 Task: Crossfade.
Action: Mouse moved to (117, 57)
Screenshot: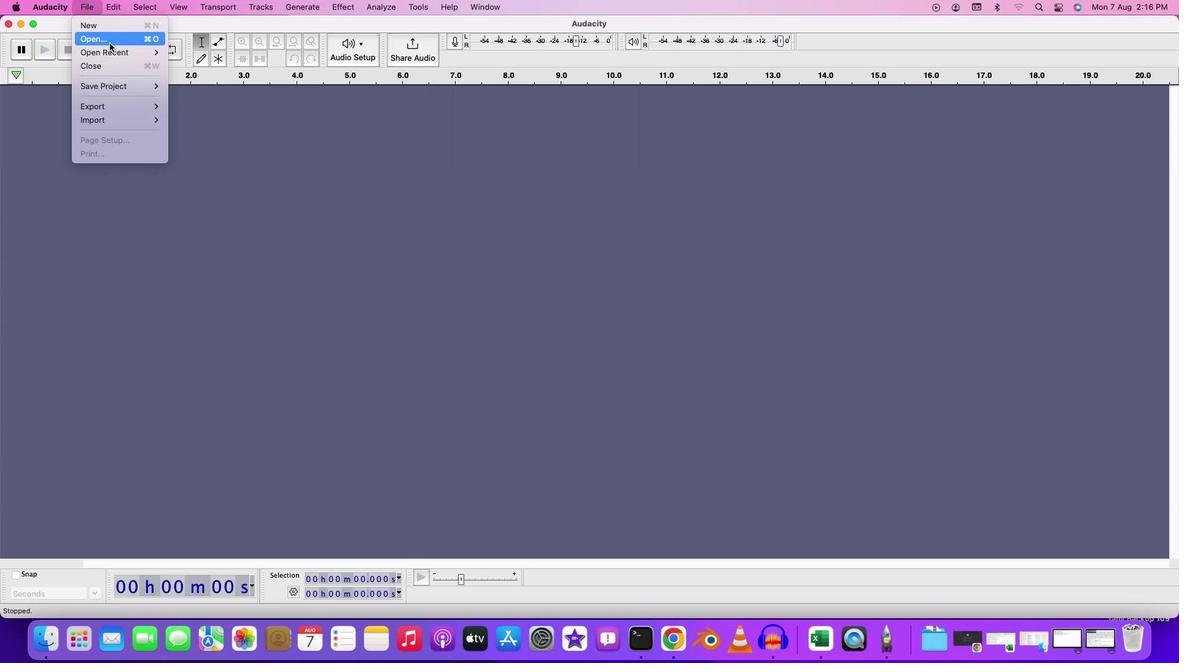
Action: Mouse pressed left at (117, 57)
Screenshot: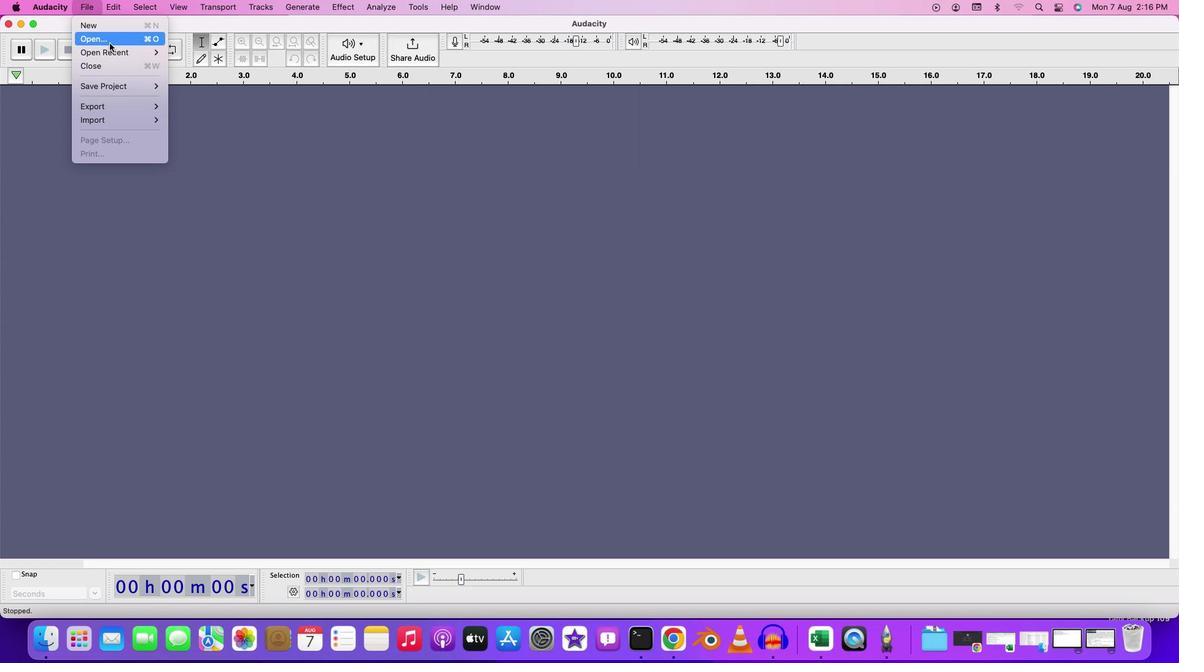 
Action: Mouse moved to (412, 188)
Screenshot: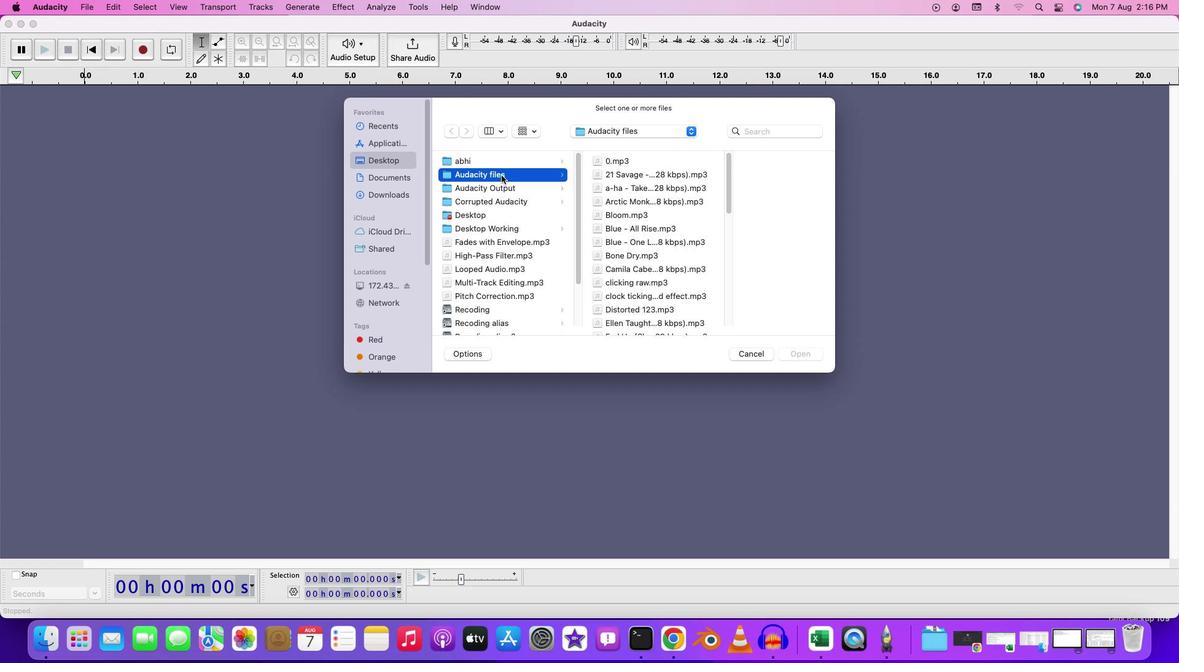 
Action: Mouse pressed left at (412, 188)
Screenshot: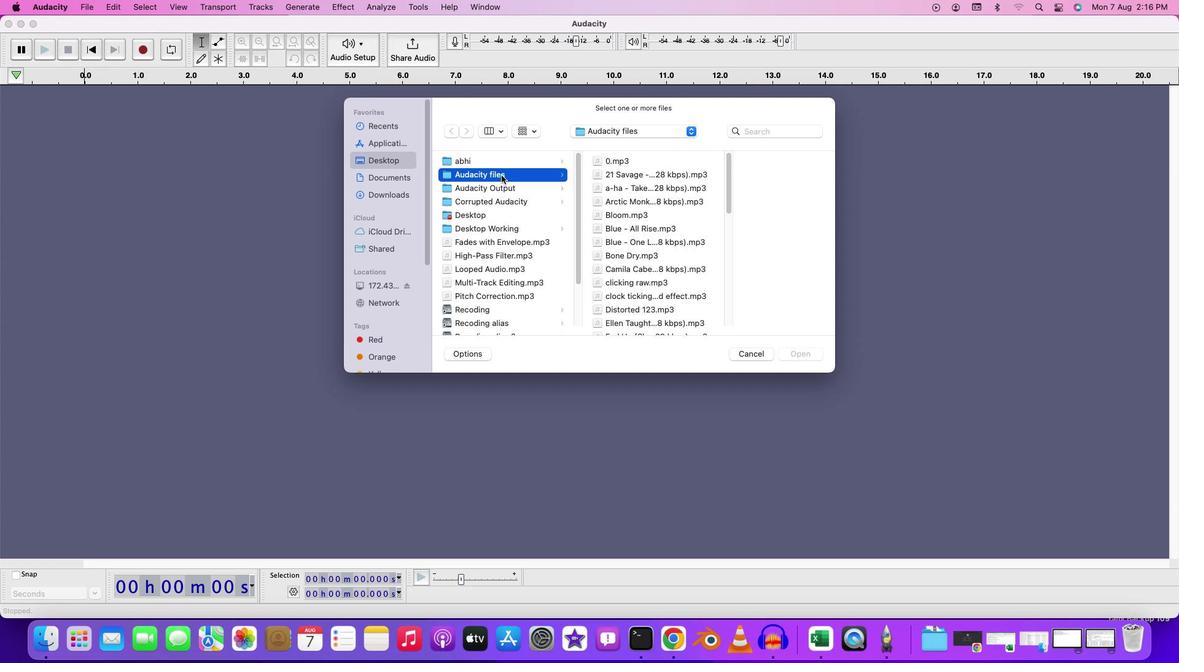 
Action: Mouse moved to (527, 210)
Screenshot: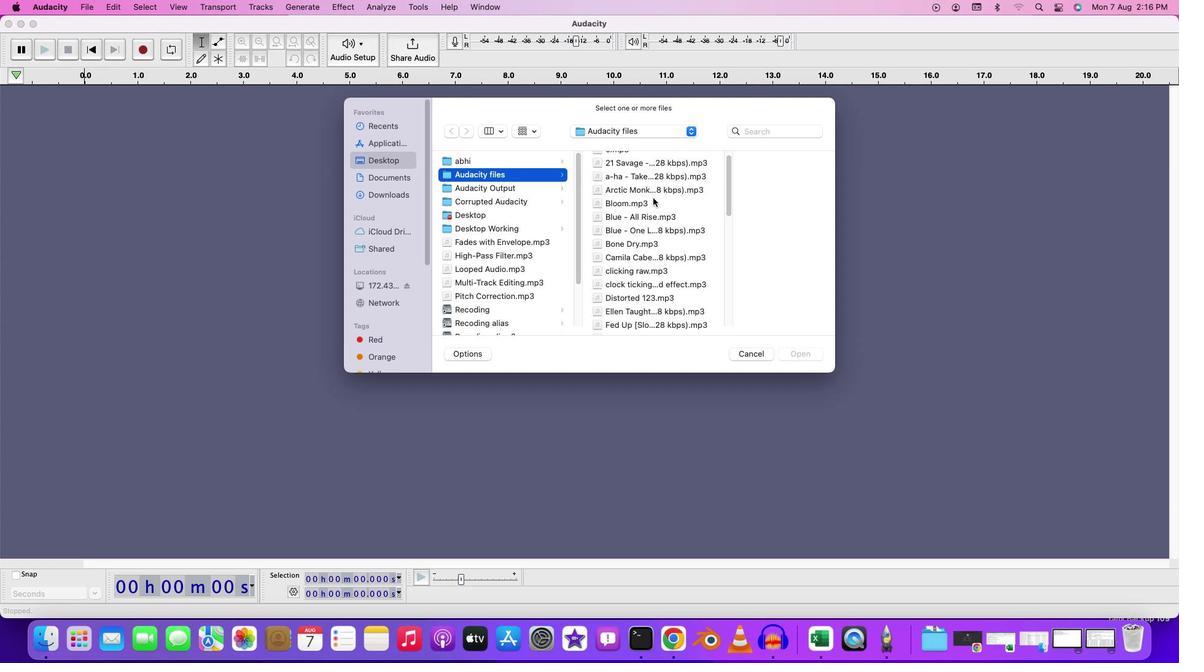 
Action: Mouse scrolled (527, 210) with delta (35, 13)
Screenshot: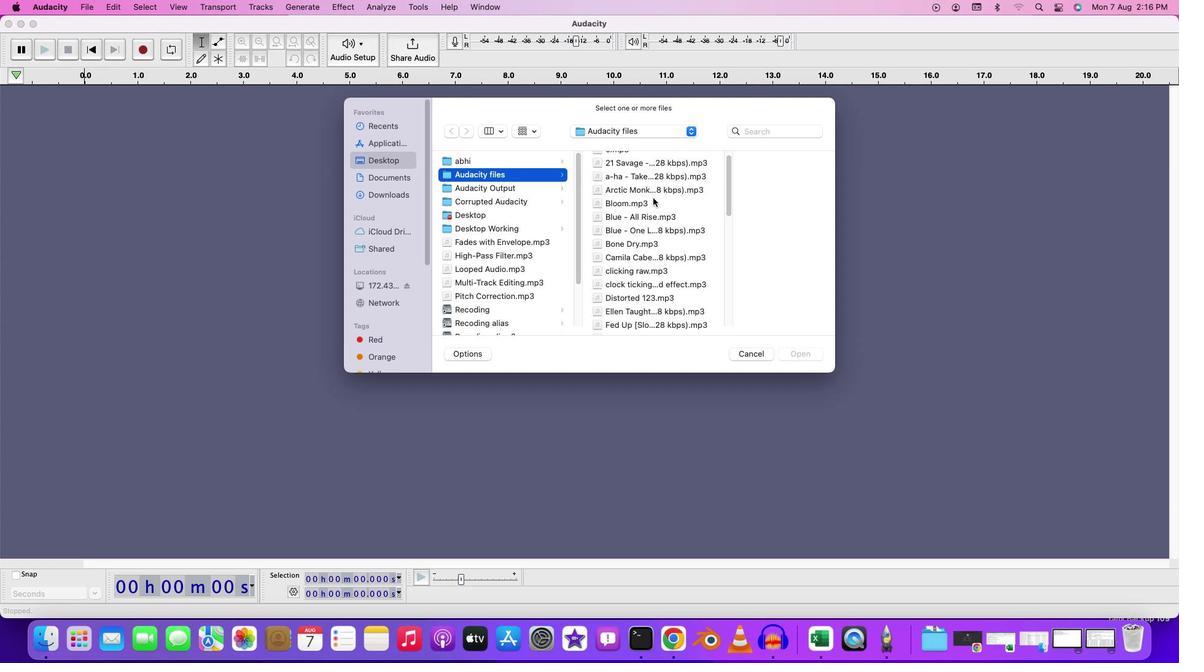
Action: Mouse moved to (527, 211)
Screenshot: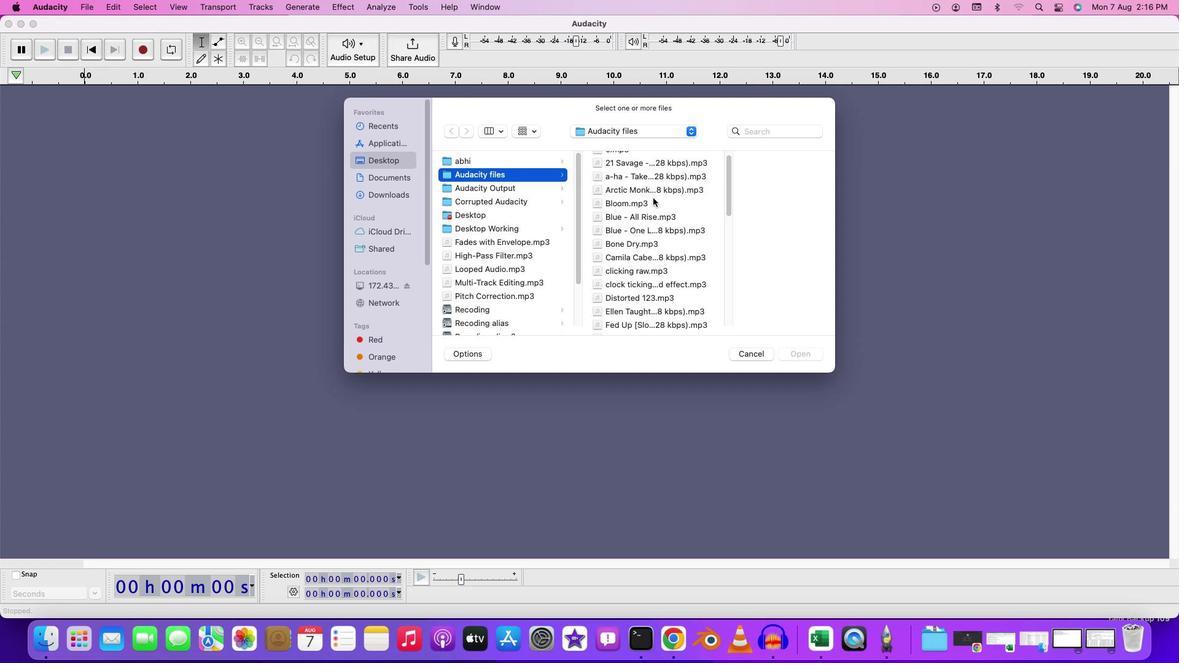 
Action: Mouse scrolled (527, 211) with delta (35, 13)
Screenshot: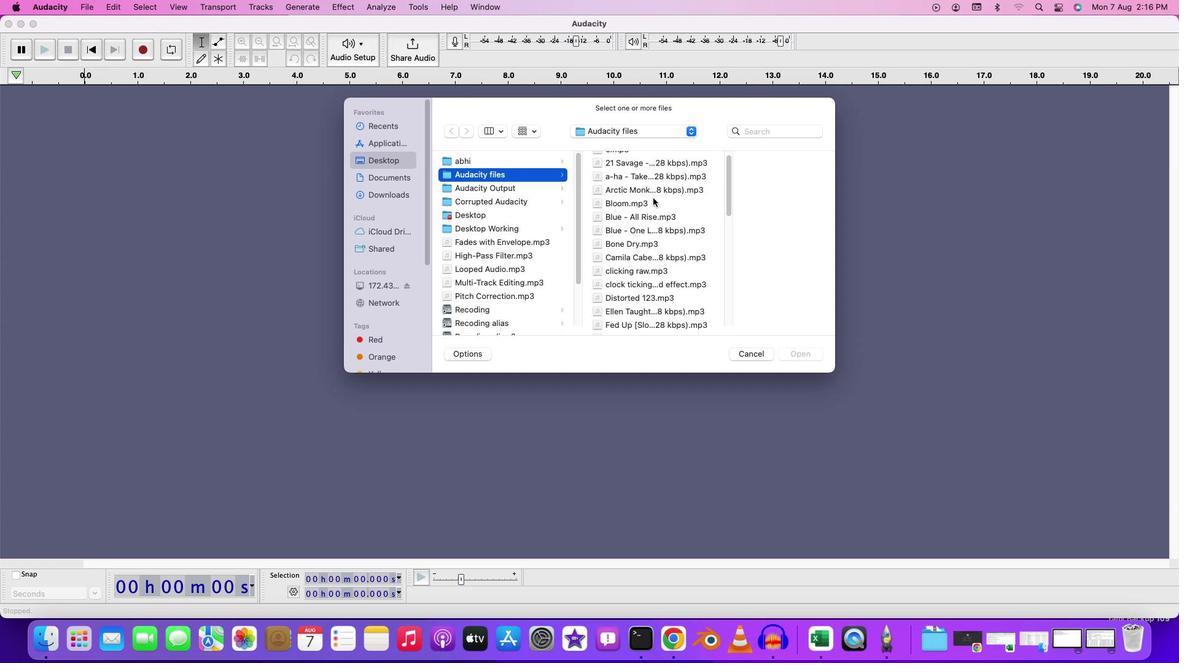 
Action: Mouse scrolled (527, 211) with delta (35, 12)
Screenshot: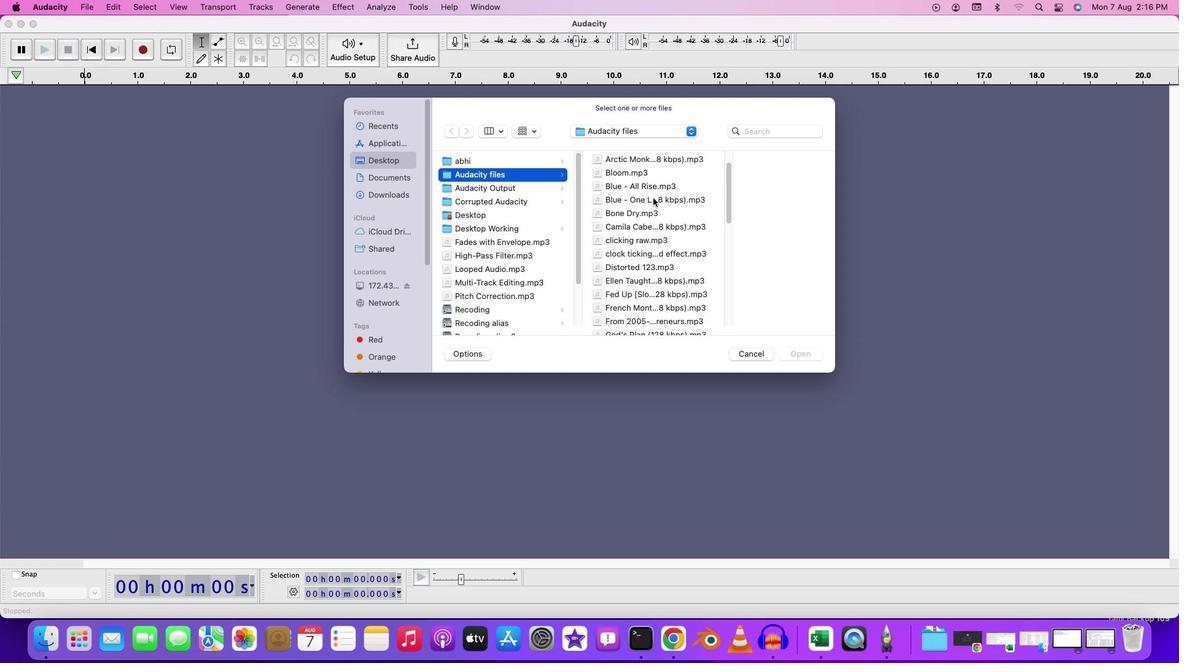 
Action: Mouse moved to (527, 212)
Screenshot: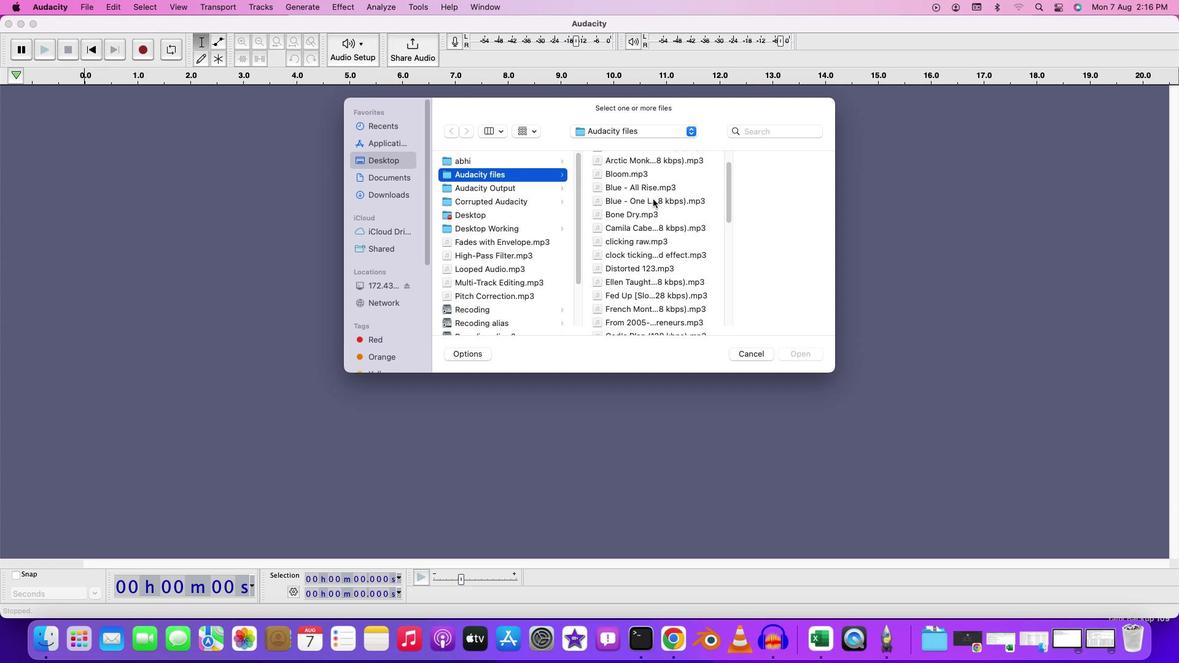 
Action: Mouse scrolled (527, 212) with delta (35, 14)
Screenshot: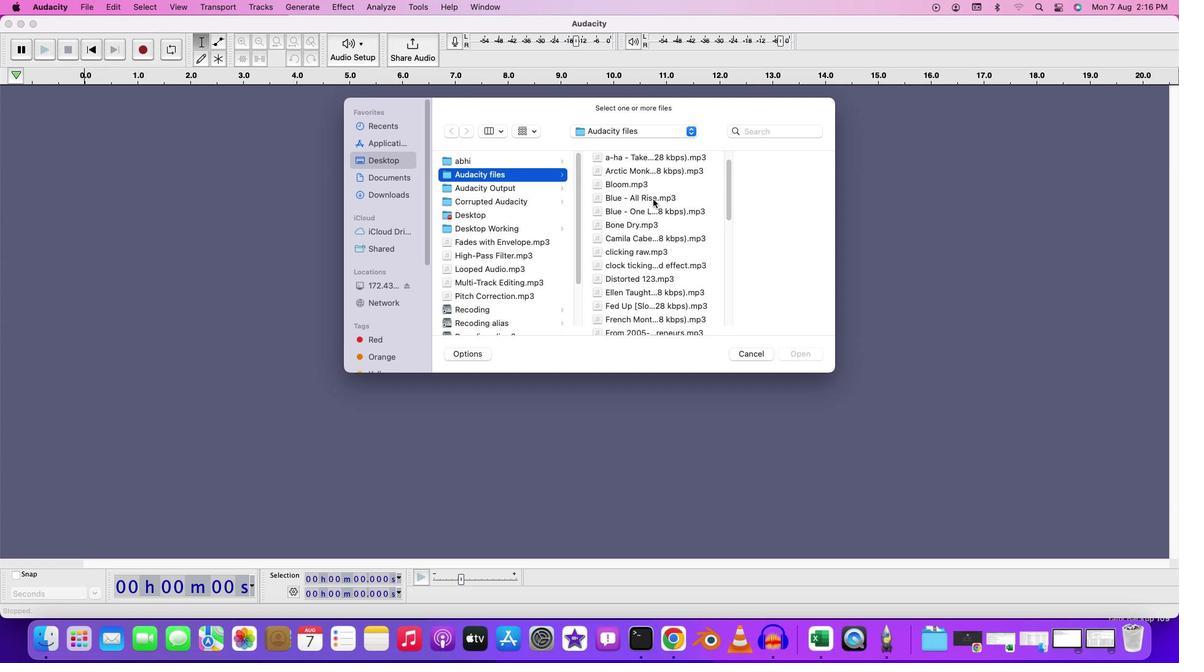 
Action: Mouse scrolled (527, 212) with delta (35, 14)
Screenshot: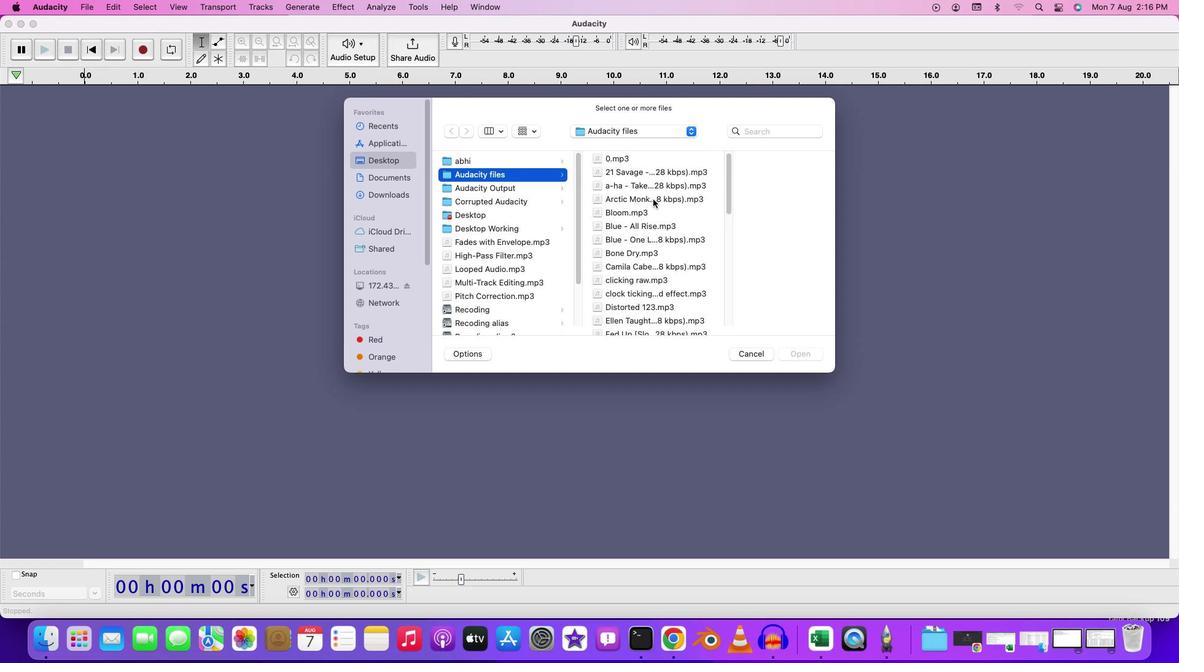 
Action: Mouse scrolled (527, 212) with delta (35, 15)
Screenshot: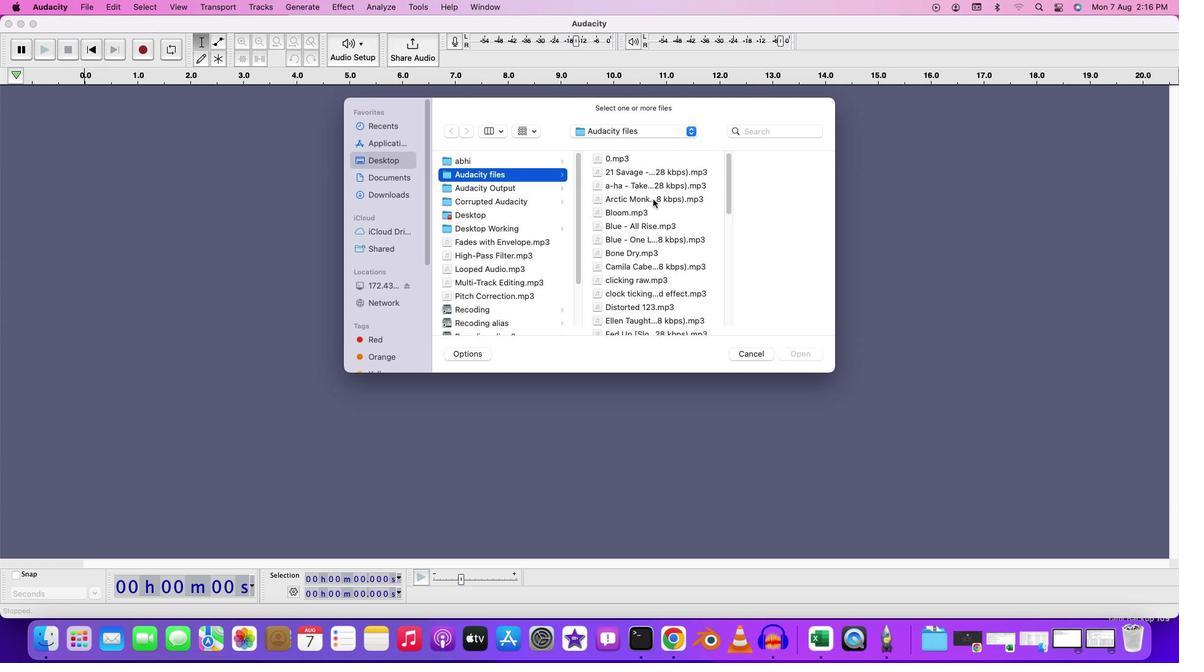 
Action: Mouse moved to (532, 261)
Screenshot: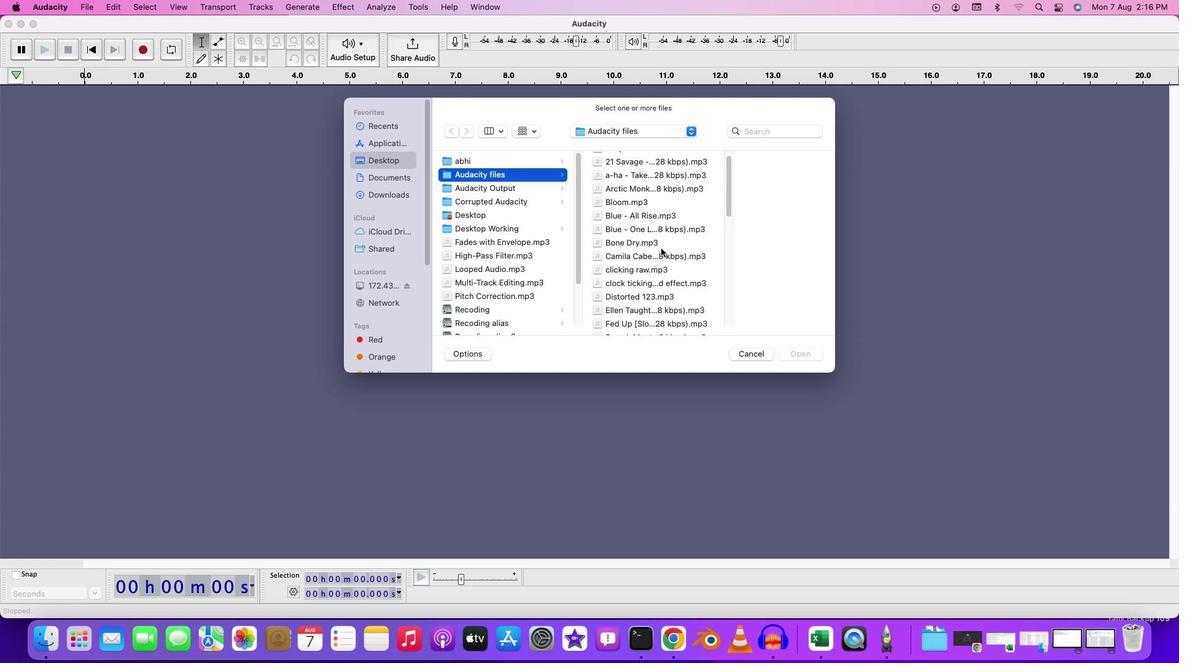 
Action: Mouse scrolled (532, 261) with delta (35, 13)
Screenshot: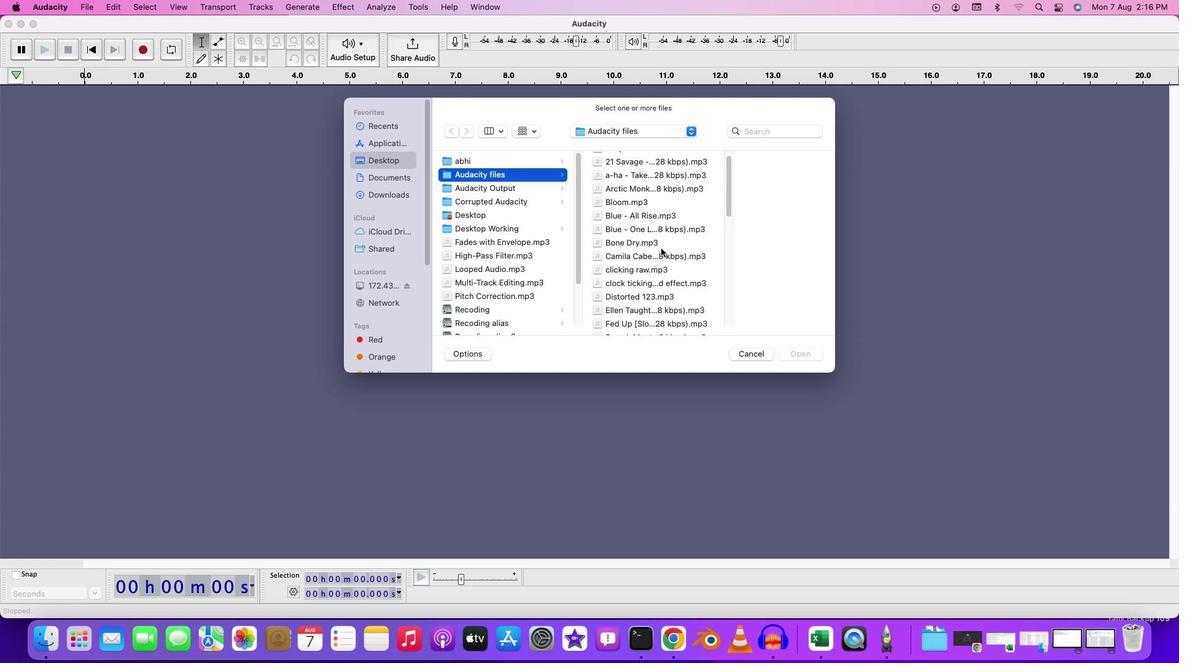 
Action: Mouse scrolled (532, 261) with delta (35, 13)
Screenshot: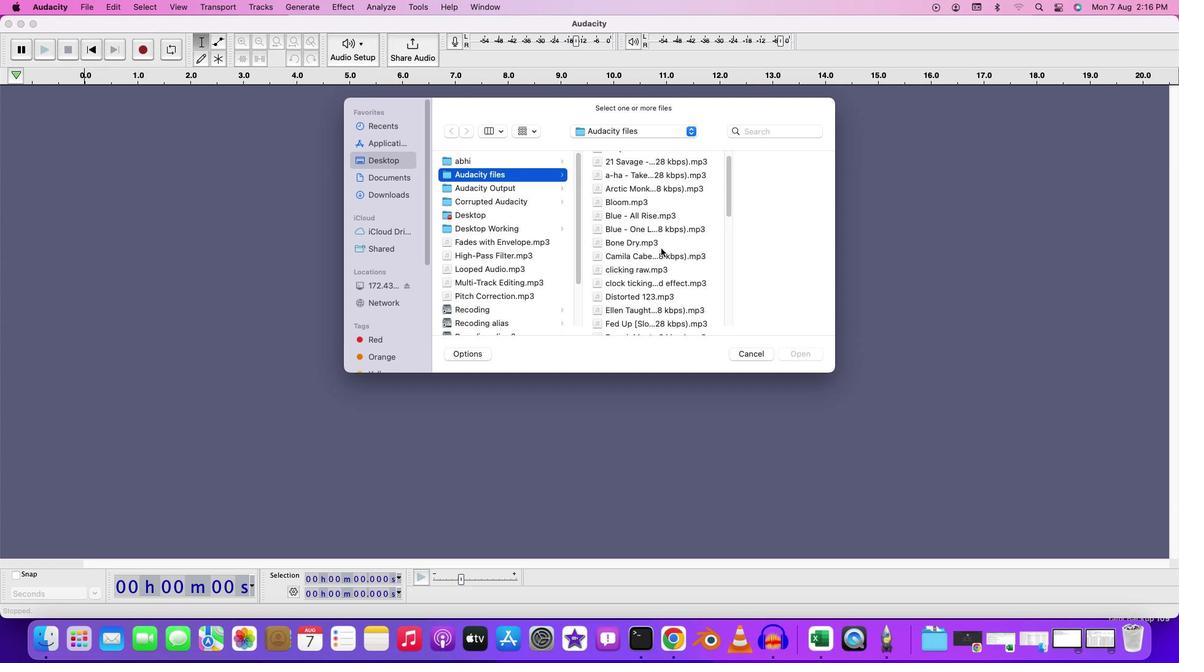 
Action: Mouse scrolled (532, 261) with delta (35, 13)
Screenshot: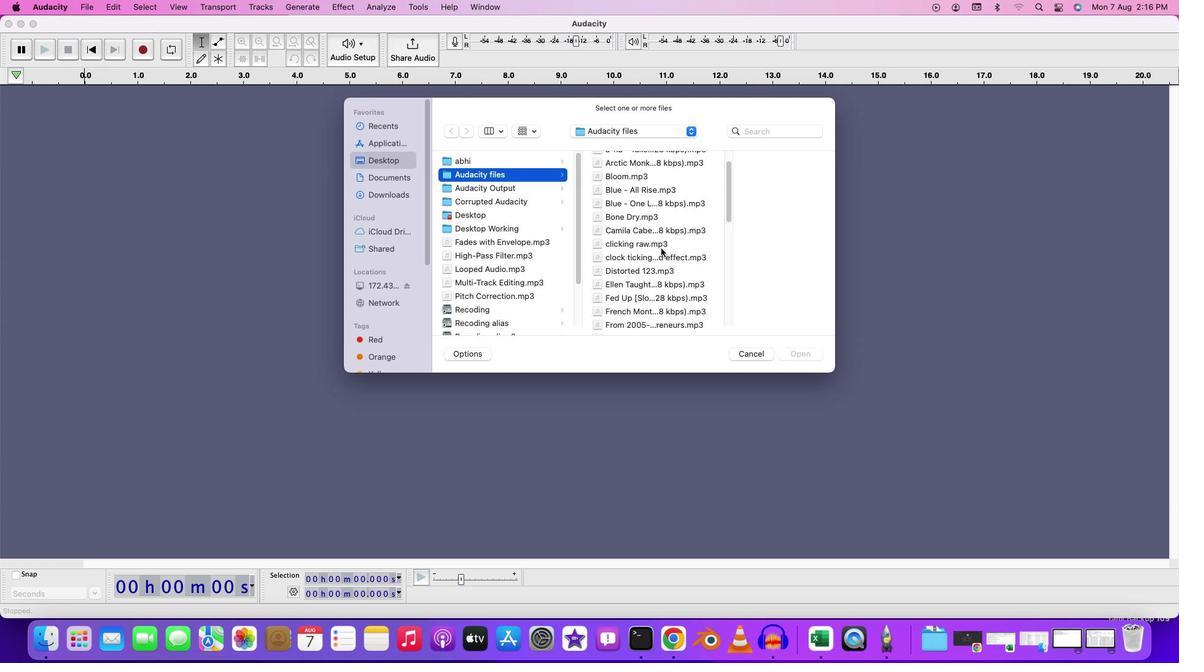 
Action: Mouse moved to (524, 245)
Screenshot: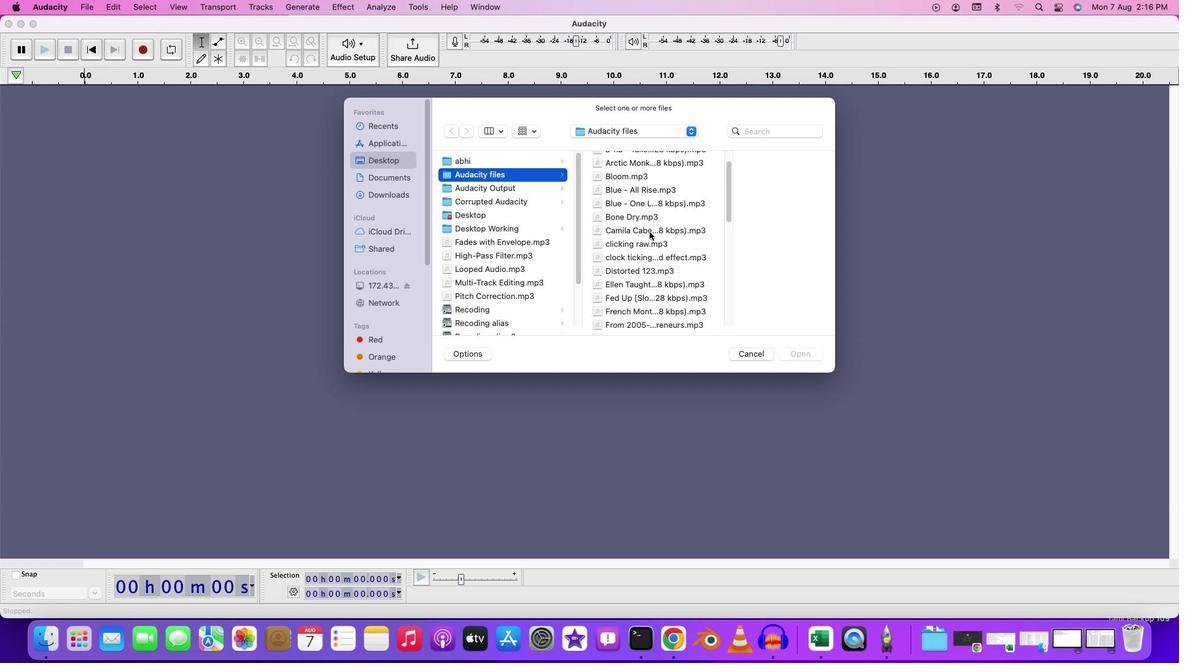 
Action: Mouse pressed left at (524, 245)
Screenshot: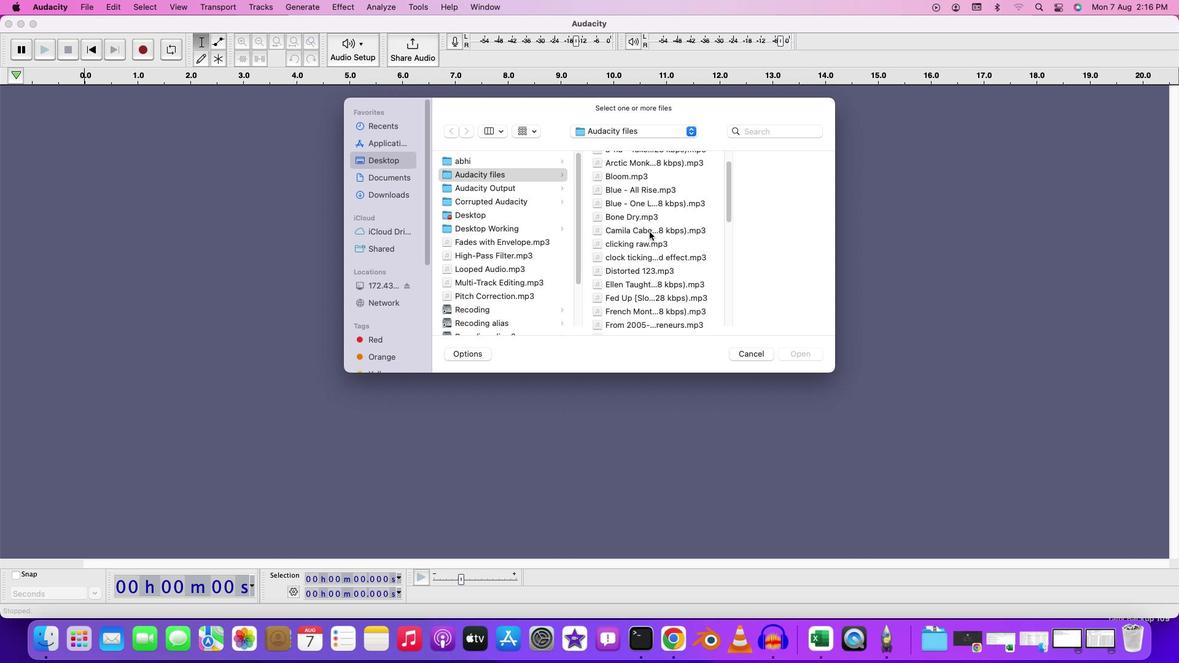 
Action: Mouse moved to (497, 303)
Screenshot: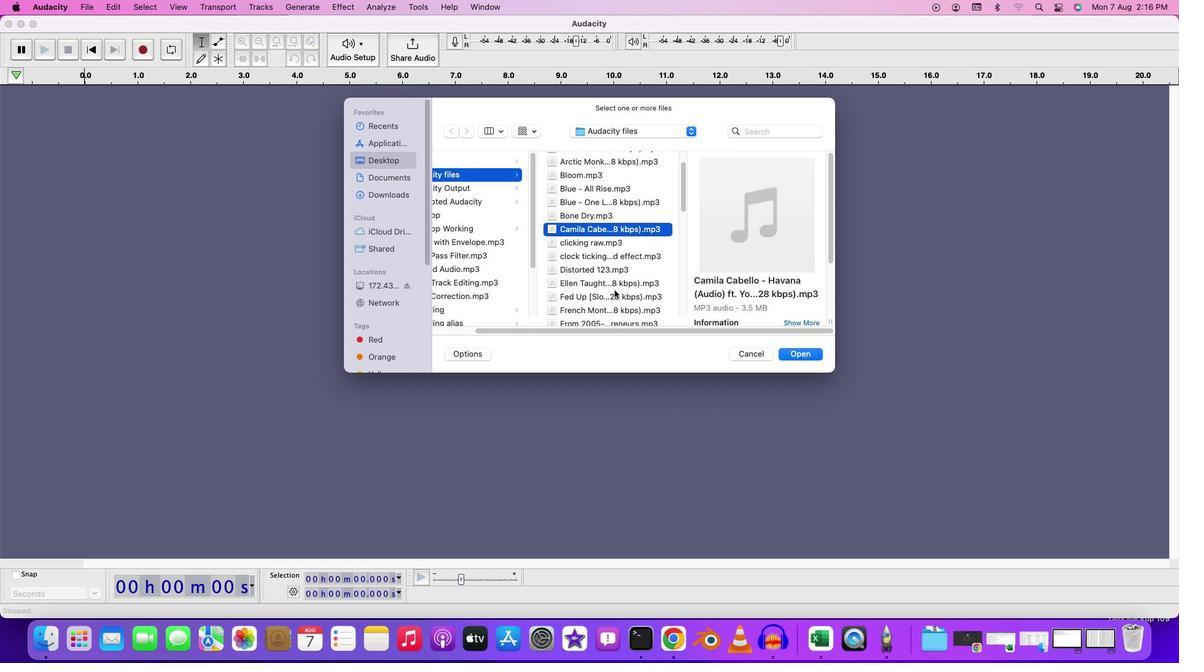 
Action: Mouse scrolled (497, 303) with delta (35, 13)
Screenshot: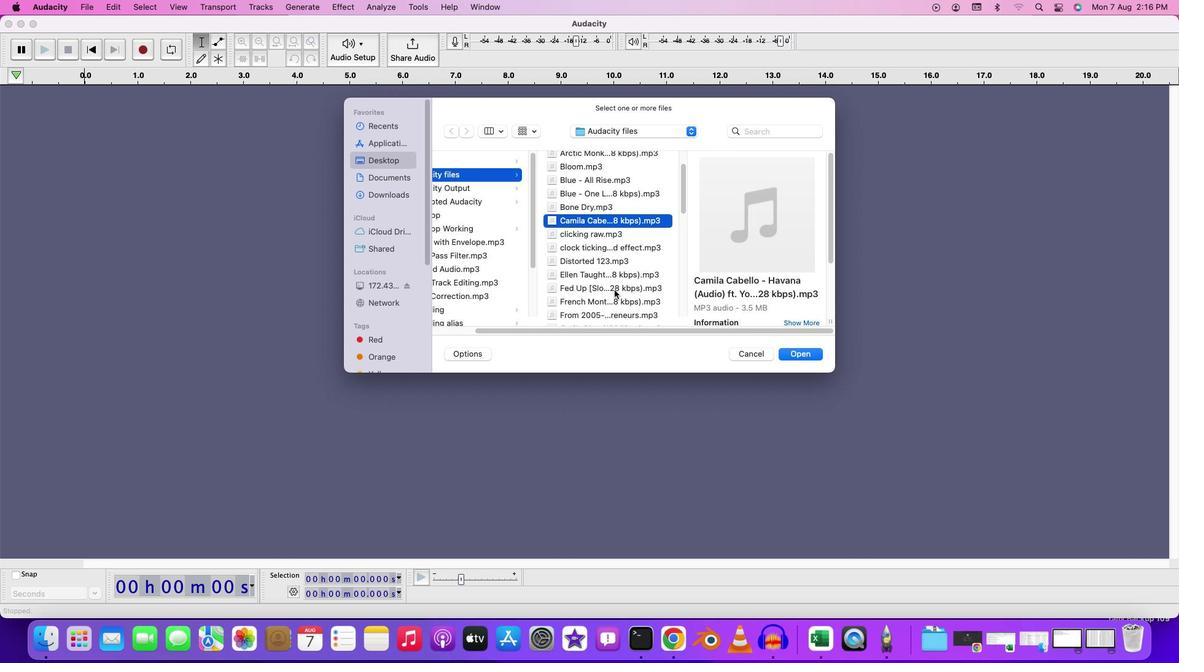 
Action: Mouse moved to (497, 303)
Screenshot: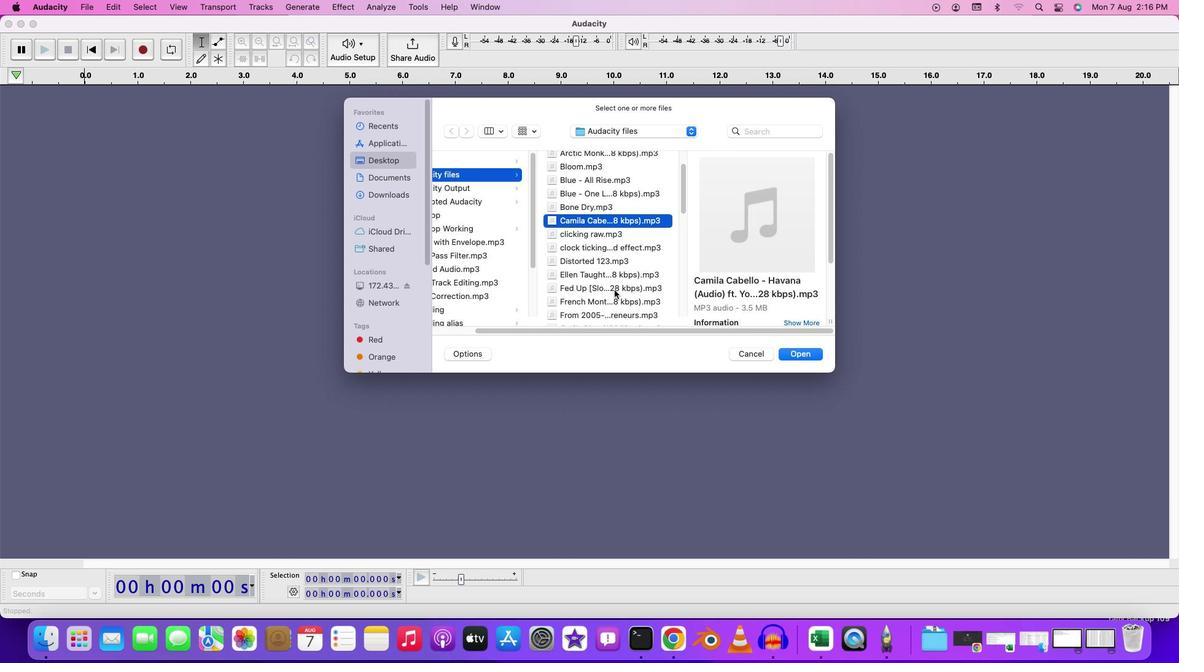 
Action: Mouse scrolled (497, 303) with delta (35, 13)
Screenshot: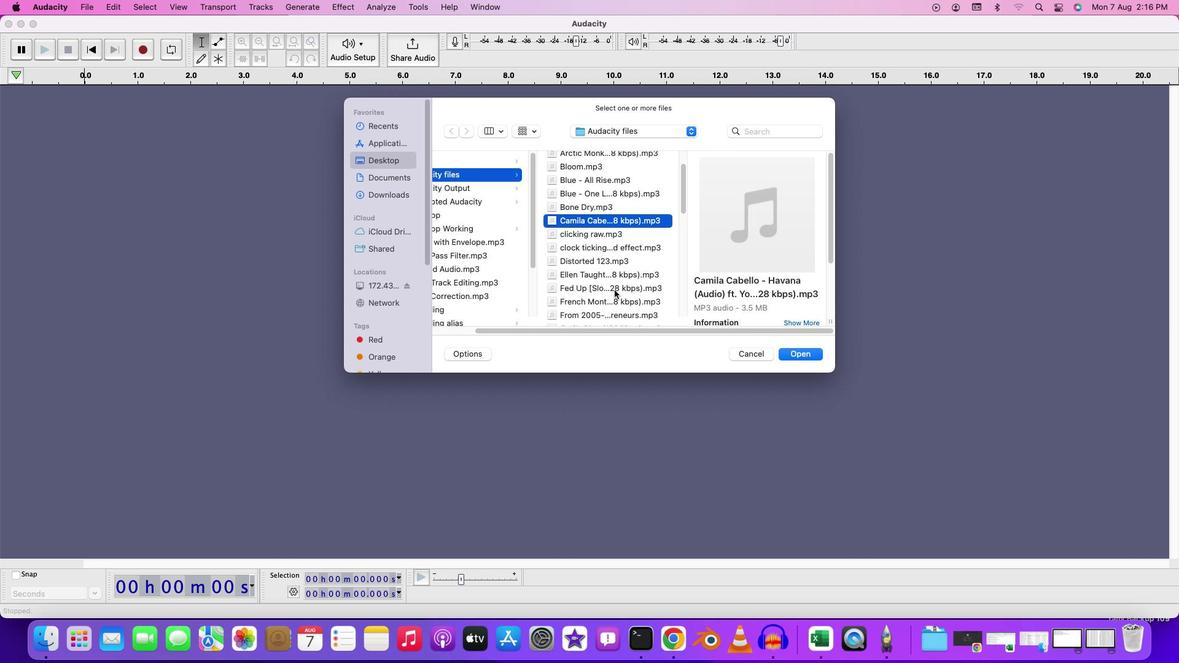 
Action: Mouse scrolled (497, 303) with delta (35, 13)
Screenshot: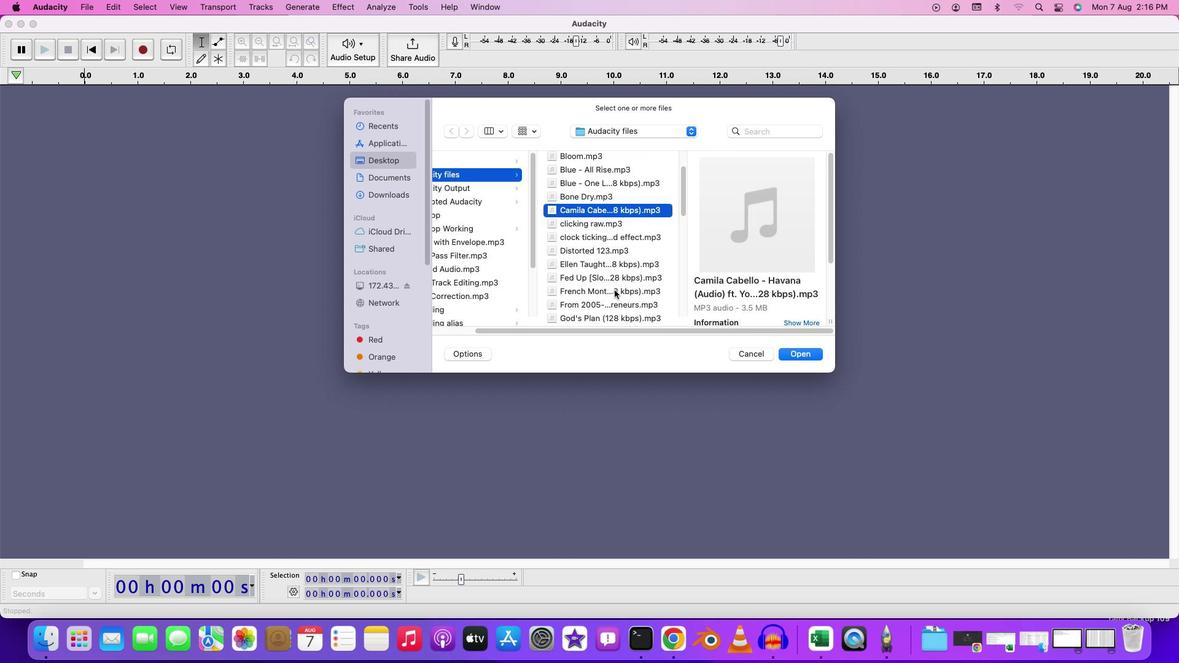 
Action: Mouse scrolled (497, 303) with delta (35, 13)
Screenshot: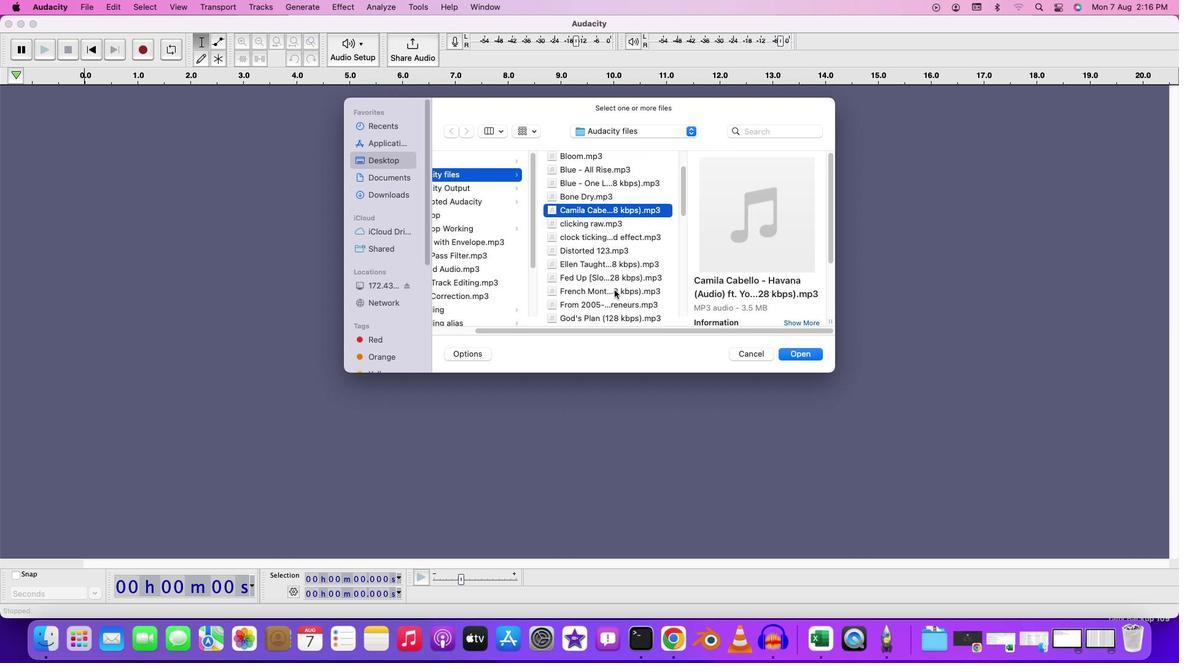 
Action: Mouse moved to (495, 293)
Screenshot: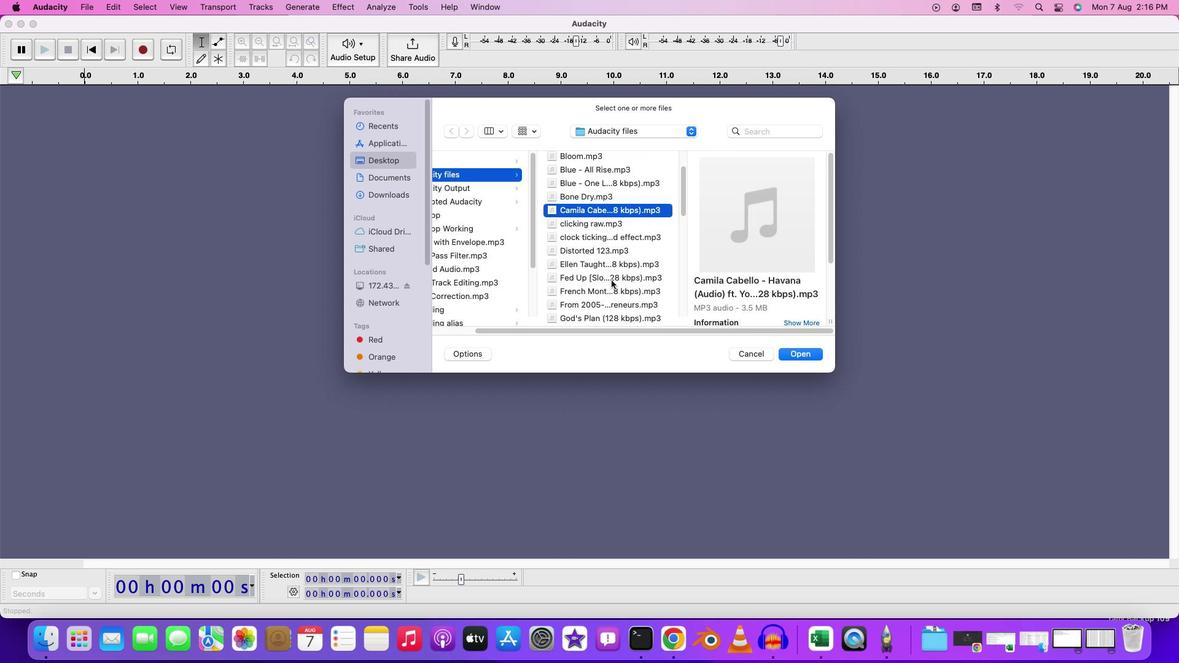
Action: Mouse pressed left at (495, 293)
Screenshot: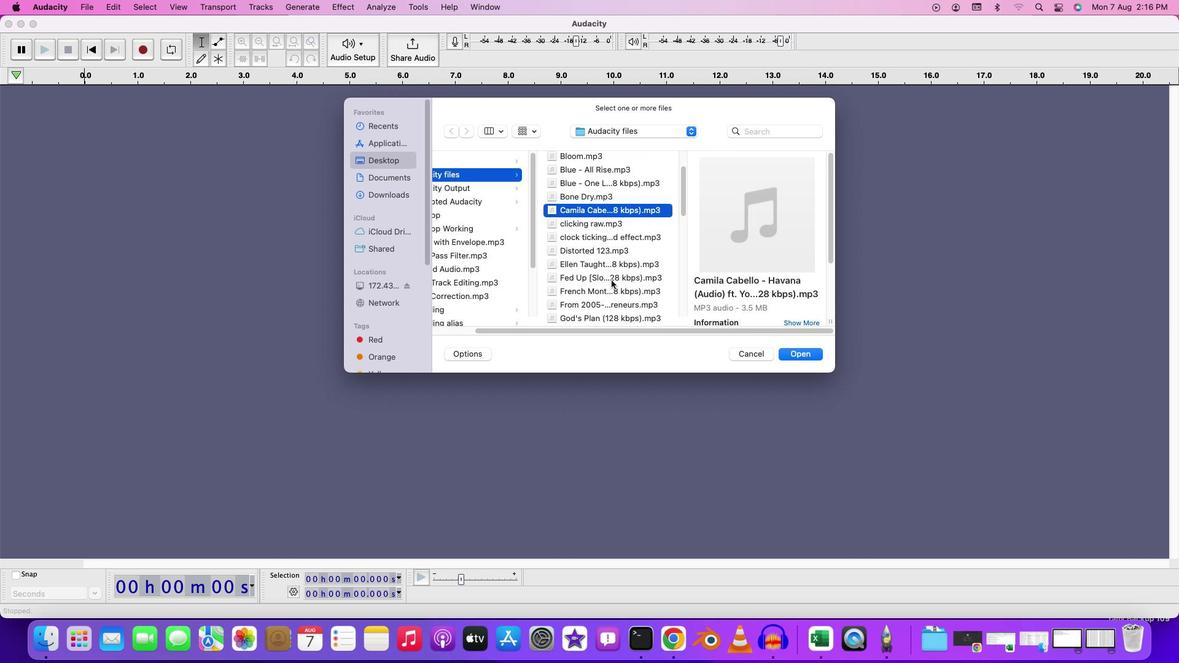 
Action: Mouse moved to (496, 295)
Screenshot: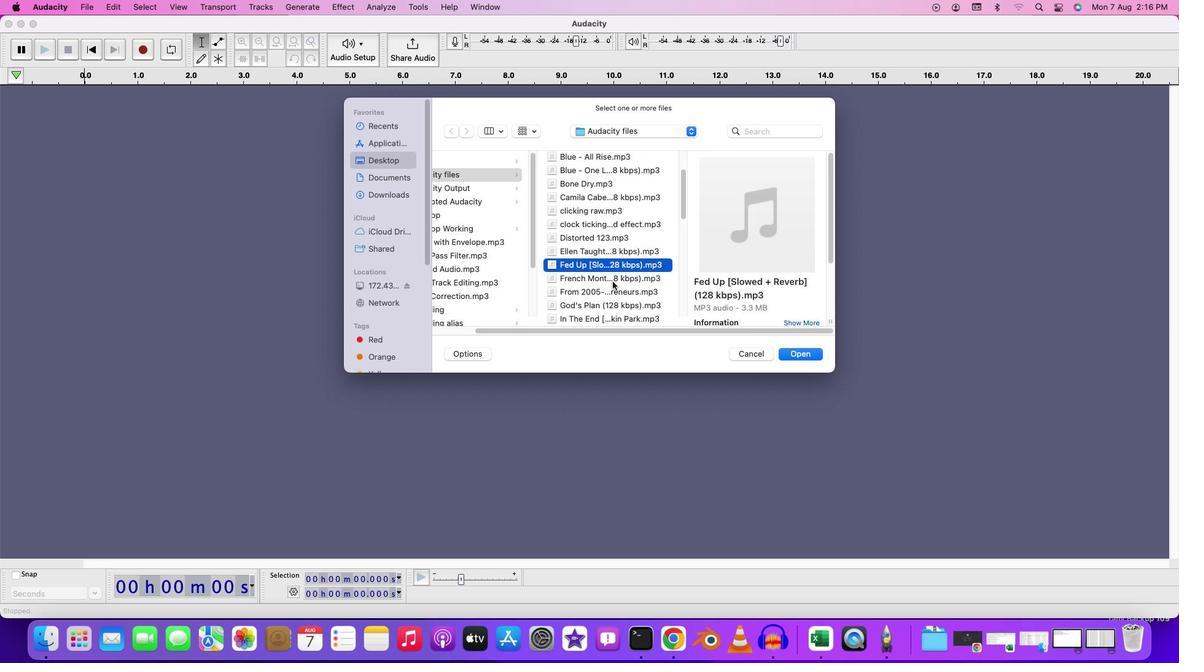 
Action: Mouse scrolled (496, 295) with delta (35, 13)
Screenshot: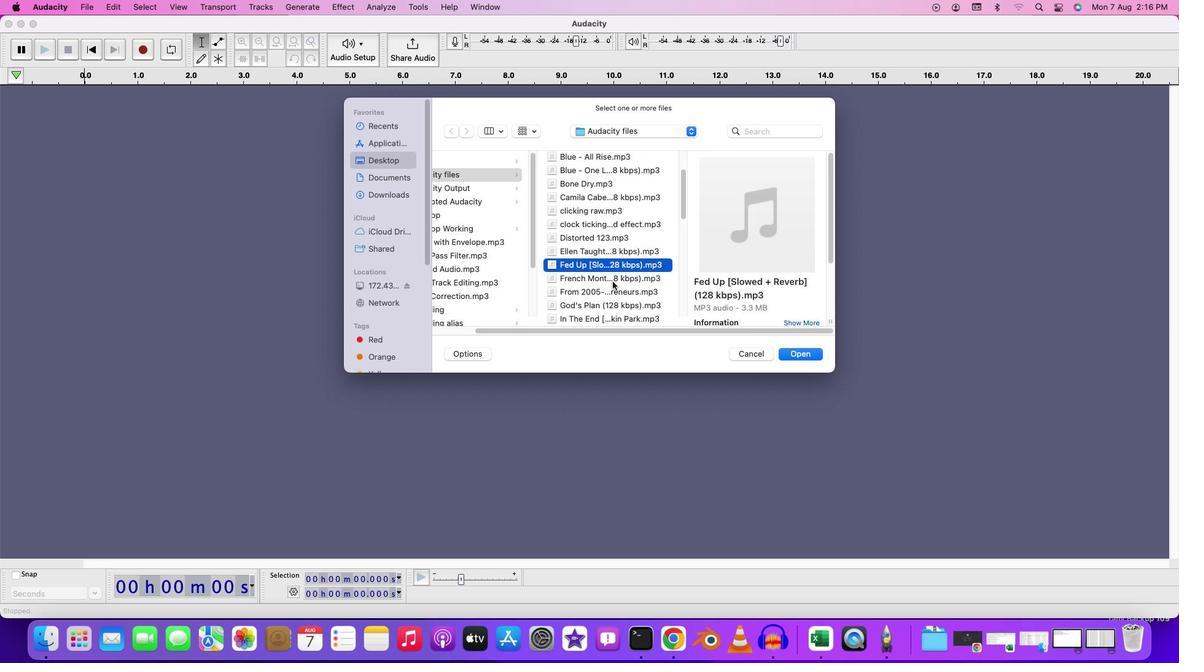 
Action: Mouse scrolled (496, 295) with delta (35, 13)
Screenshot: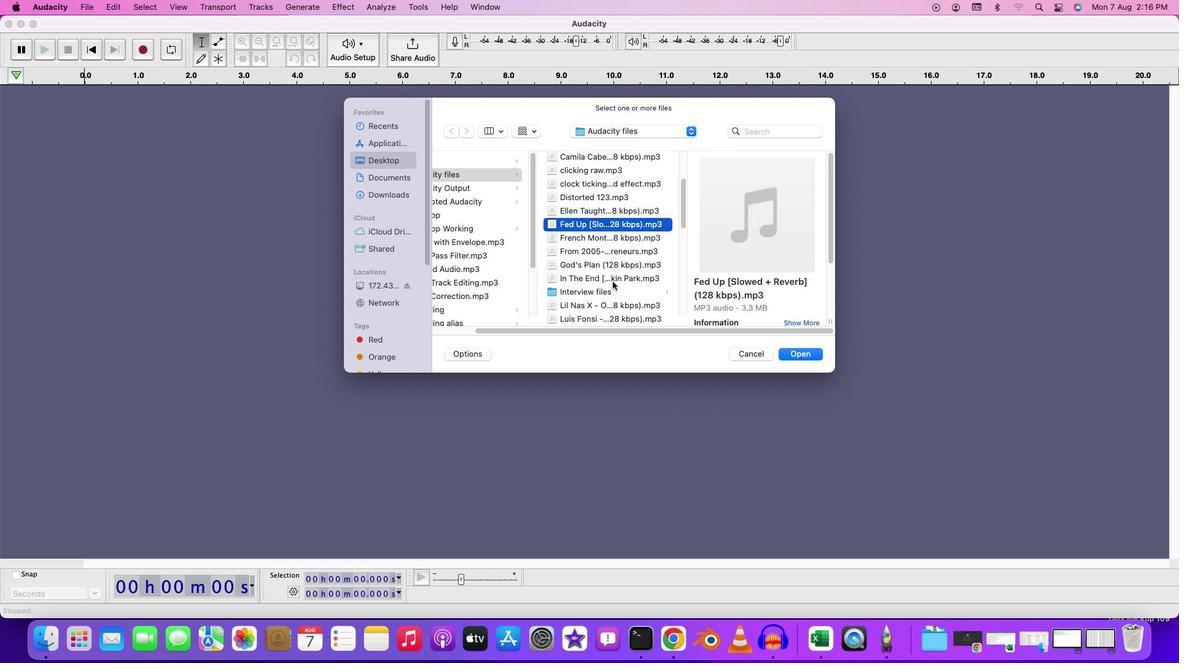 
Action: Mouse scrolled (496, 295) with delta (35, 12)
Screenshot: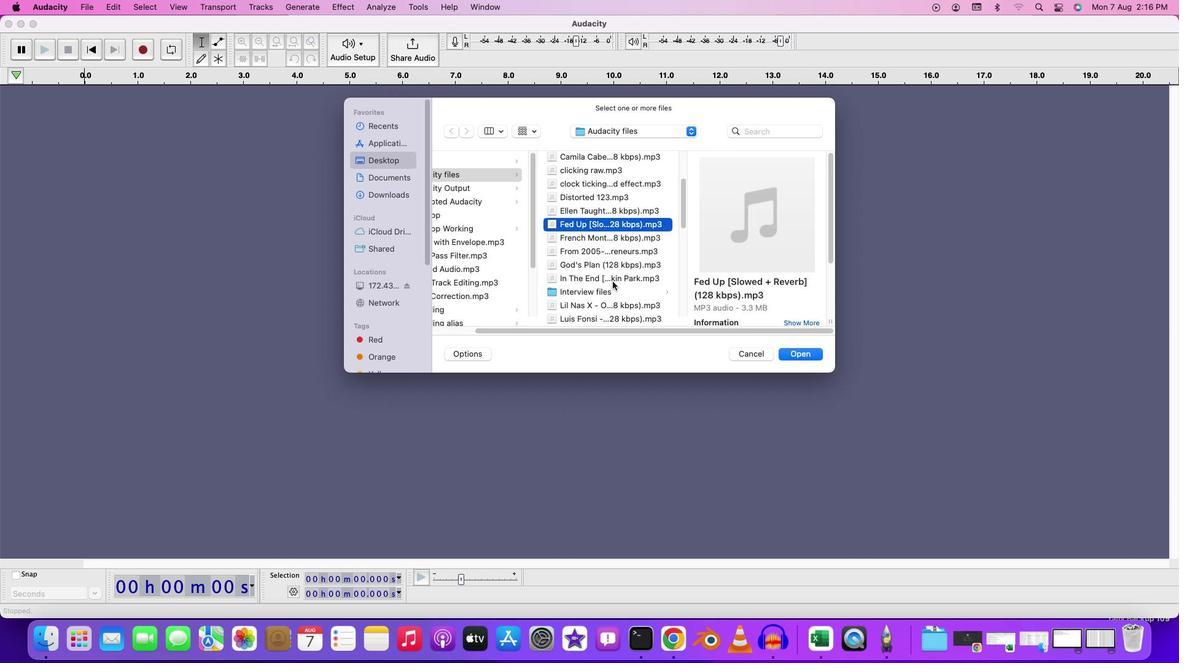 
Action: Mouse moved to (493, 281)
Screenshot: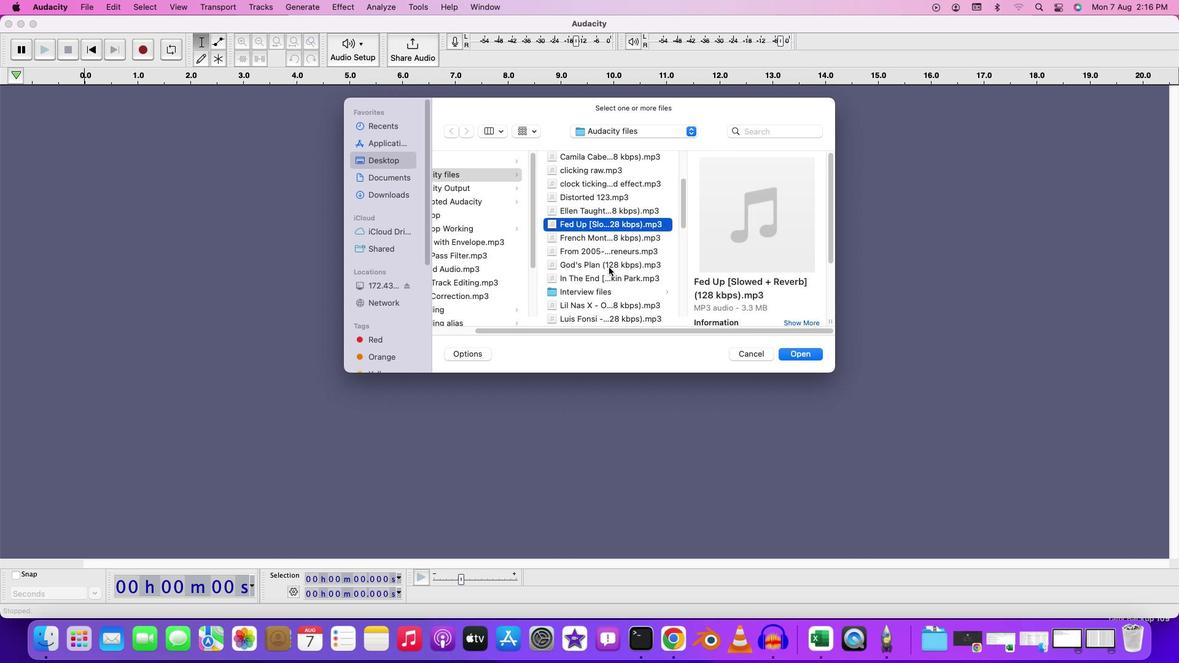 
Action: Mouse pressed left at (493, 281)
Screenshot: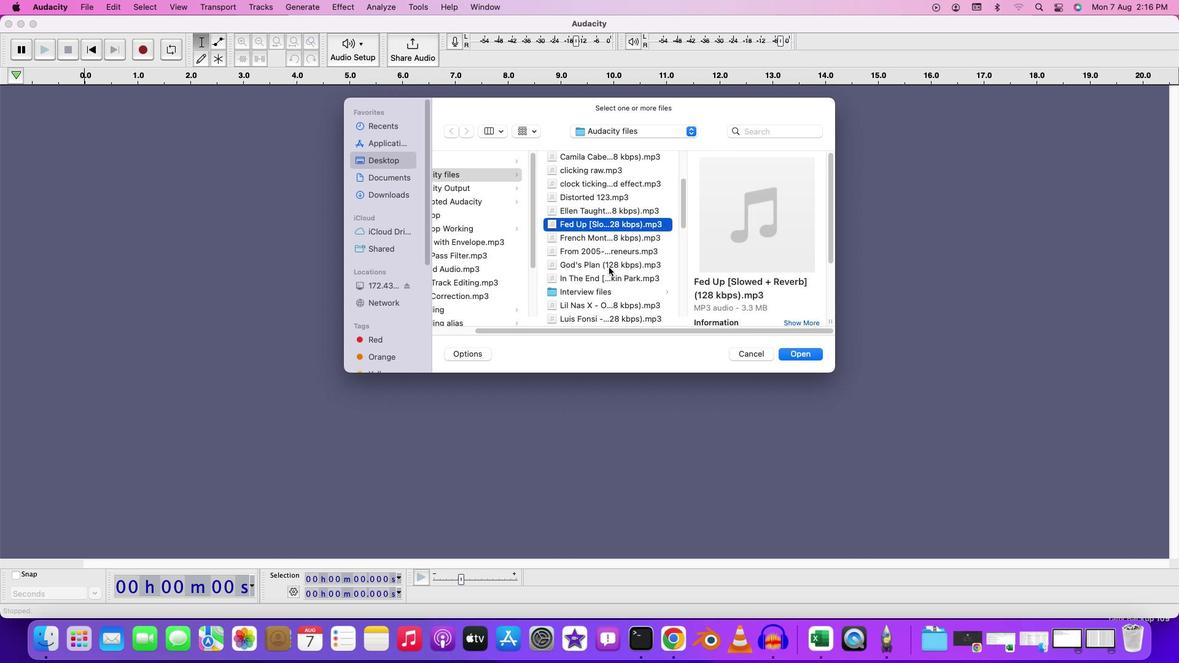 
Action: Mouse pressed left at (493, 281)
Screenshot: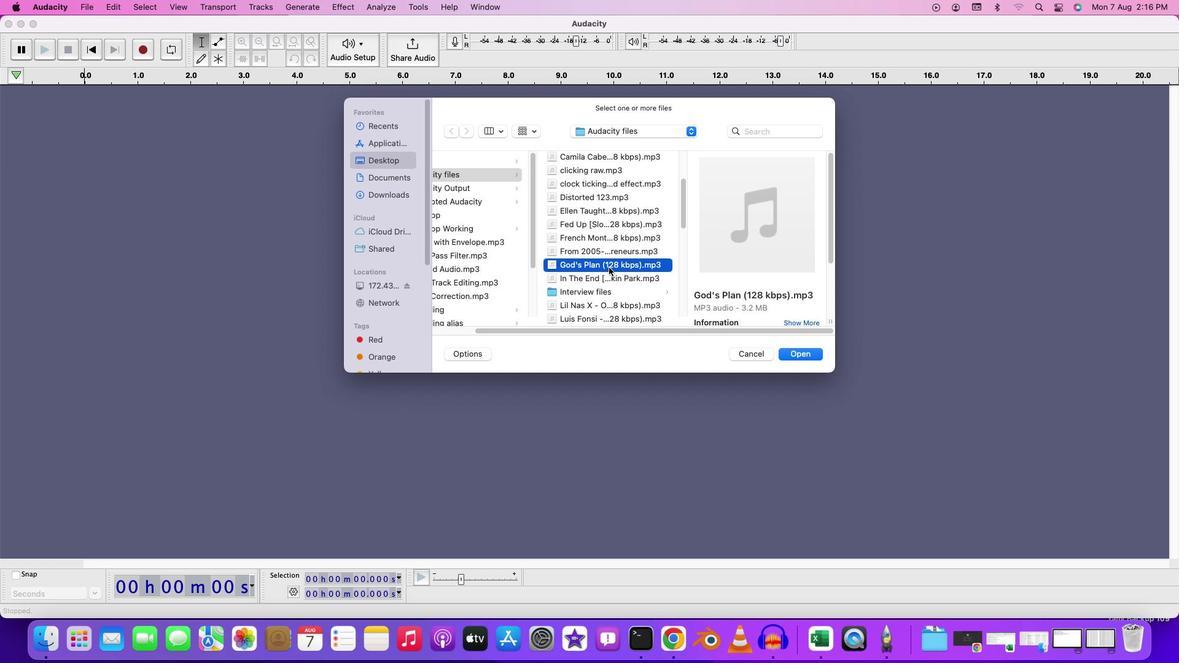 
Action: Mouse pressed left at (493, 281)
Screenshot: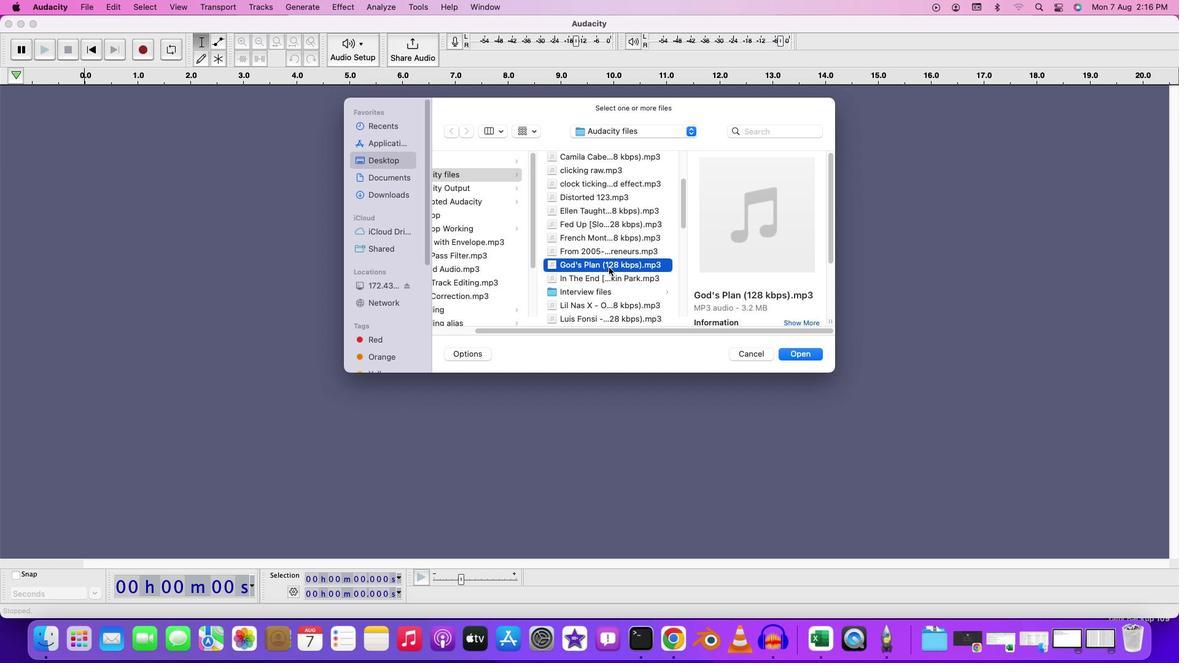 
Action: Mouse moved to (103, 121)
Screenshot: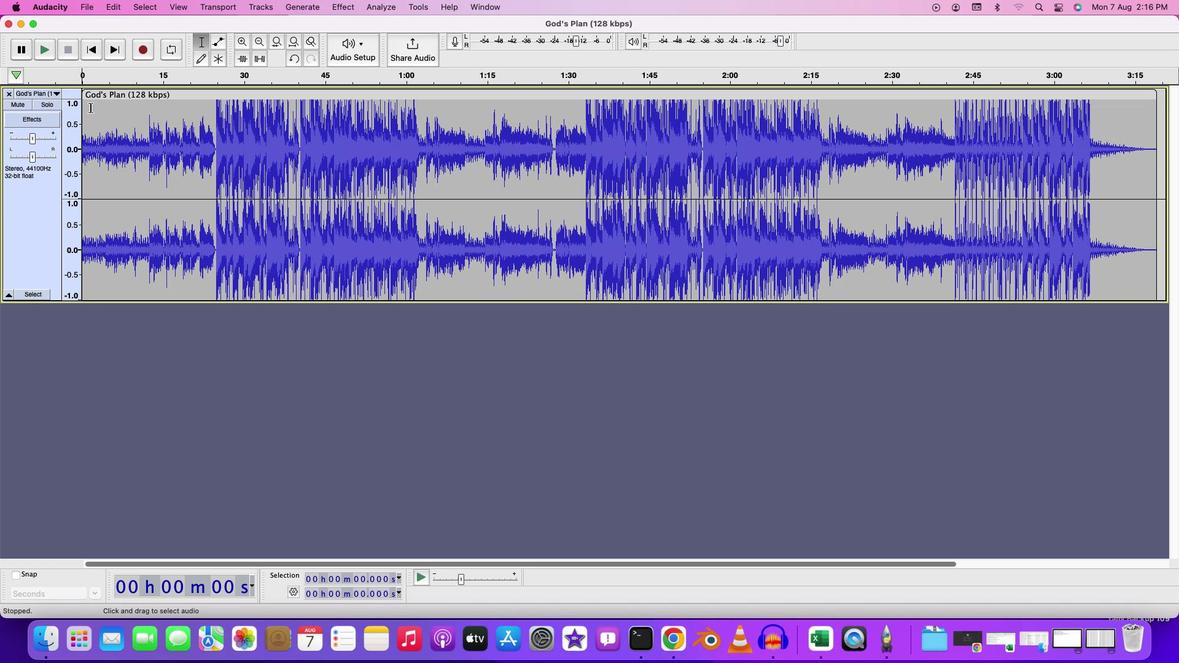 
Action: Mouse pressed left at (103, 121)
Screenshot: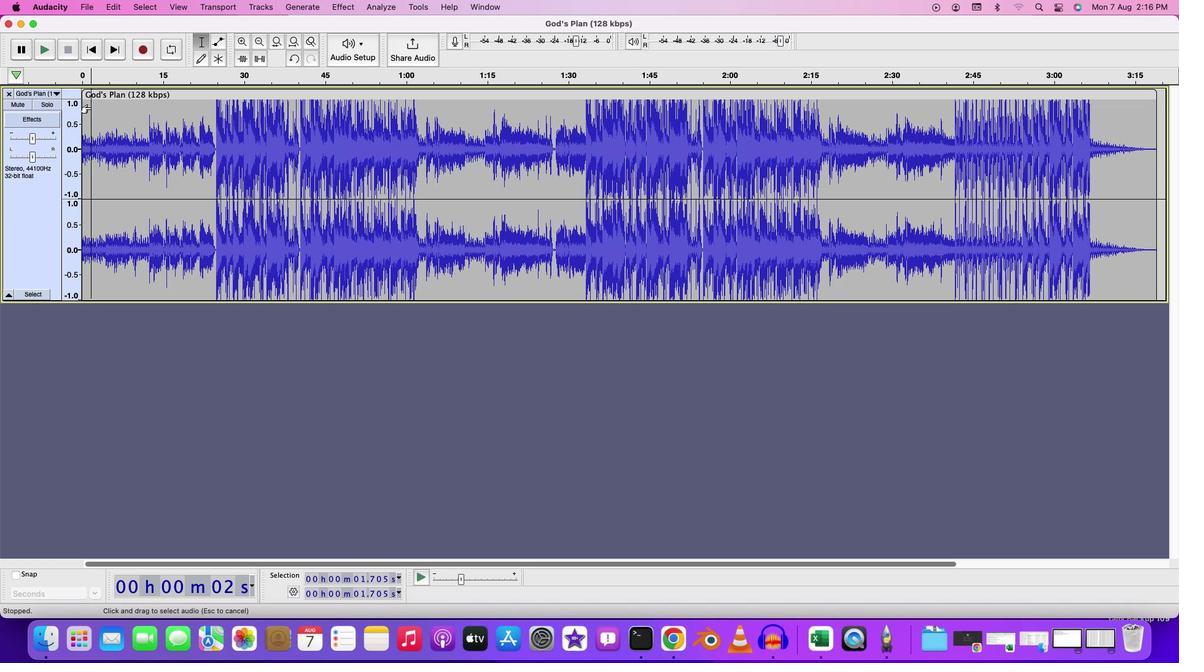 
Action: Key pressed Key.space
Screenshot: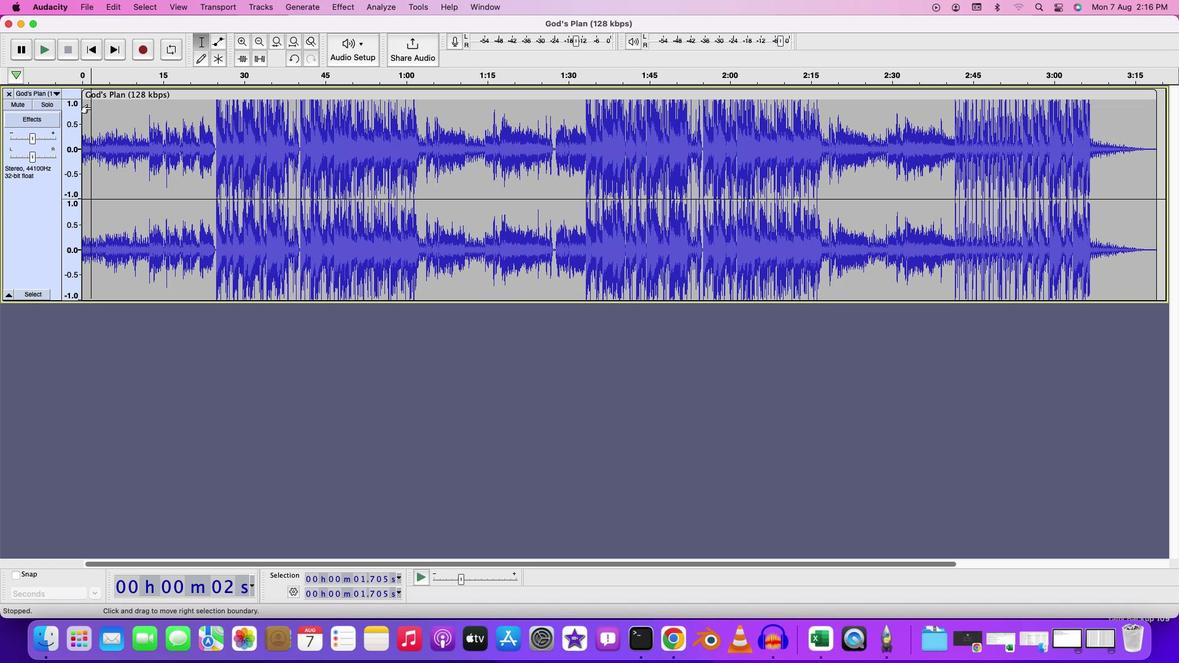 
Action: Mouse moved to (164, 164)
Screenshot: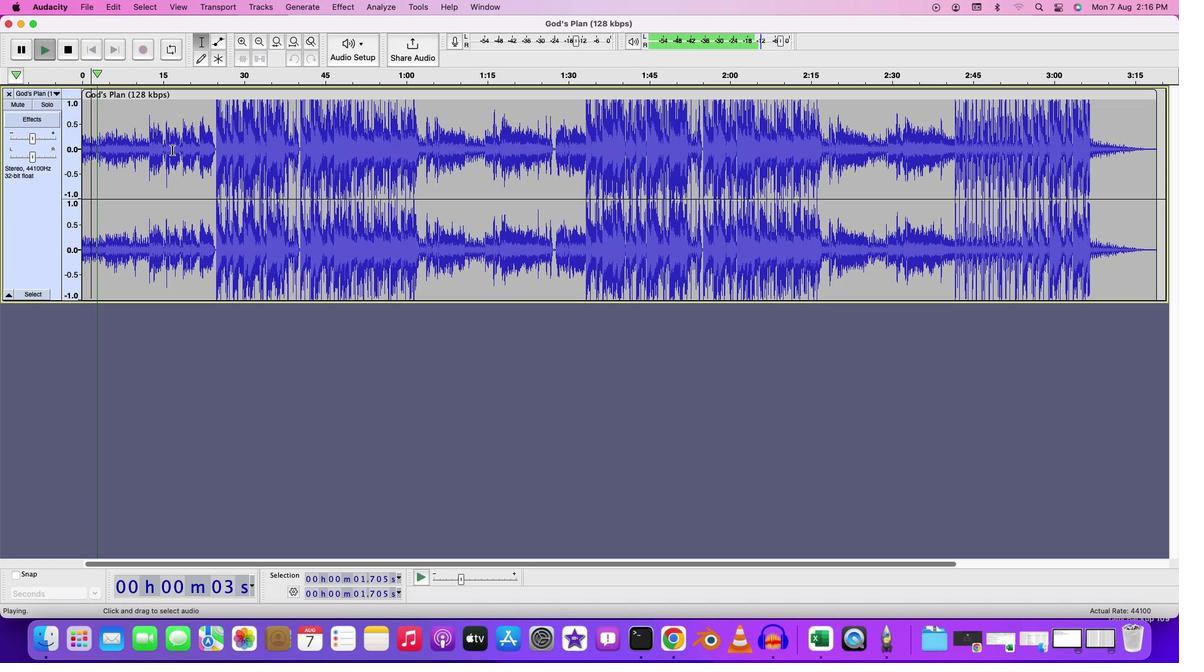 
Action: Key pressed Key.media_volume_downKey.media_volume_downKey.media_volume_downKey.media_volume_downKey.media_volume_down
Screenshot: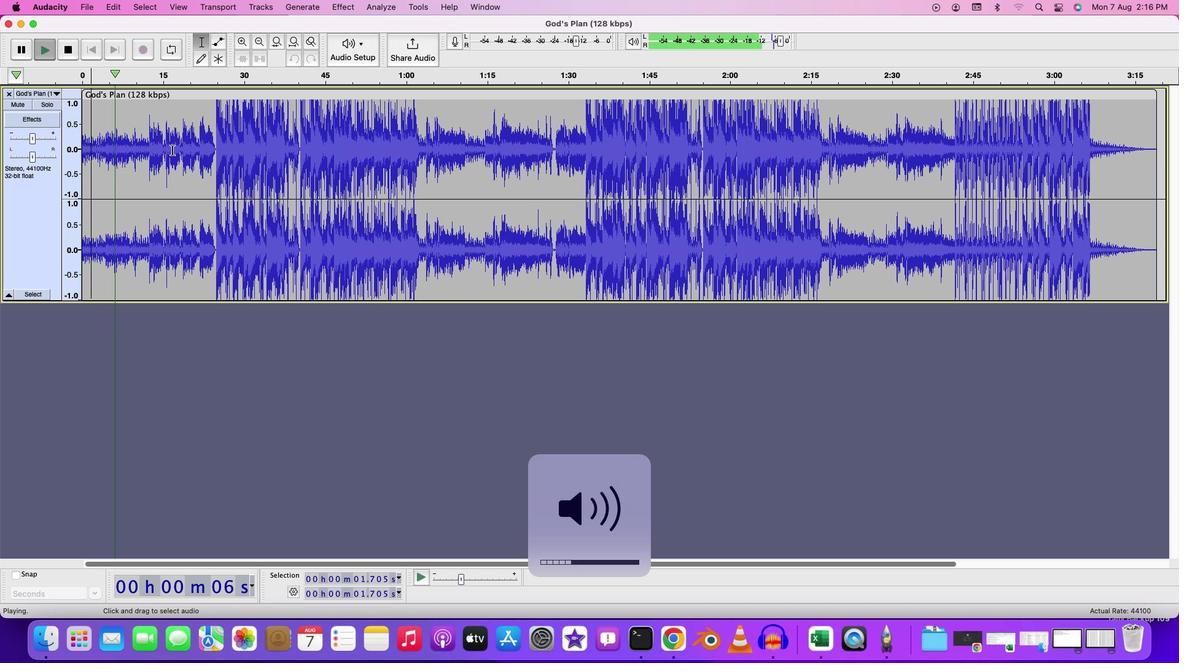 
Action: Mouse moved to (122, 155)
Screenshot: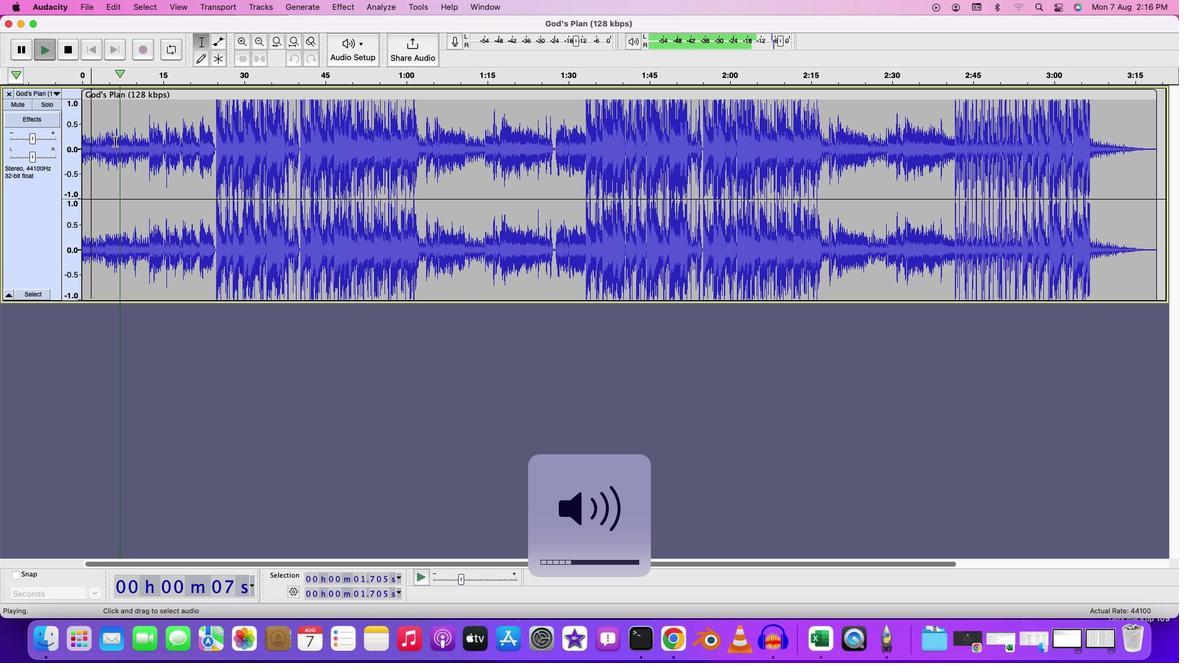 
Action: Mouse pressed left at (122, 155)
Screenshot: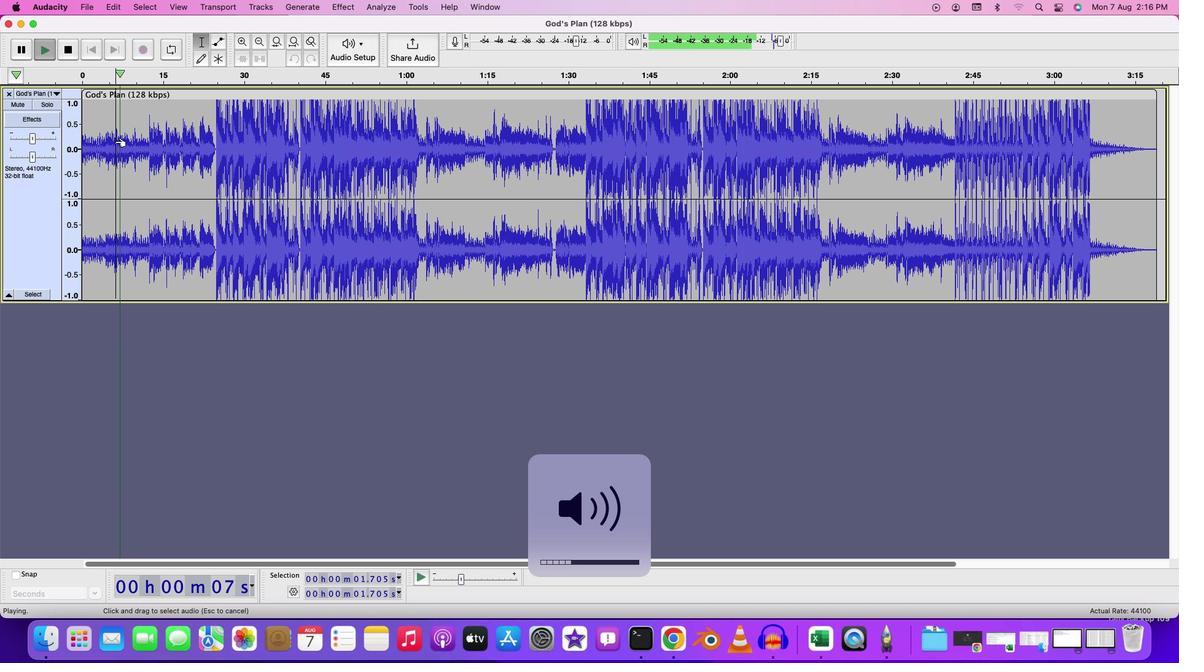 
Action: Mouse moved to (155, 131)
Screenshot: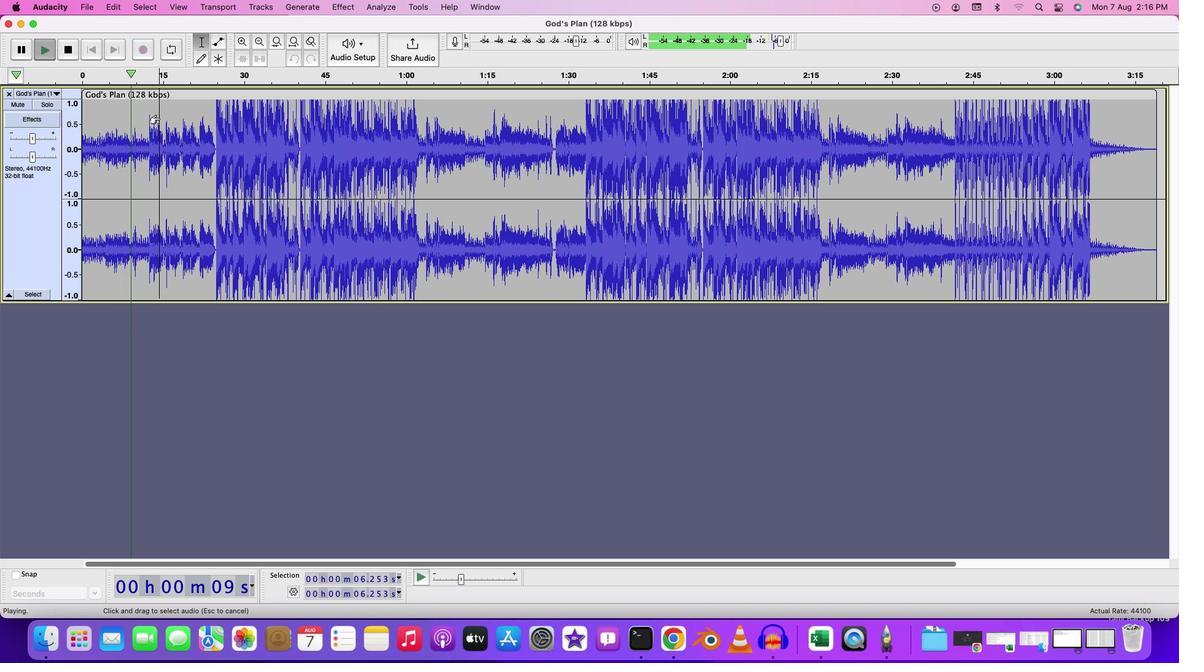 
Action: Mouse pressed left at (155, 131)
Screenshot: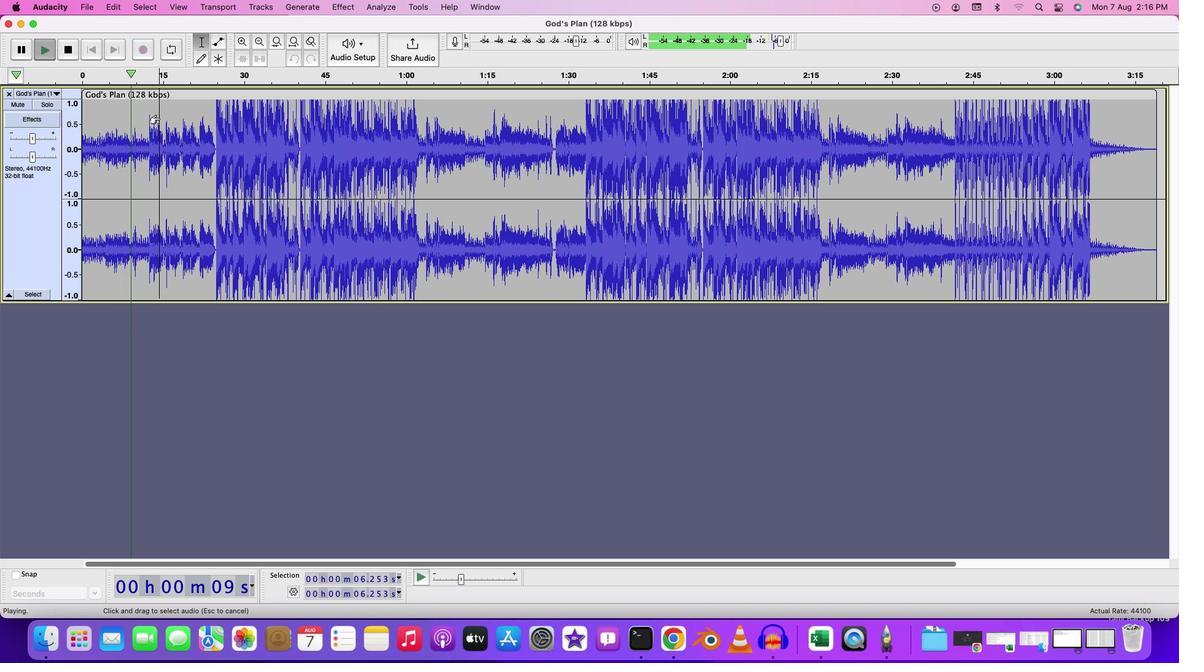 
Action: Mouse moved to (207, 135)
Screenshot: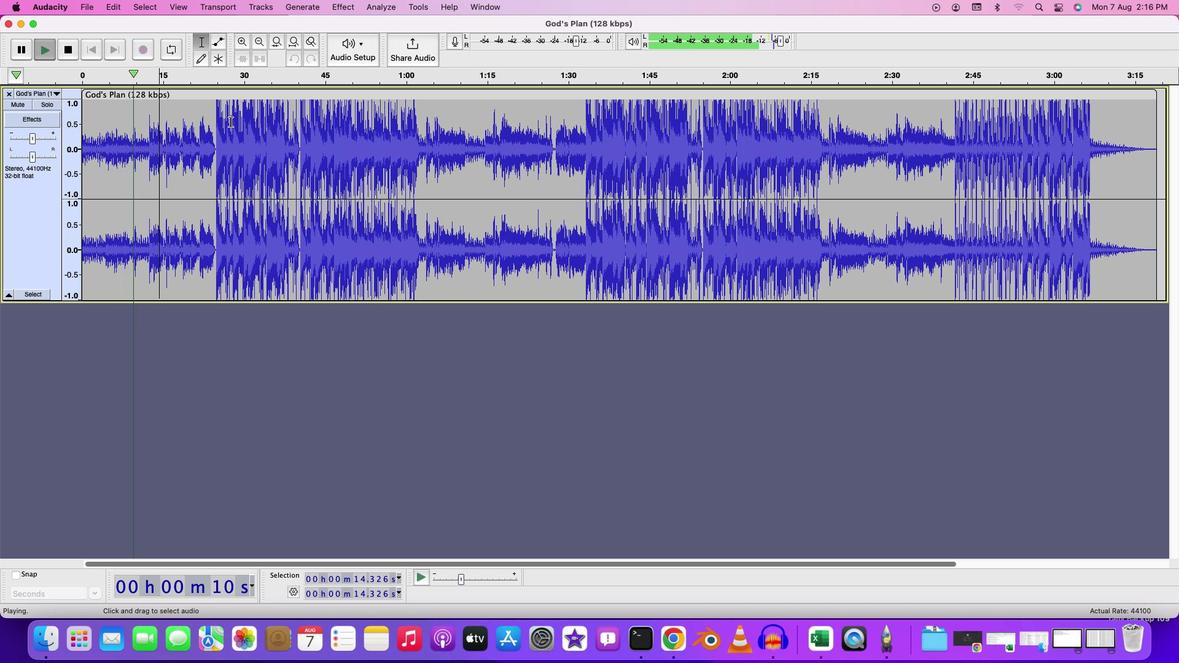
Action: Key pressed Key.space
Screenshot: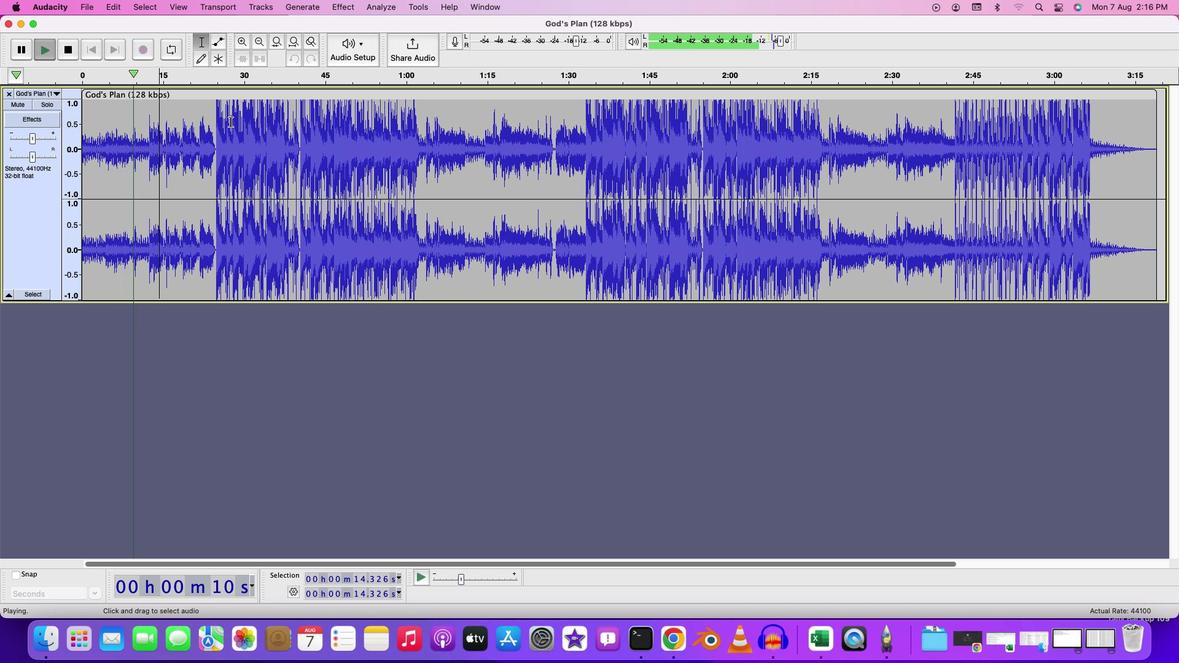 
Action: Mouse moved to (208, 135)
Screenshot: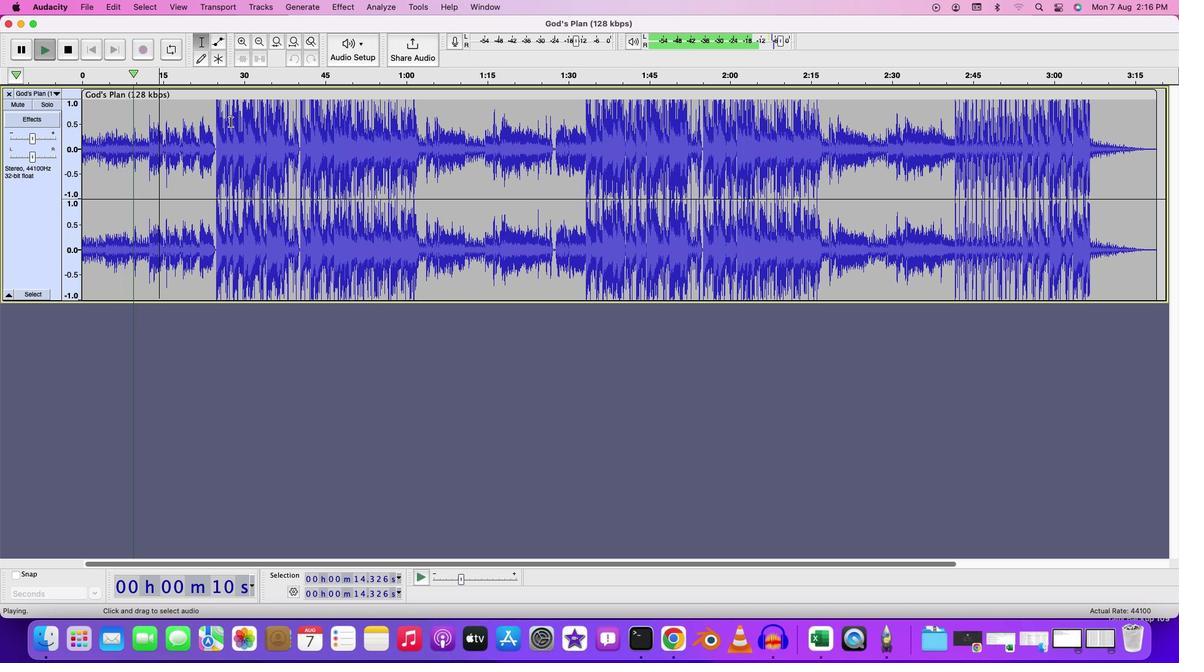 
Action: Key pressed Key.space
Screenshot: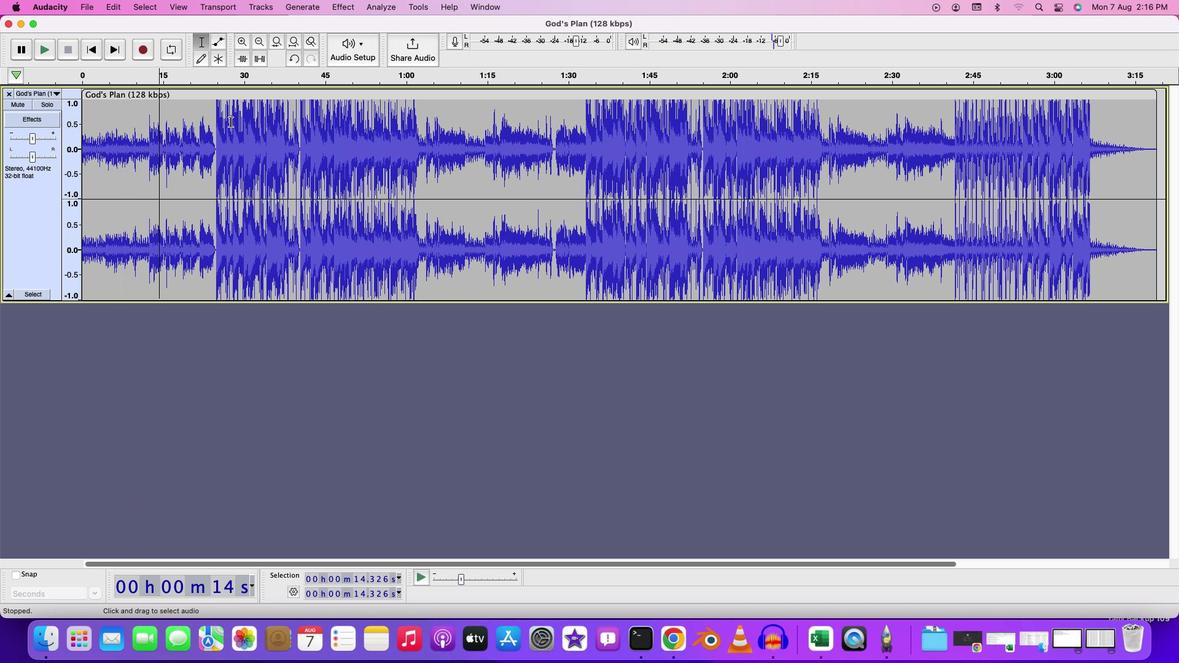 
Action: Mouse moved to (194, 130)
Screenshot: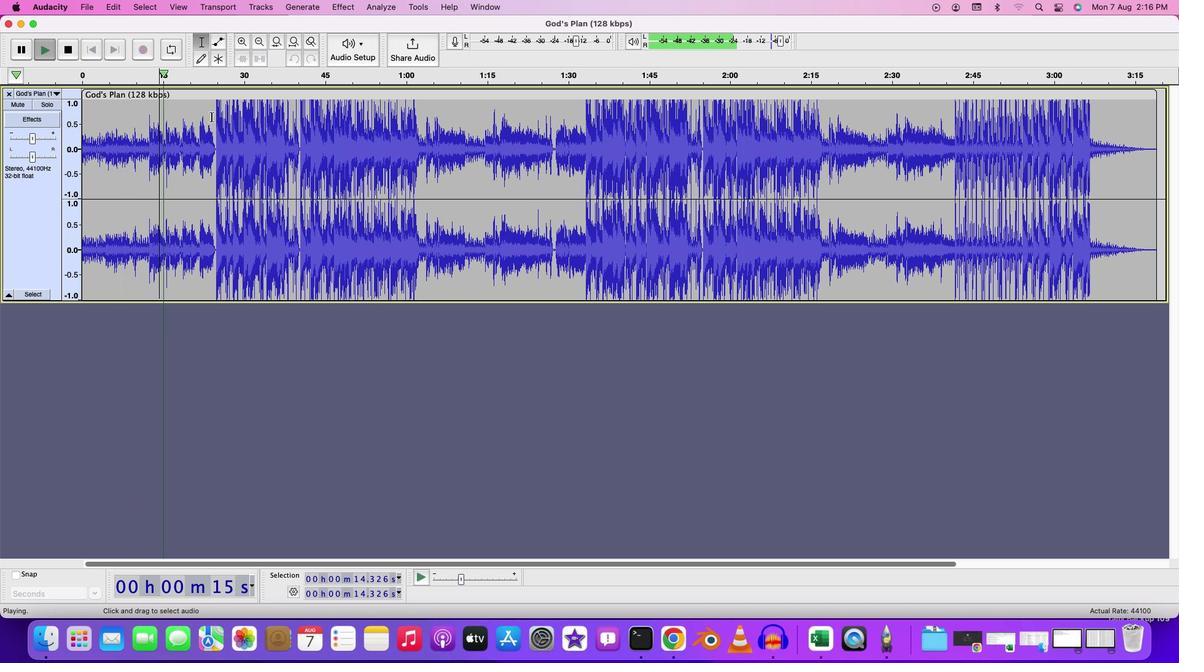 
Action: Mouse pressed left at (194, 130)
Screenshot: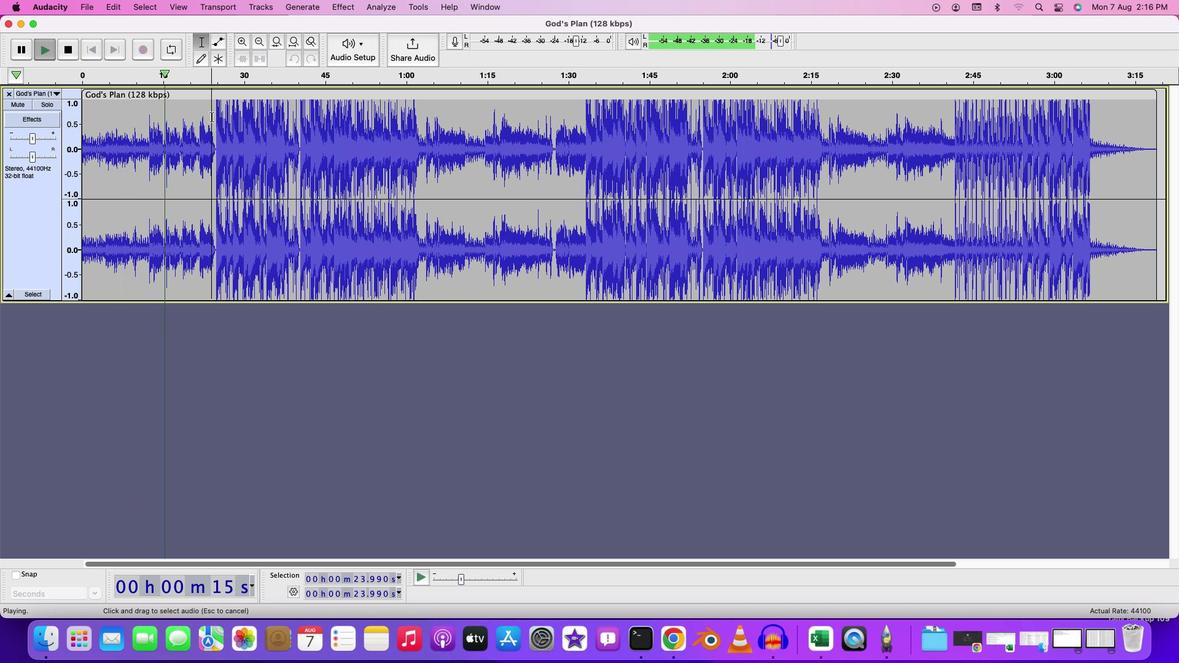
Action: Mouse moved to (195, 130)
Screenshot: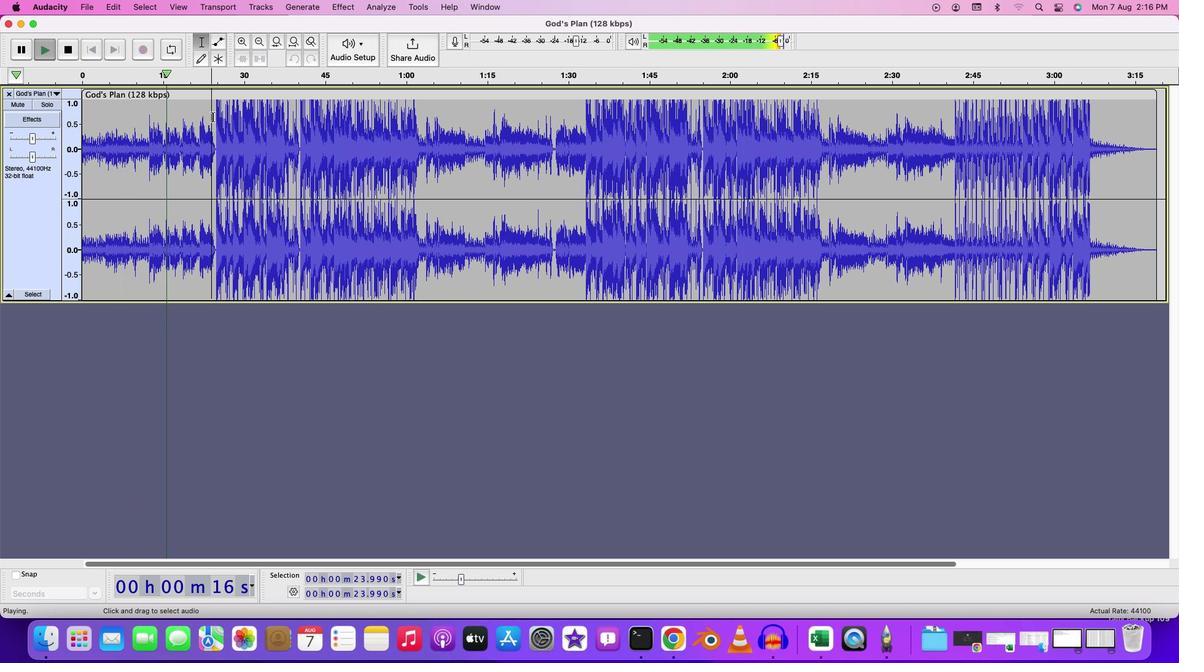 
Action: Key pressed Key.spaceKey.space
Screenshot: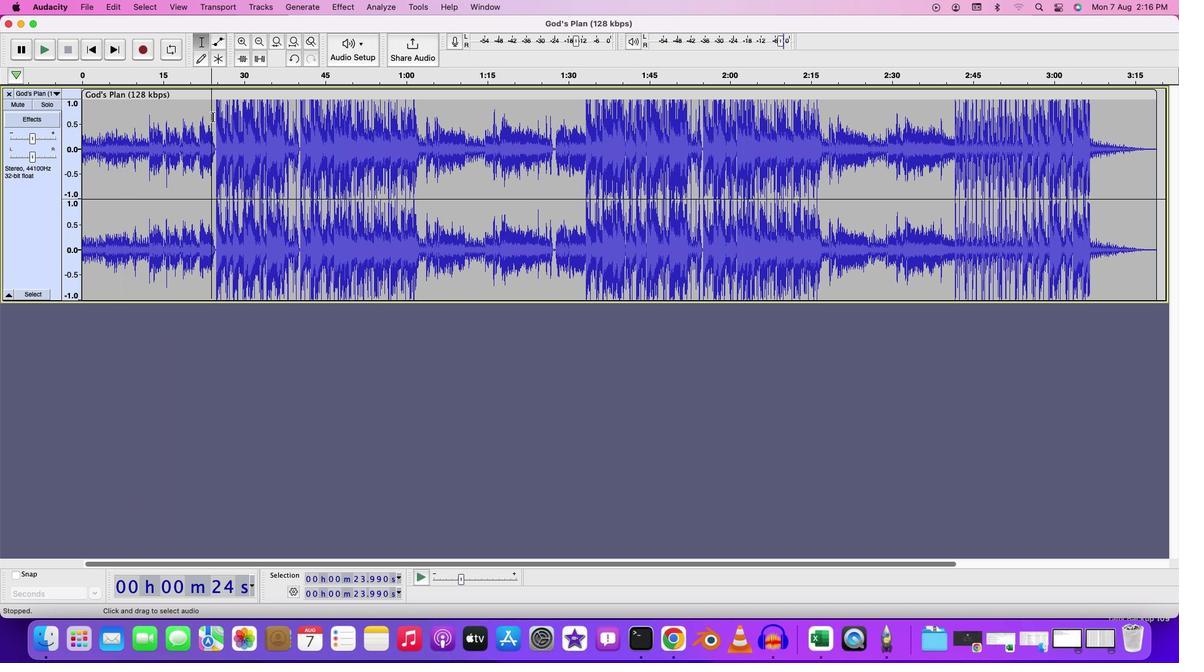 
Action: Mouse moved to (251, 92)
Screenshot: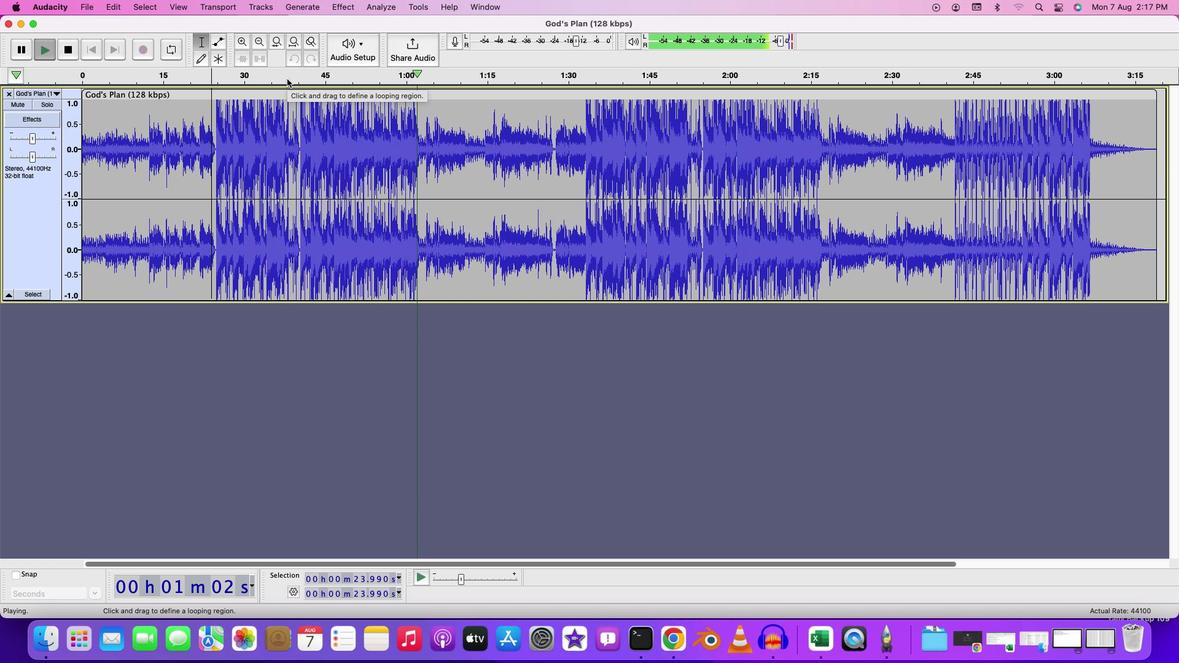 
Action: Key pressed Key.space
Screenshot: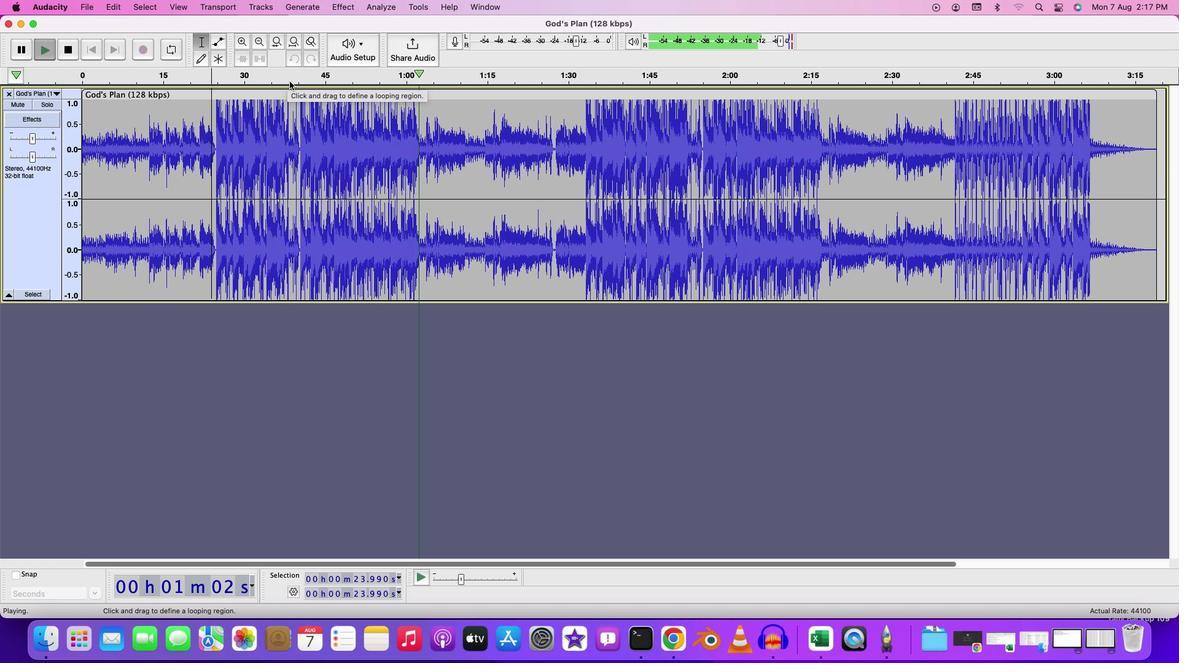 
Action: Mouse moved to (353, 136)
Screenshot: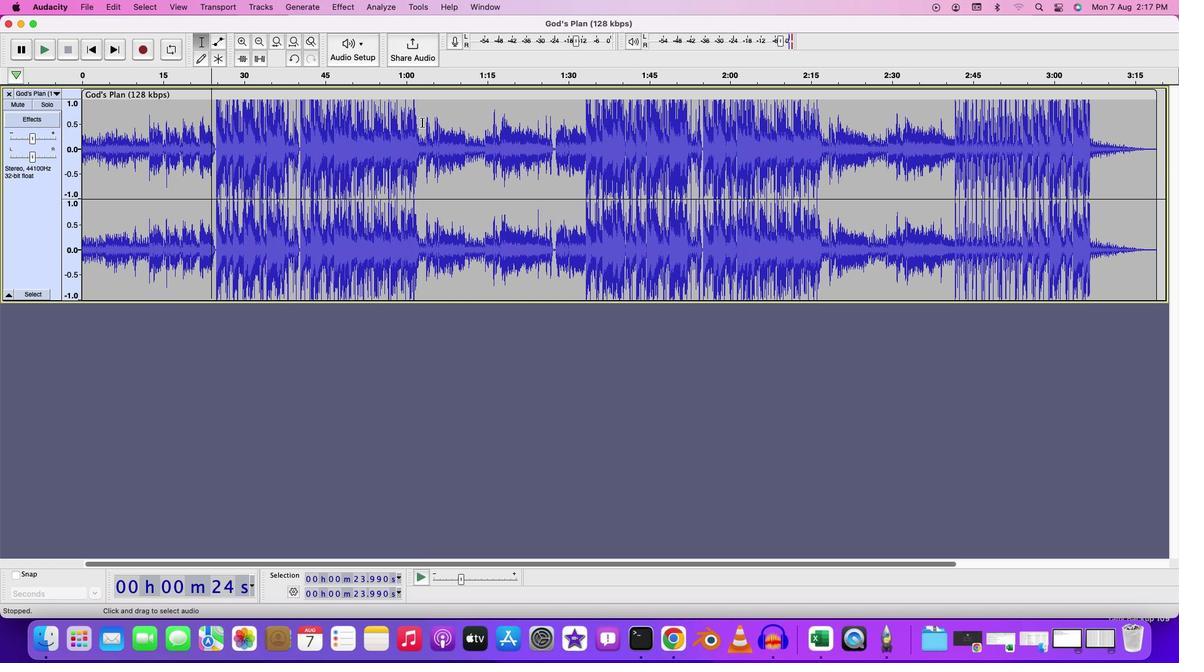 
Action: Mouse pressed left at (353, 136)
Screenshot: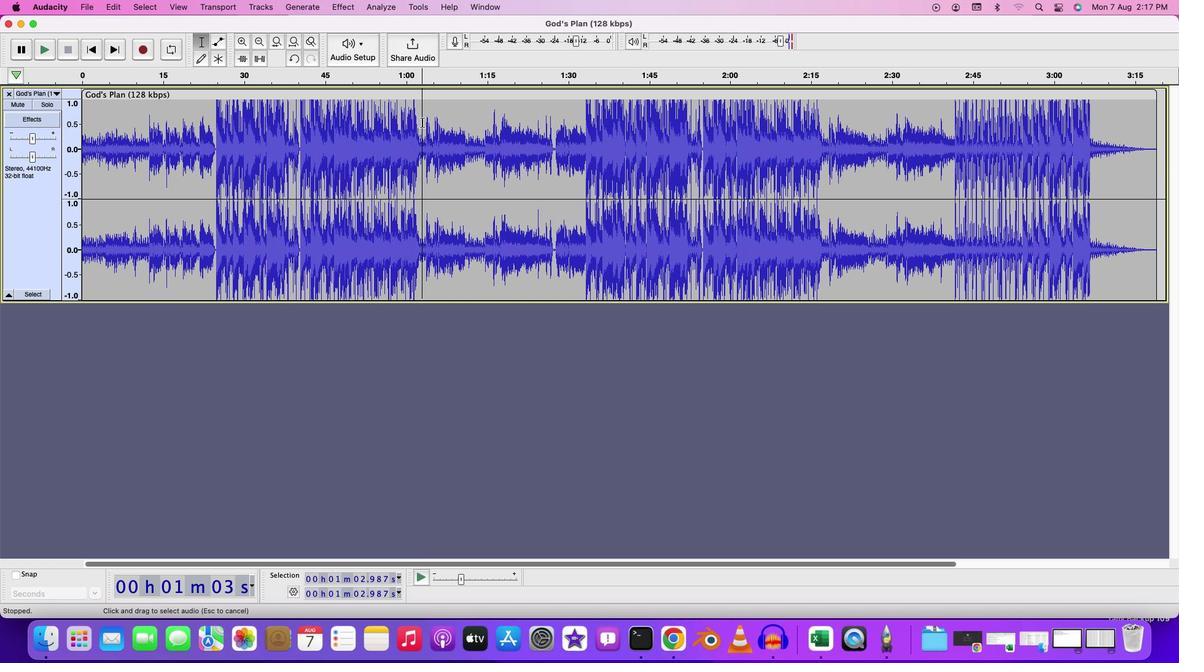 
Action: Mouse moved to (908, 152)
Screenshot: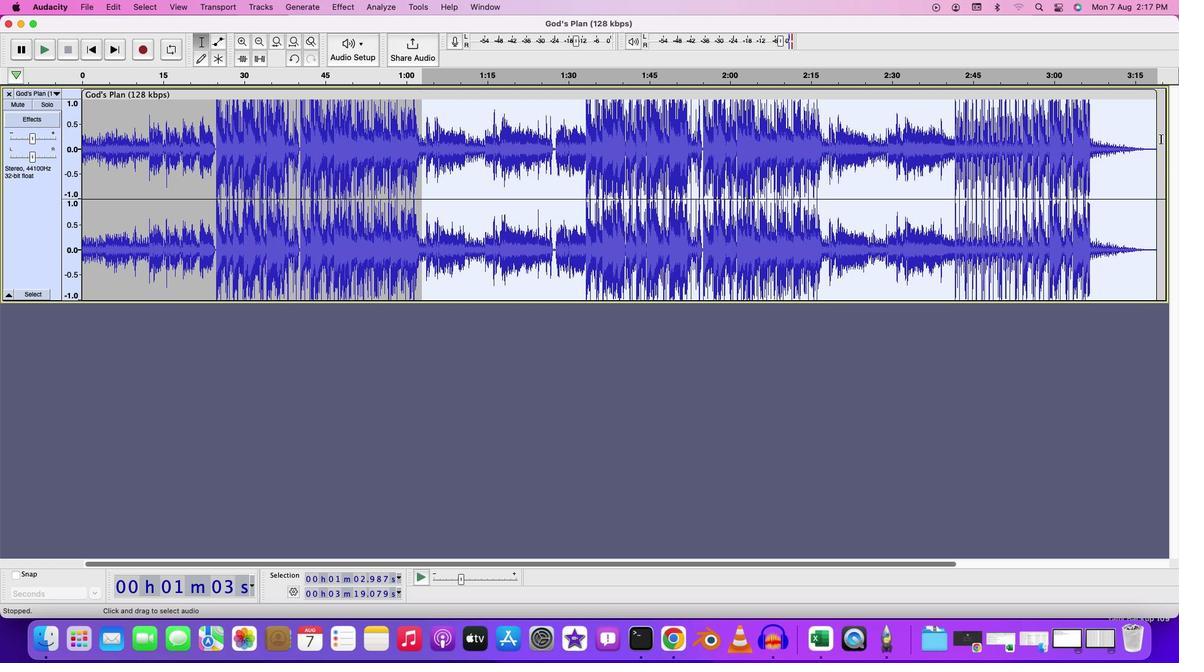 
Action: Key pressed Key.delete
Screenshot: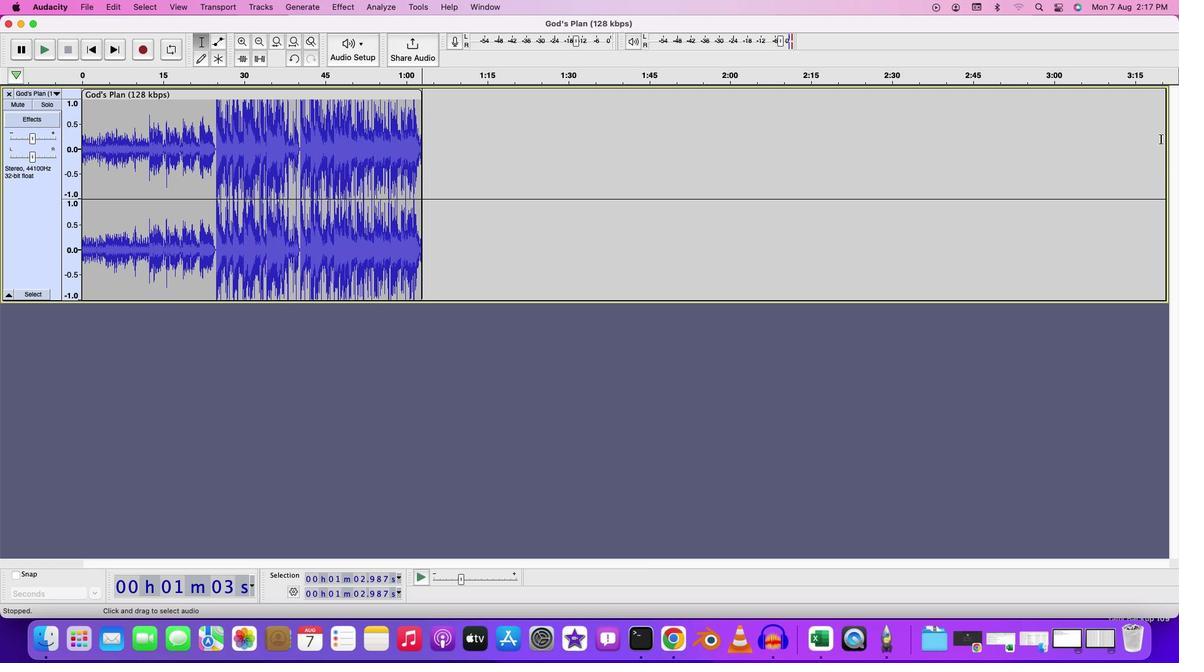 
Action: Mouse moved to (341, 130)
Screenshot: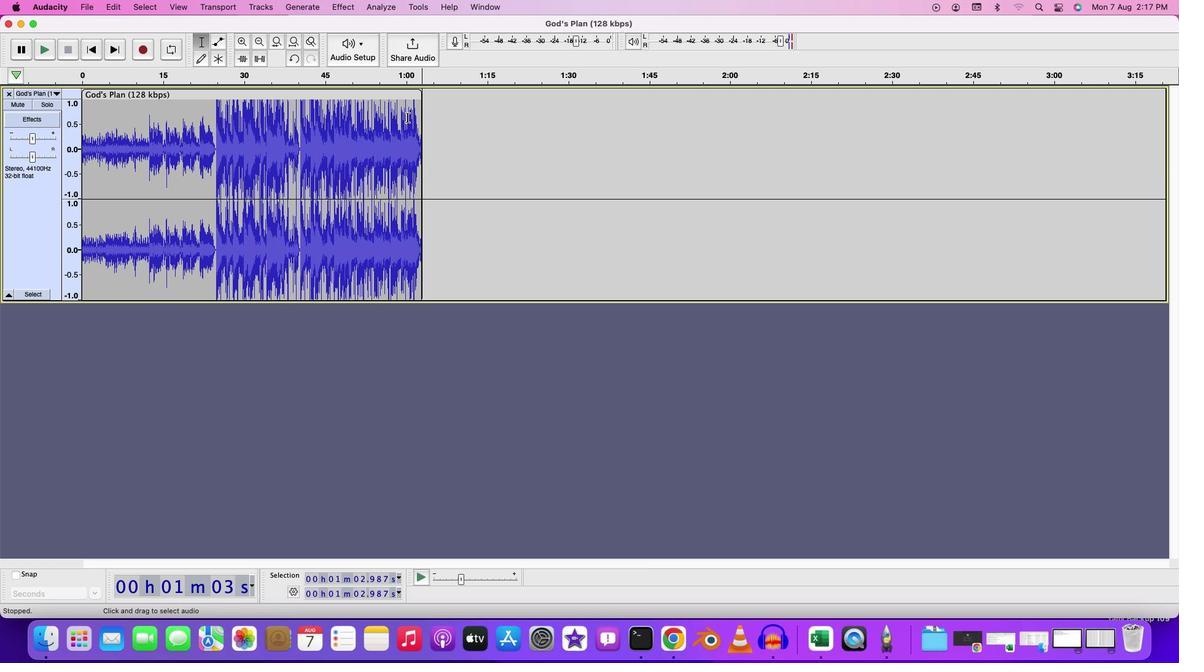 
Action: Mouse pressed left at (341, 130)
Screenshot: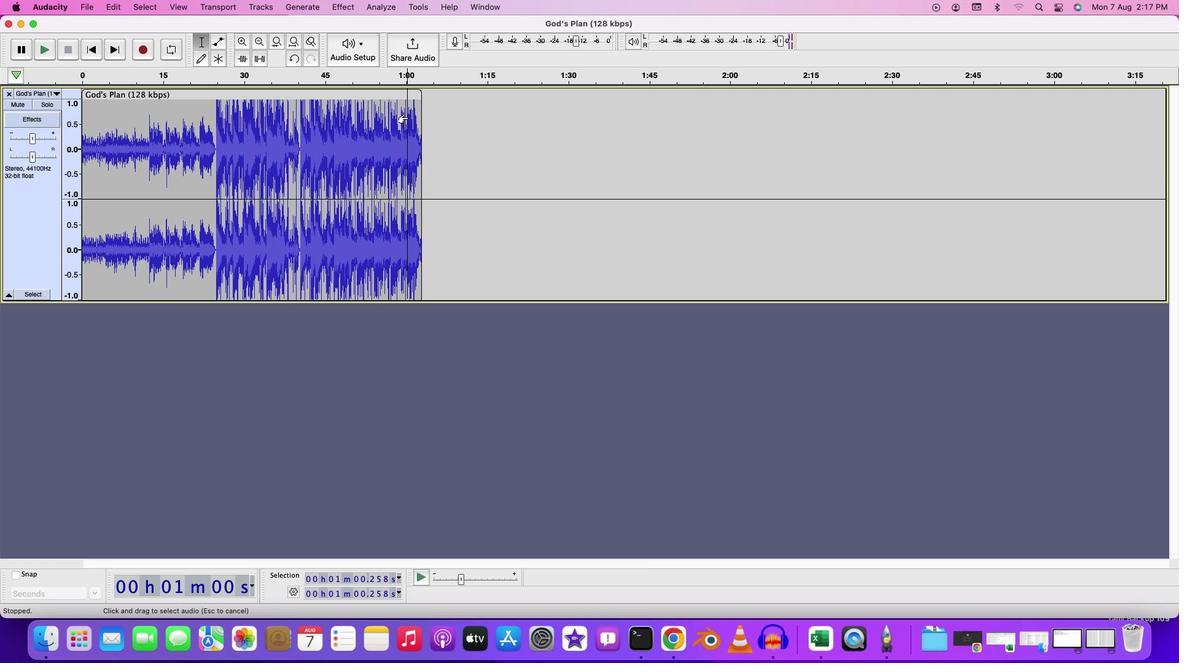 
Action: Key pressed Key.space
Screenshot: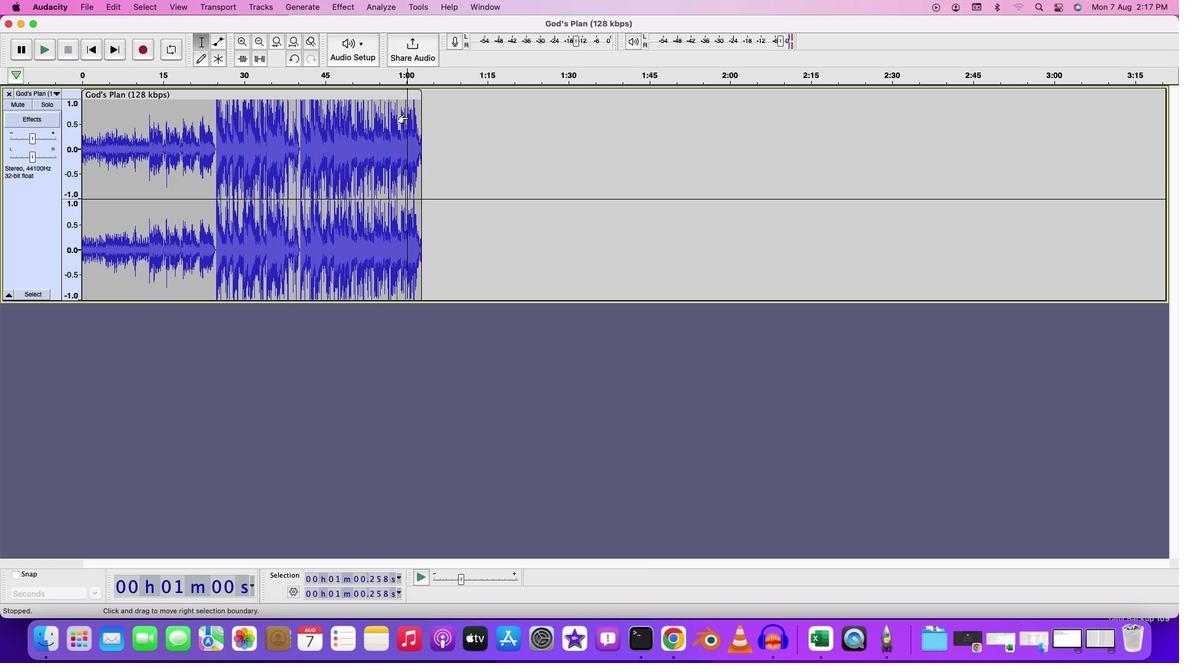 
Action: Mouse moved to (351, 115)
Screenshot: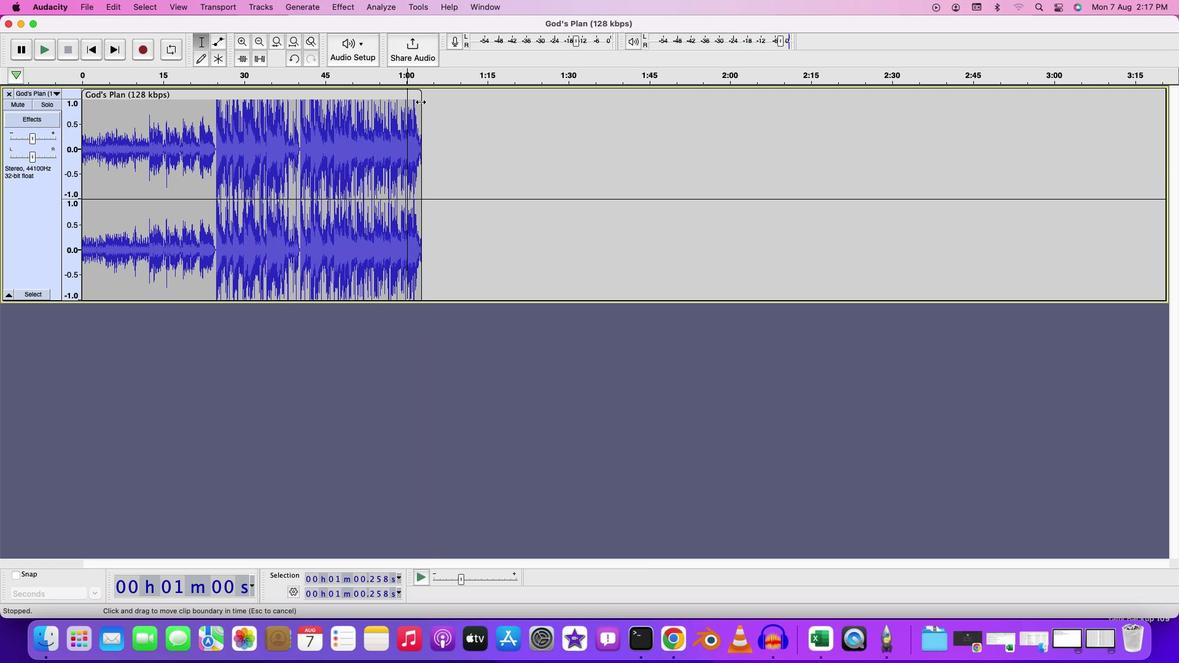 
Action: Mouse pressed left at (351, 115)
Screenshot: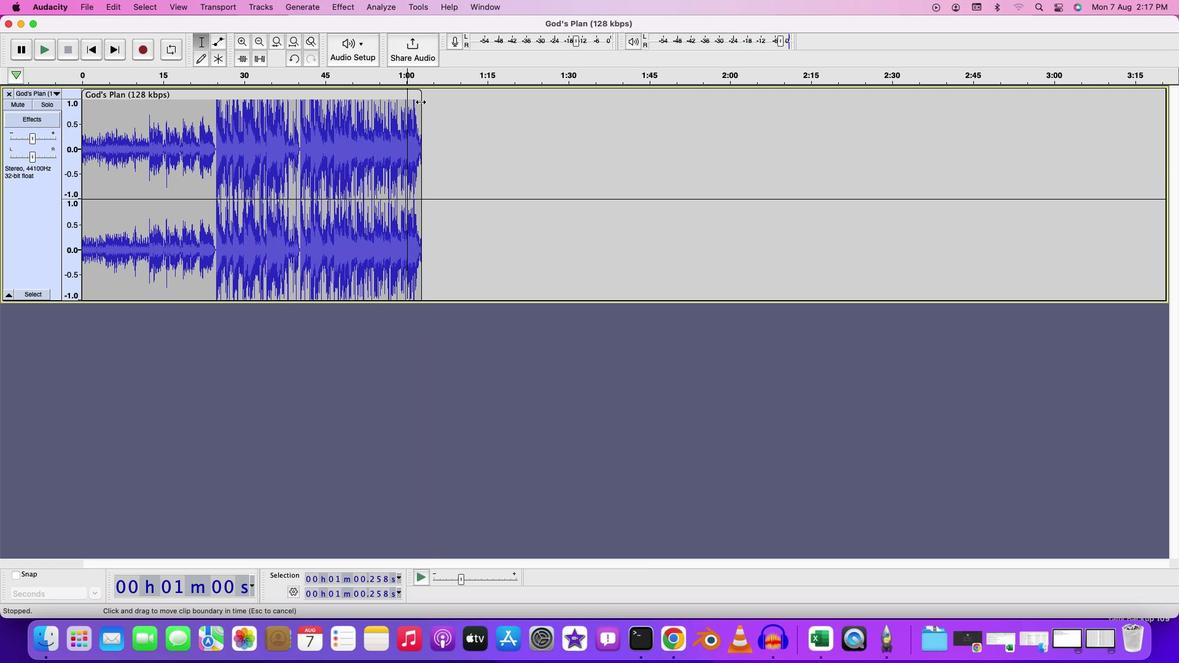 
Action: Mouse moved to (462, 158)
Screenshot: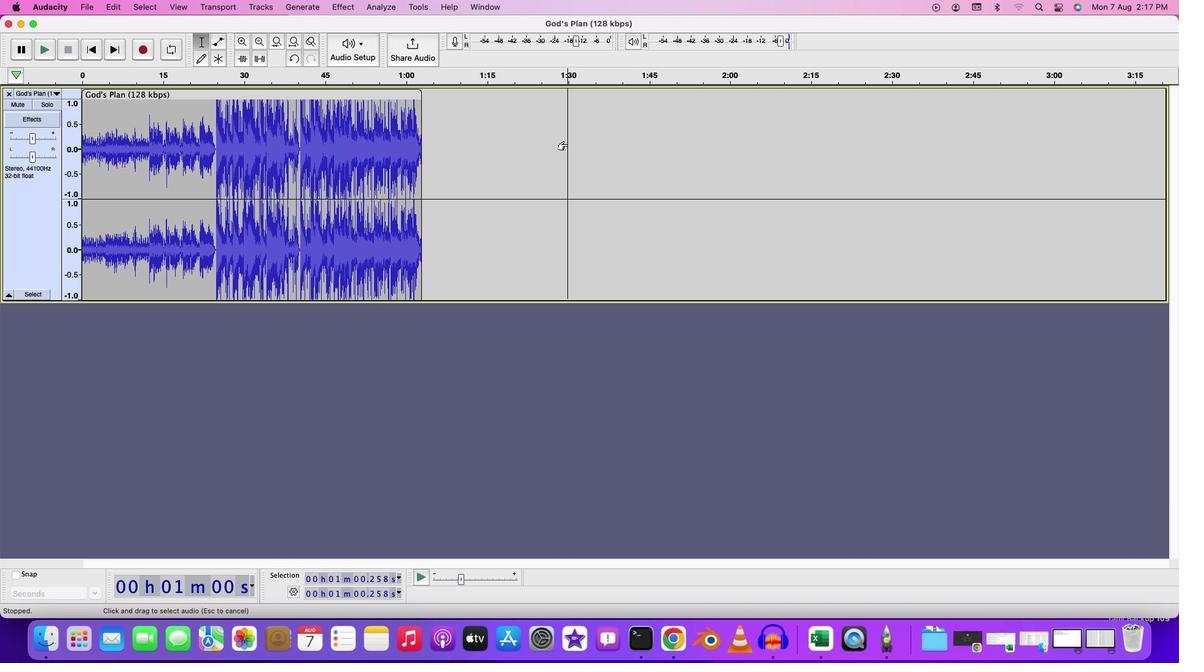 
Action: Mouse pressed left at (462, 158)
Screenshot: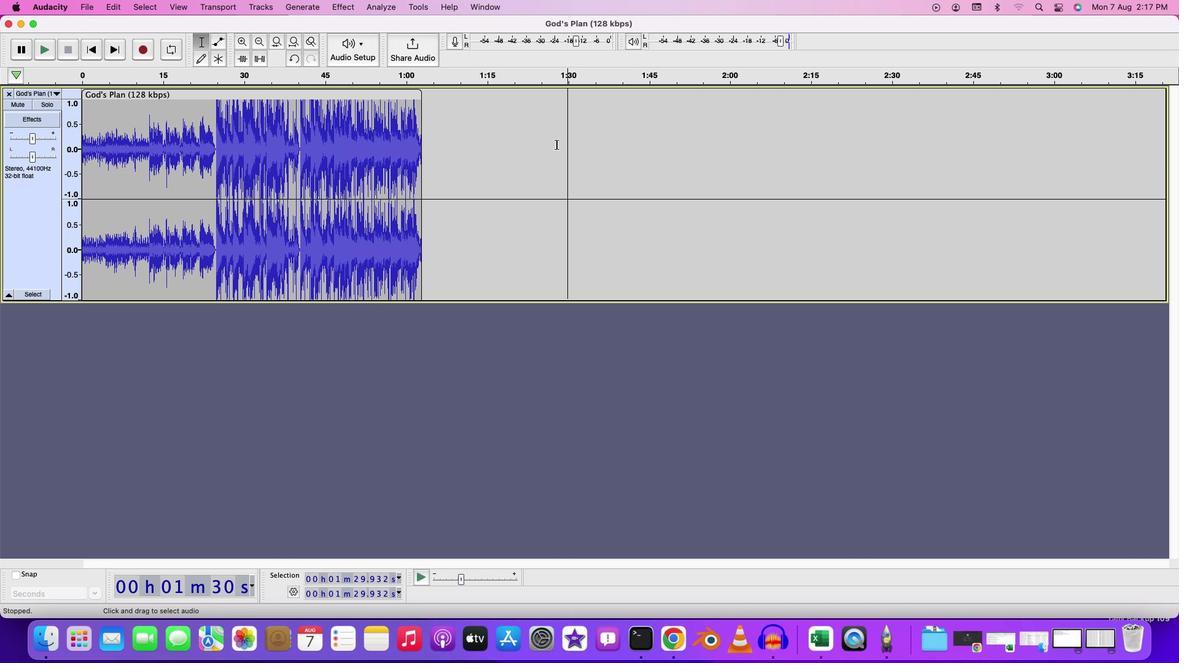 
Action: Mouse moved to (100, 24)
Screenshot: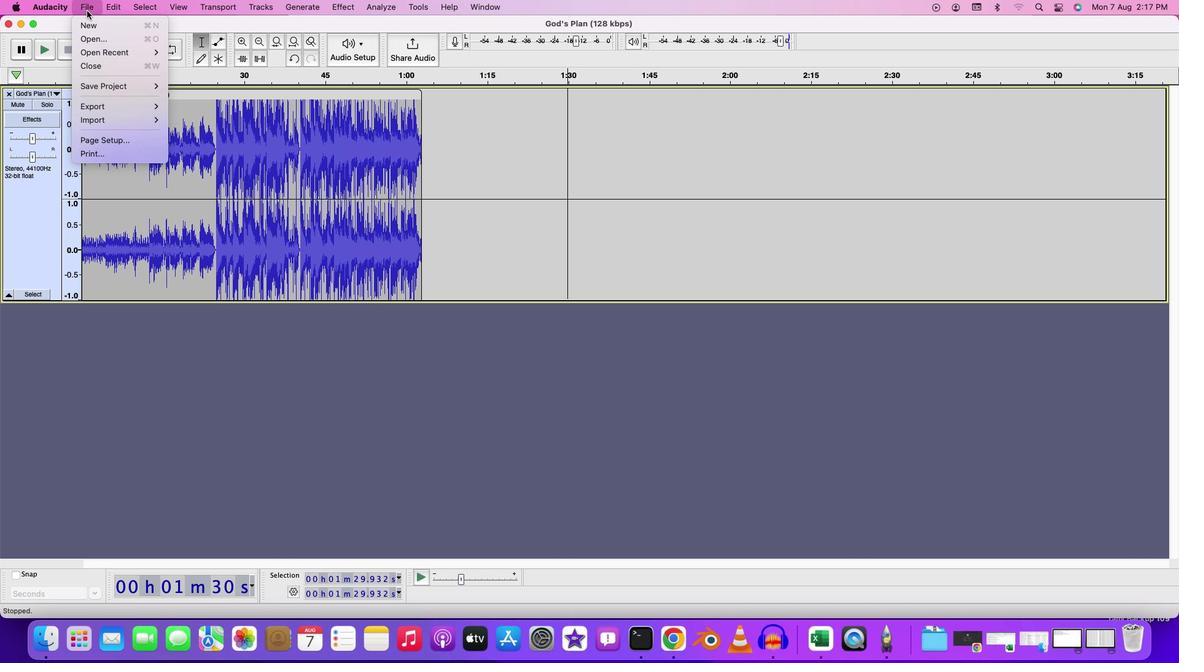 
Action: Mouse pressed left at (100, 24)
Screenshot: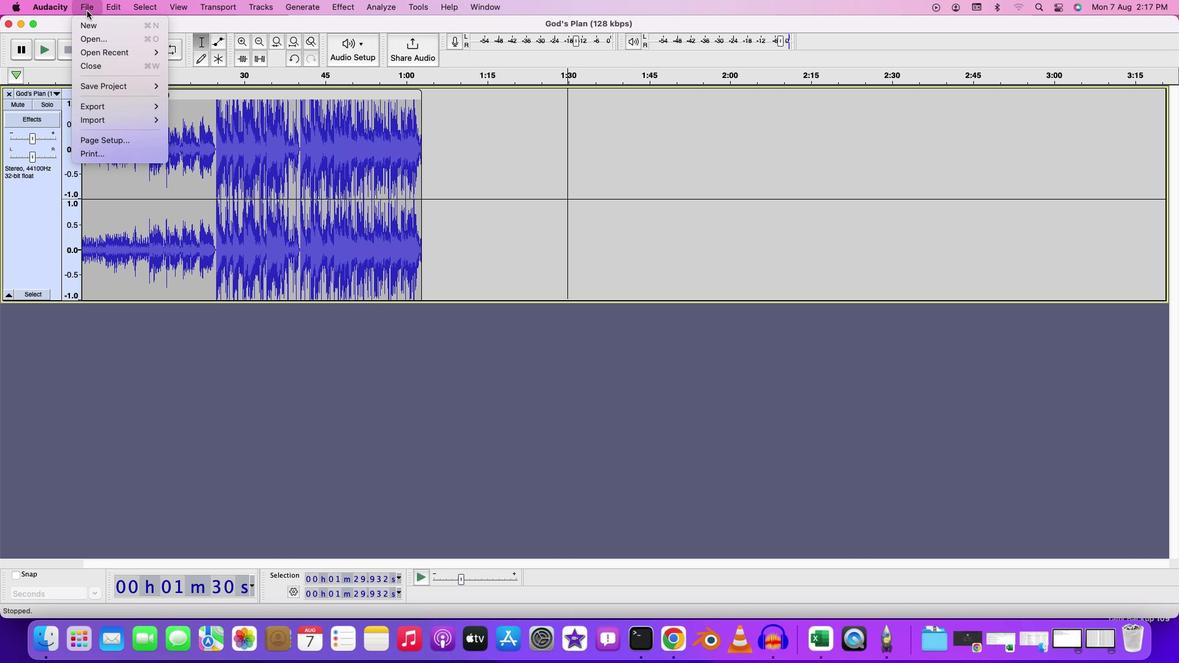 
Action: Mouse moved to (109, 52)
Screenshot: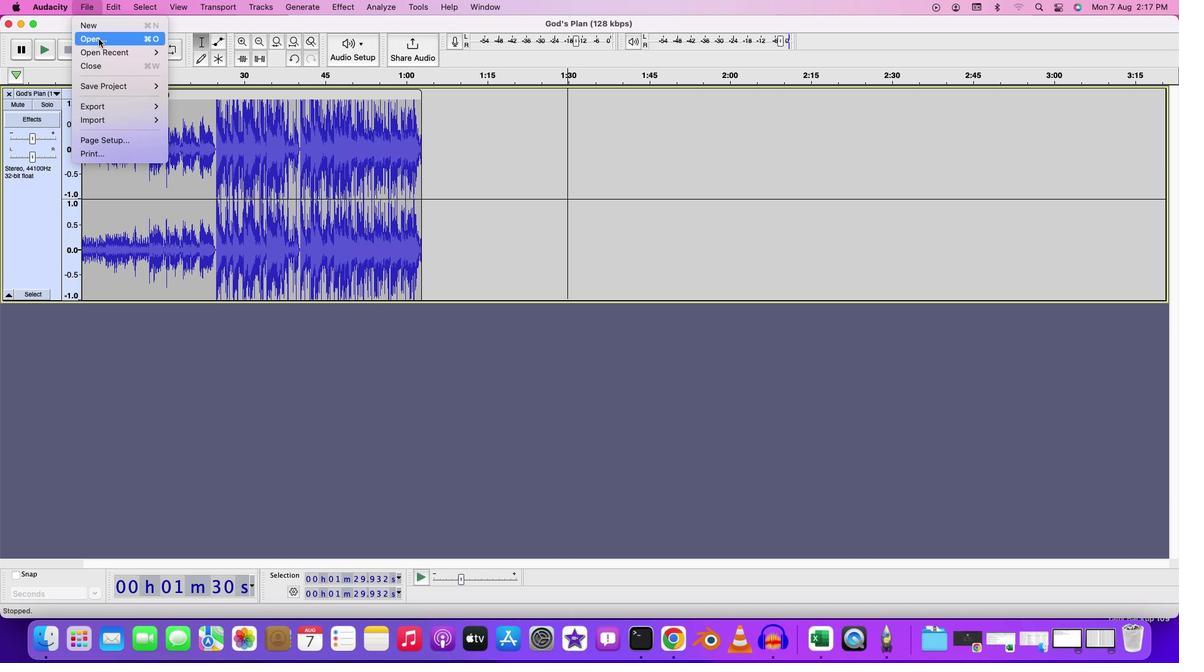 
Action: Mouse pressed left at (109, 52)
Screenshot: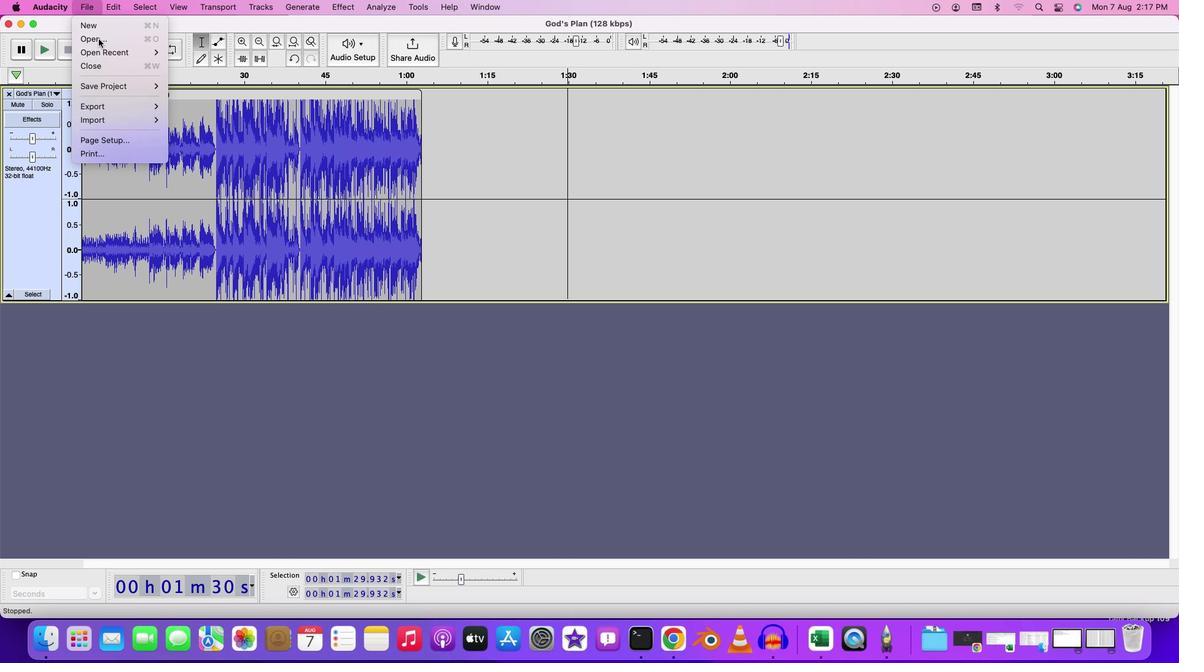 
Action: Mouse moved to (423, 294)
Screenshot: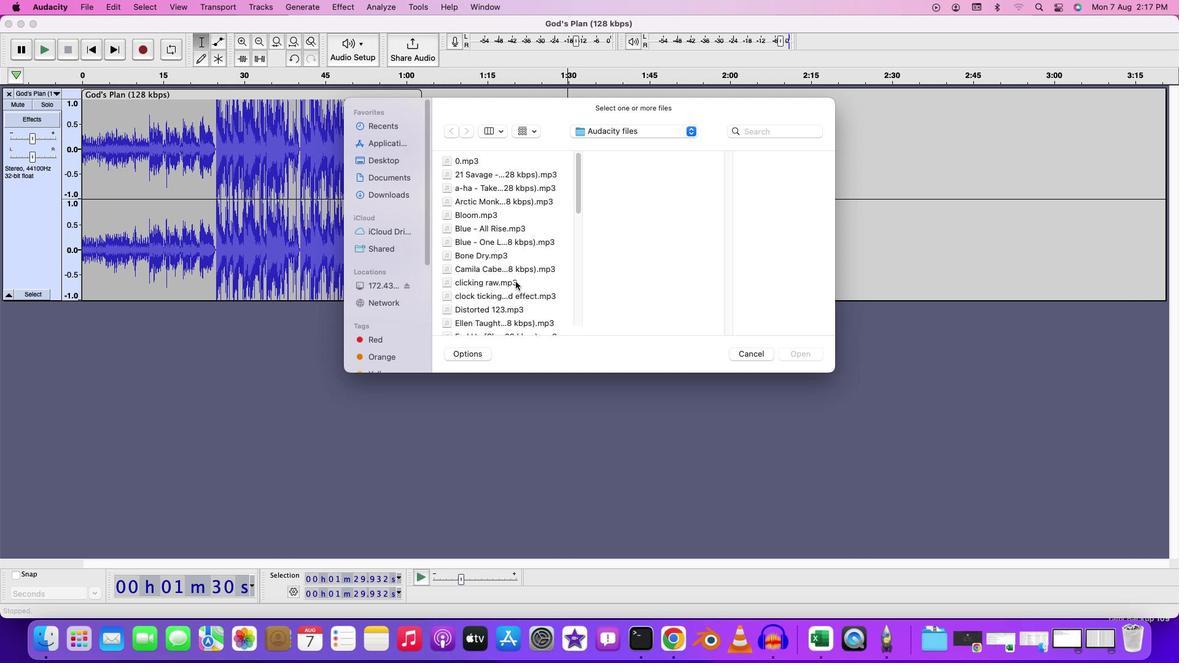 
Action: Mouse scrolled (423, 294) with delta (35, 13)
Screenshot: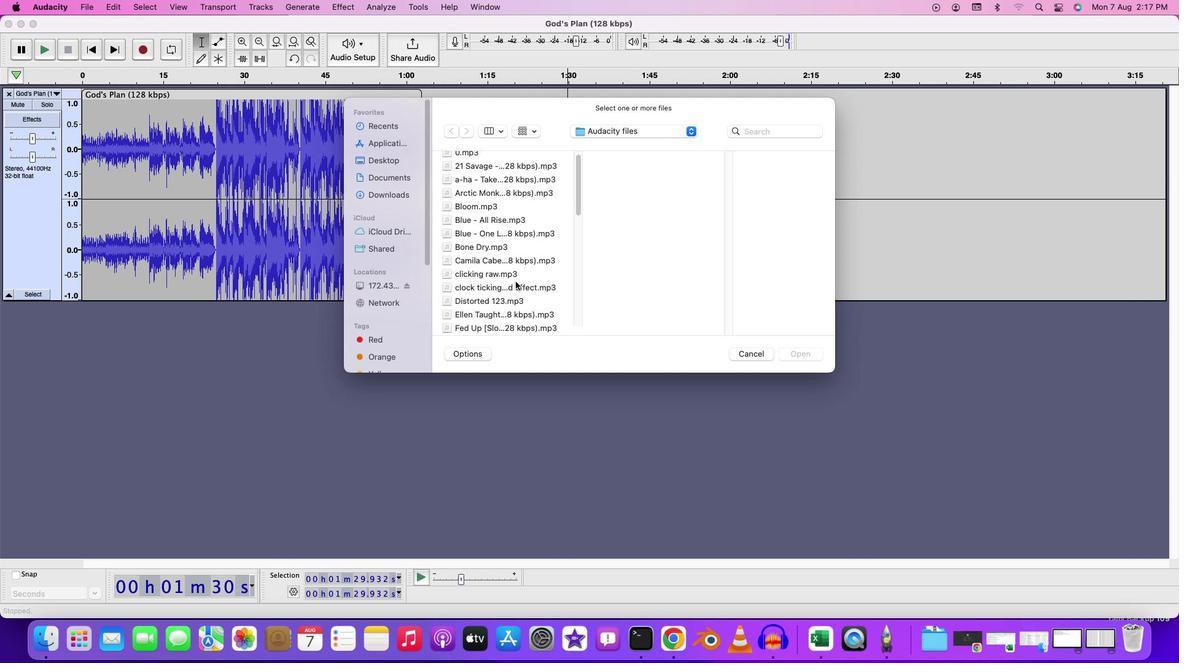 
Action: Mouse scrolled (423, 294) with delta (35, 13)
Screenshot: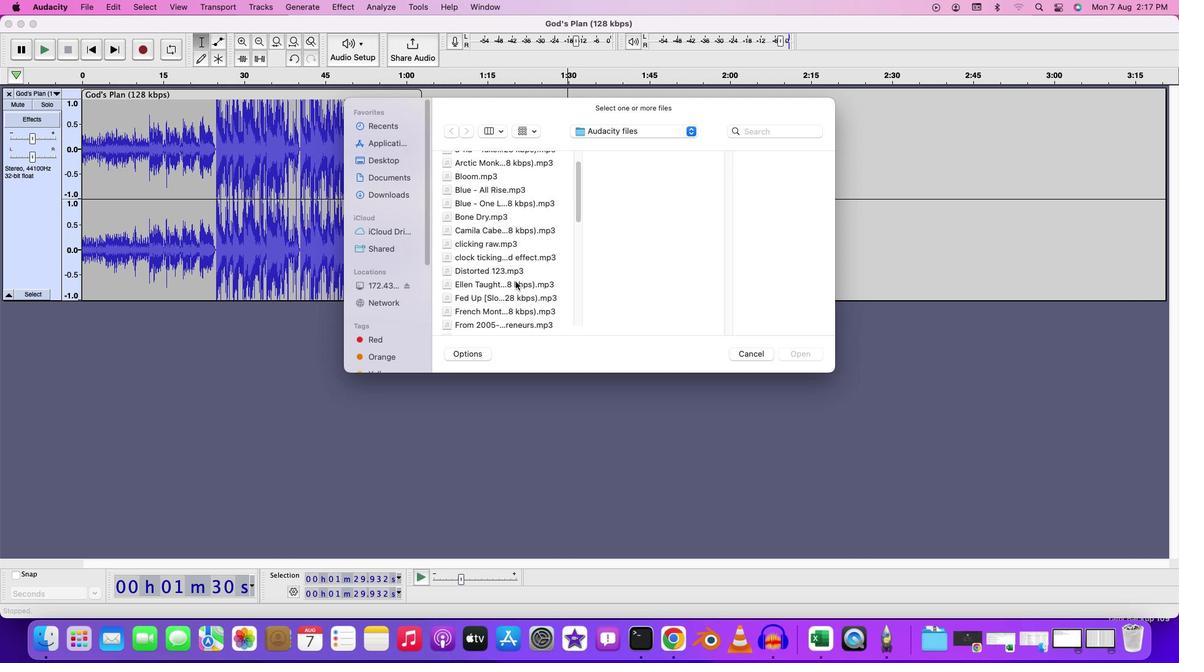 
Action: Mouse scrolled (423, 294) with delta (35, 12)
Screenshot: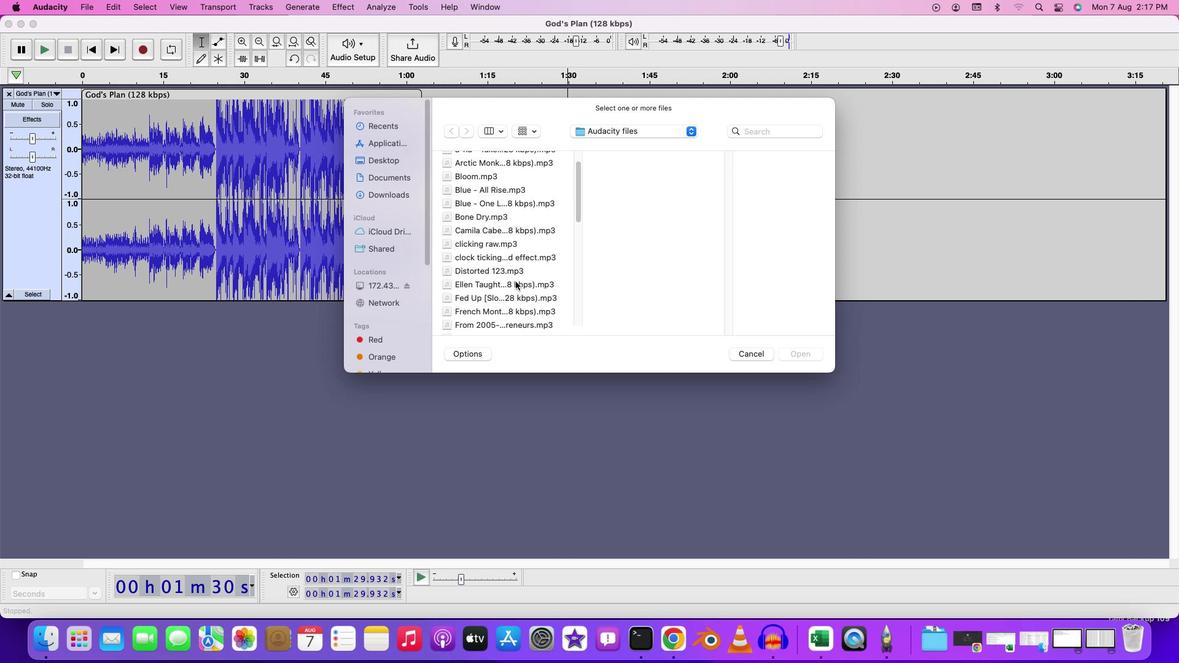 
Action: Mouse moved to (415, 286)
Screenshot: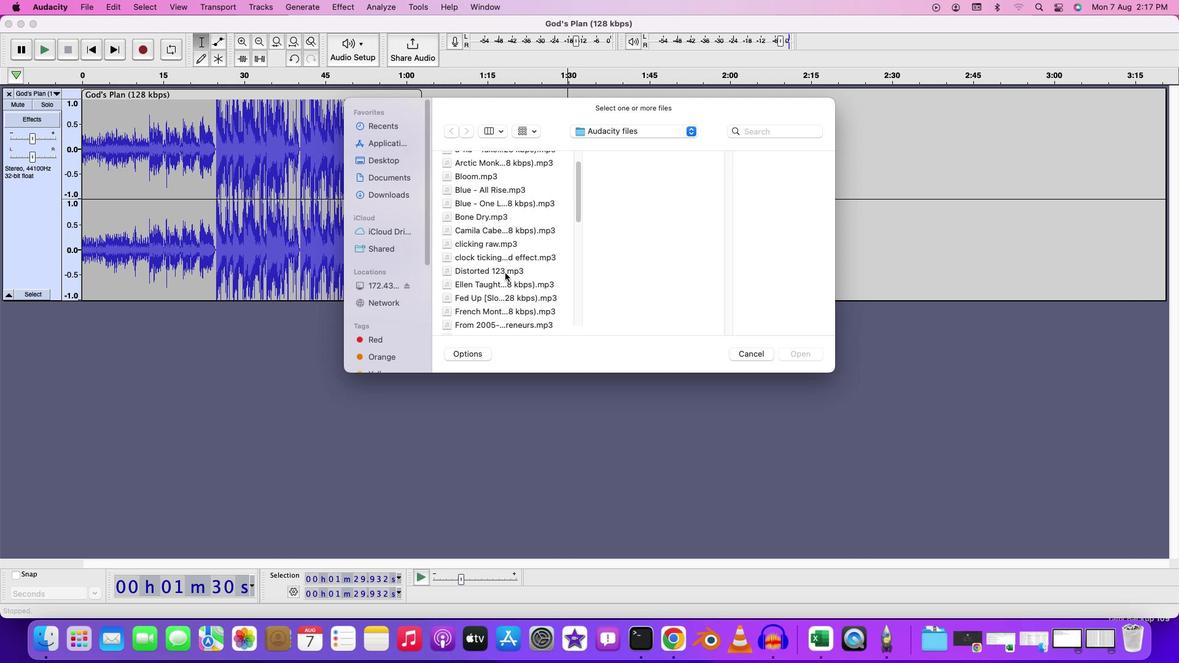 
Action: Mouse scrolled (415, 286) with delta (35, 13)
Screenshot: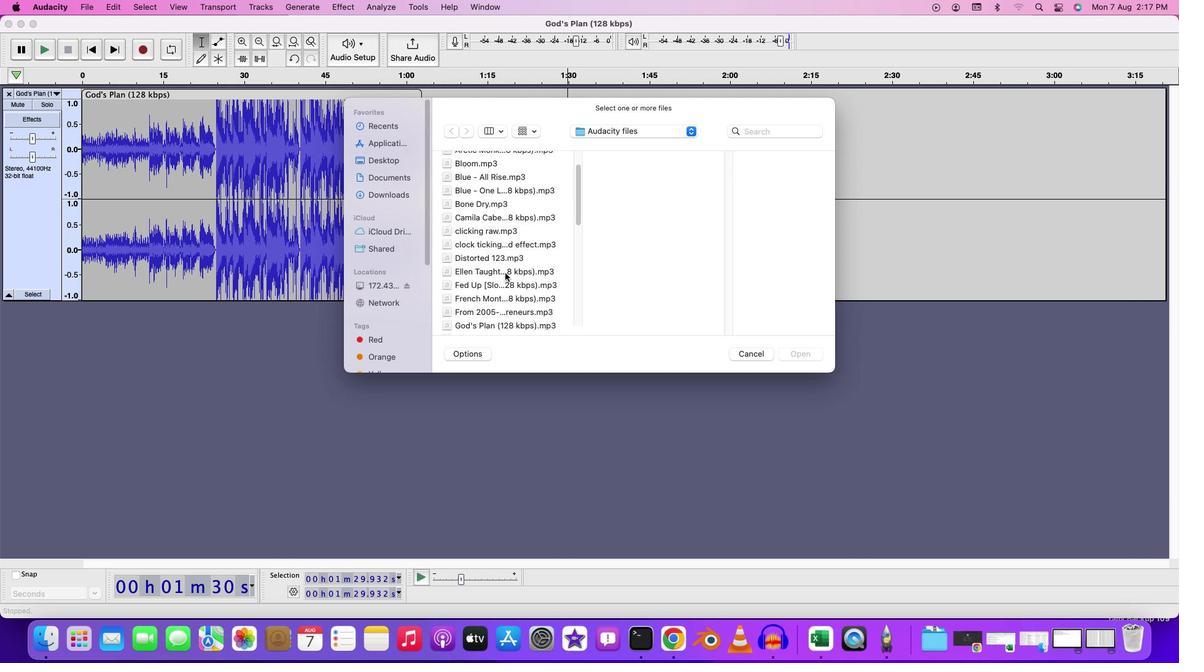 
Action: Mouse scrolled (415, 286) with delta (35, 13)
Screenshot: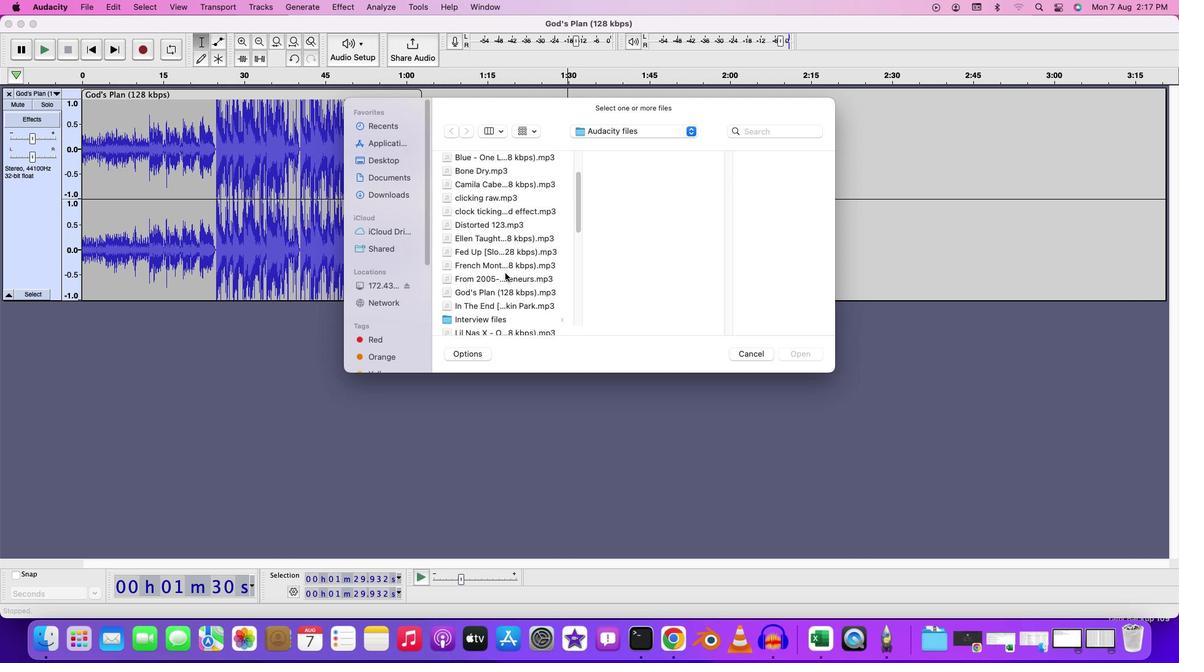 
Action: Mouse scrolled (415, 286) with delta (35, 12)
Screenshot: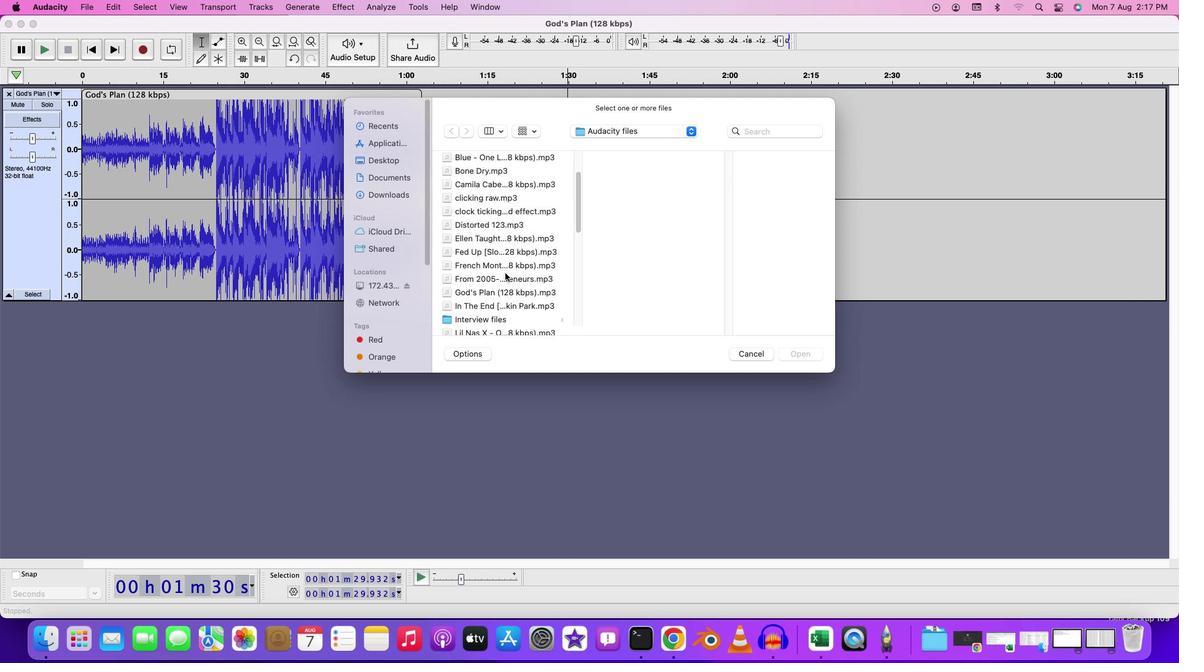 
Action: Mouse moved to (420, 320)
Screenshot: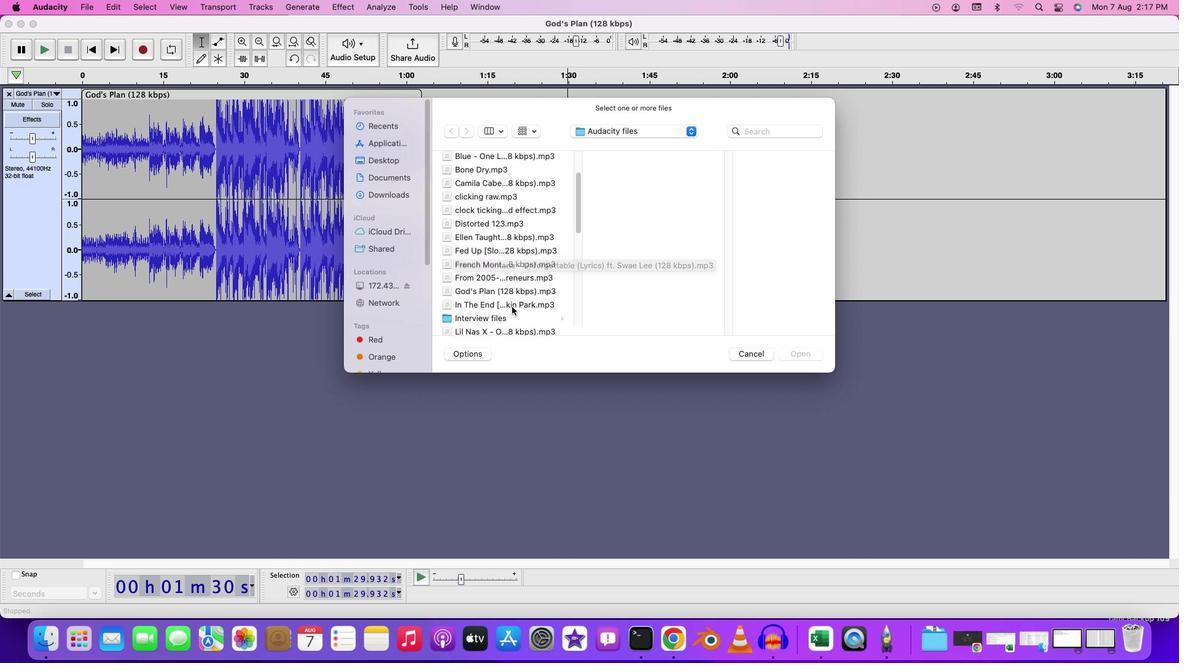 
Action: Mouse scrolled (420, 320) with delta (35, 13)
Screenshot: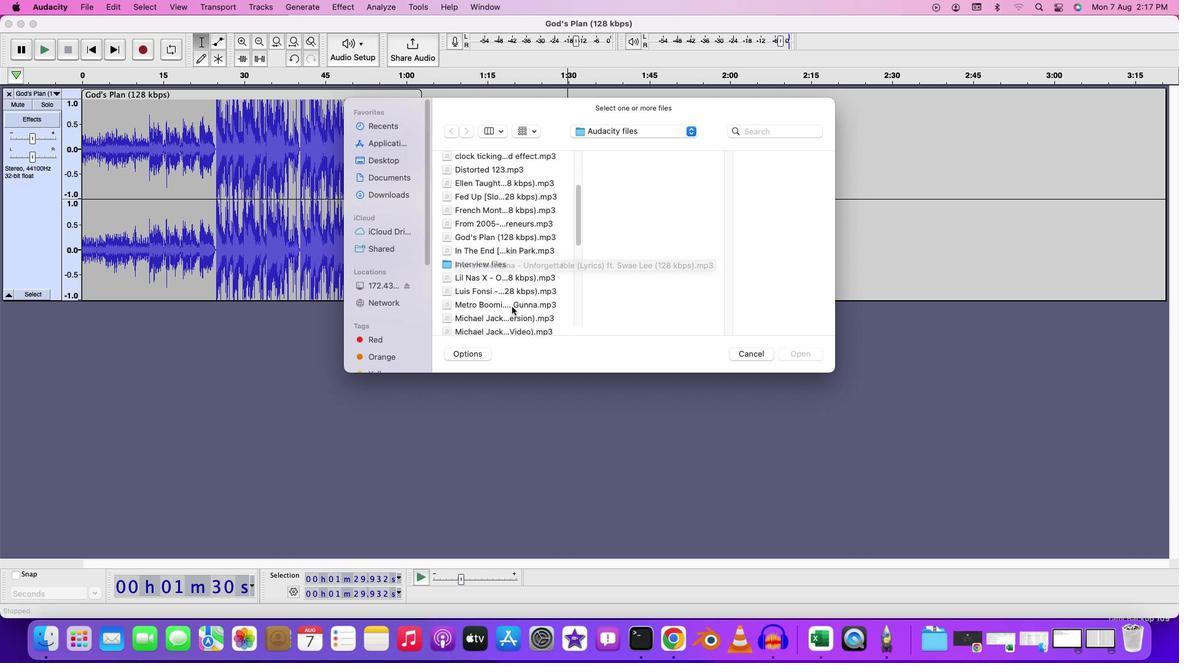 
Action: Mouse scrolled (420, 320) with delta (35, 13)
Screenshot: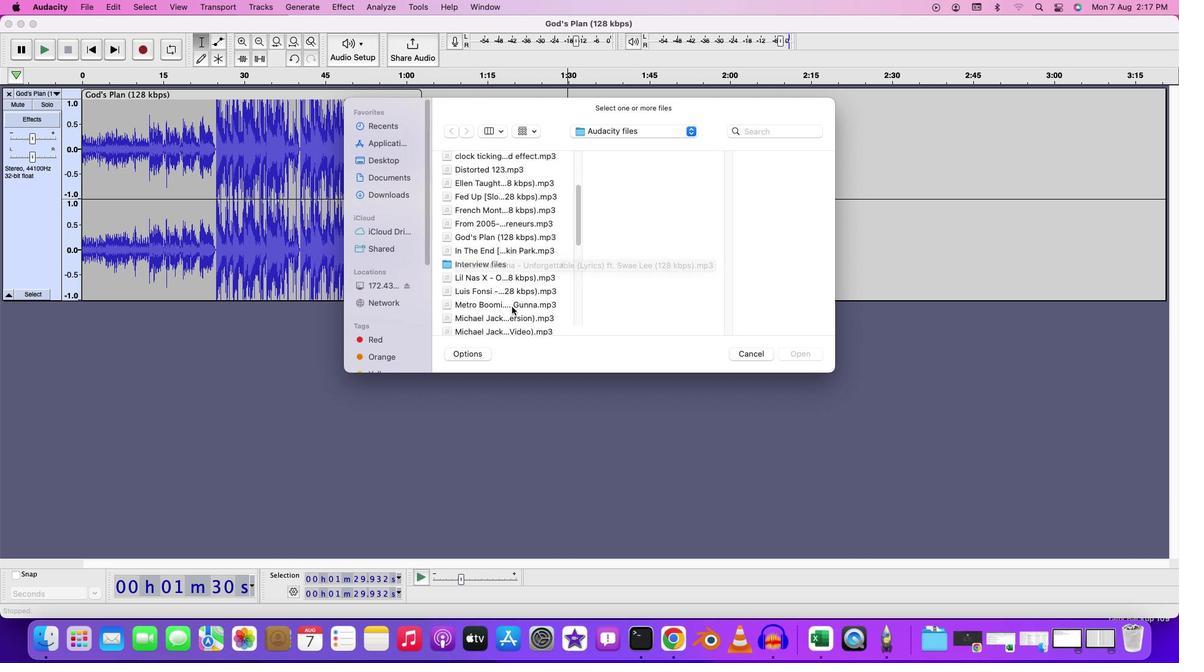 
Action: Mouse scrolled (420, 320) with delta (35, 12)
Screenshot: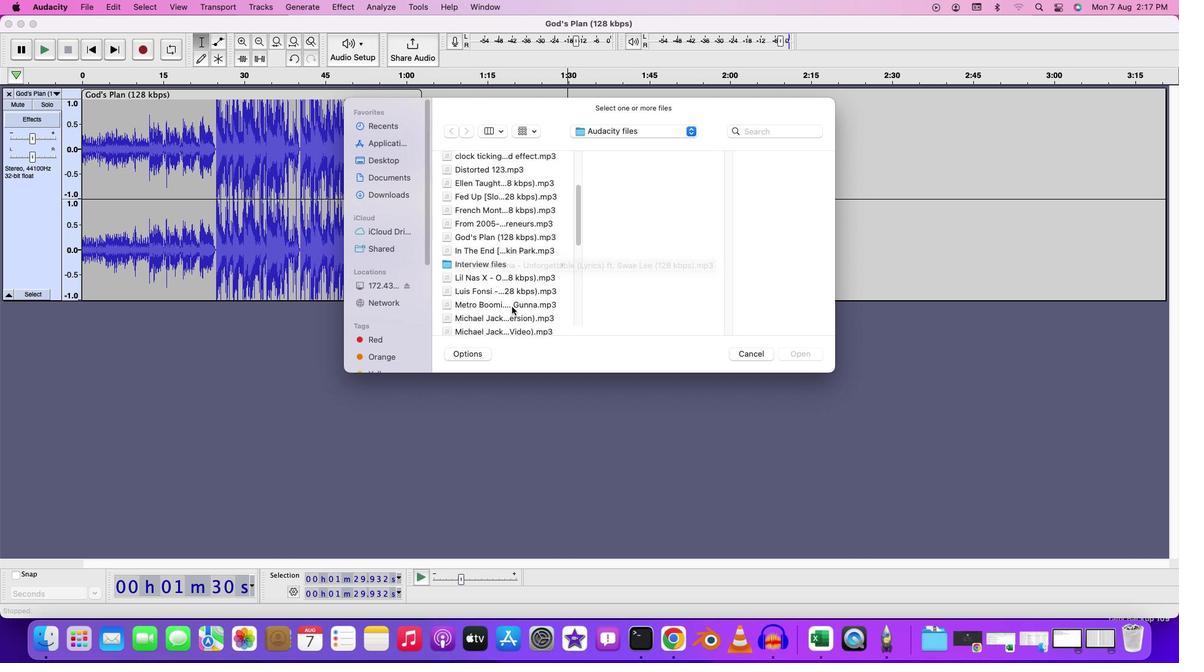 
Action: Mouse moved to (418, 312)
Screenshot: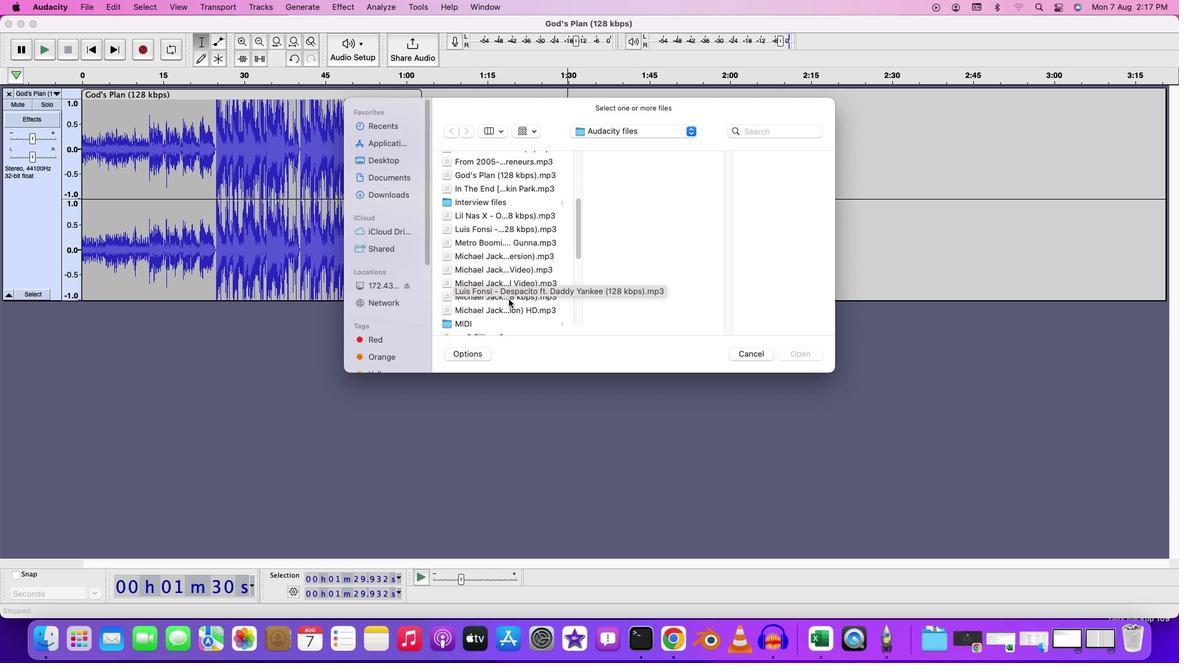 
Action: Mouse scrolled (418, 312) with delta (35, 13)
Screenshot: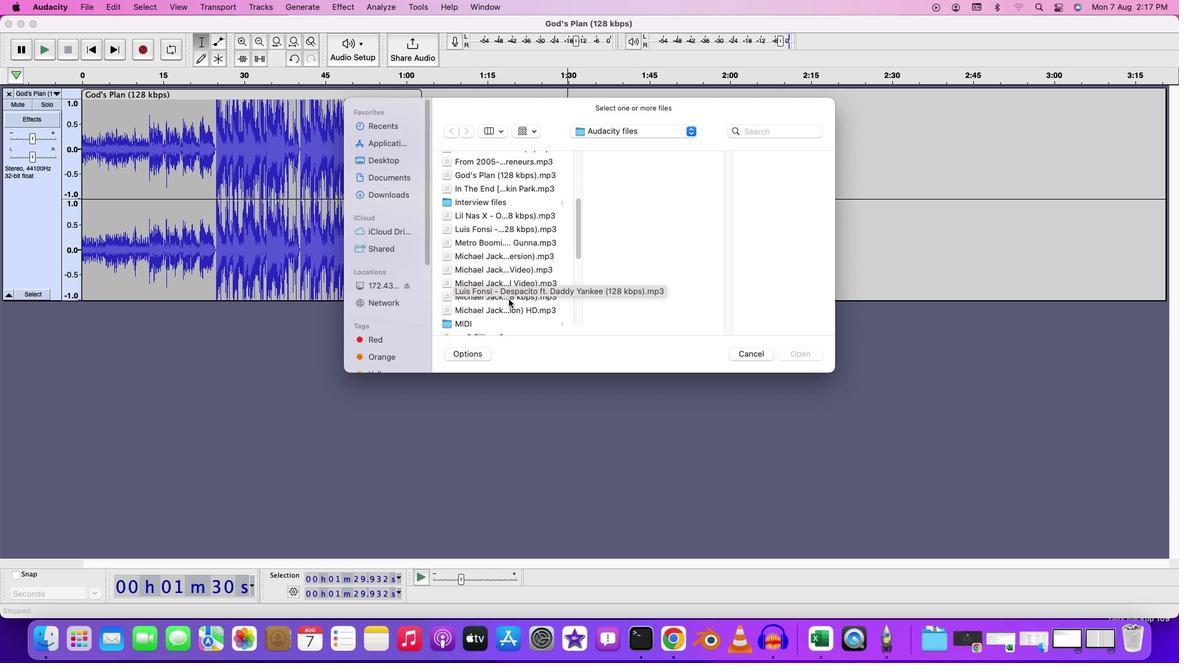 
Action: Mouse moved to (418, 312)
Screenshot: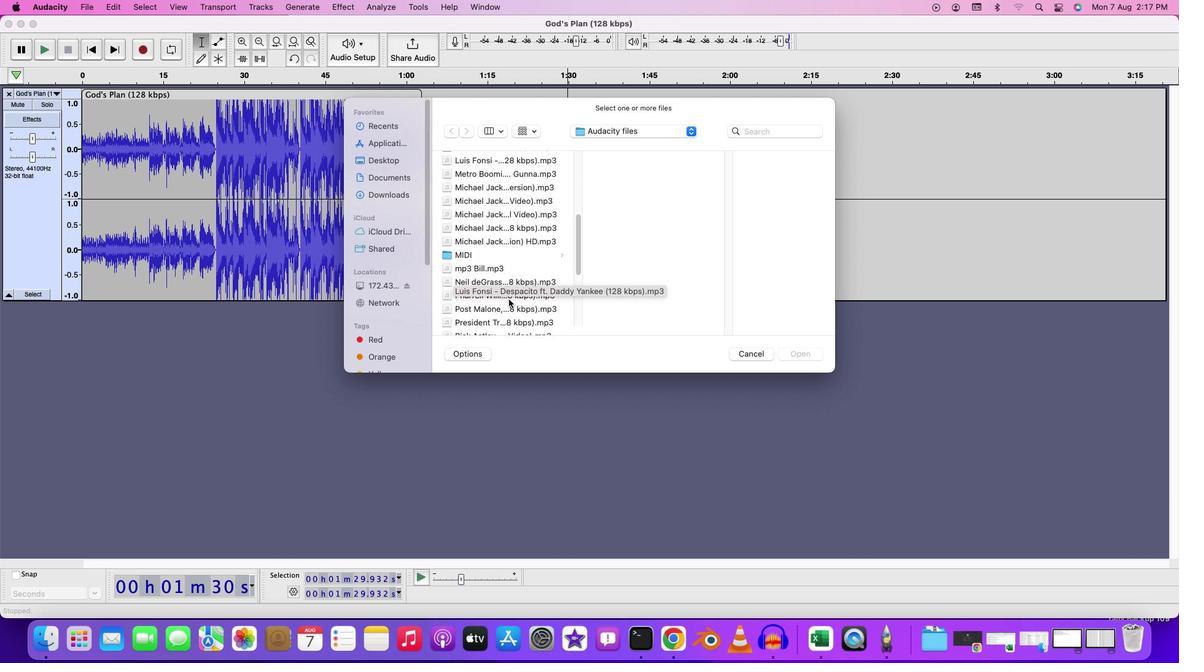 
Action: Mouse scrolled (418, 312) with delta (35, 13)
Screenshot: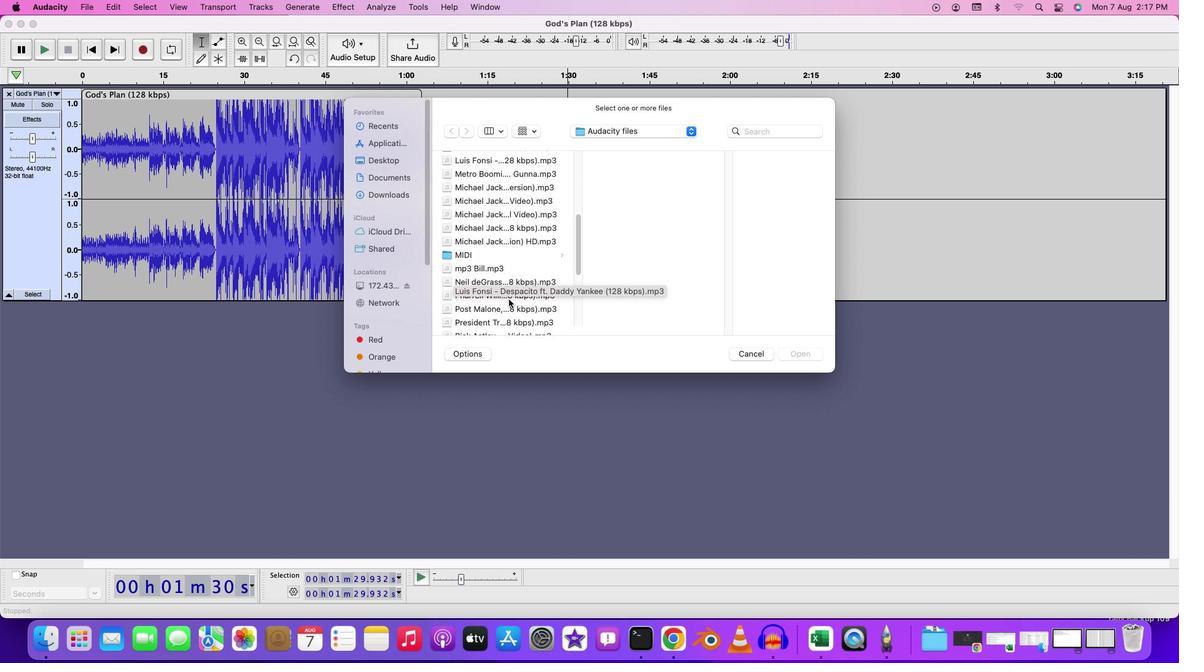 
Action: Mouse scrolled (418, 312) with delta (35, 12)
Screenshot: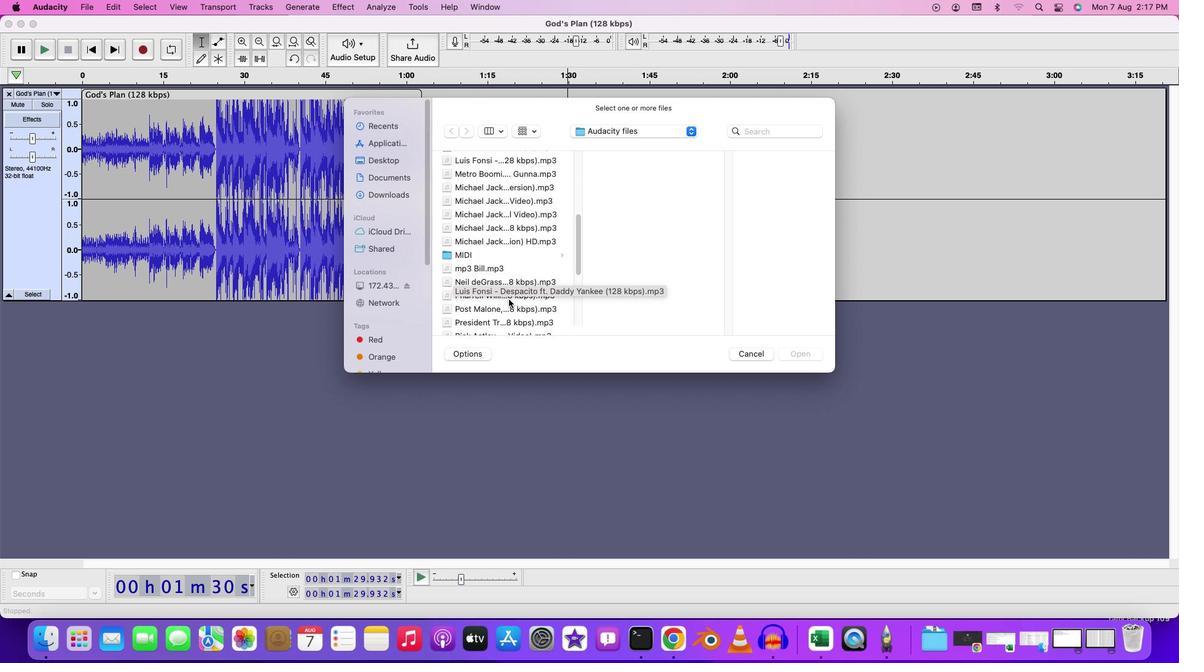 
Action: Mouse scrolled (418, 312) with delta (35, 11)
Screenshot: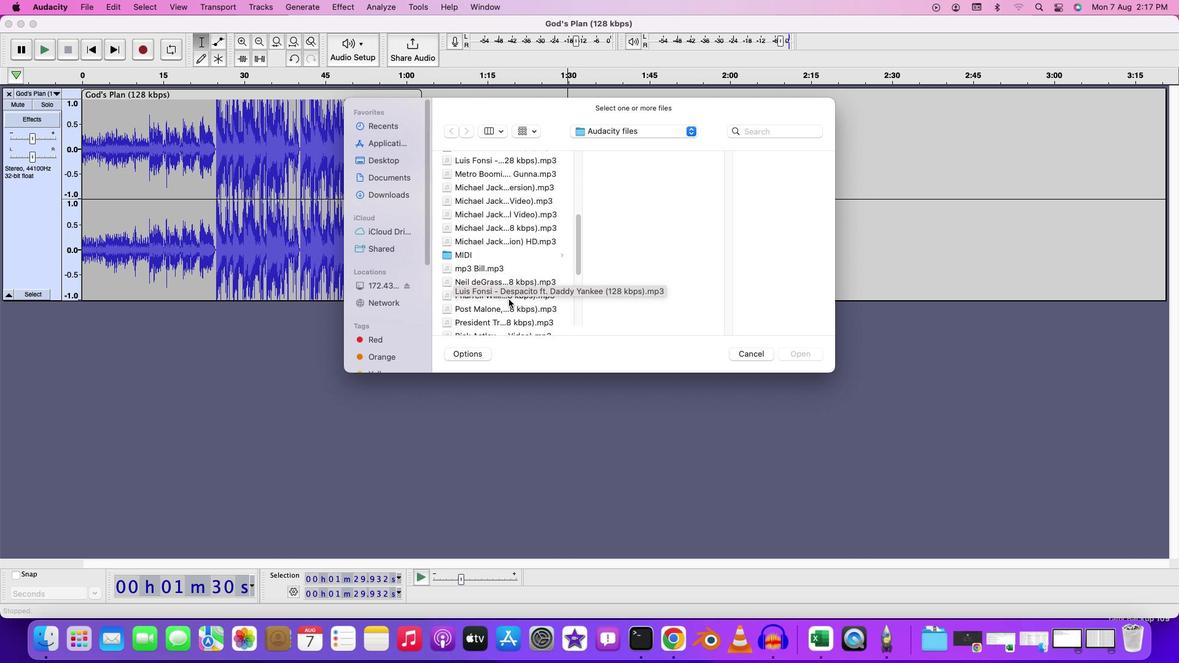 
Action: Mouse moved to (423, 319)
Screenshot: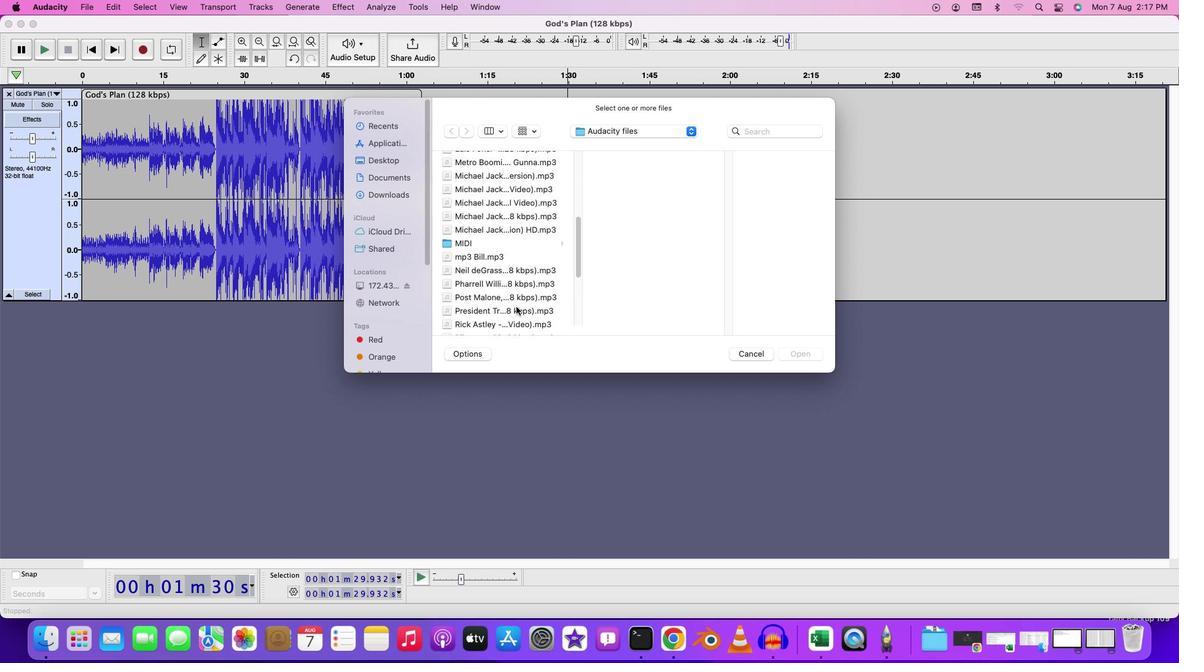 
Action: Mouse scrolled (423, 319) with delta (35, 13)
Screenshot: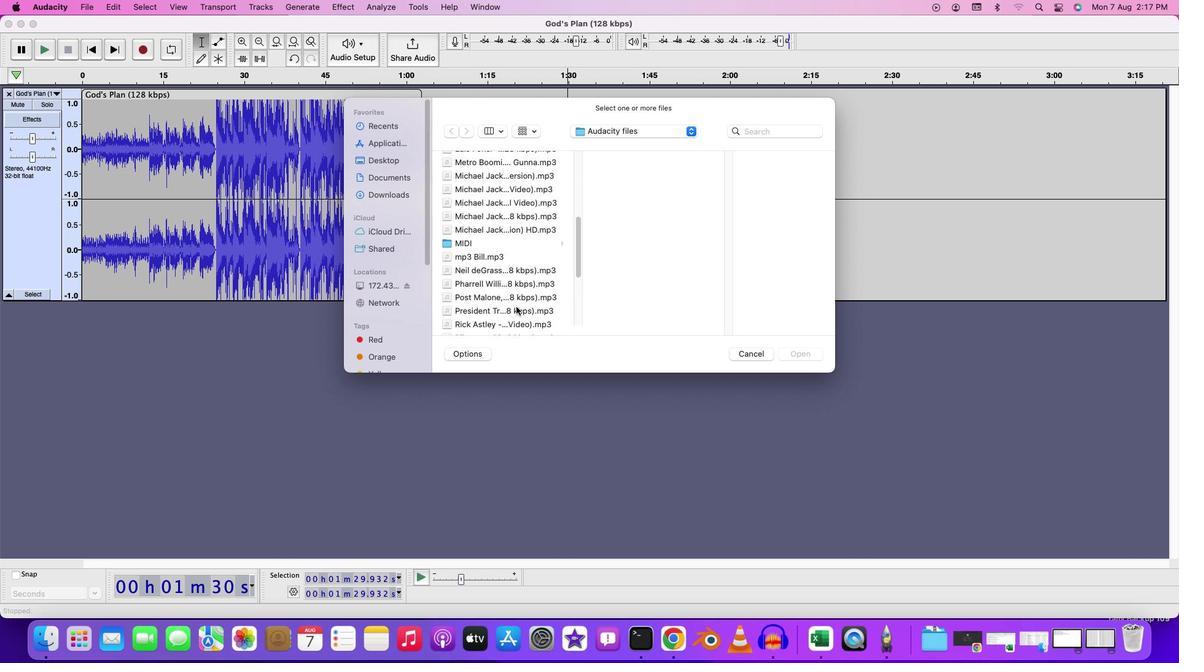 
Action: Mouse scrolled (423, 319) with delta (35, 13)
Screenshot: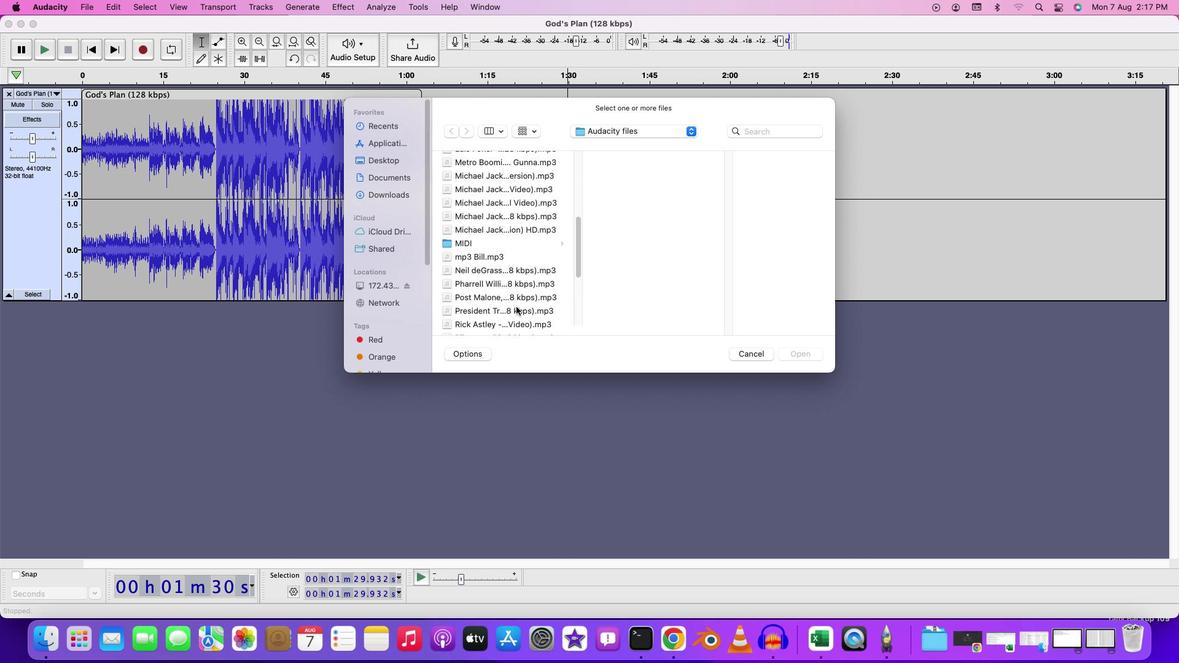 
Action: Mouse moved to (415, 325)
Screenshot: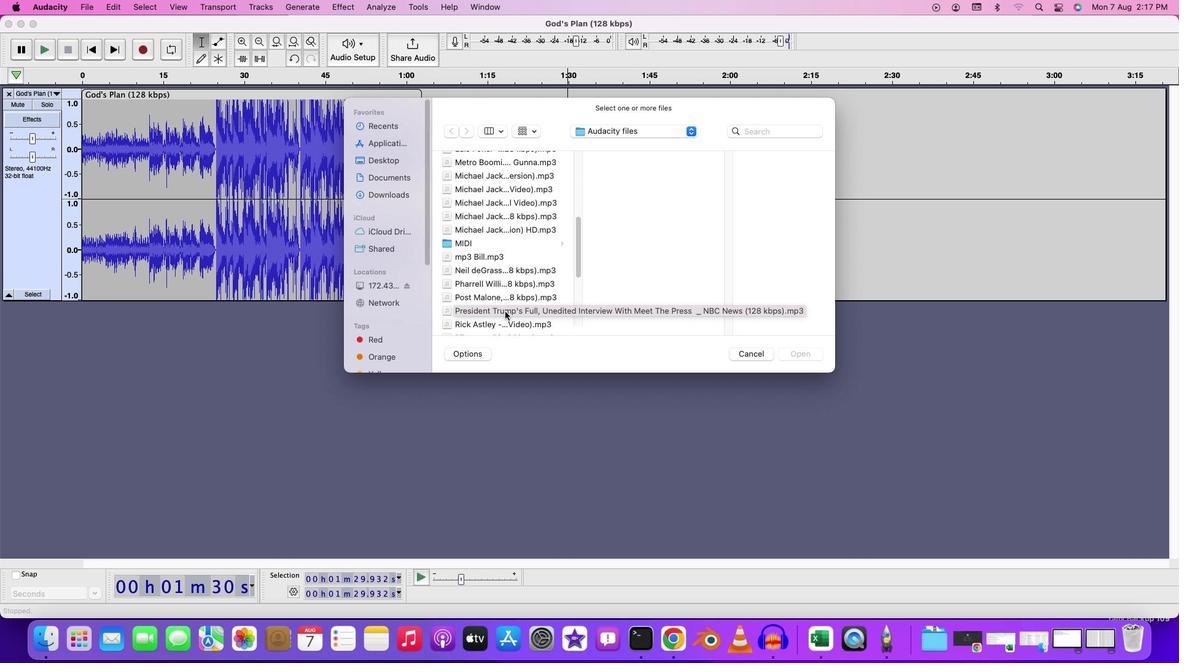 
Action: Mouse scrolled (415, 325) with delta (35, 14)
Screenshot: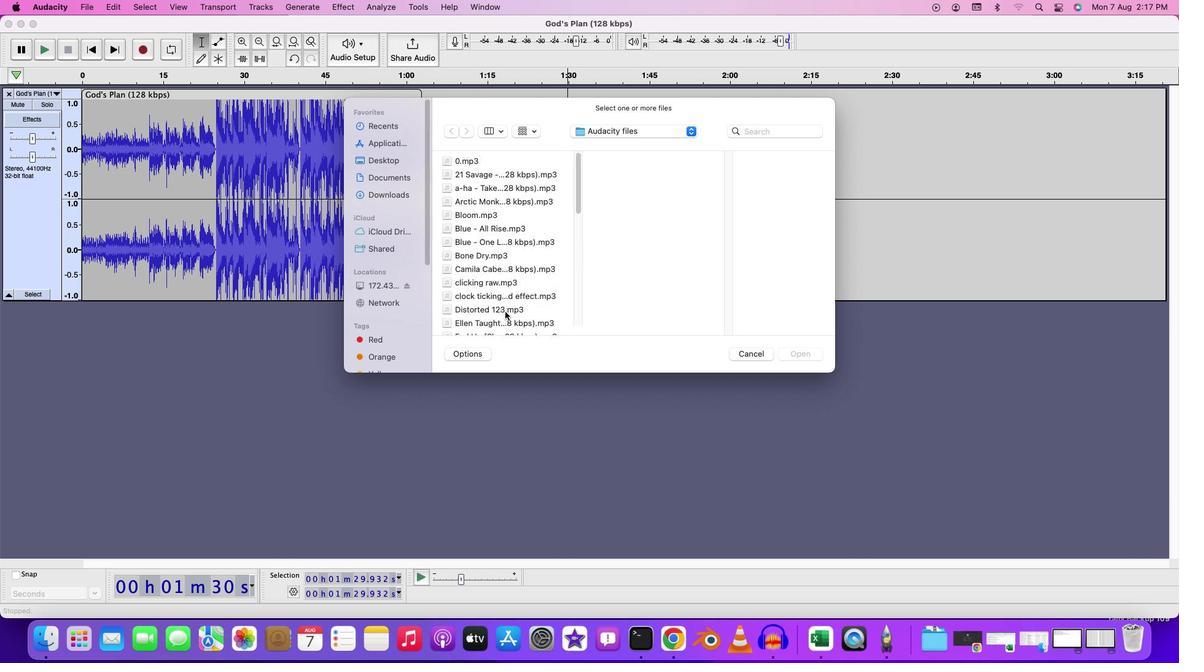 
Action: Mouse scrolled (415, 325) with delta (35, 14)
Screenshot: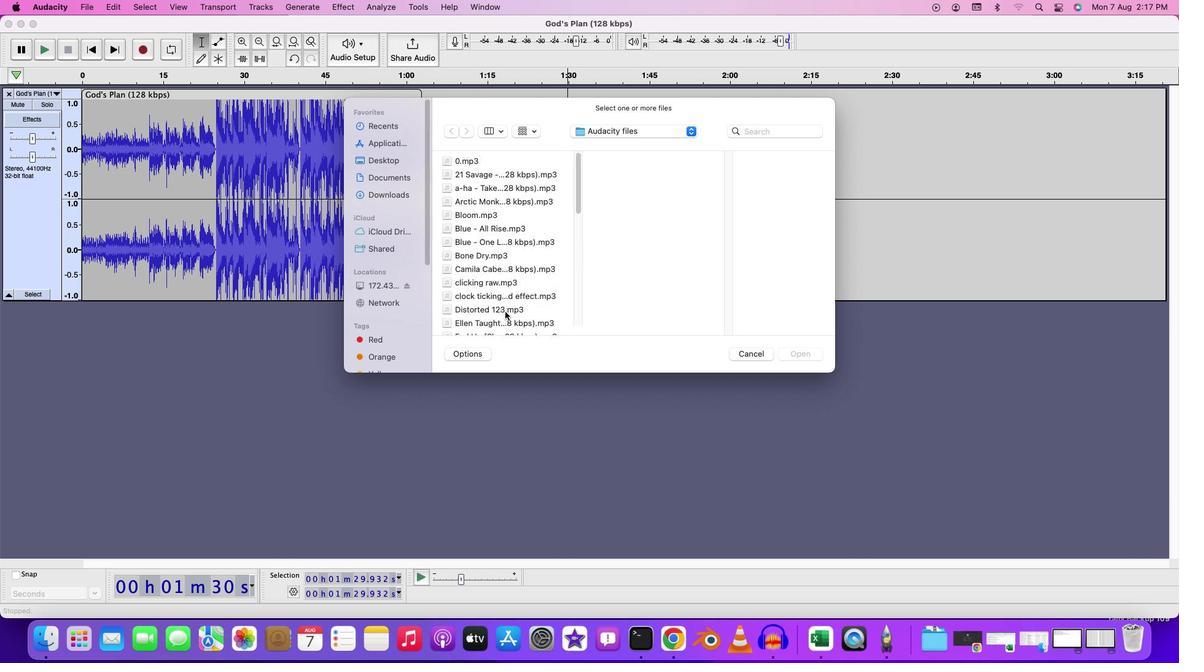 
Action: Mouse scrolled (415, 325) with delta (35, 16)
Screenshot: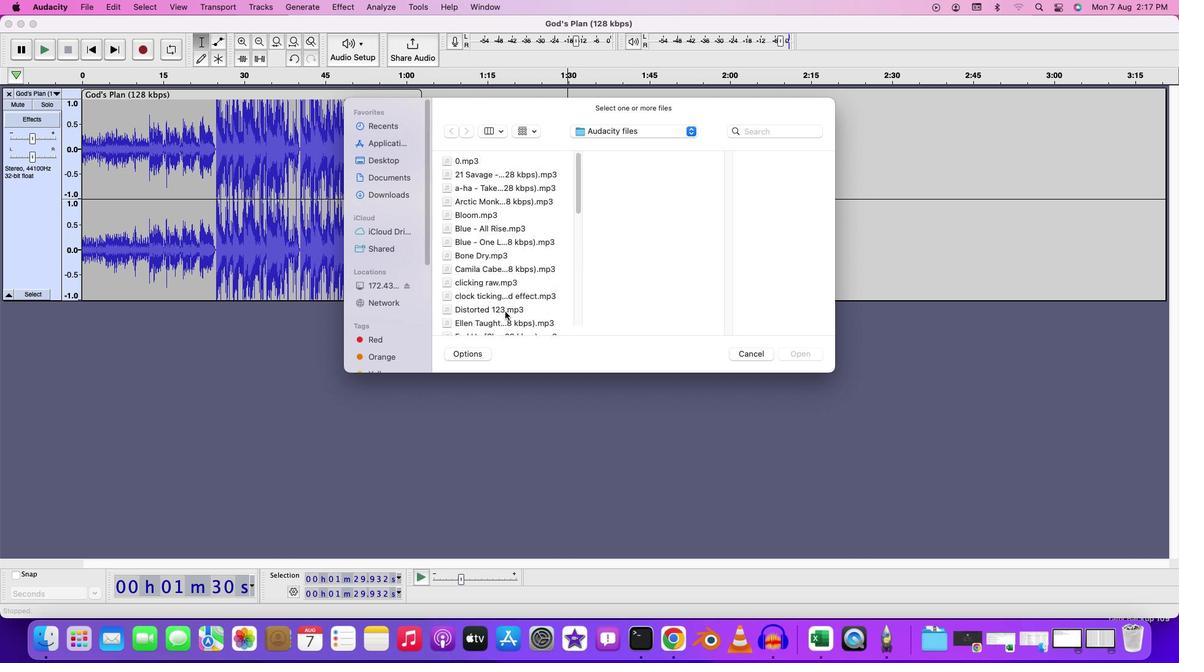 
Action: Mouse scrolled (415, 325) with delta (35, 17)
Screenshot: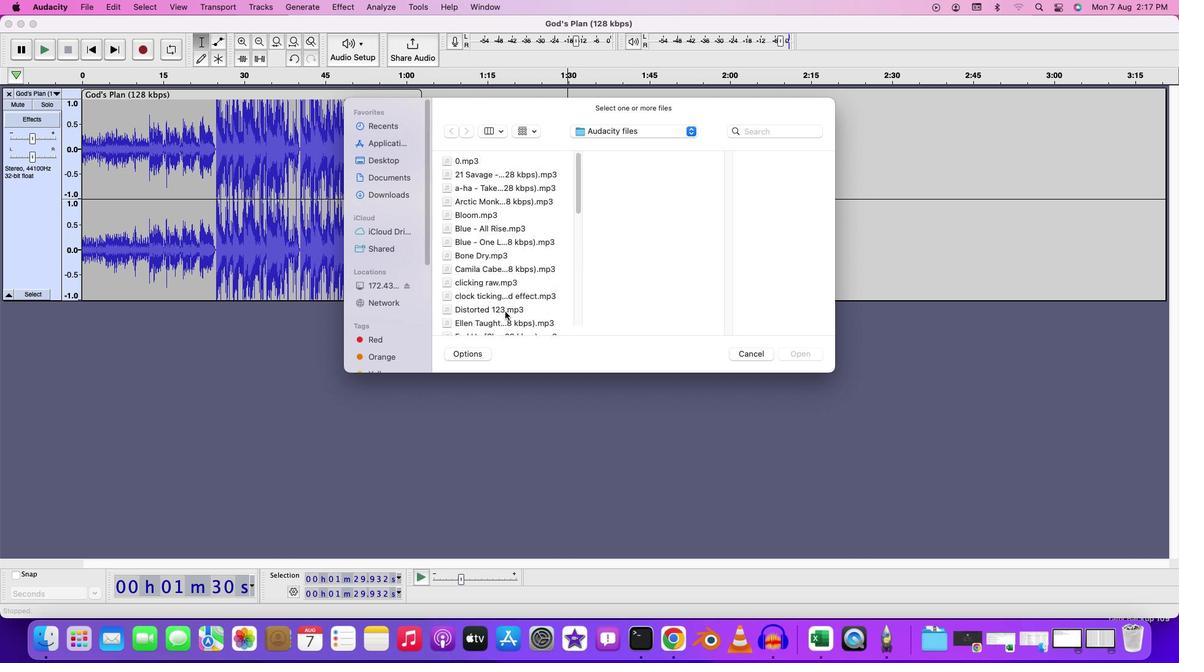 
Action: Mouse scrolled (415, 325) with delta (35, 17)
Screenshot: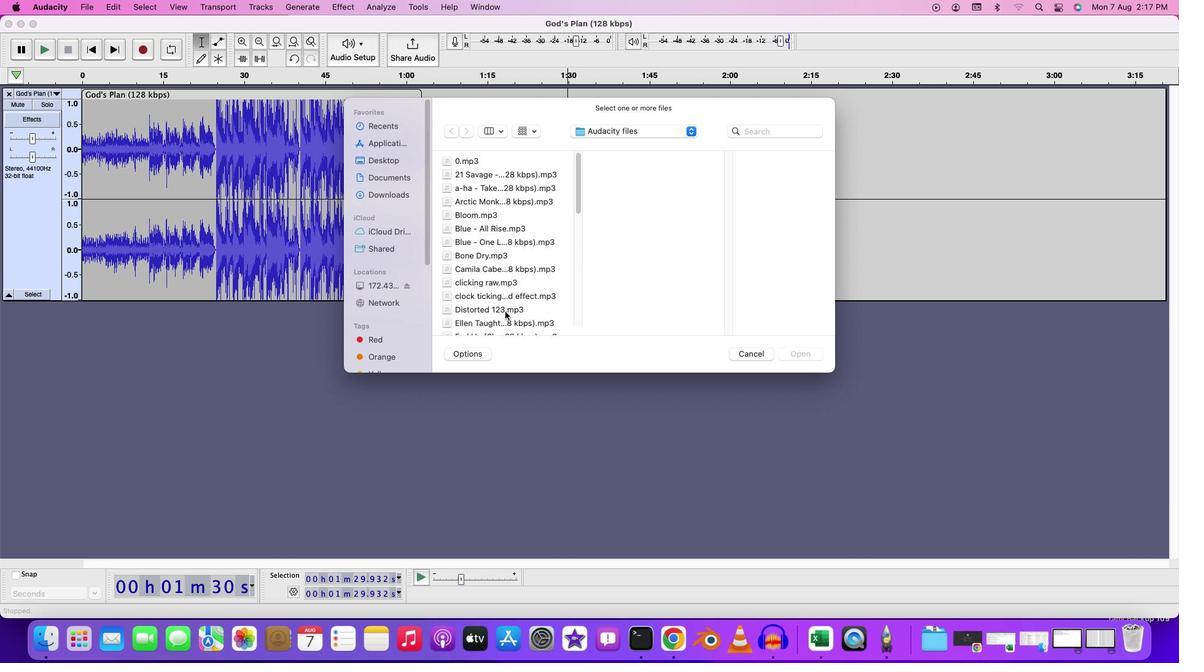 
Action: Mouse scrolled (415, 325) with delta (35, 18)
Screenshot: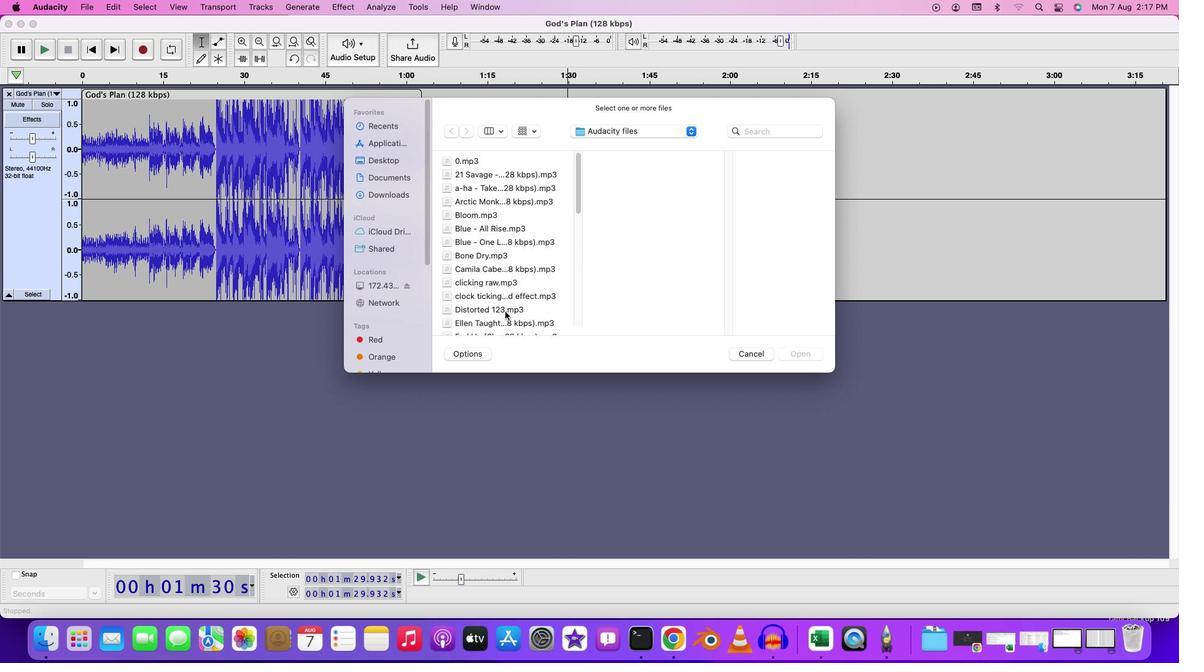 
Action: Mouse scrolled (415, 325) with delta (35, 18)
Screenshot: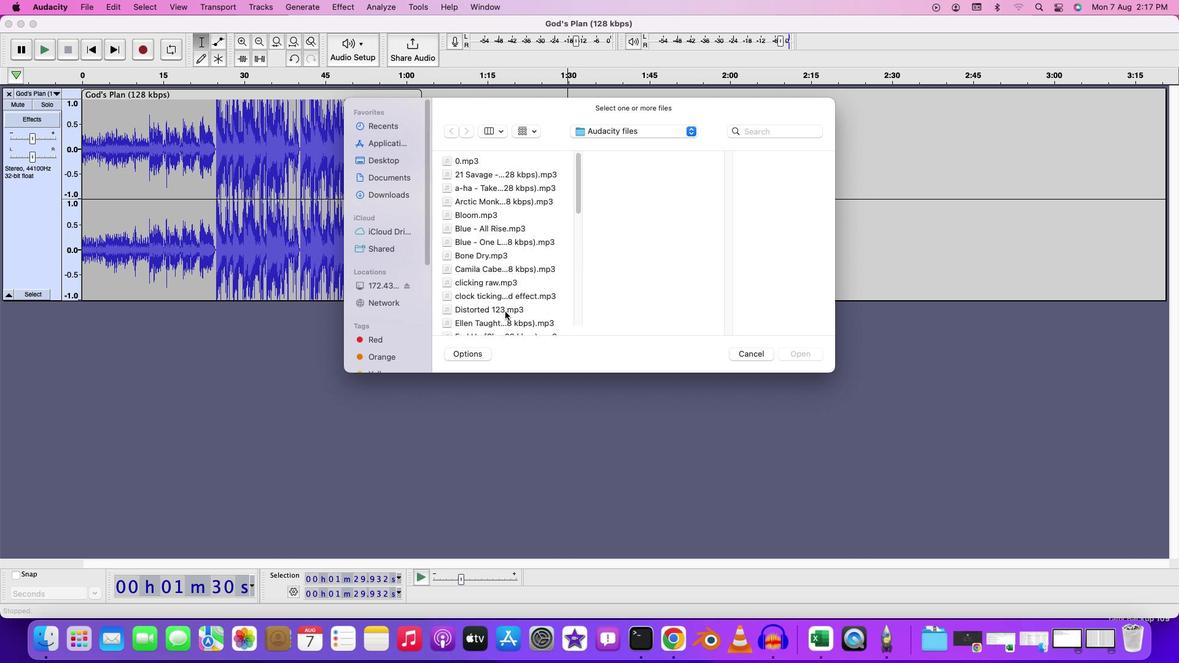 
Action: Mouse moved to (412, 186)
Screenshot: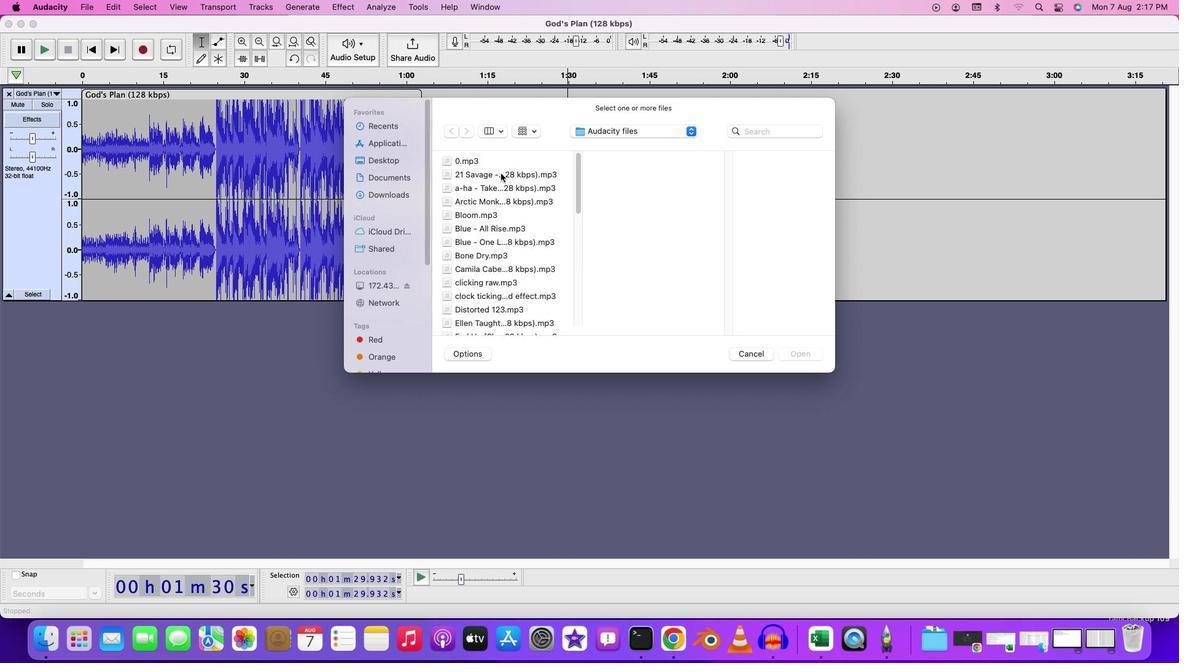 
Action: Mouse pressed left at (412, 186)
Screenshot: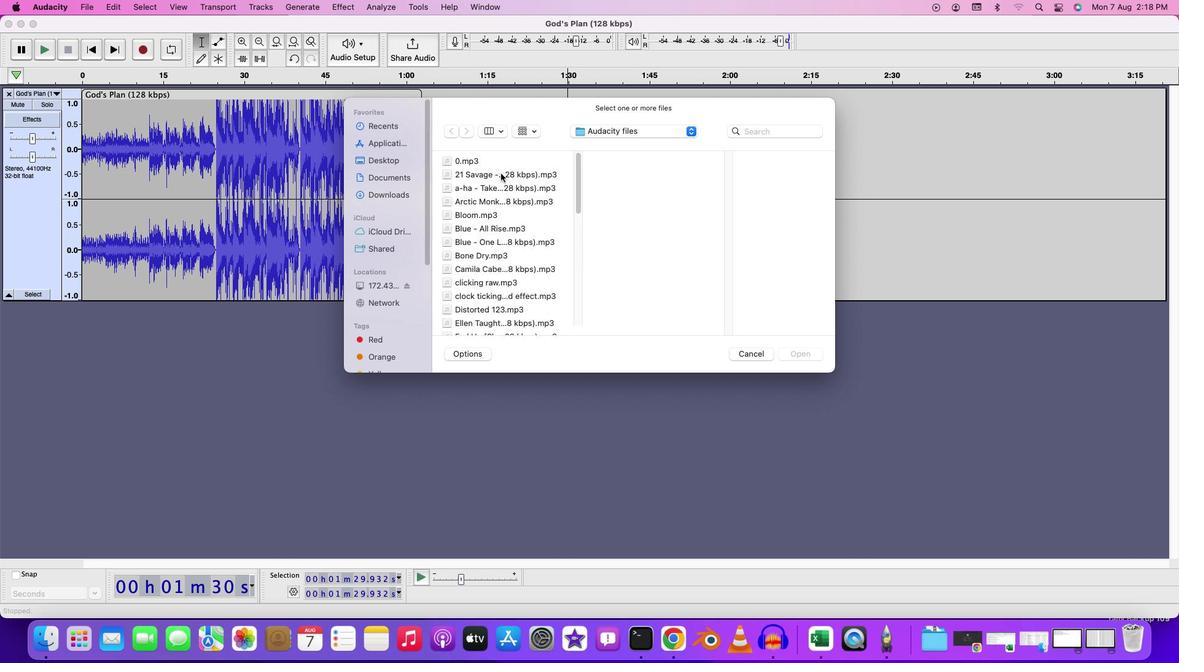 
Action: Mouse moved to (606, 367)
Screenshot: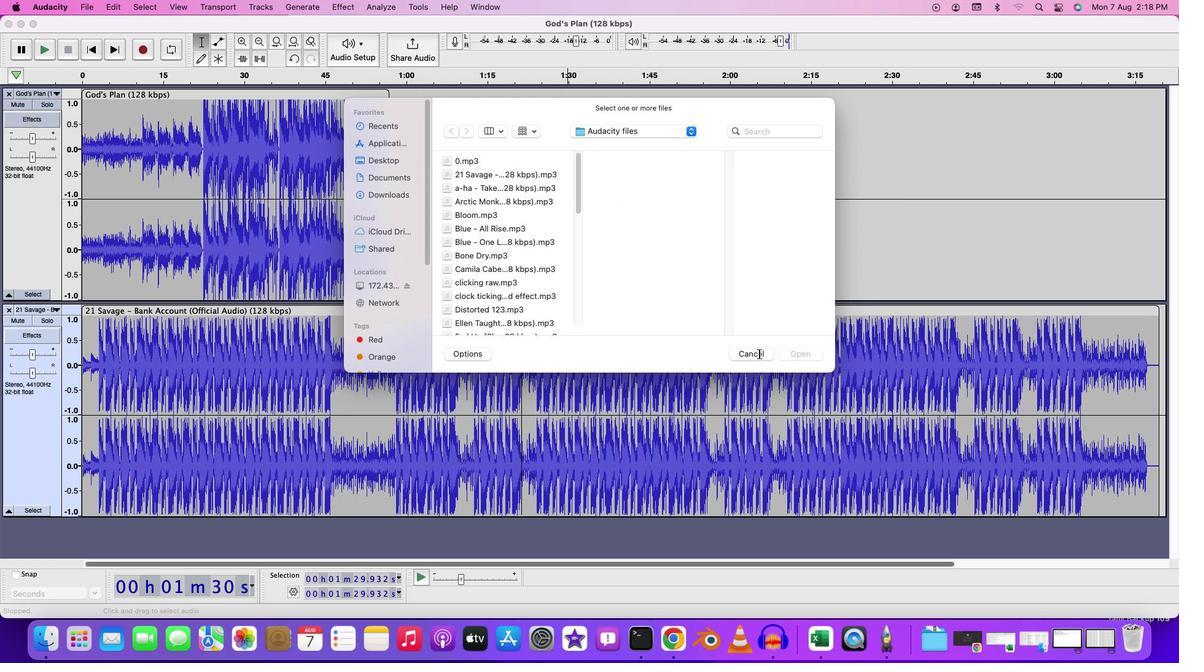 
Action: Mouse pressed left at (606, 367)
Screenshot: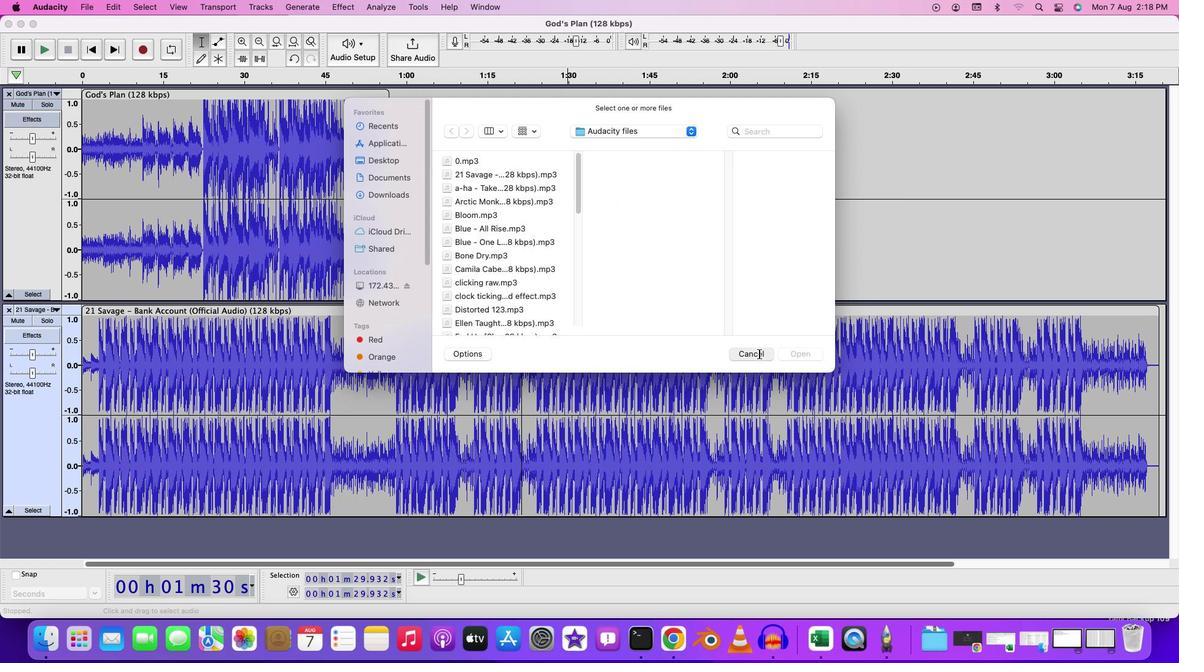 
Action: Mouse moved to (105, 342)
Screenshot: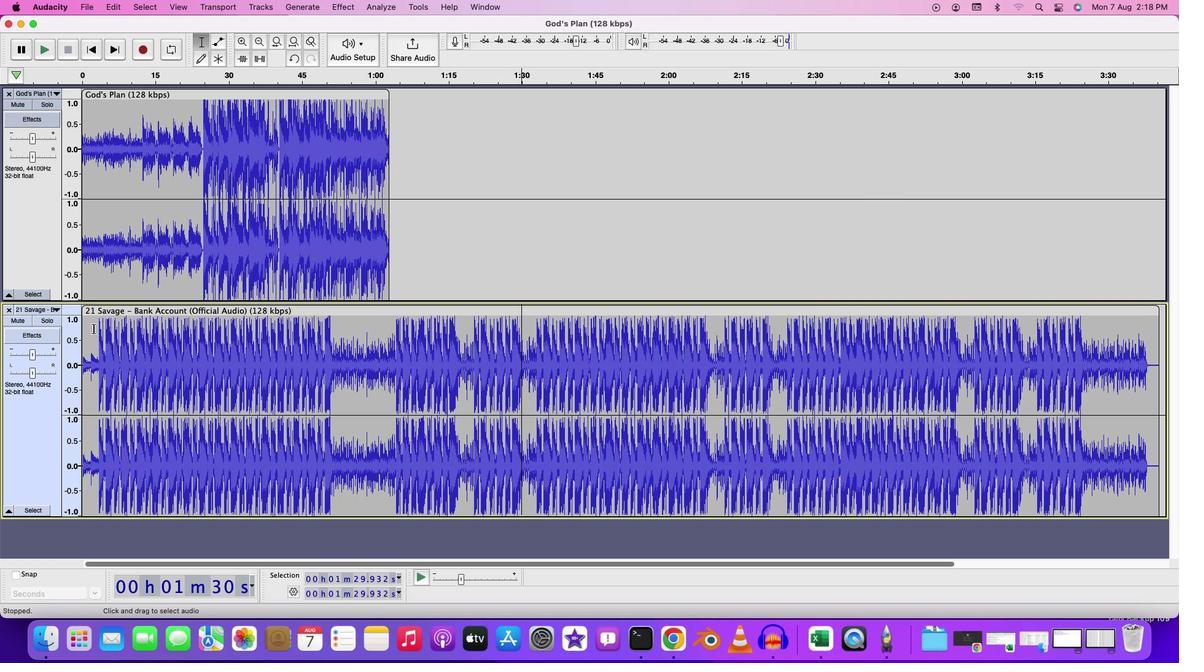 
Action: Mouse pressed left at (105, 342)
Screenshot: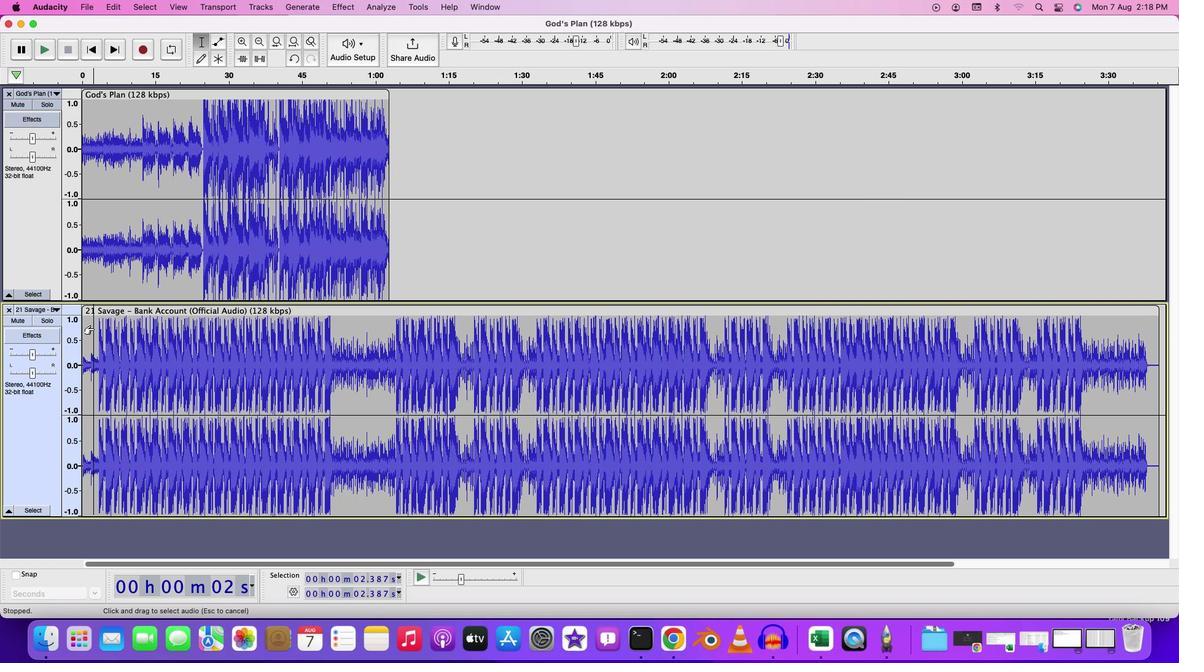 
Action: Key pressed Key.space
Screenshot: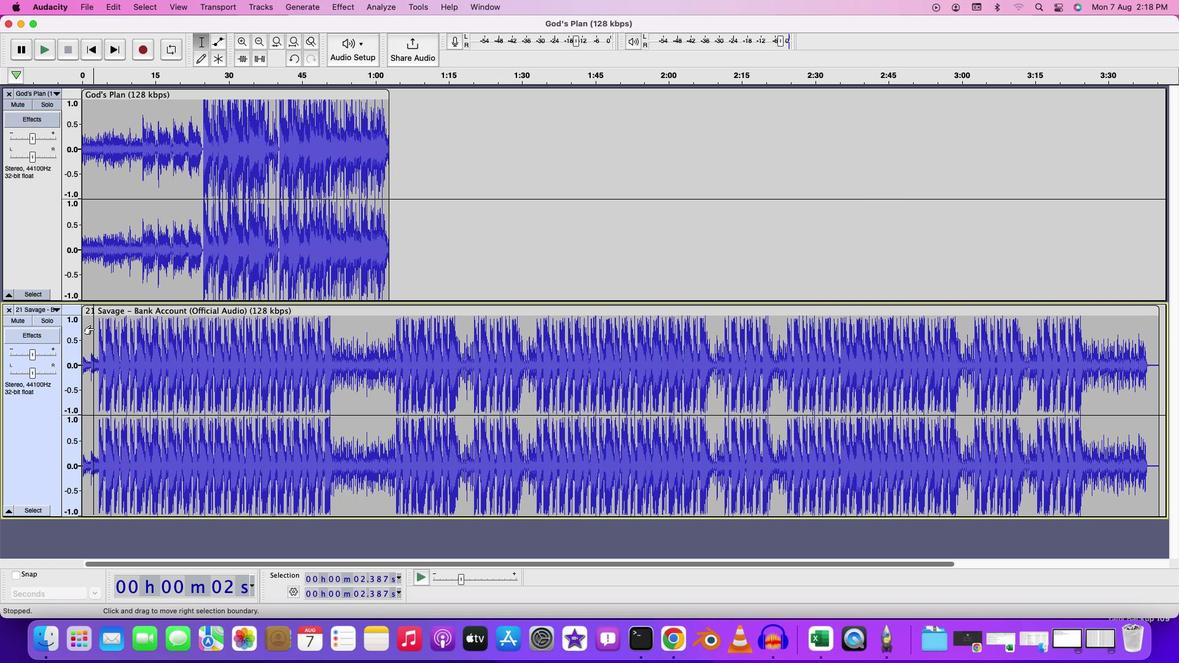 
Action: Mouse moved to (48, 122)
Screenshot: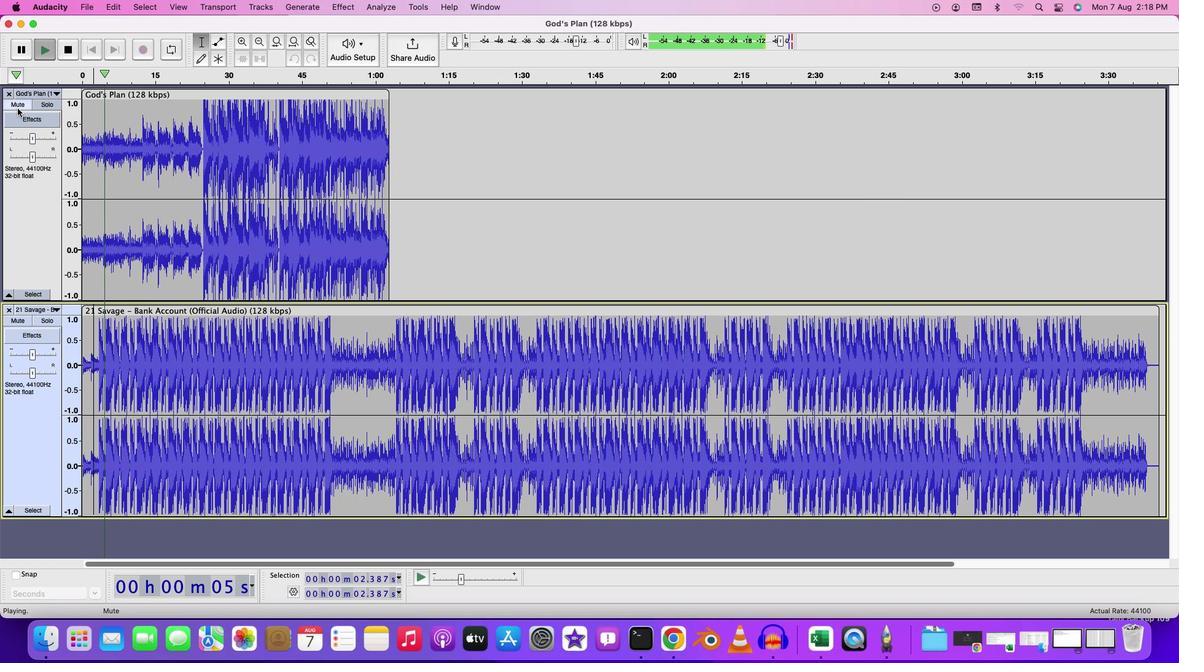 
Action: Mouse pressed left at (48, 122)
Screenshot: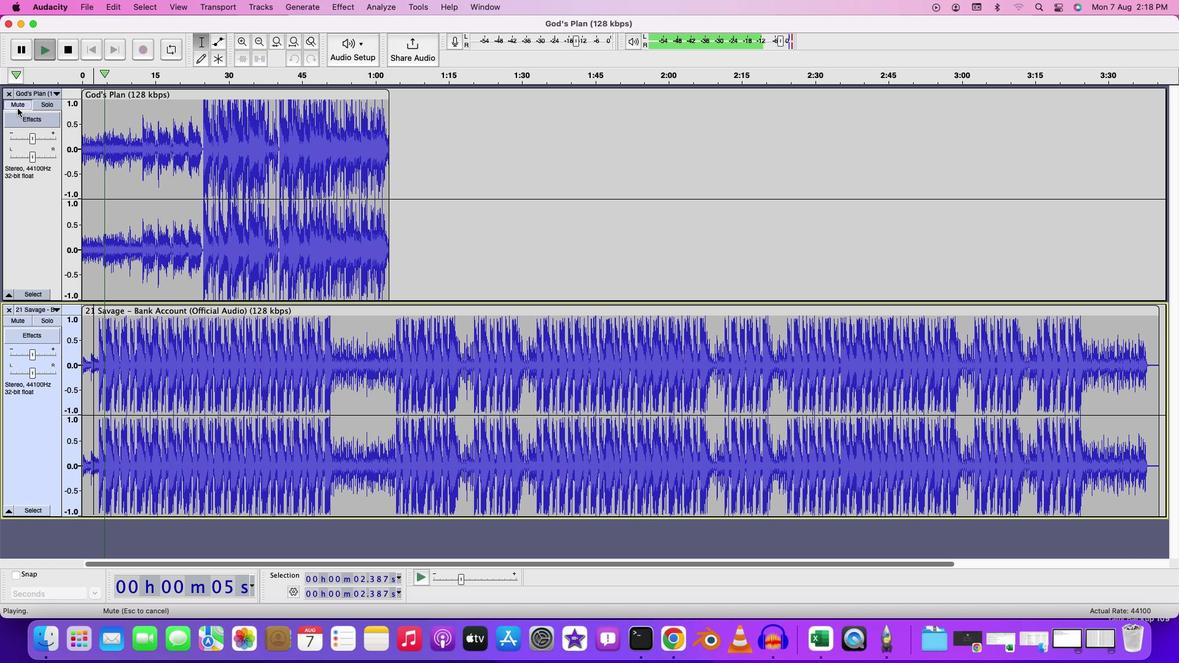 
Action: Mouse moved to (333, 341)
Screenshot: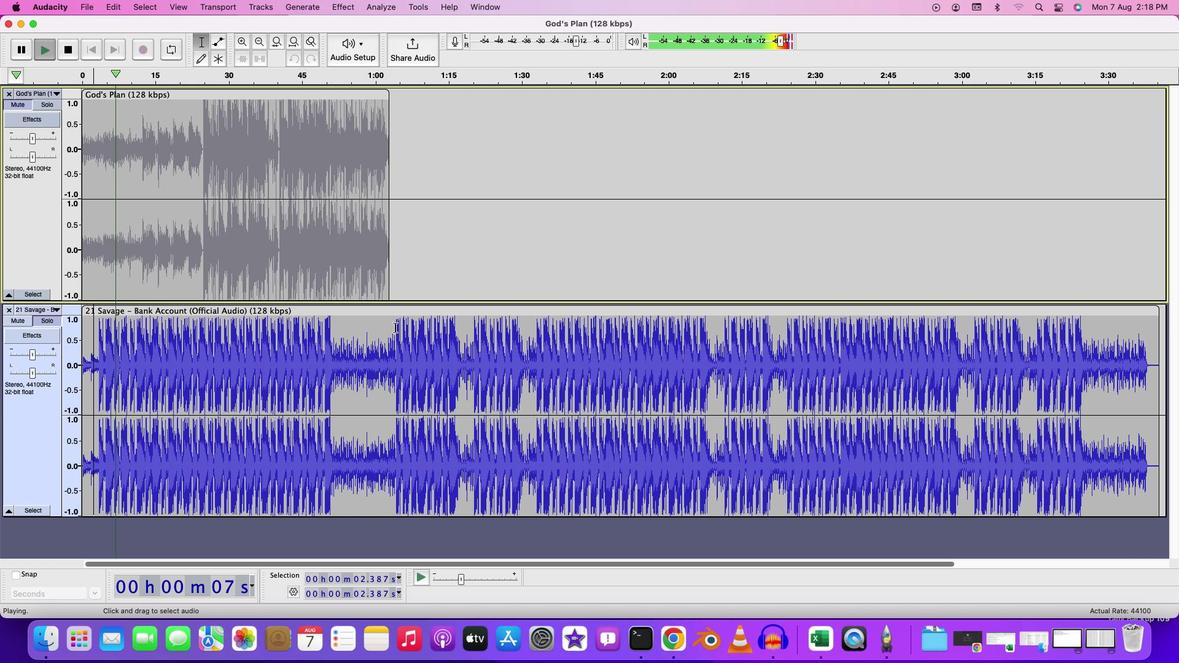 
Action: Mouse pressed left at (333, 341)
Screenshot: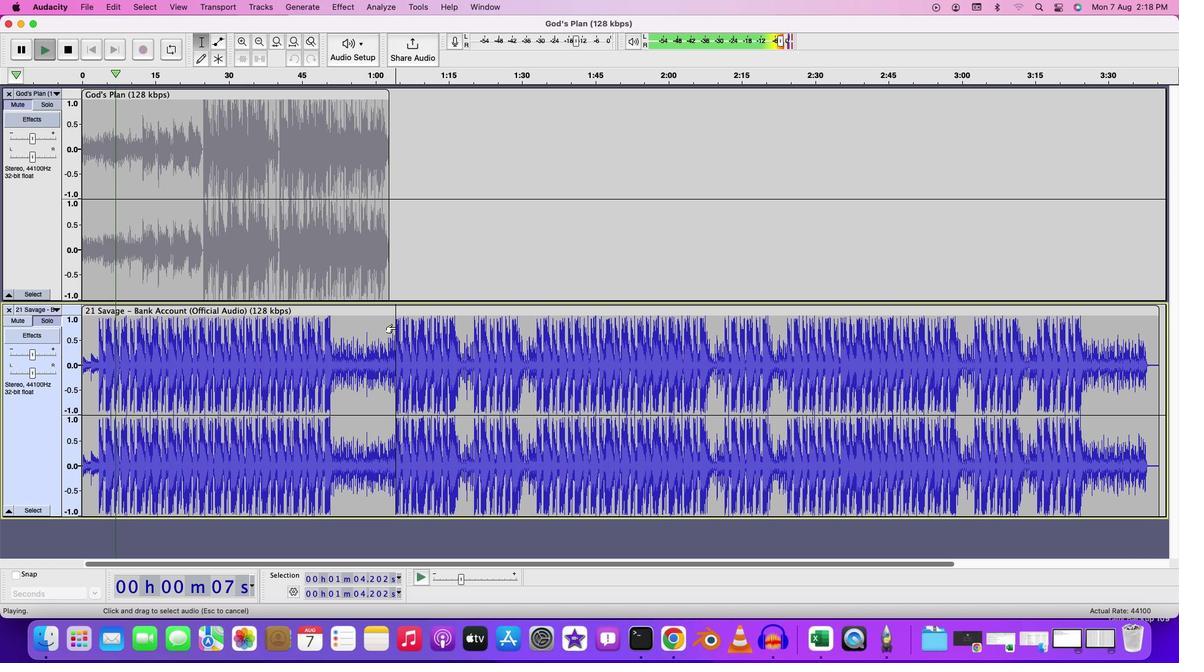
Action: Key pressed Key.spaceKey.space
Screenshot: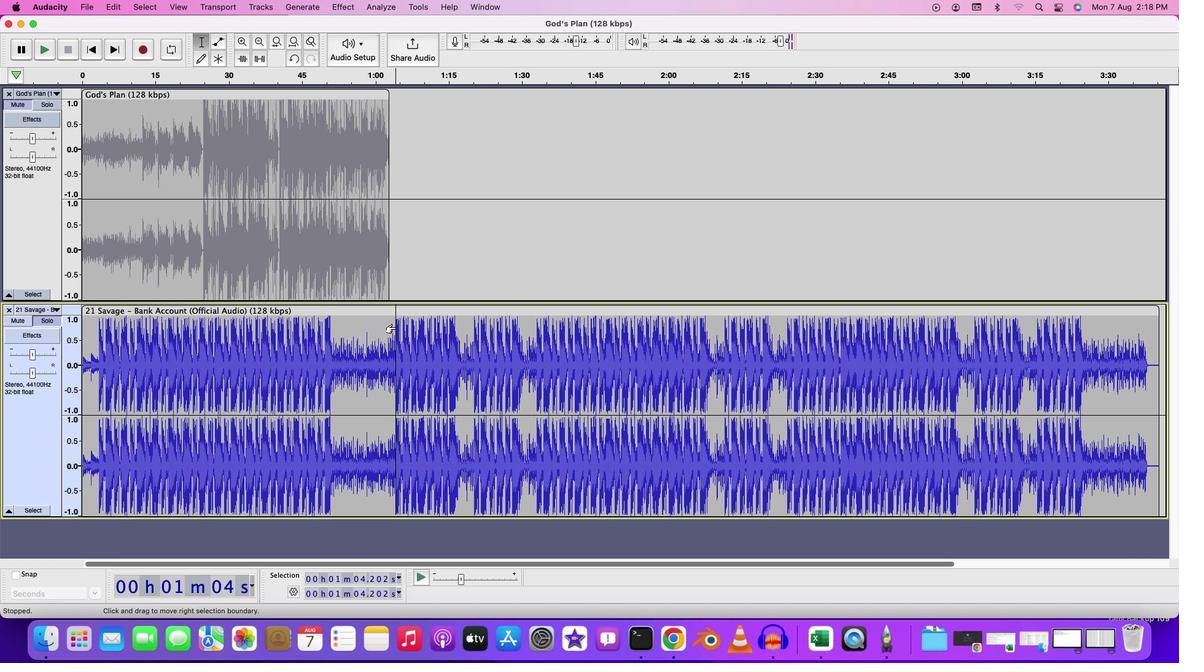 
Action: Mouse moved to (330, 339)
Screenshot: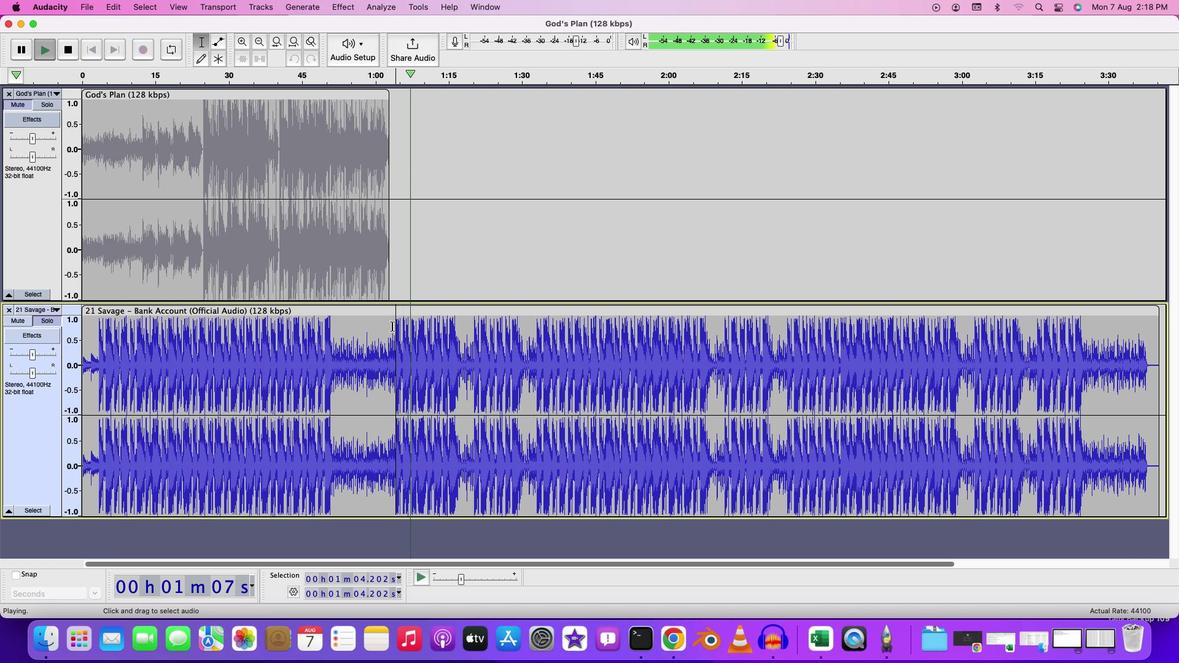 
Action: Mouse pressed left at (330, 339)
Screenshot: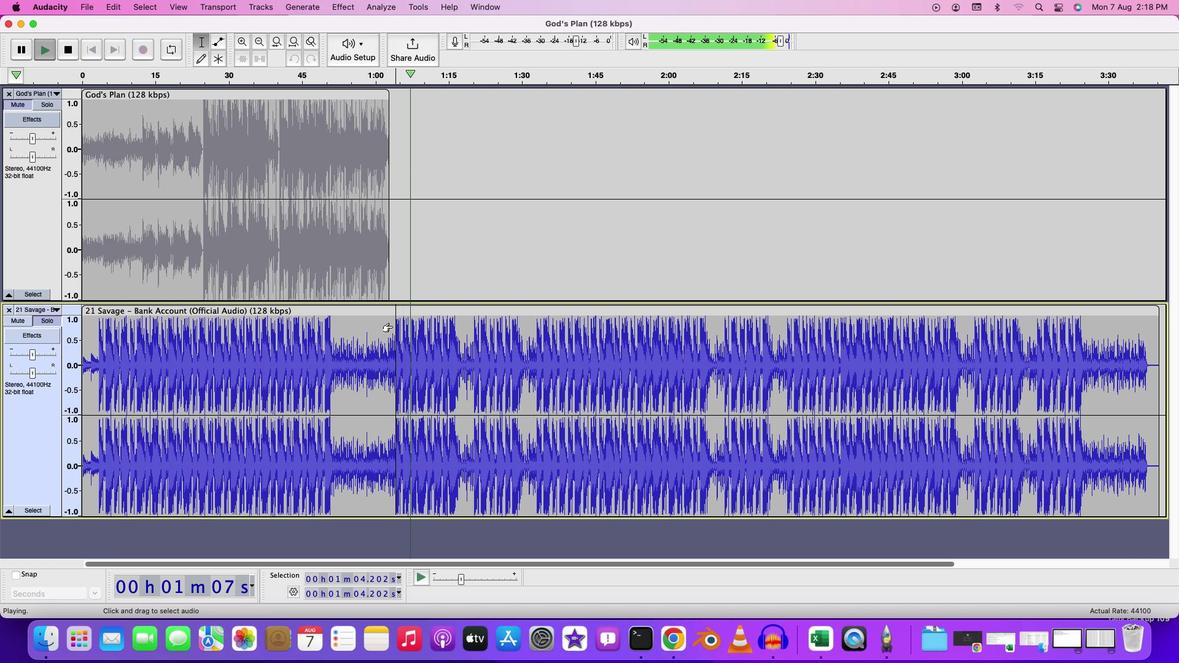 
Action: Mouse moved to (330, 339)
Screenshot: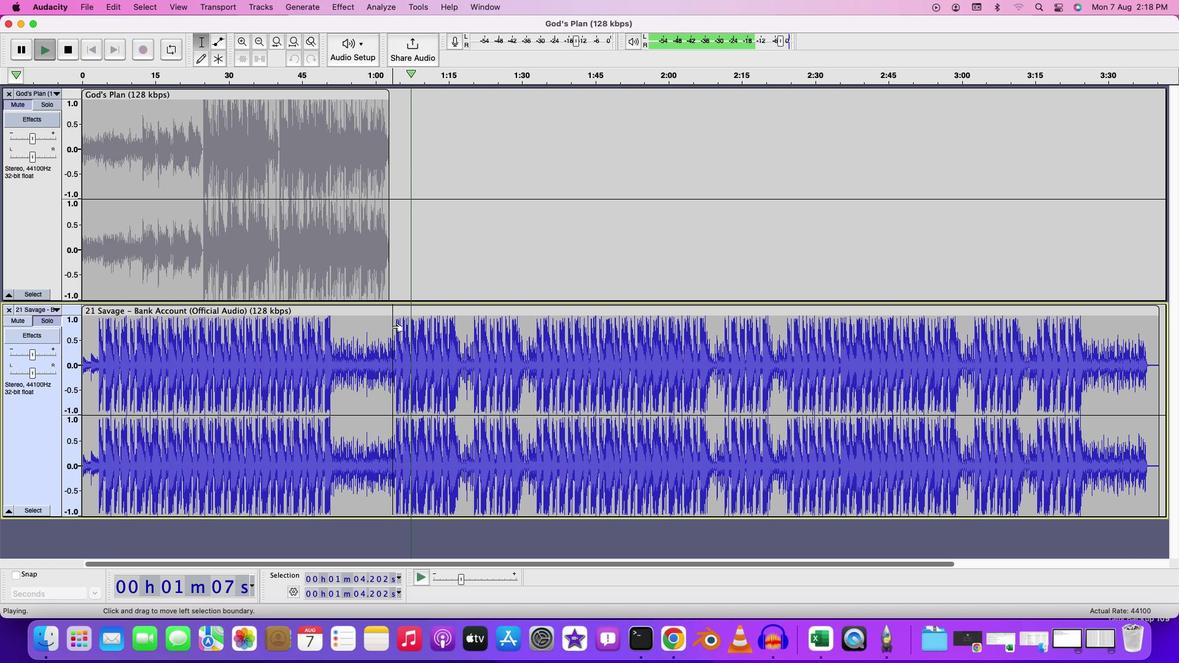 
Action: Key pressed Key.space
Screenshot: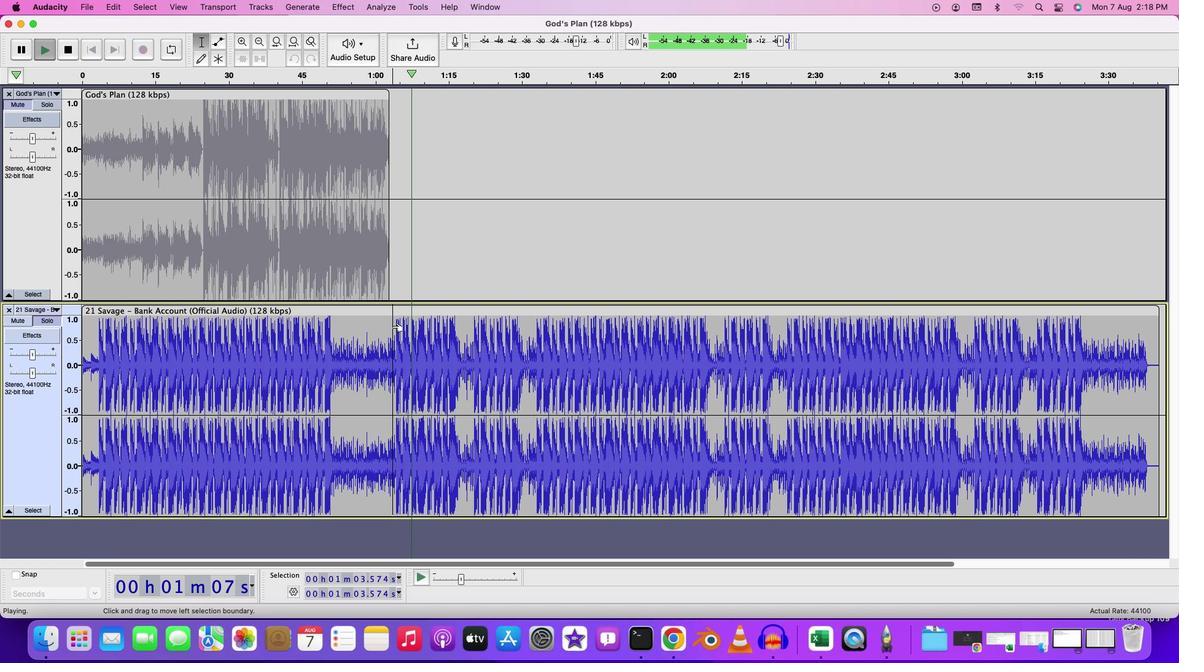 
Action: Mouse moved to (328, 342)
Screenshot: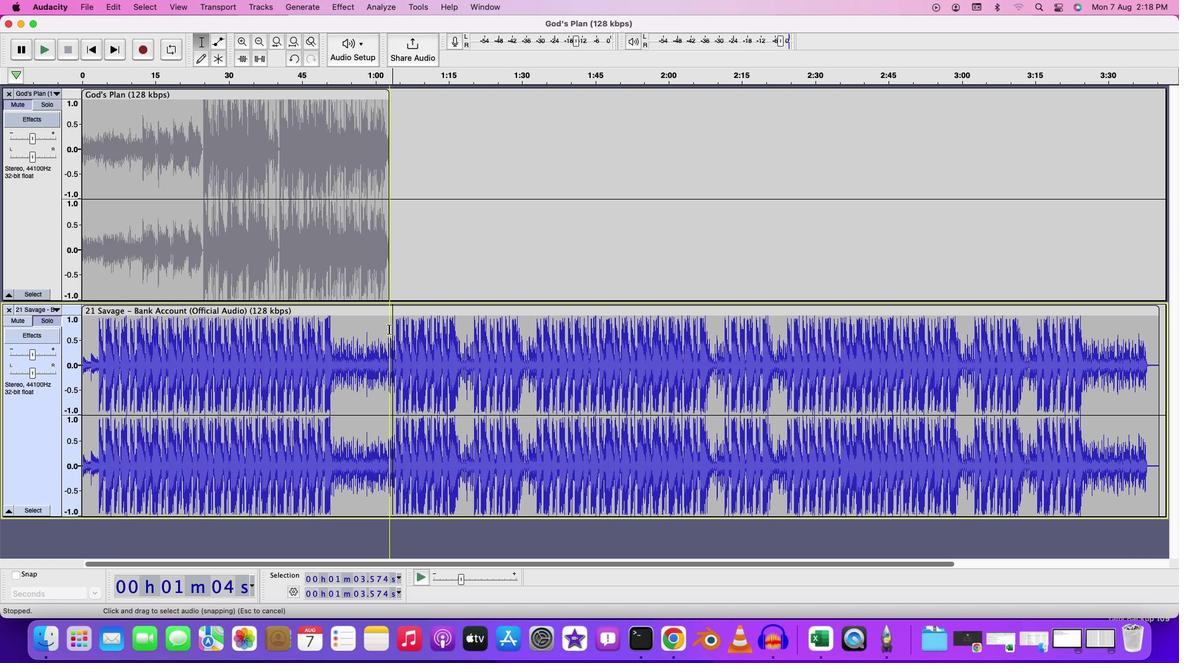 
Action: Key pressed Key.space
Screenshot: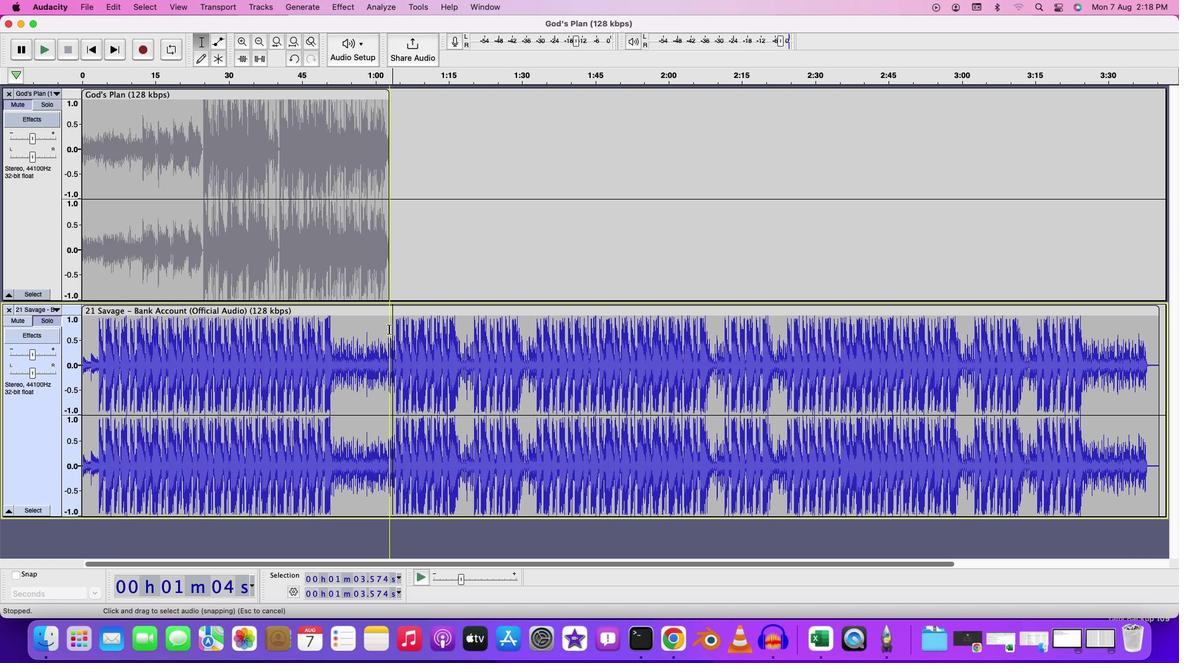 
Action: Mouse moved to (325, 339)
Screenshot: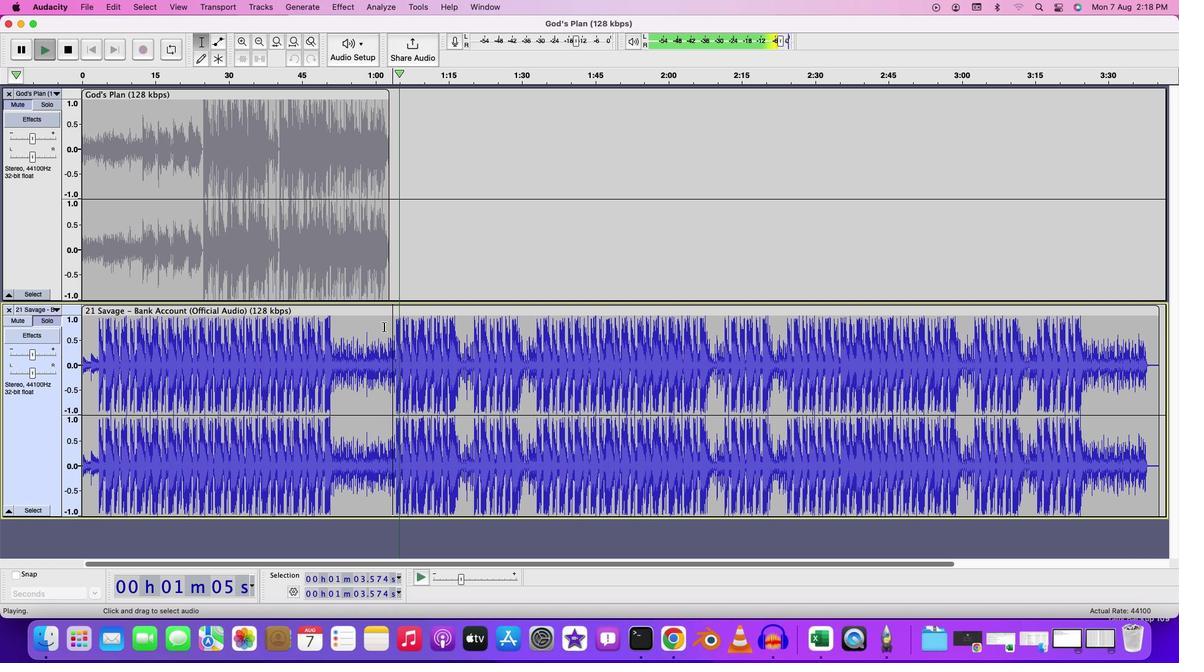
Action: Mouse pressed left at (325, 339)
Screenshot: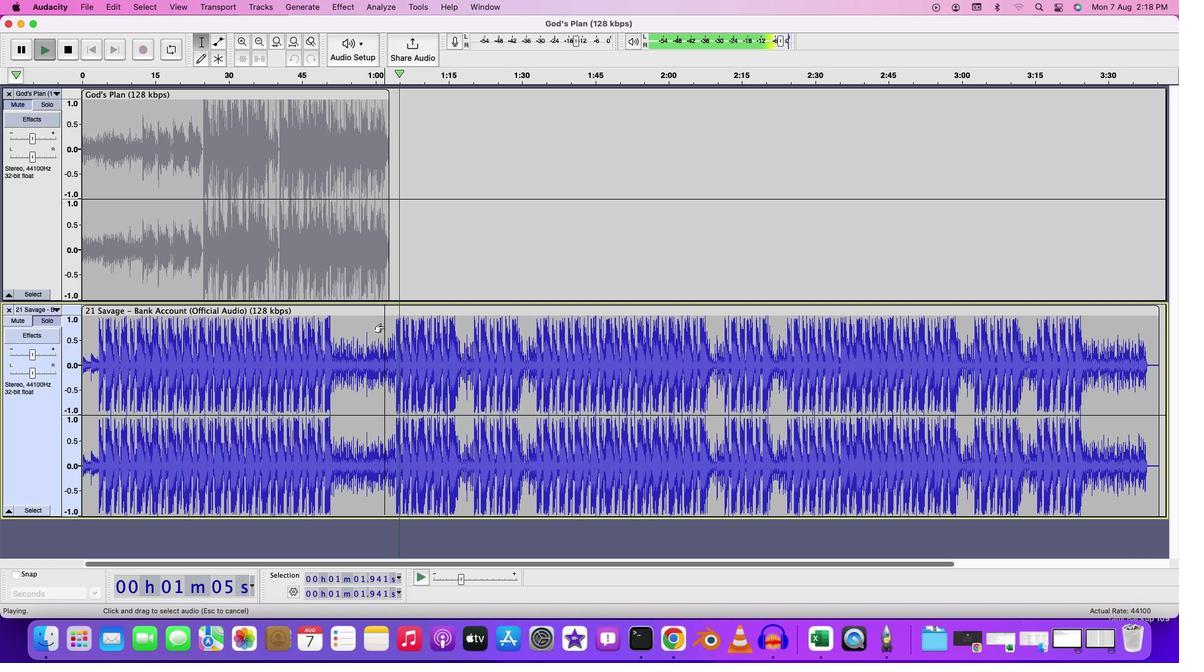 
Action: Key pressed Key.spaceKey.space
Screenshot: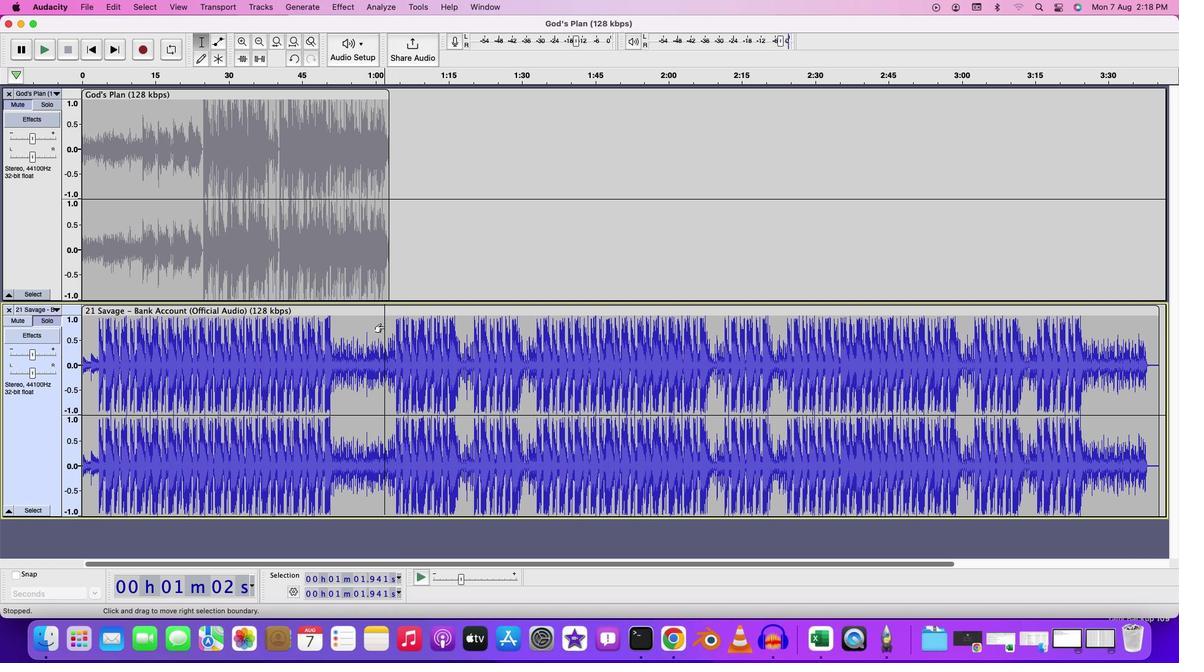 
Action: Mouse moved to (282, 348)
Screenshot: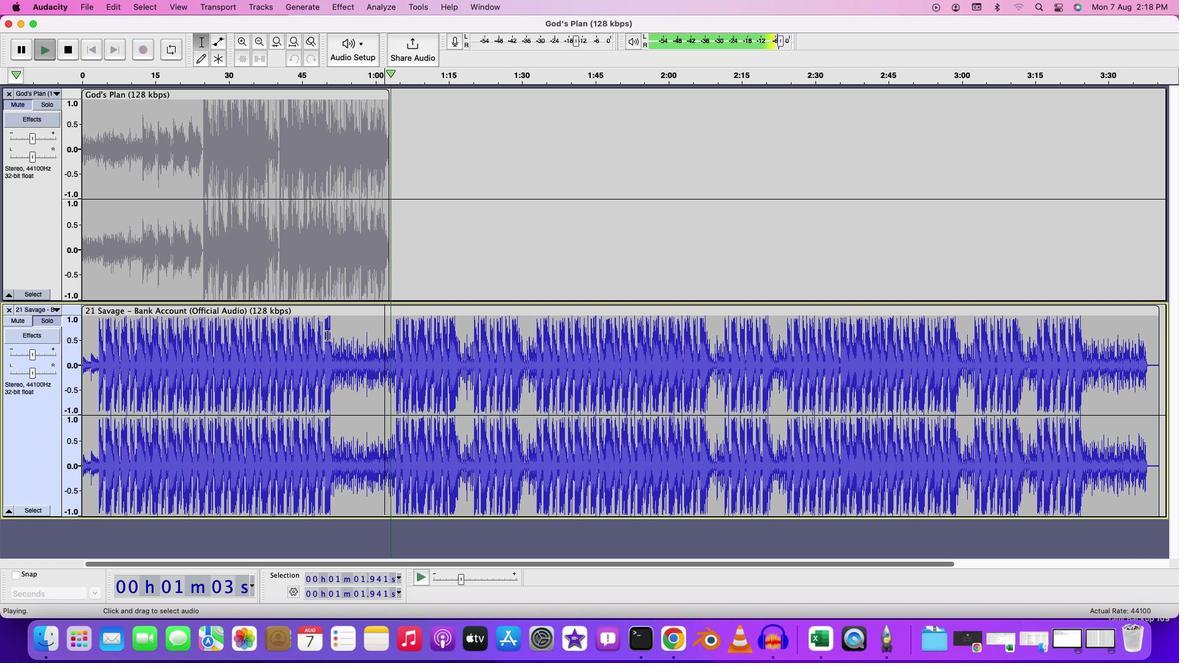 
Action: Mouse pressed left at (282, 348)
Screenshot: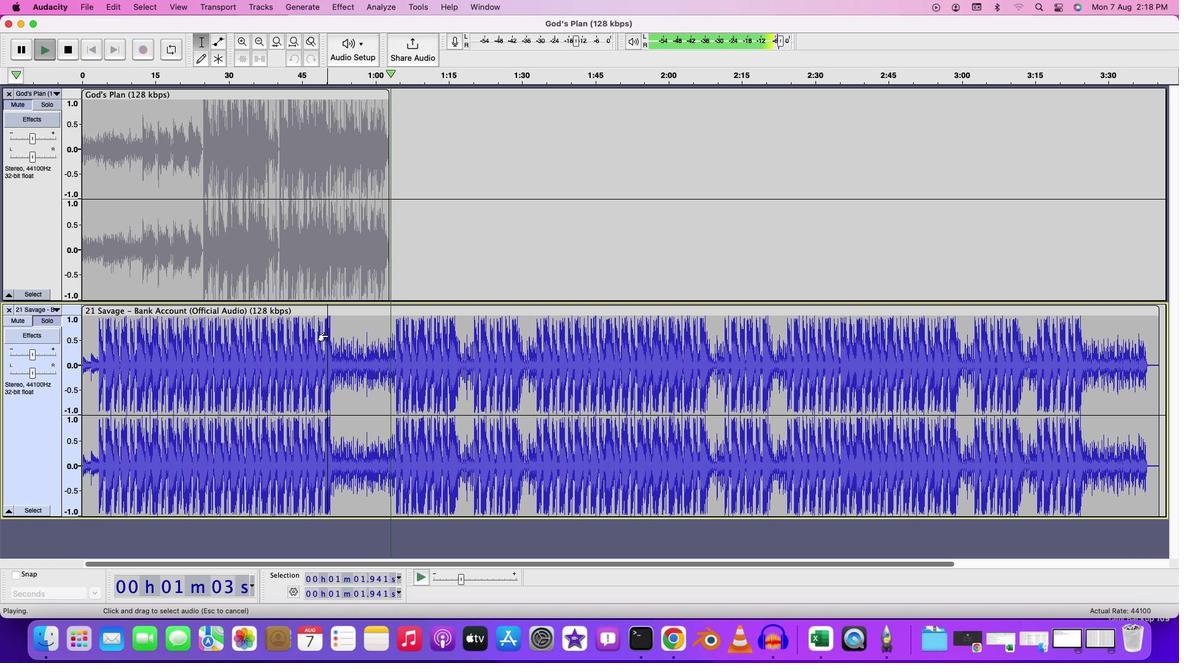 
Action: Key pressed Key.spaceKey.space
Screenshot: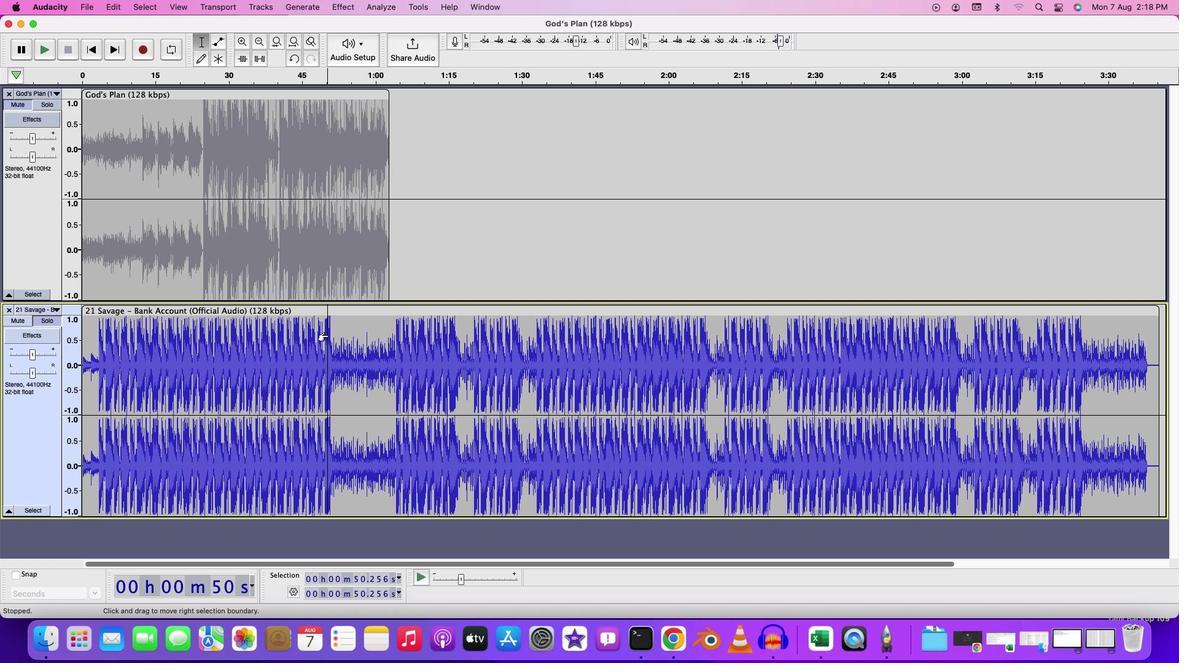 
Action: Mouse moved to (106, 341)
Screenshot: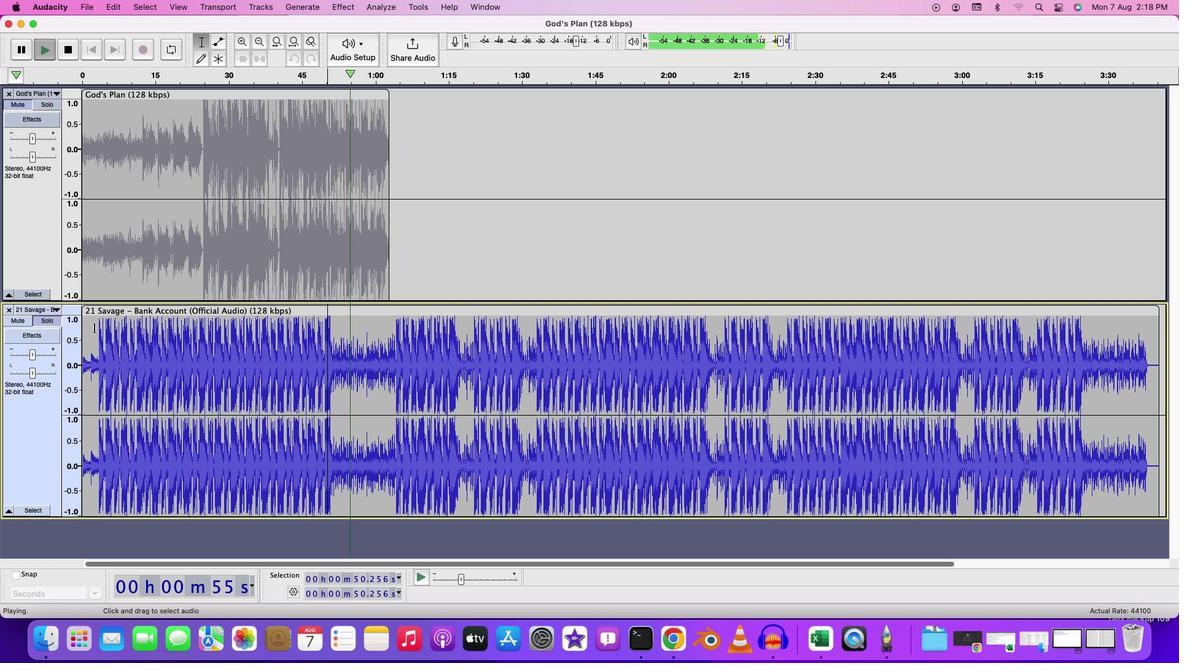 
Action: Mouse pressed left at (106, 341)
Screenshot: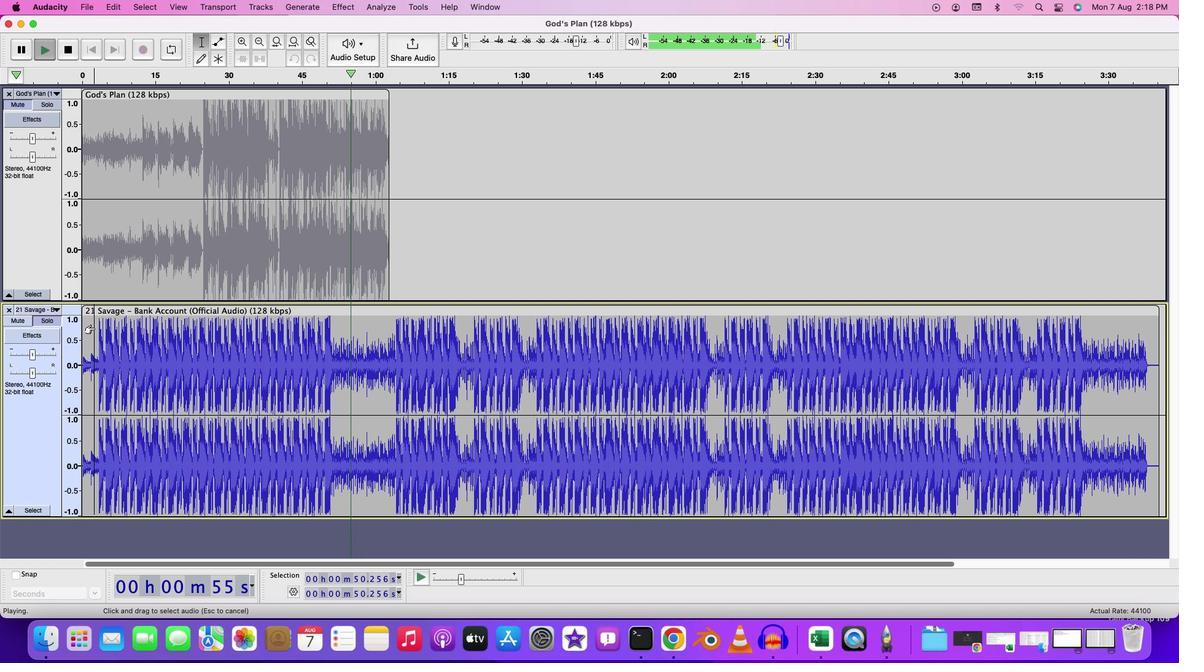 
Action: Key pressed Key.spaceKey.space
Screenshot: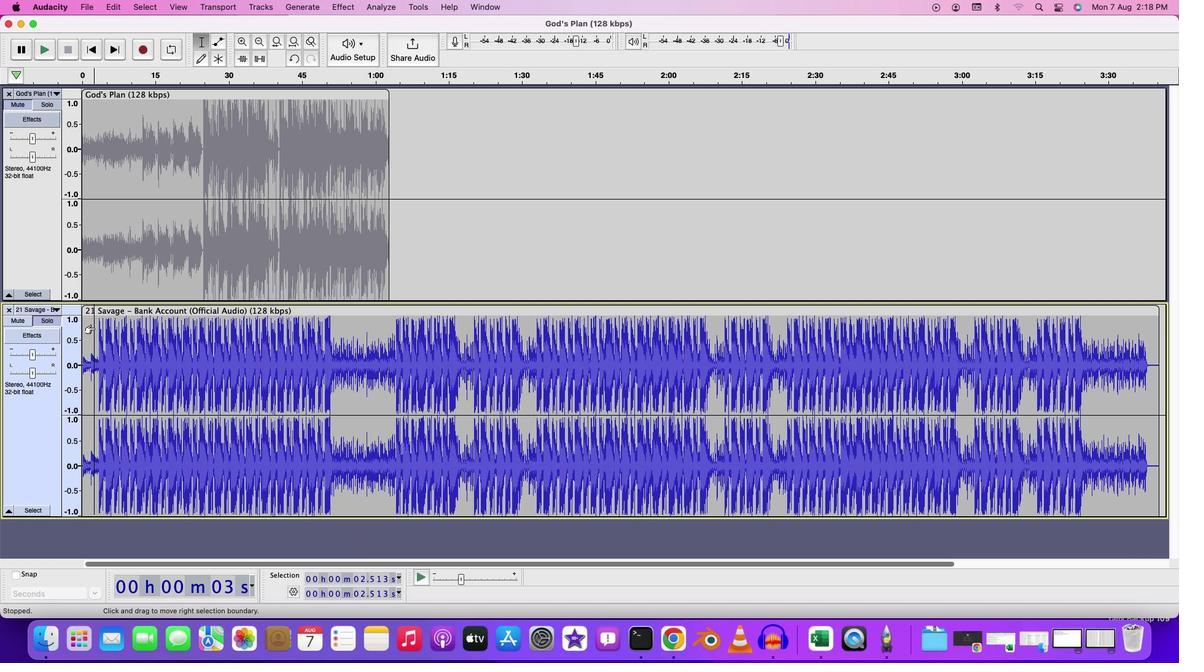 
Action: Mouse moved to (146, 344)
Screenshot: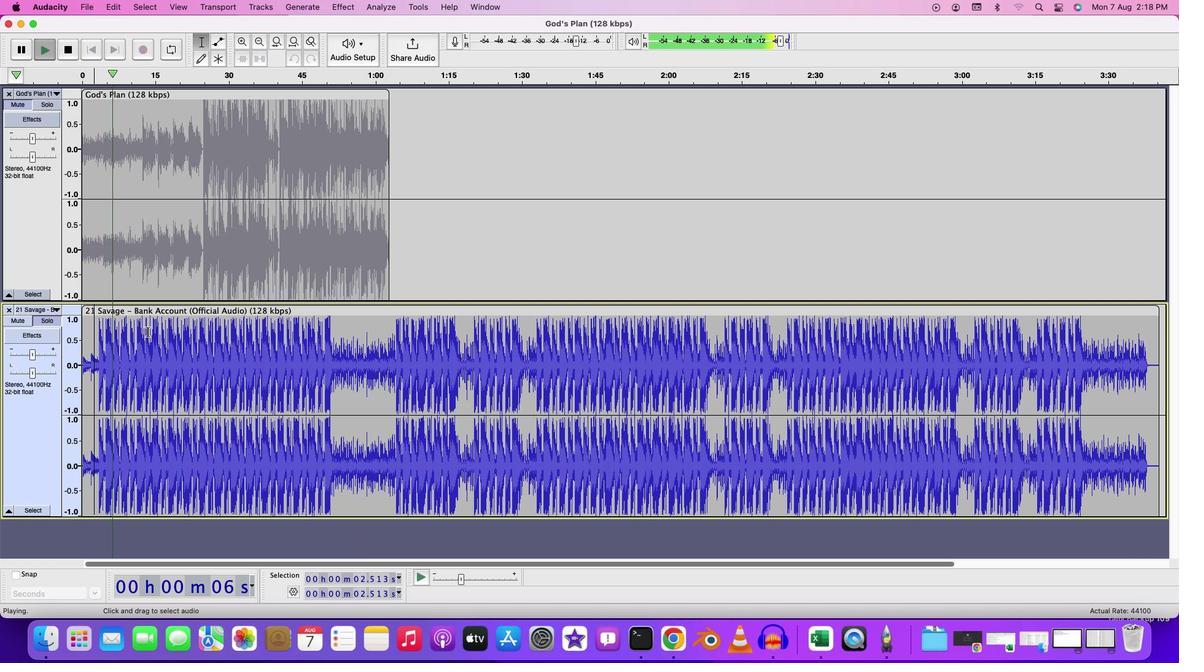 
Action: Mouse pressed left at (146, 344)
Screenshot: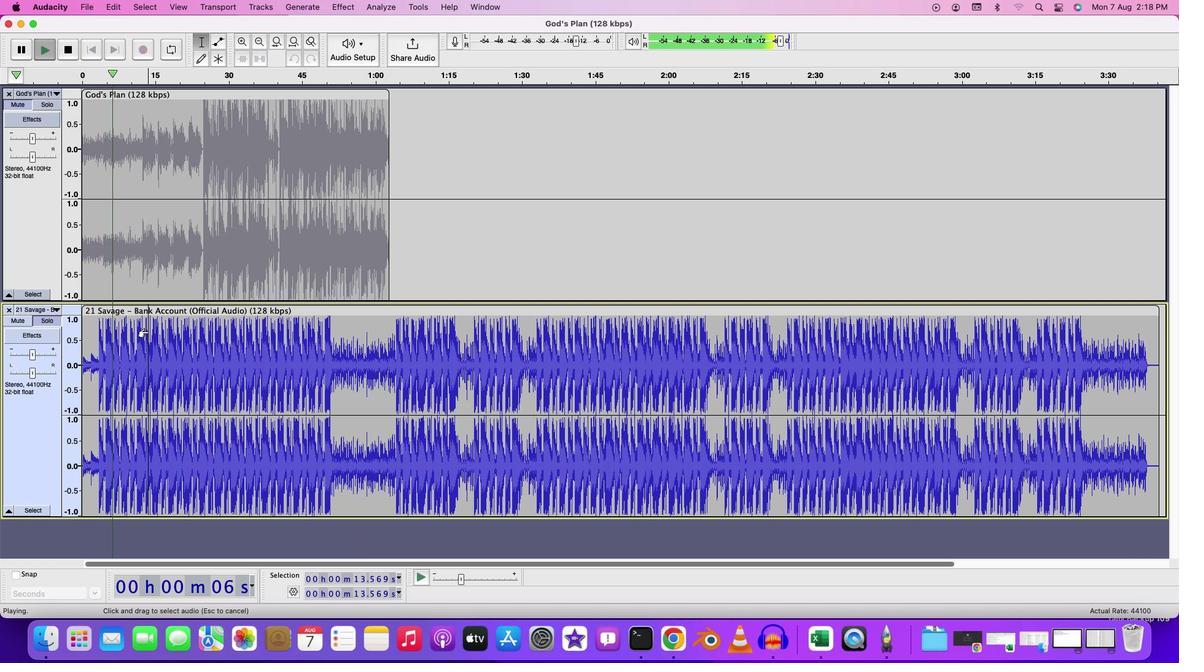
Action: Key pressed Key.spaceKey.space
Screenshot: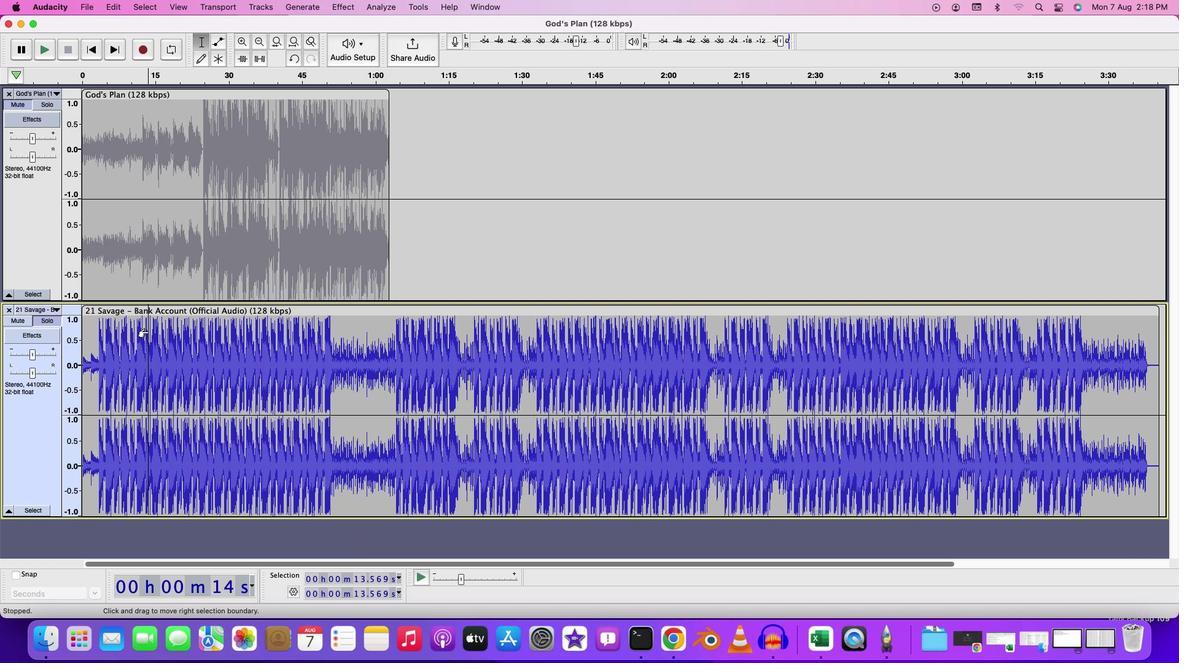 
Action: Mouse moved to (383, 341)
Screenshot: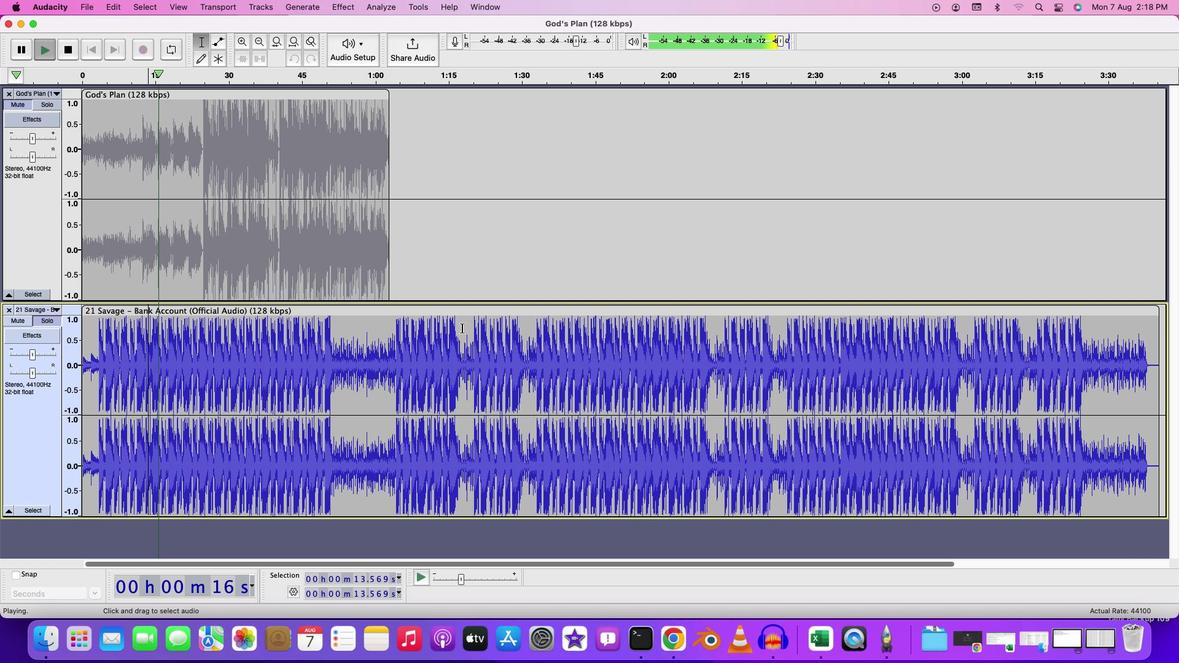 
Action: Mouse pressed left at (383, 341)
Screenshot: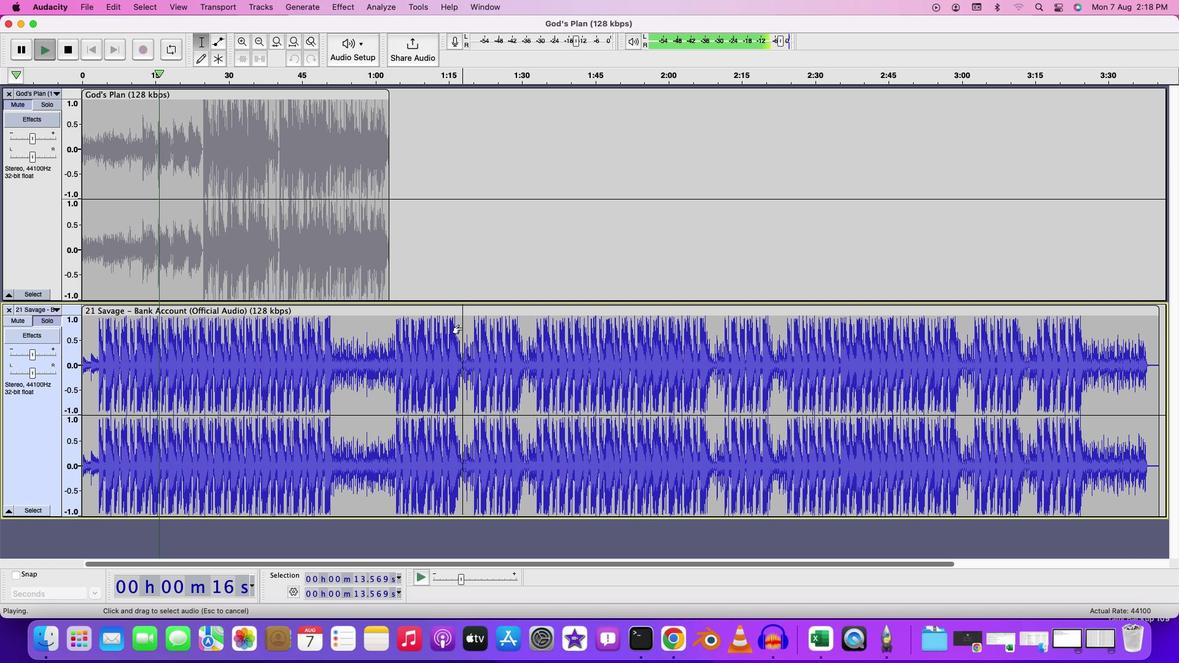 
Action: Key pressed Key.spaceKey.space
Screenshot: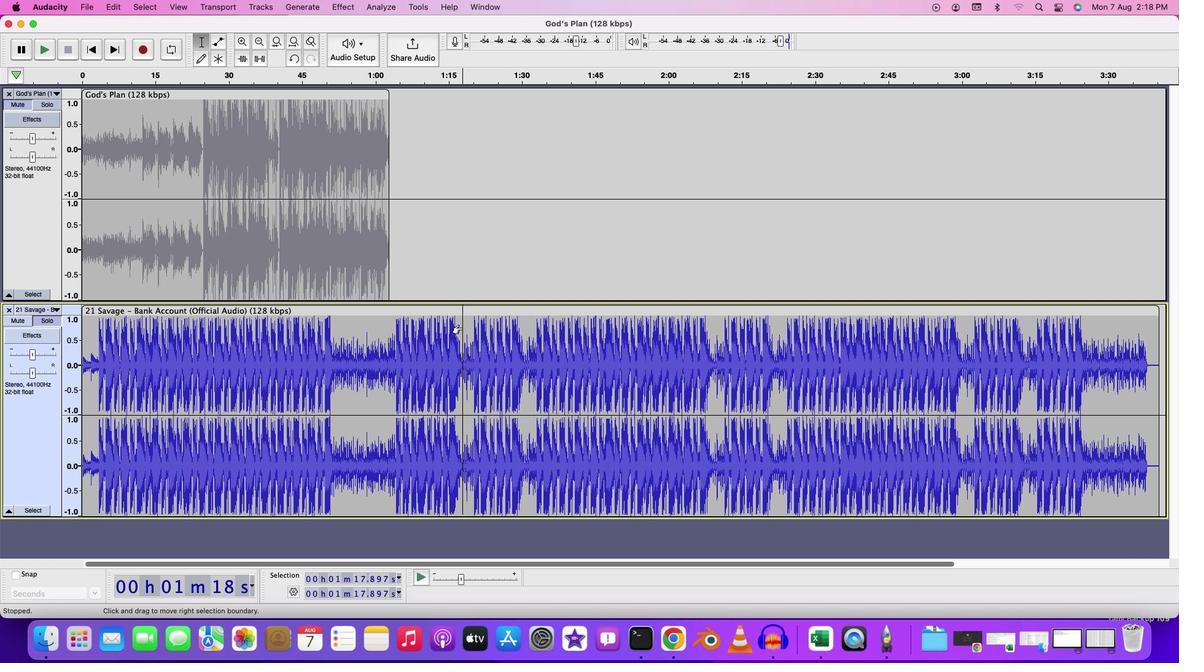
Action: Mouse moved to (380, 341)
Screenshot: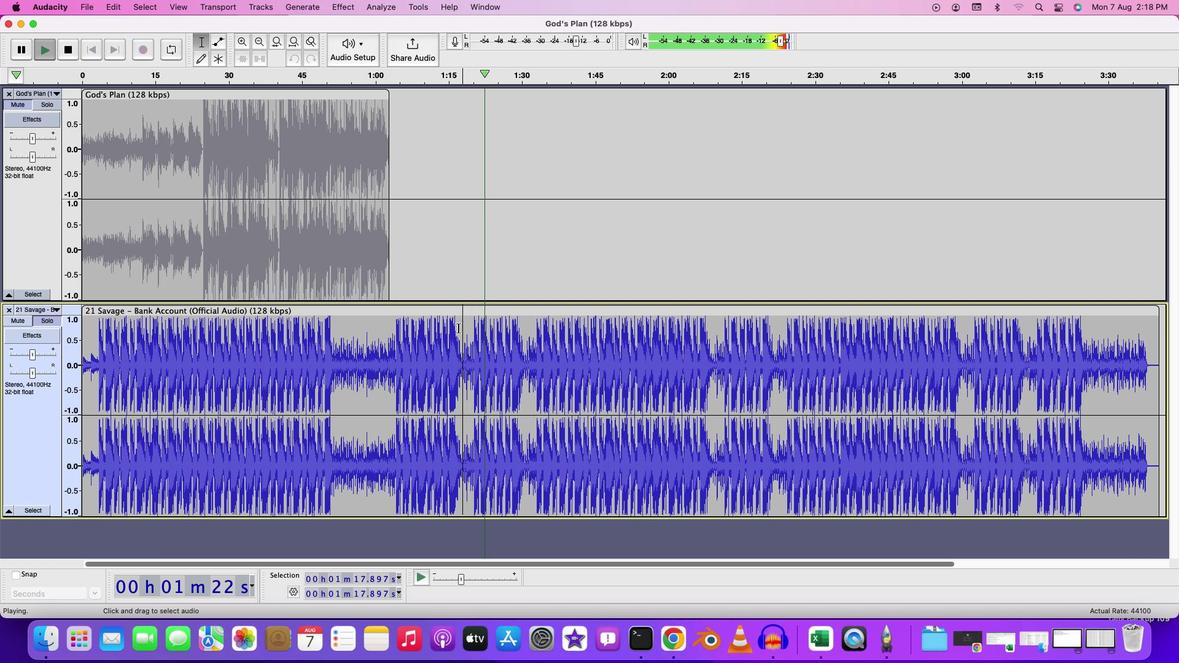 
Action: Mouse pressed left at (380, 341)
Screenshot: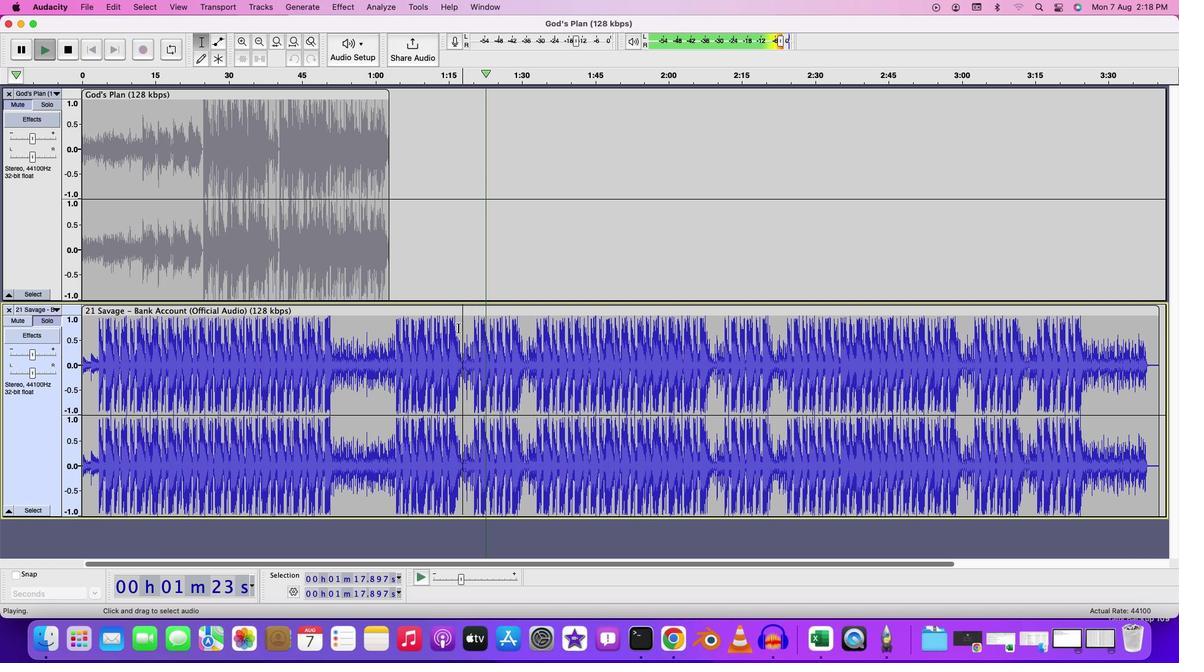 
Action: Key pressed Key.spaceKey.space
Screenshot: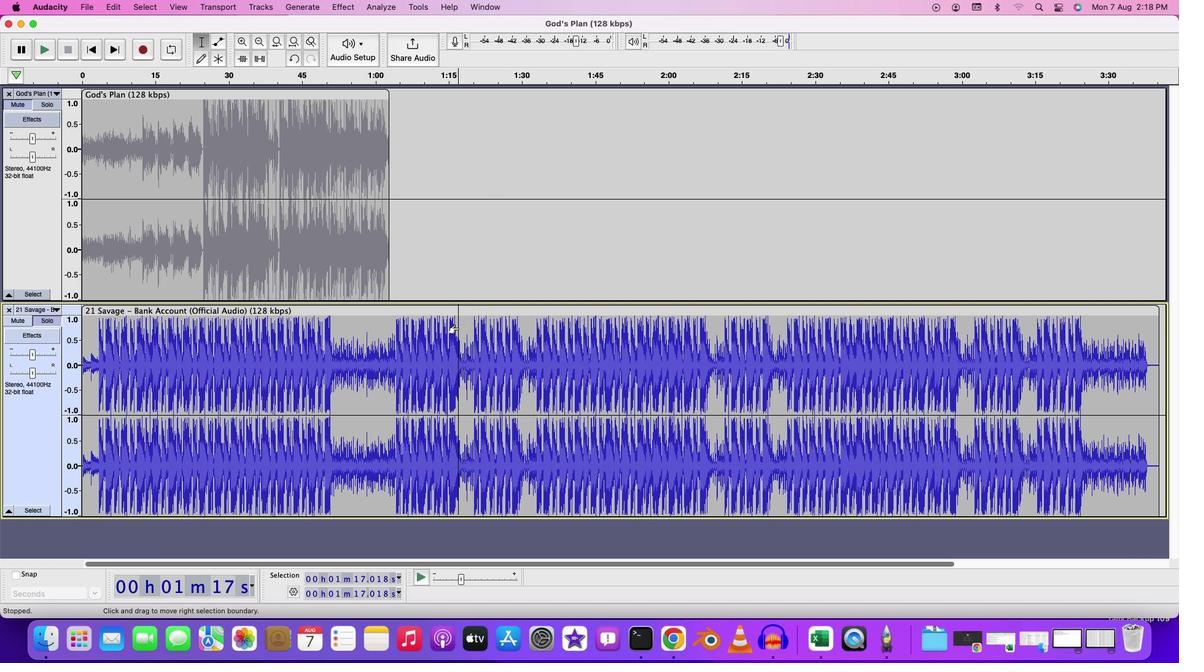 
Action: Mouse moved to (377, 342)
Screenshot: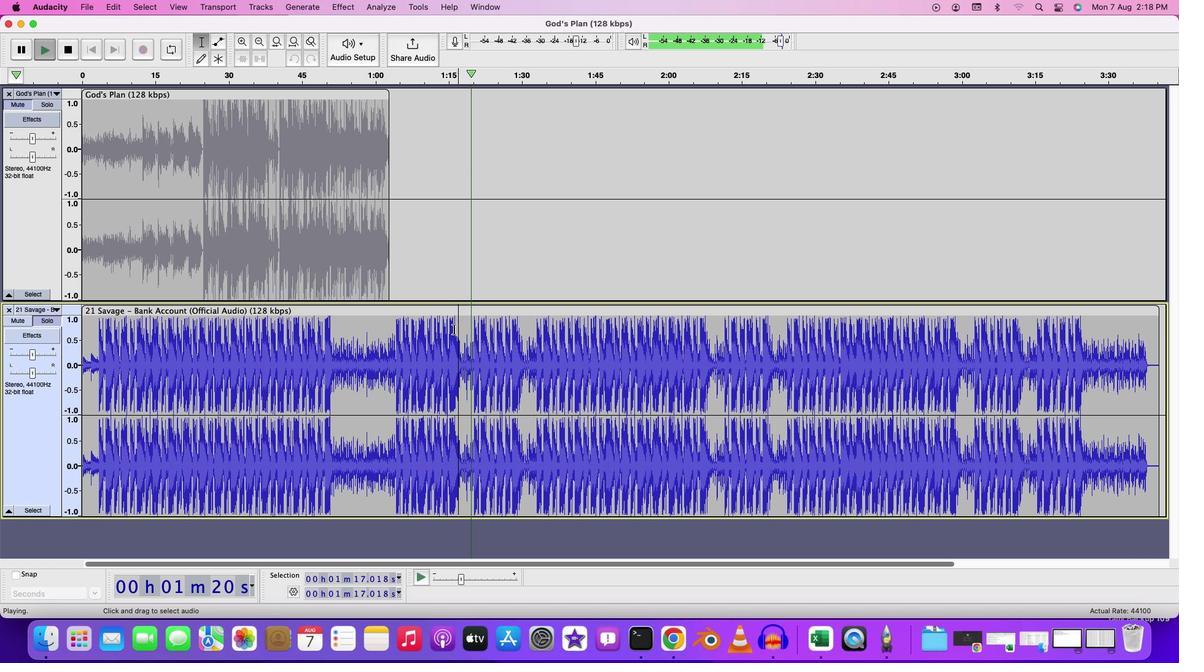 
Action: Mouse pressed left at (377, 342)
Screenshot: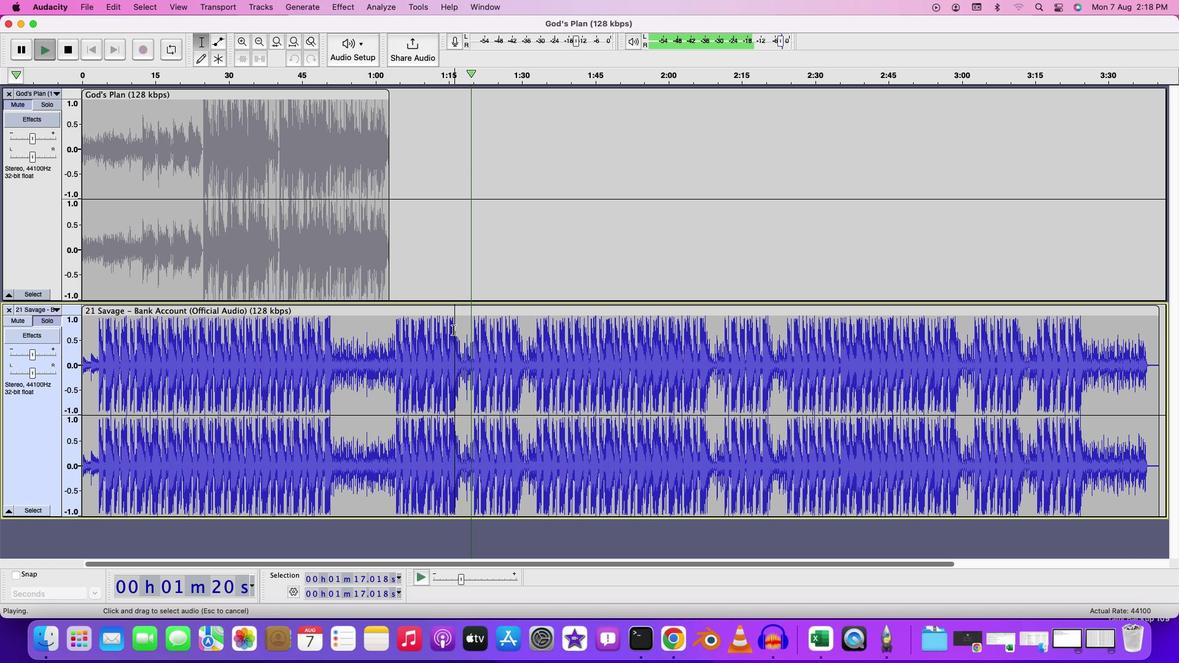 
Action: Mouse moved to (98, 380)
Screenshot: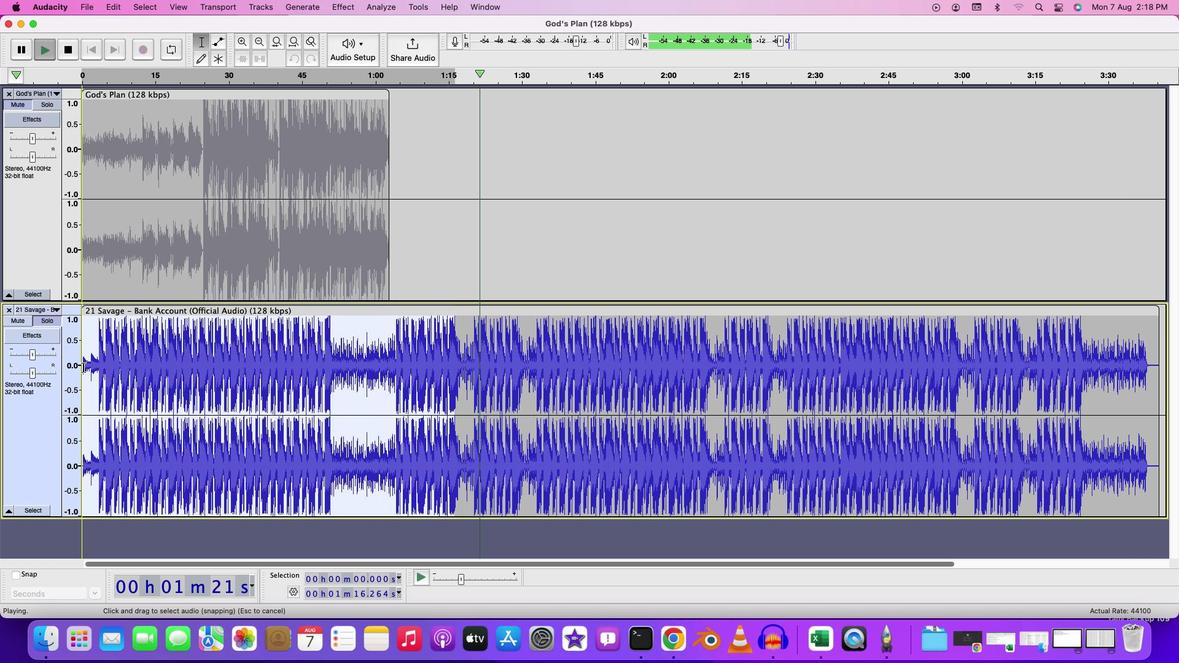 
Action: Key pressed Key.delete
Screenshot: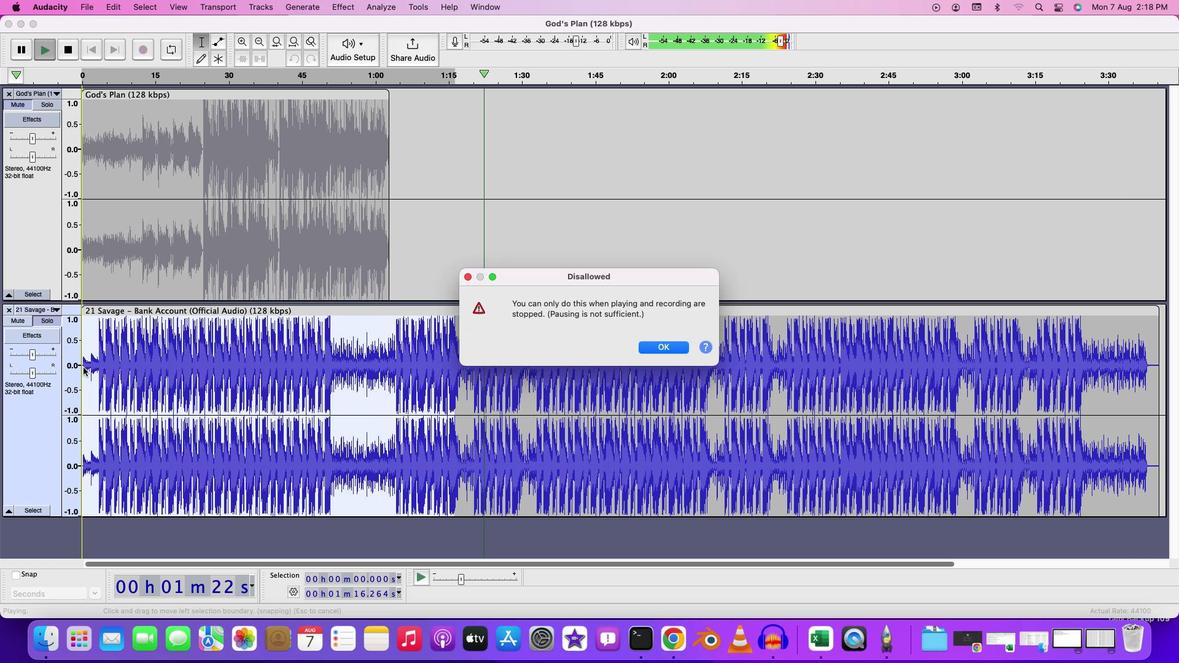 
Action: Mouse moved to (523, 370)
Screenshot: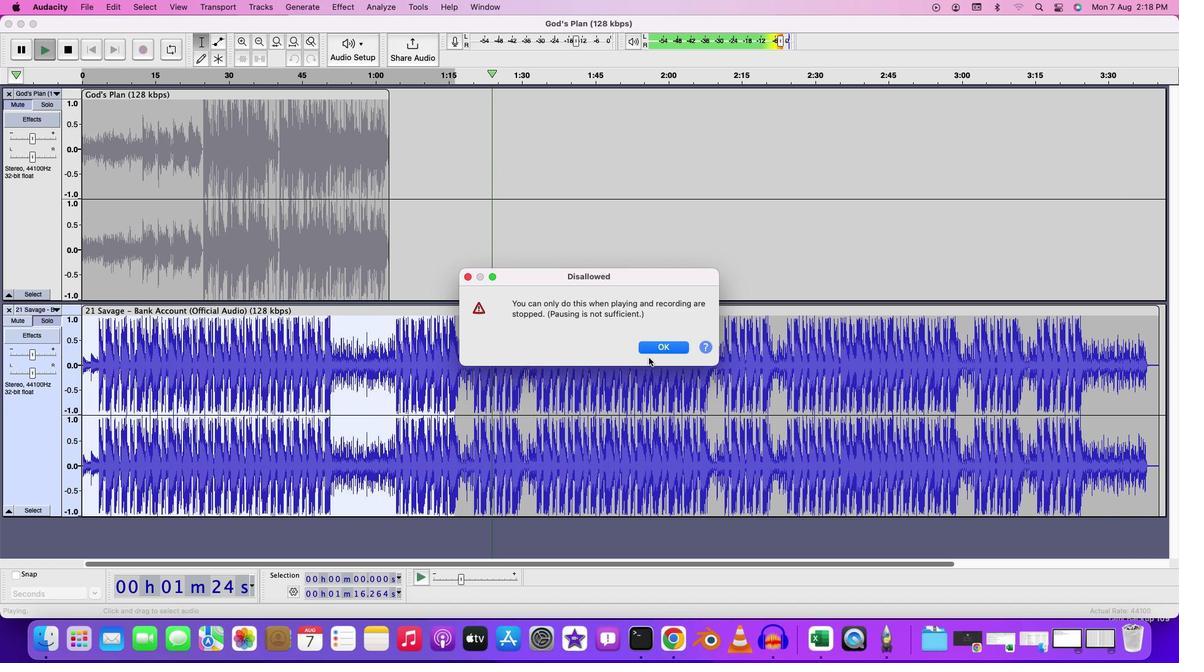 
Action: Key pressed Key.space
Screenshot: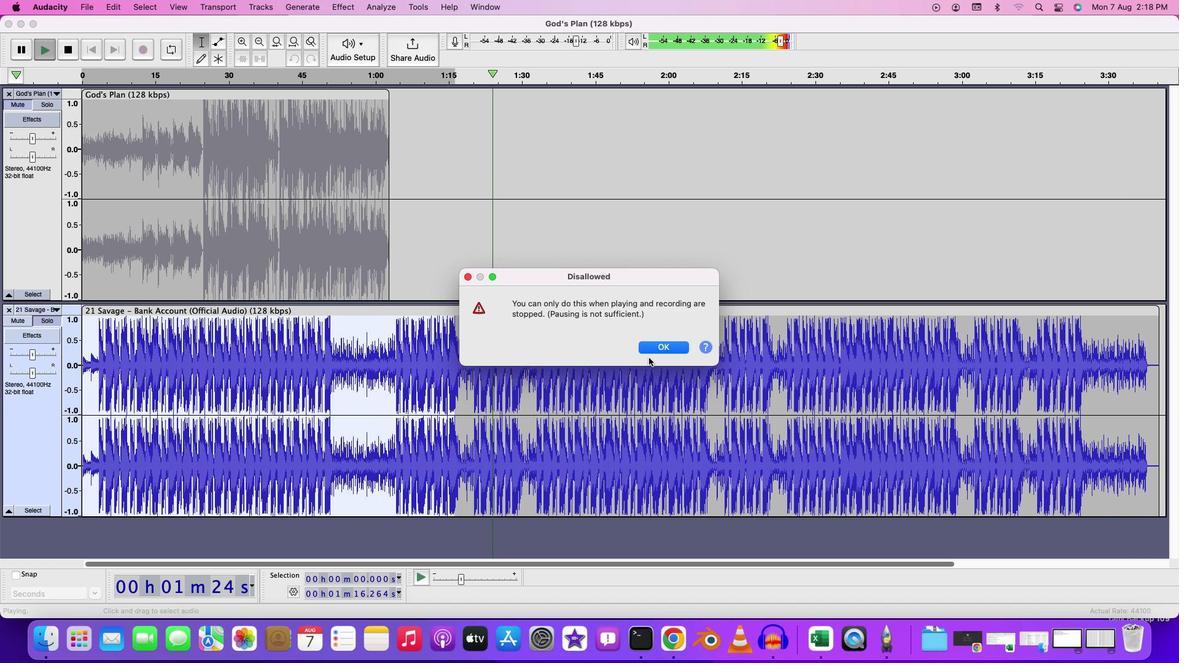 
Action: Mouse moved to (526, 365)
Screenshot: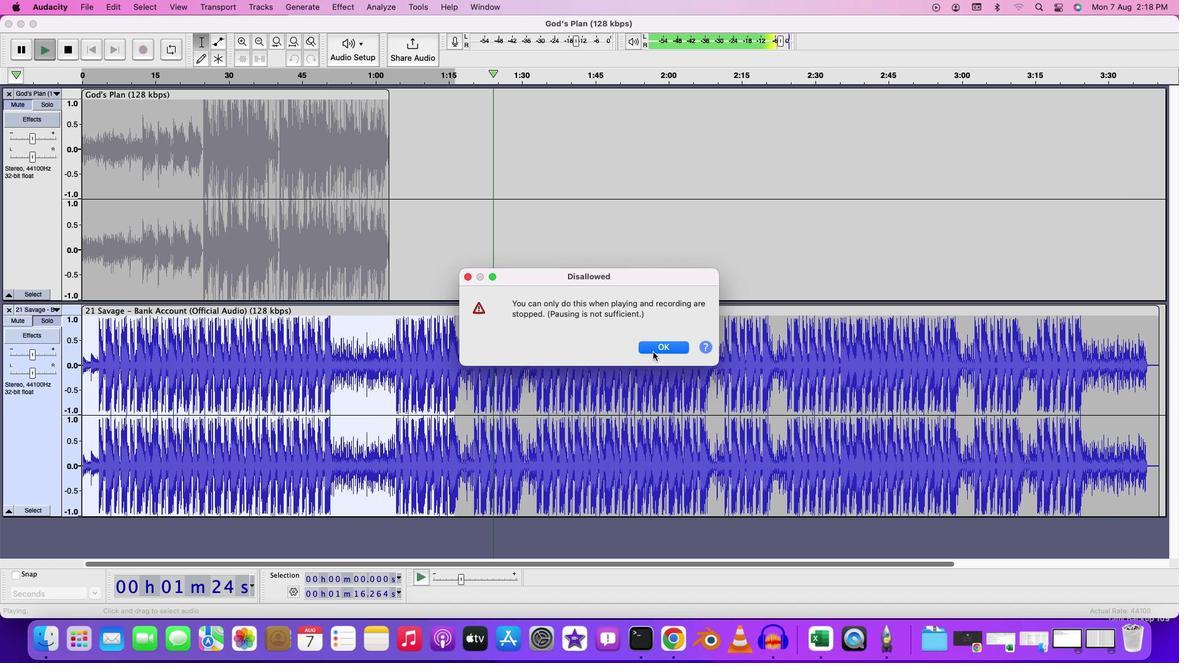 
Action: Mouse pressed left at (526, 365)
Screenshot: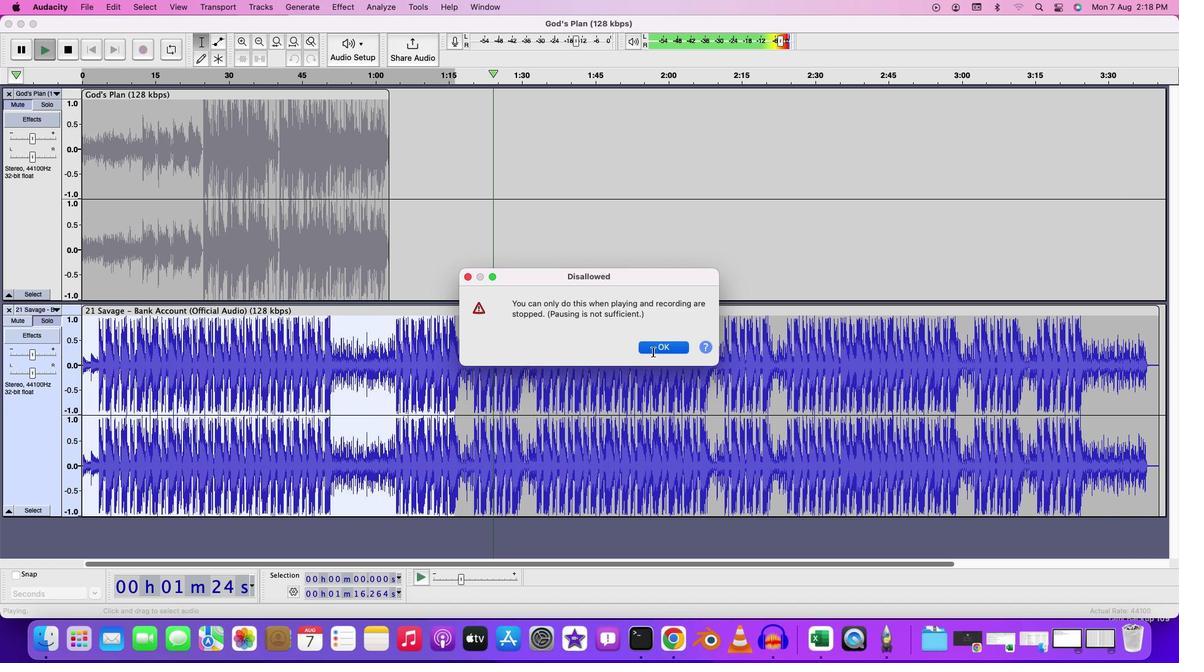 
Action: Mouse moved to (507, 368)
Screenshot: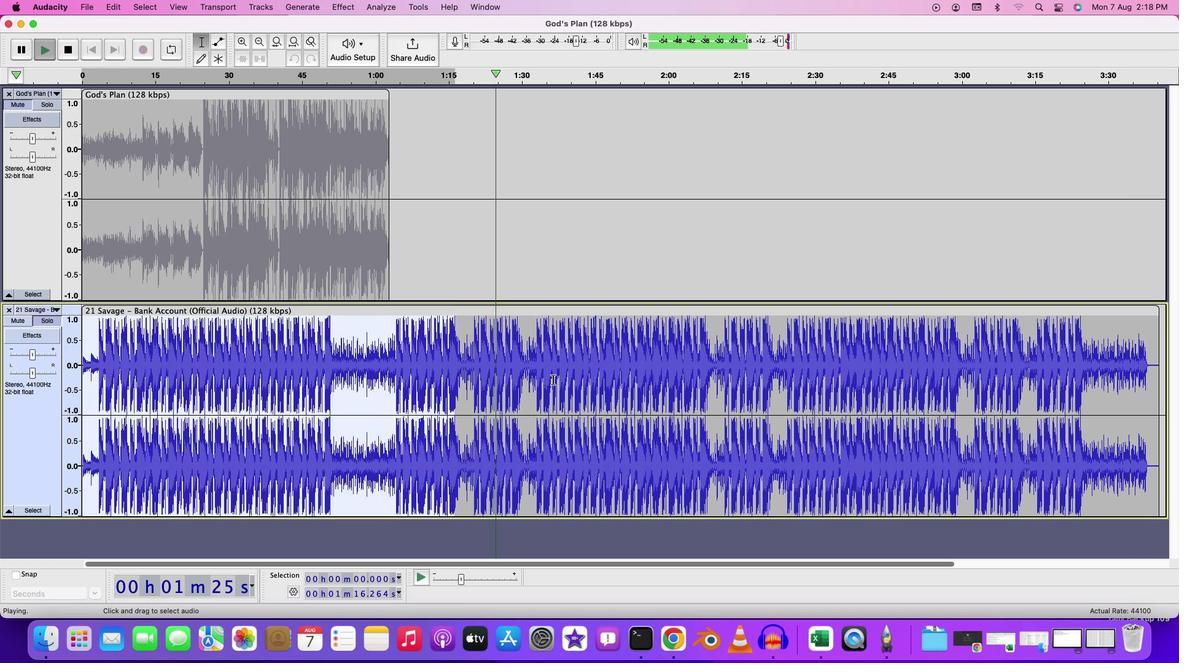 
Action: Key pressed Key.space
Screenshot: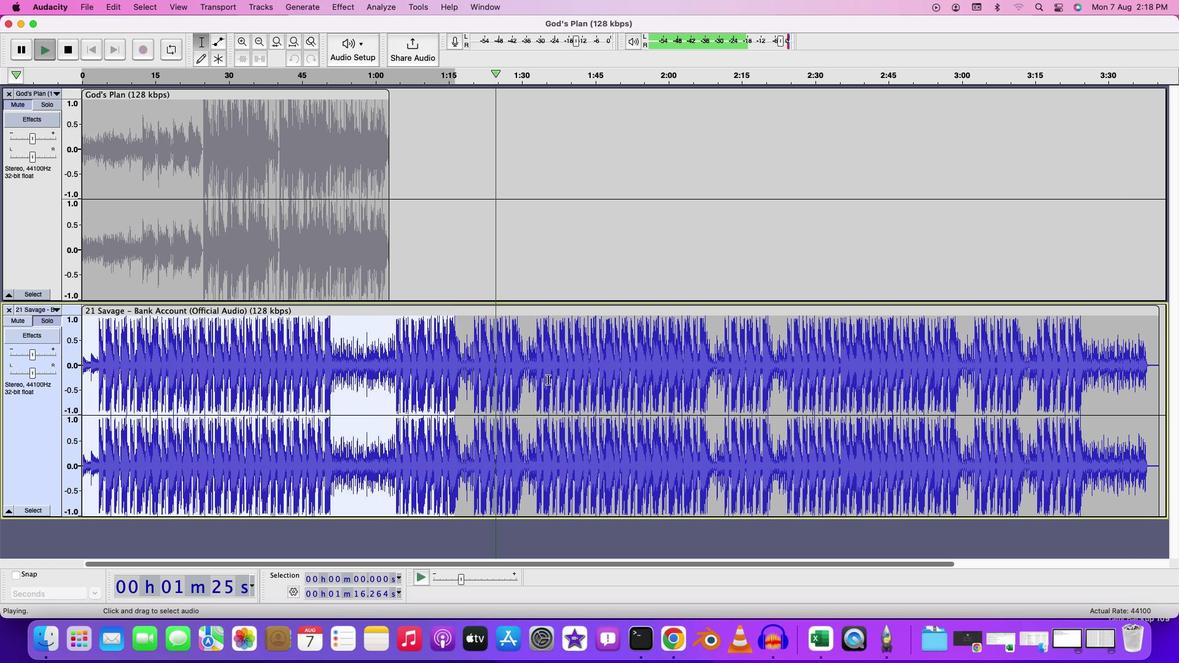
Action: Mouse moved to (444, 393)
Screenshot: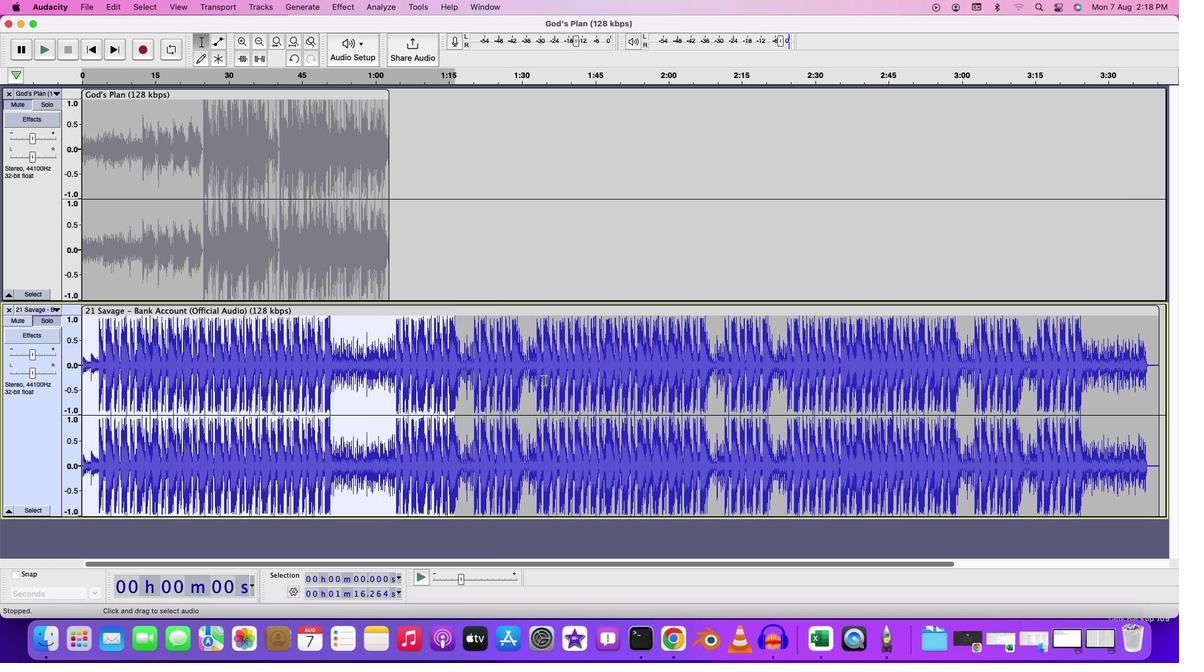 
Action: Key pressed Key.delete
Screenshot: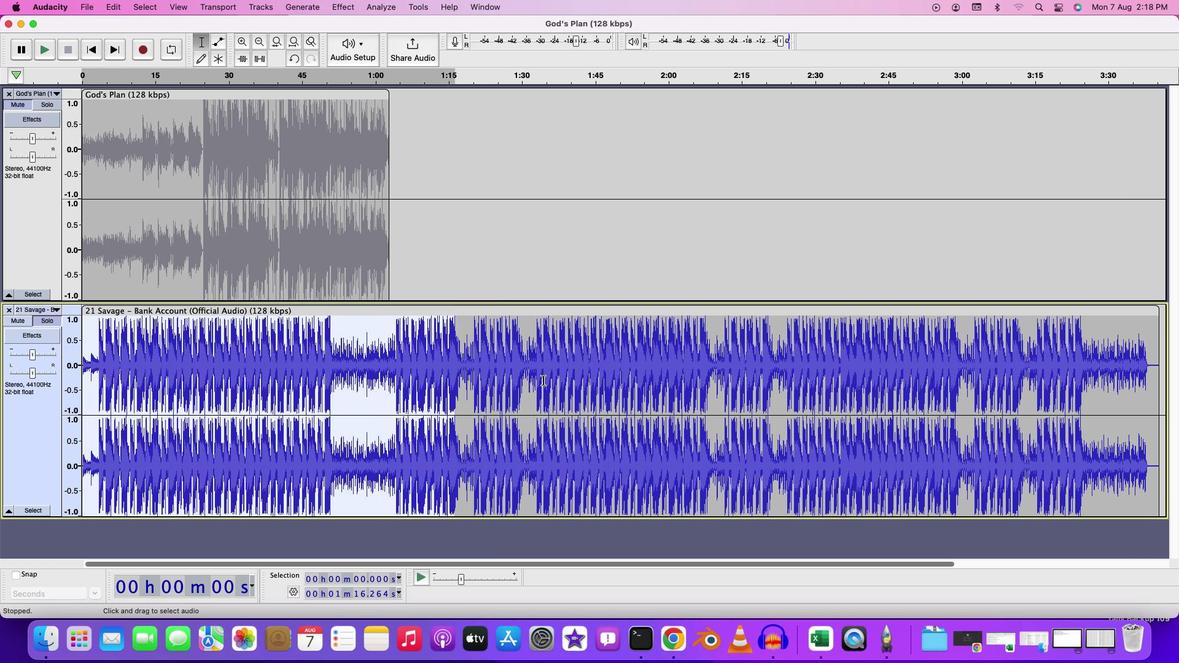 
Action: Mouse moved to (177, 325)
Screenshot: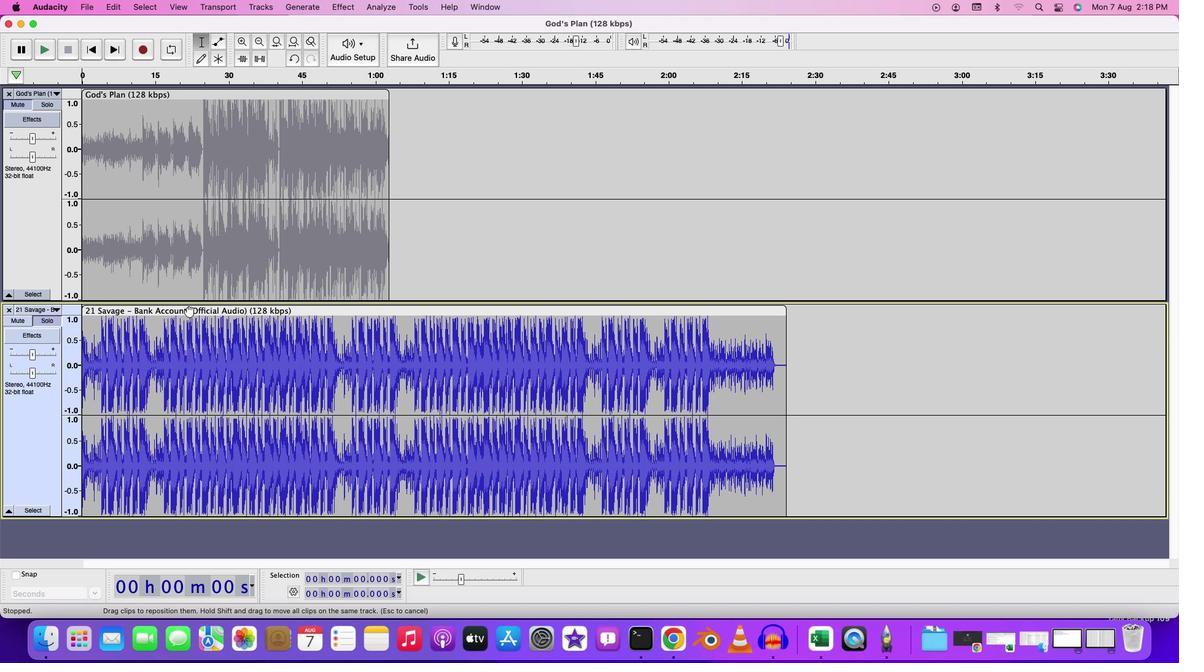 
Action: Mouse pressed left at (177, 325)
Screenshot: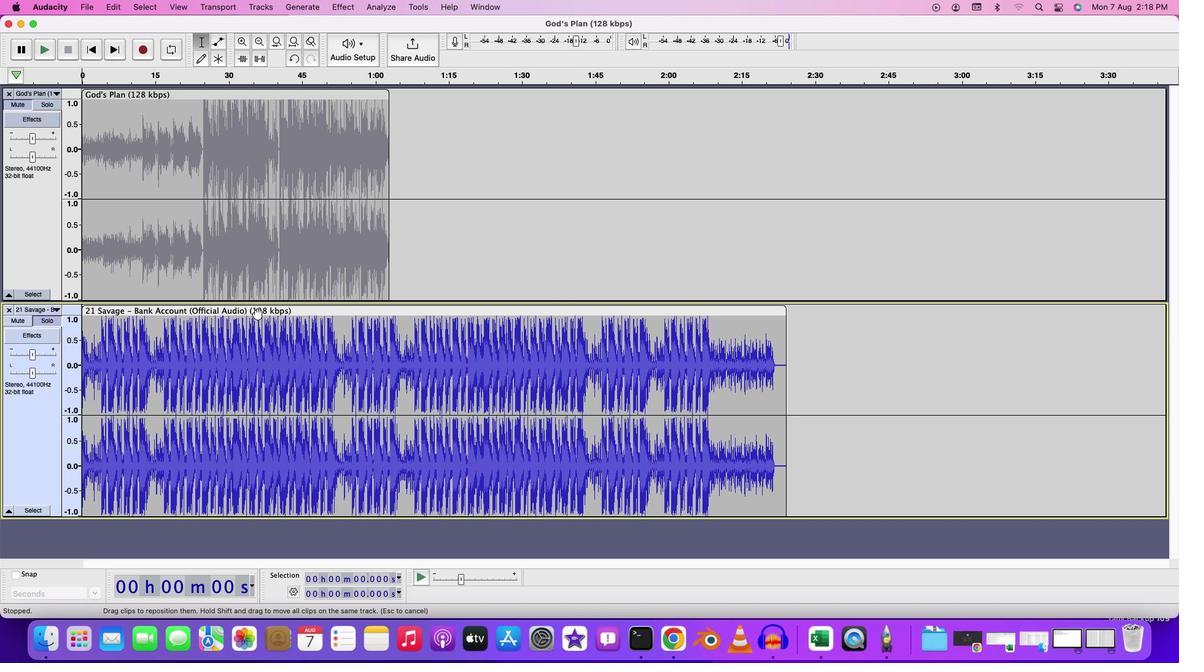 
Action: Mouse moved to (476, 342)
Screenshot: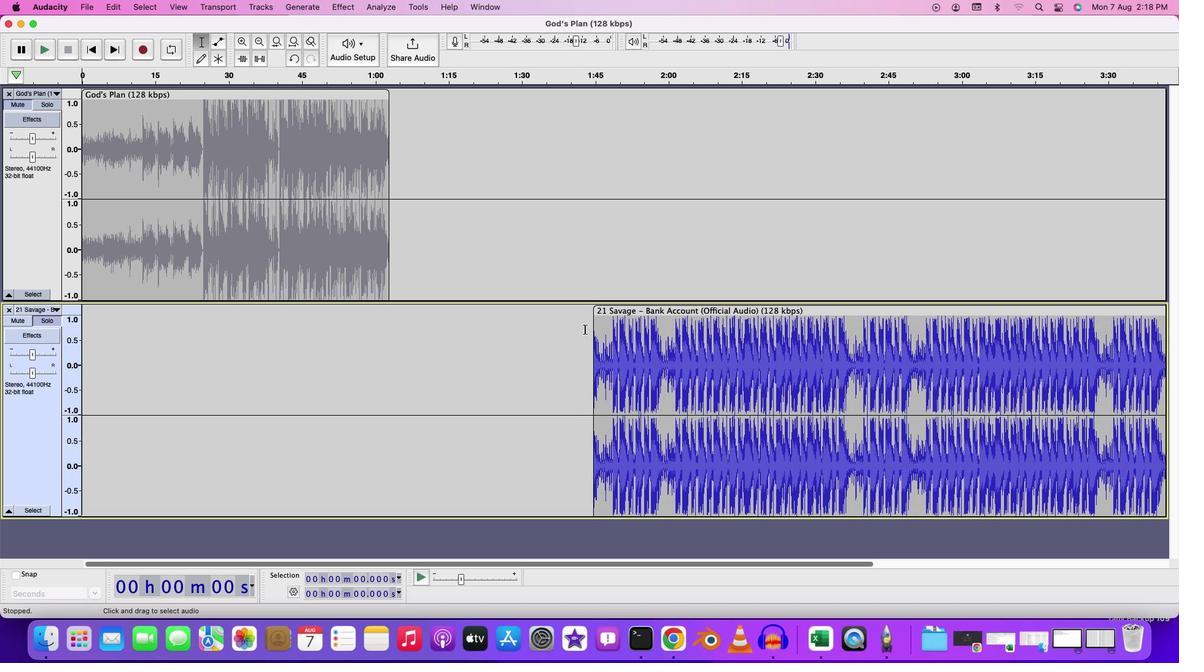 
Action: Mouse pressed left at (476, 342)
Screenshot: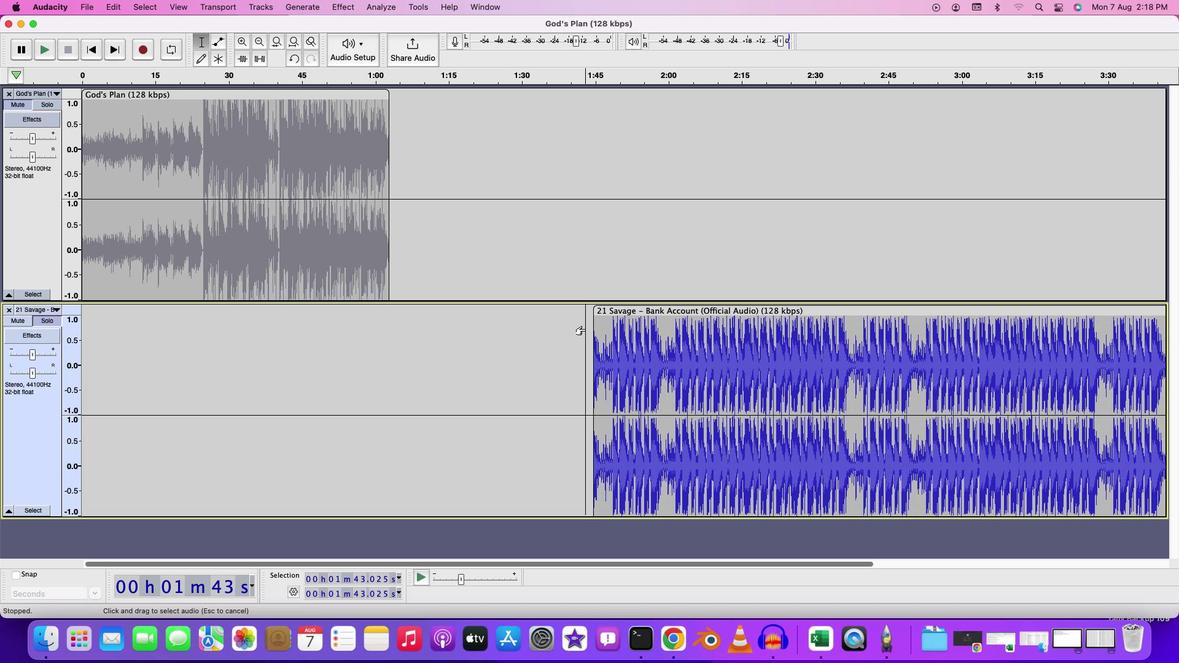 
Action: Key pressed Key.space
Screenshot: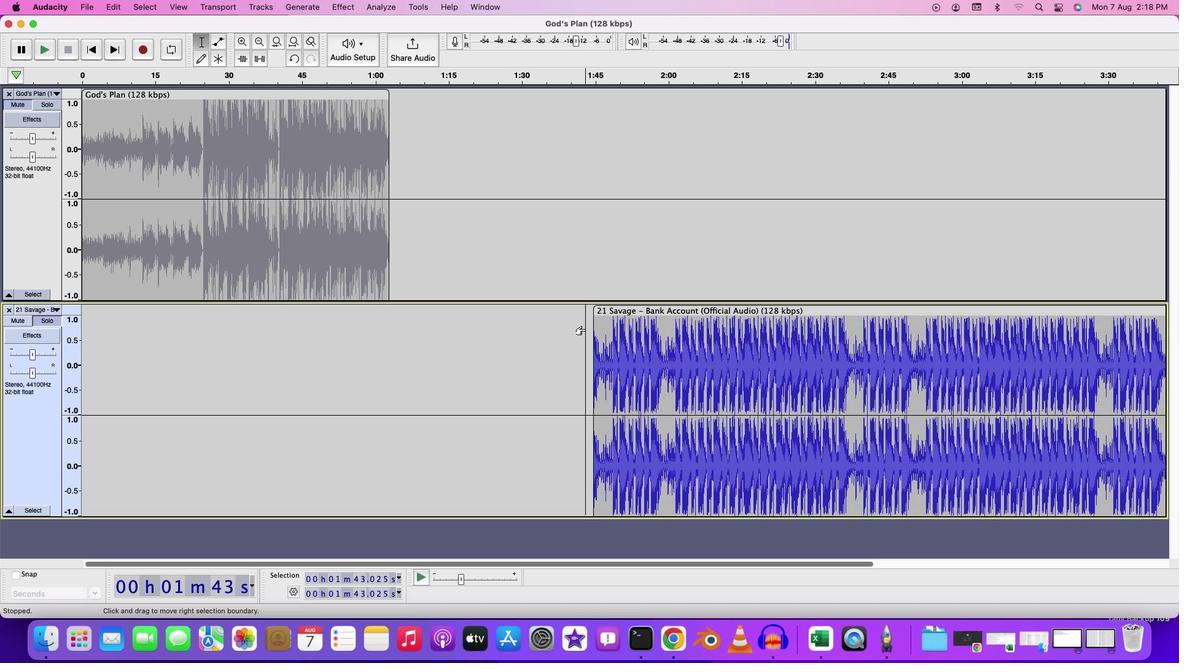
Action: Mouse moved to (485, 341)
Screenshot: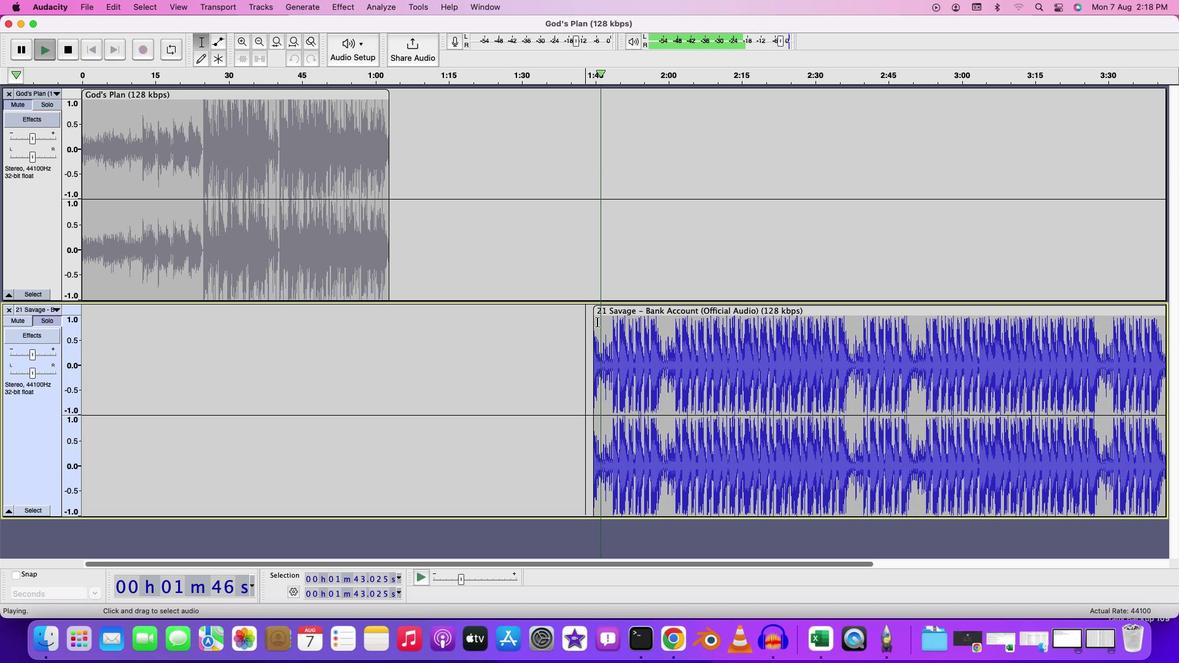 
Action: Key pressed Key.space
Screenshot: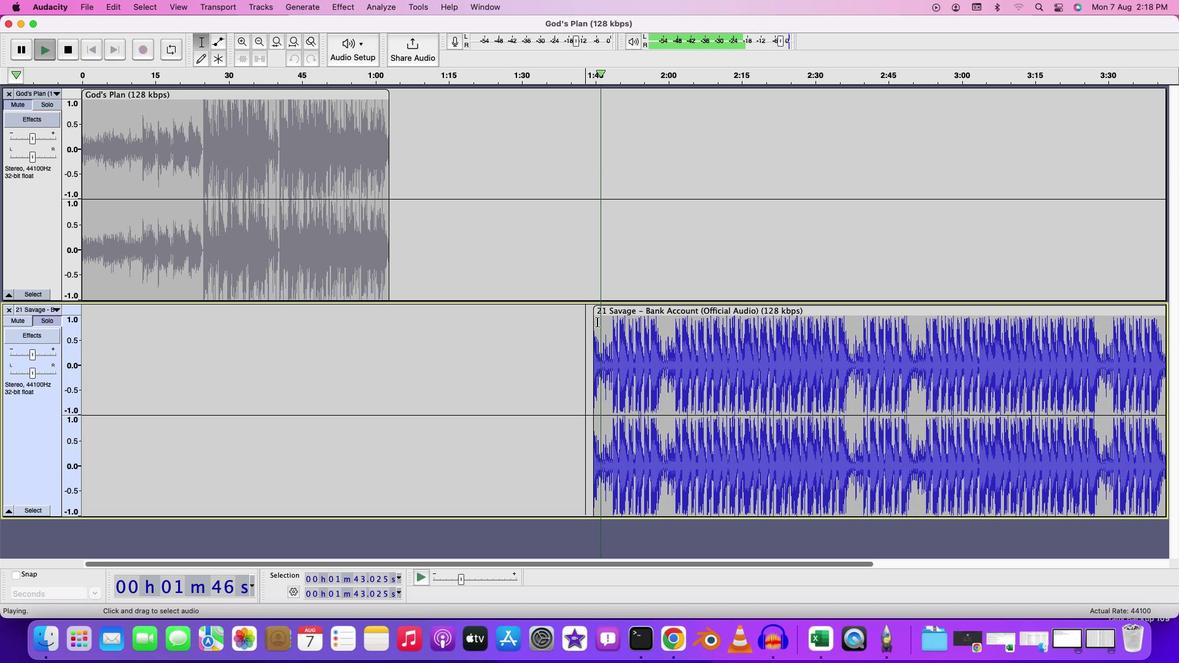 
Action: Mouse moved to (483, 326)
Screenshot: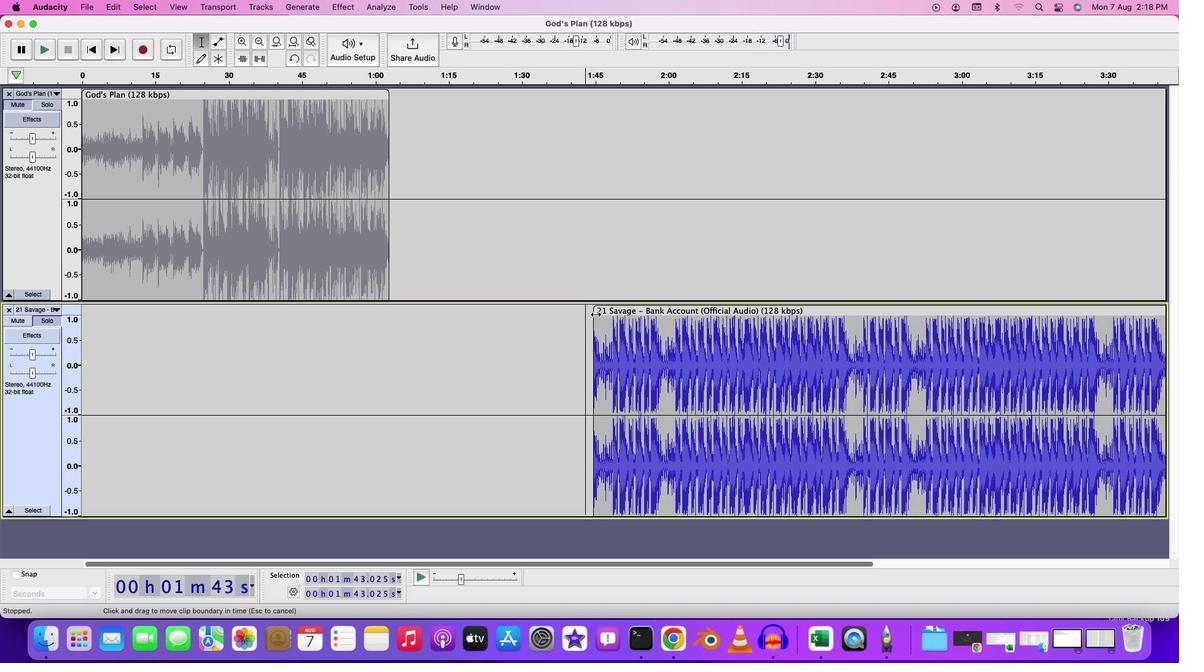 
Action: Mouse pressed left at (483, 326)
Screenshot: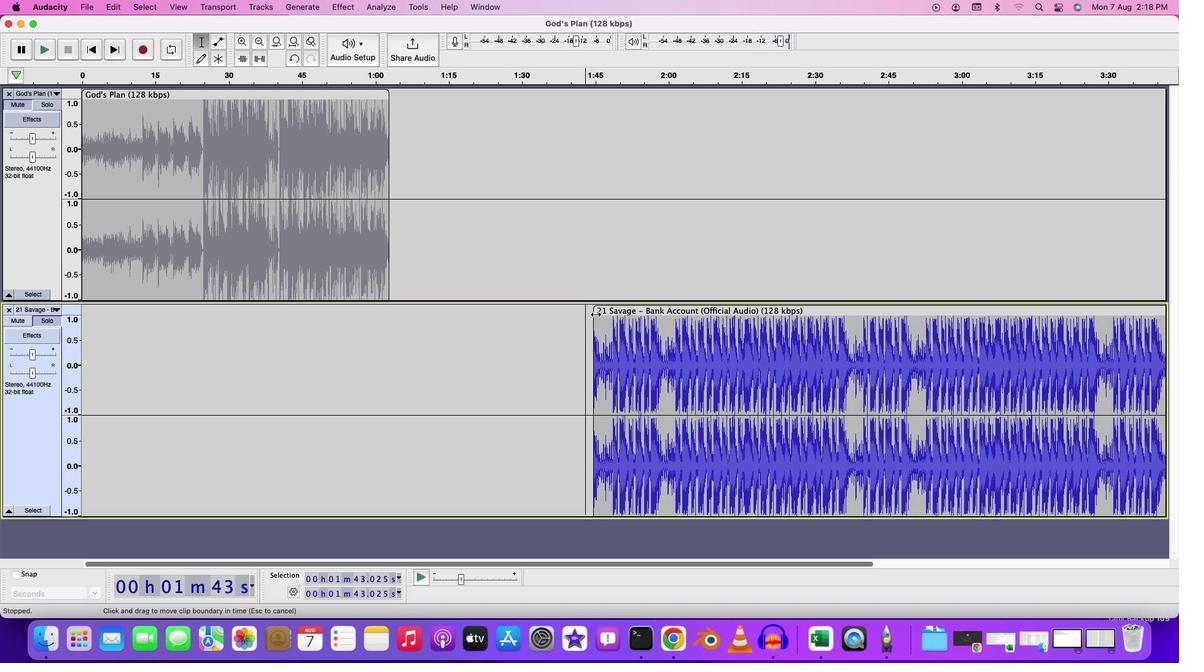 
Action: Mouse moved to (479, 325)
Screenshot: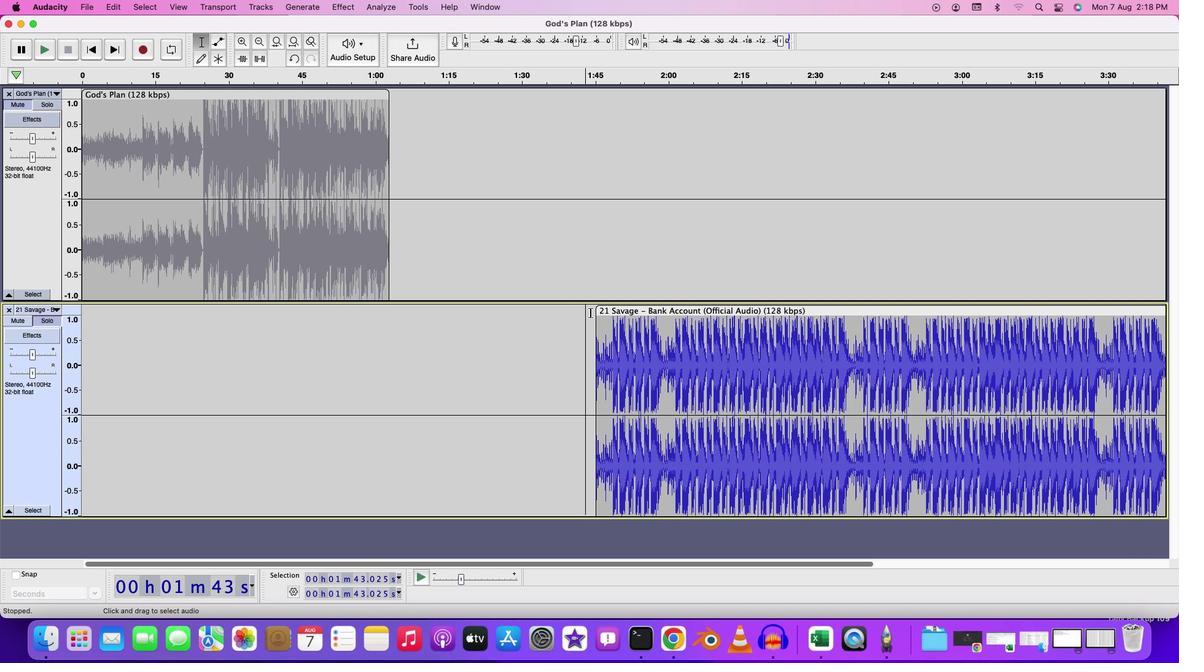
Action: Mouse pressed left at (479, 325)
Screenshot: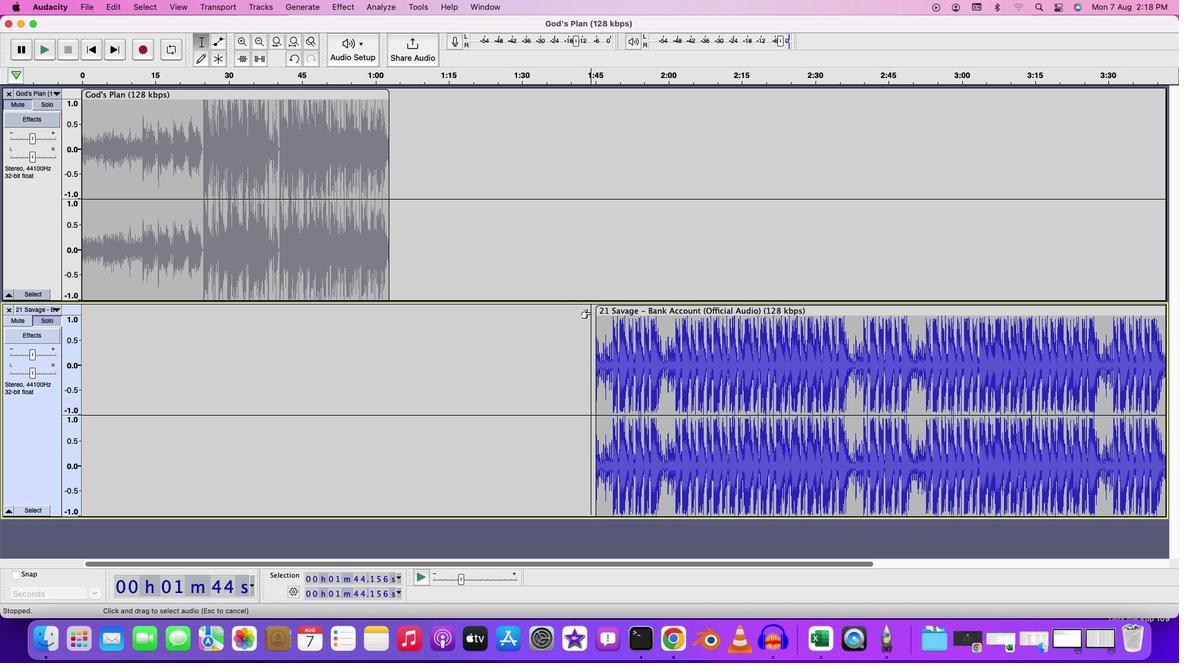 
Action: Key pressed Key.space
Screenshot: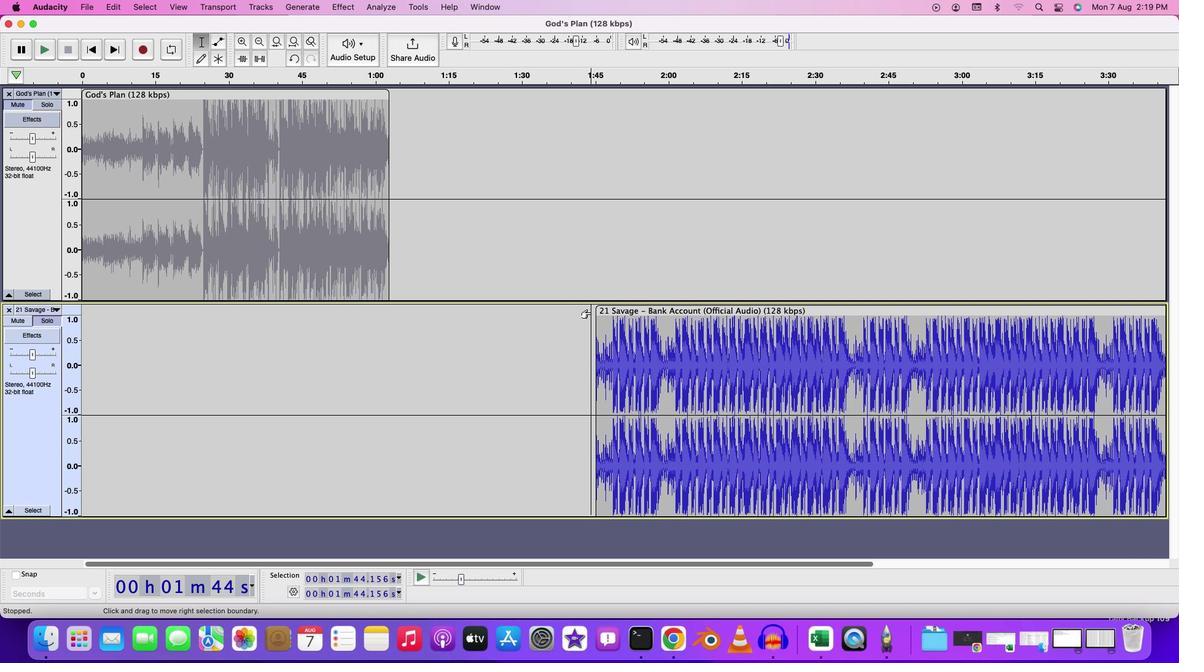 
Action: Mouse moved to (483, 331)
Screenshot: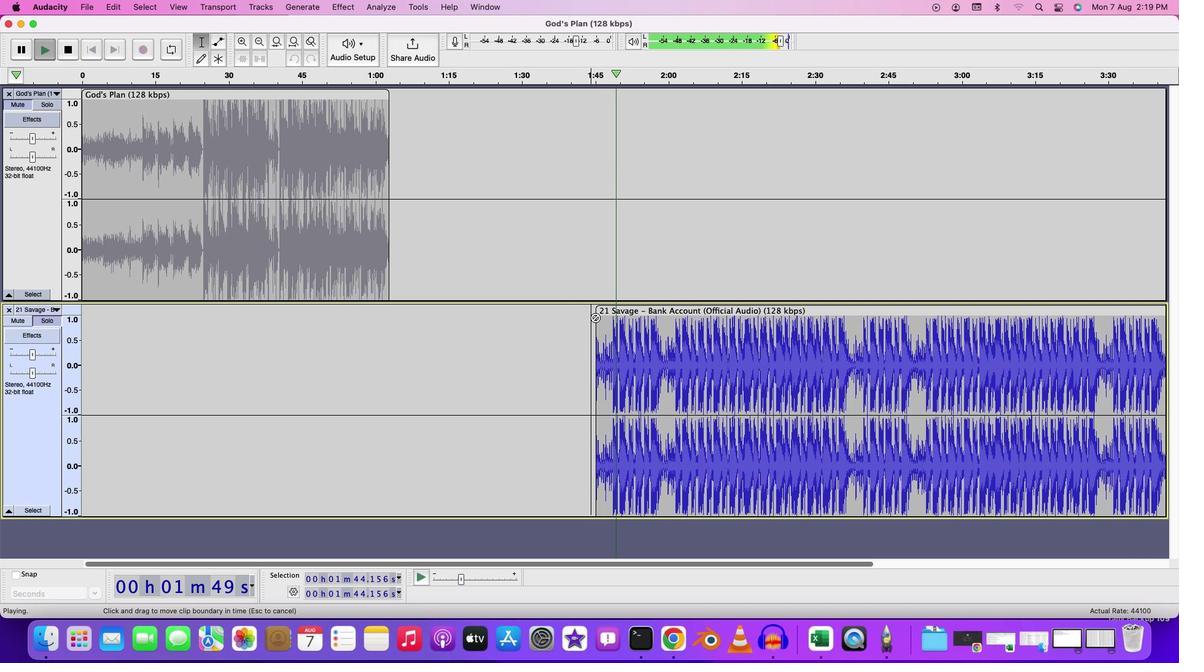 
Action: Key pressed Key.space
Screenshot: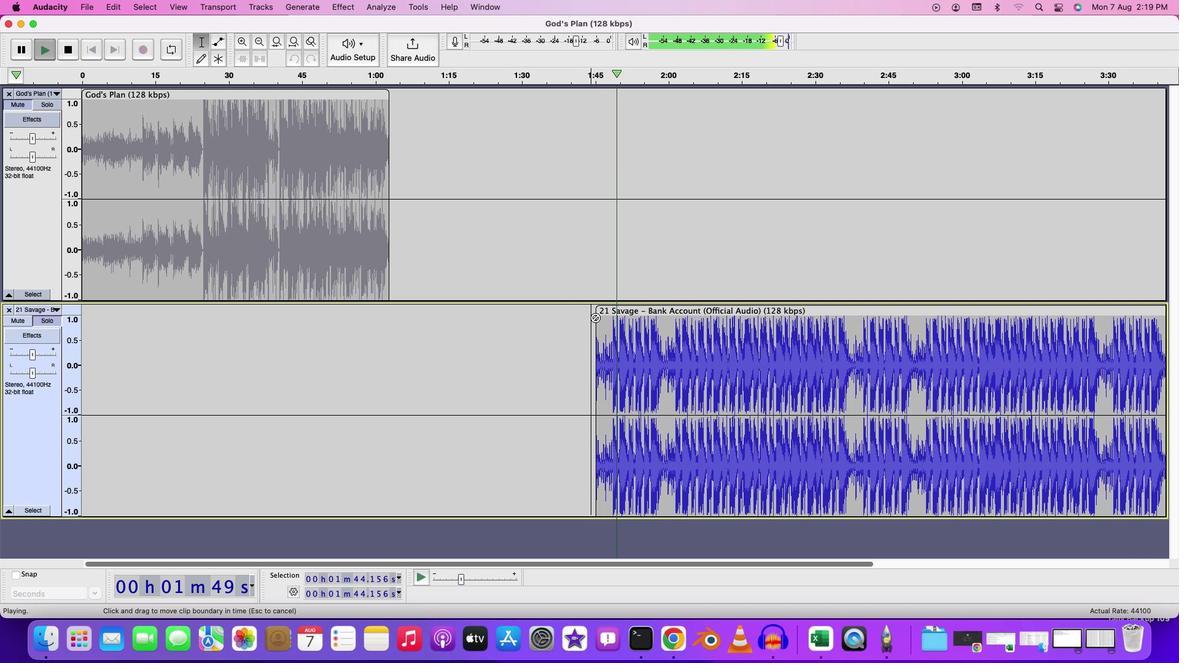 
Action: Mouse moved to (483, 330)
Screenshot: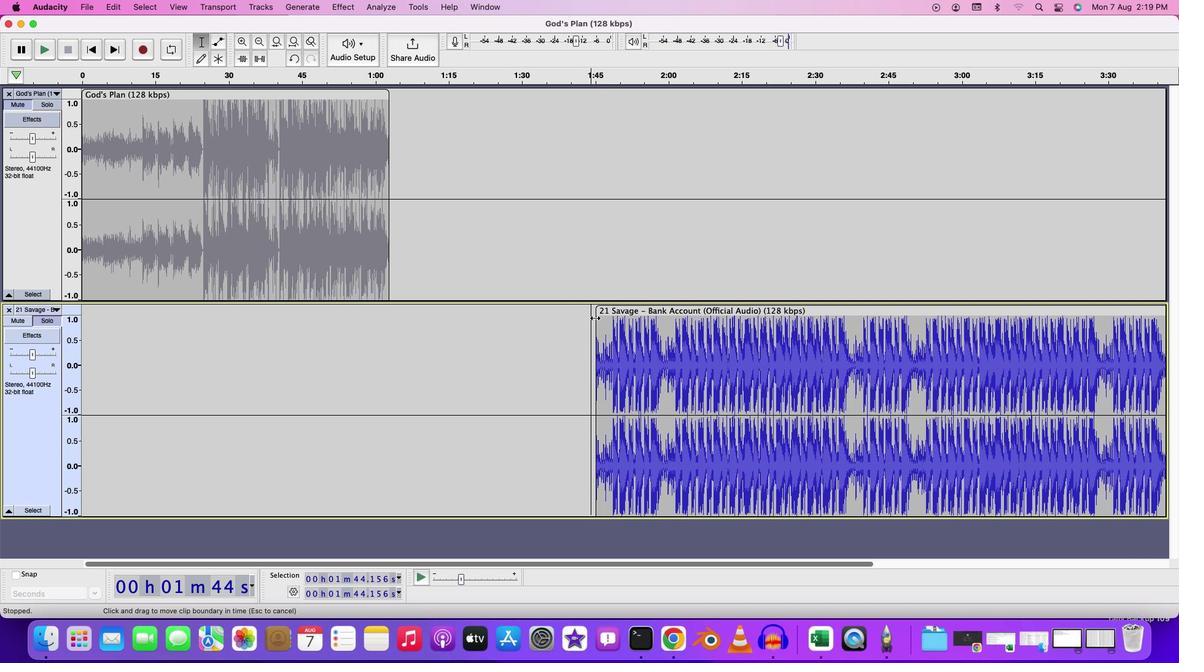 
Action: Mouse pressed left at (483, 330)
Screenshot: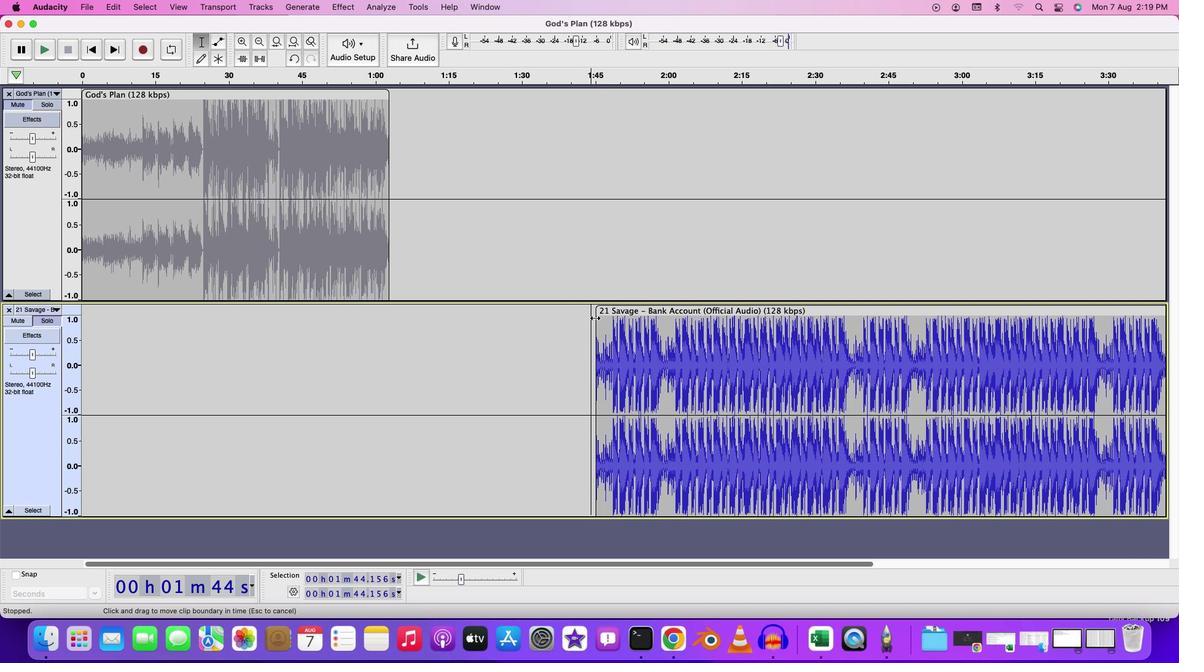 
Action: Mouse moved to (474, 323)
Screenshot: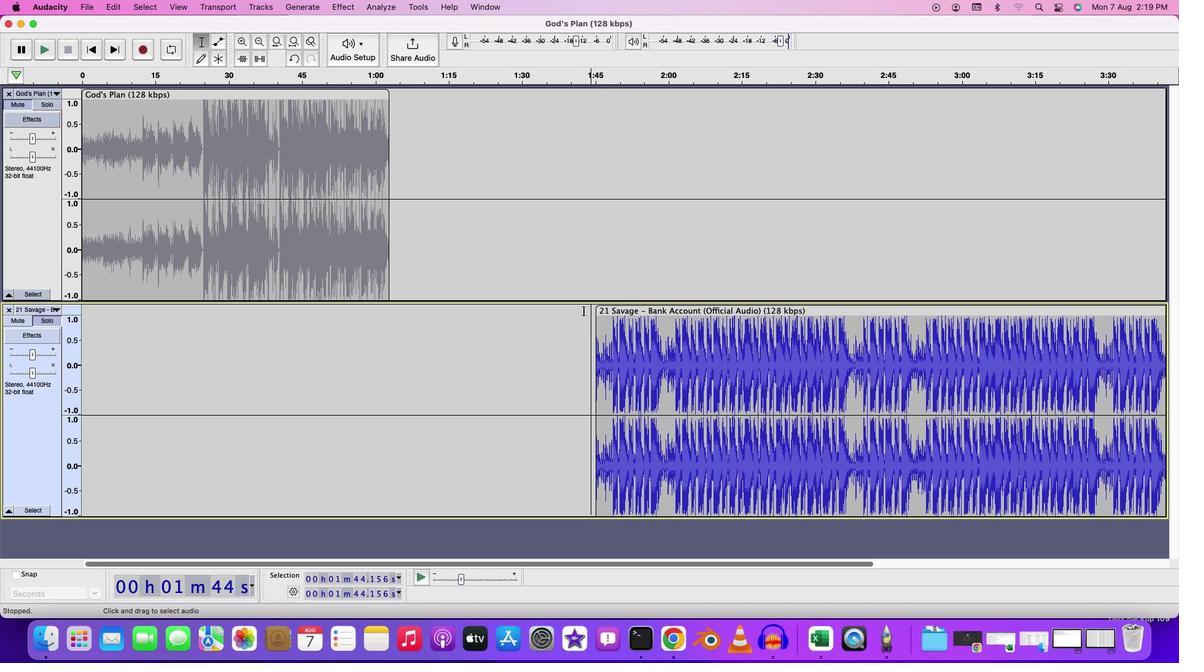 
Action: Mouse pressed left at (474, 323)
Screenshot: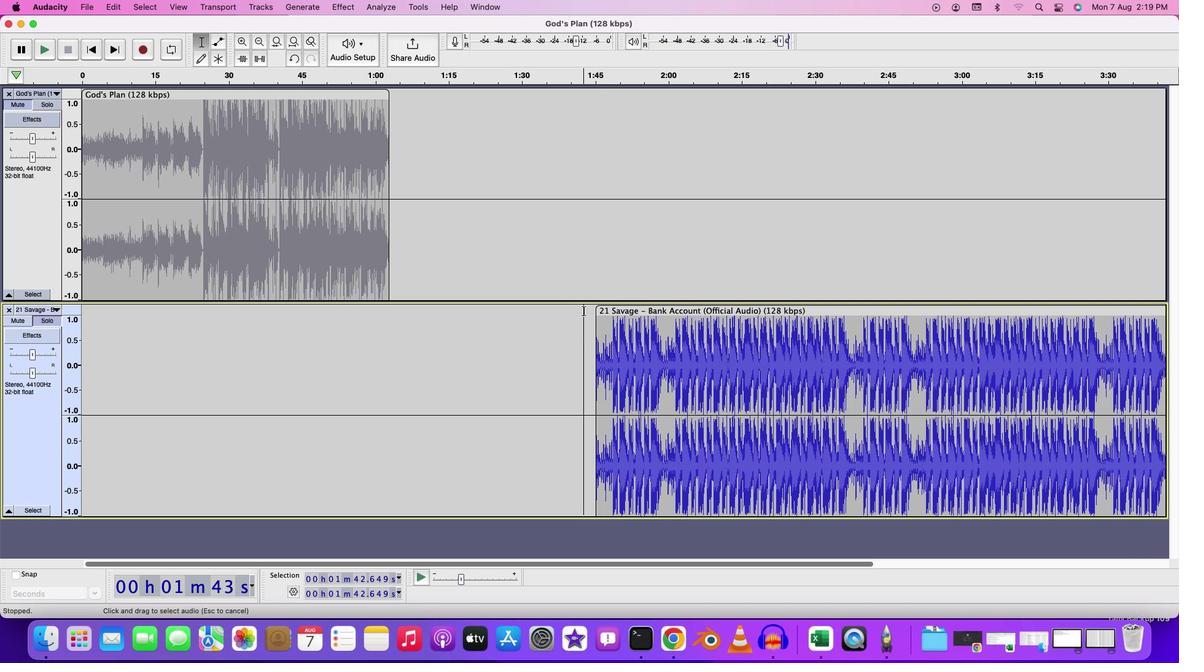 
Action: Key pressed Key.space
Screenshot: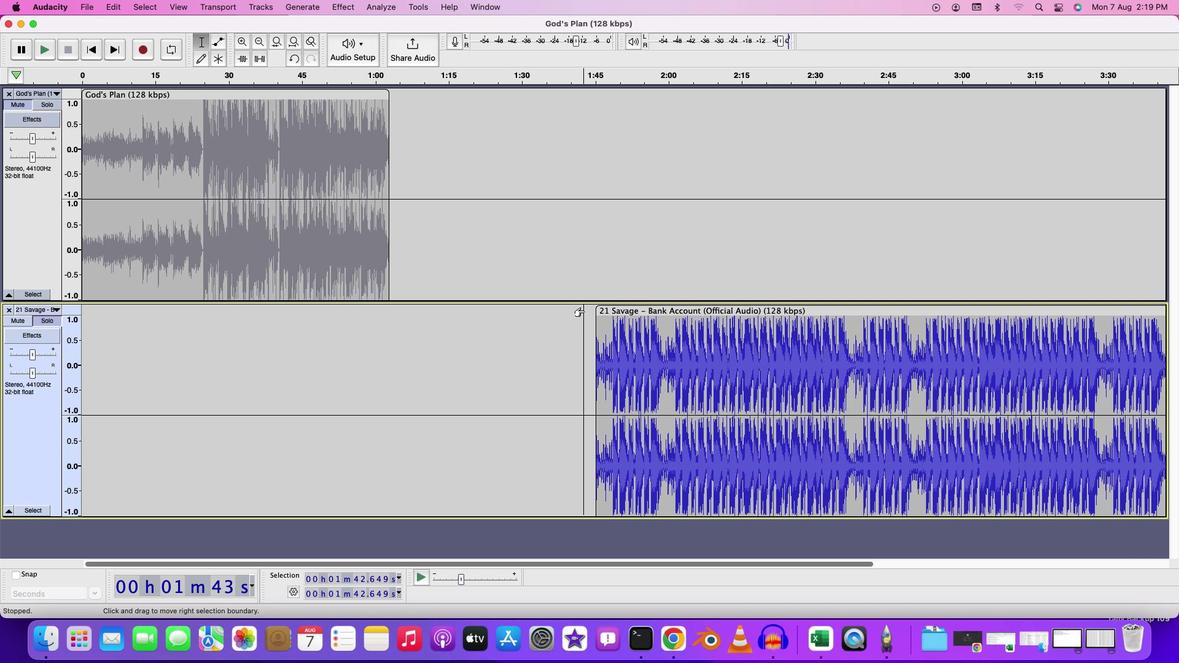 
Action: Mouse moved to (535, 326)
Screenshot: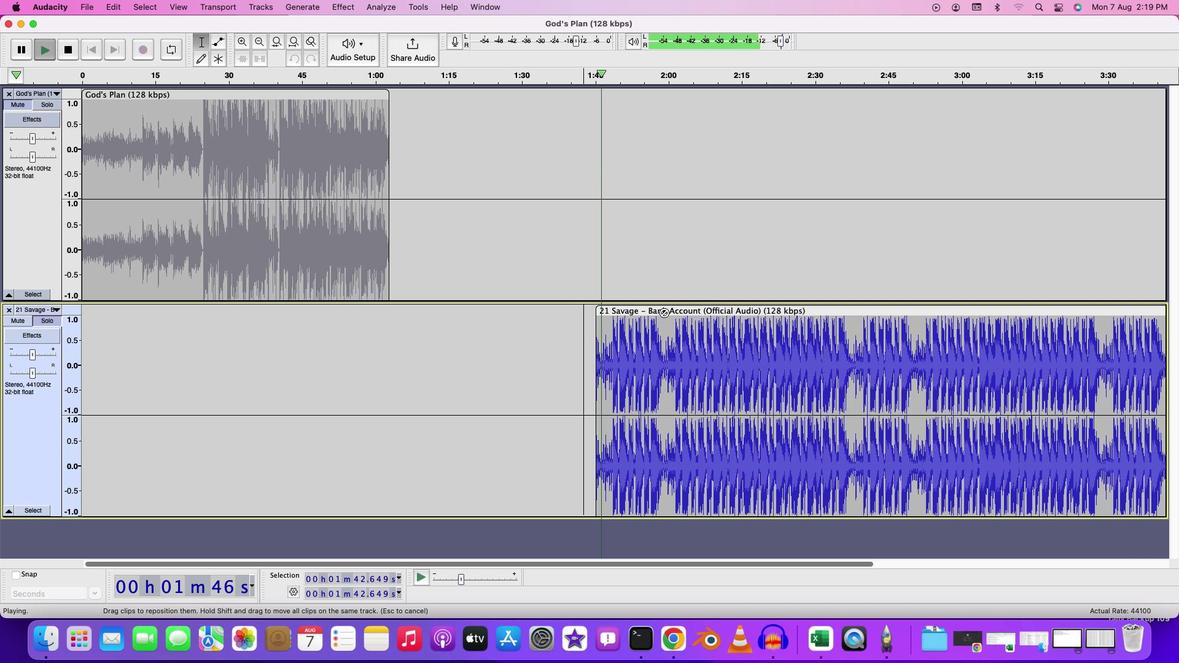 
Action: Key pressed Key.space
Screenshot: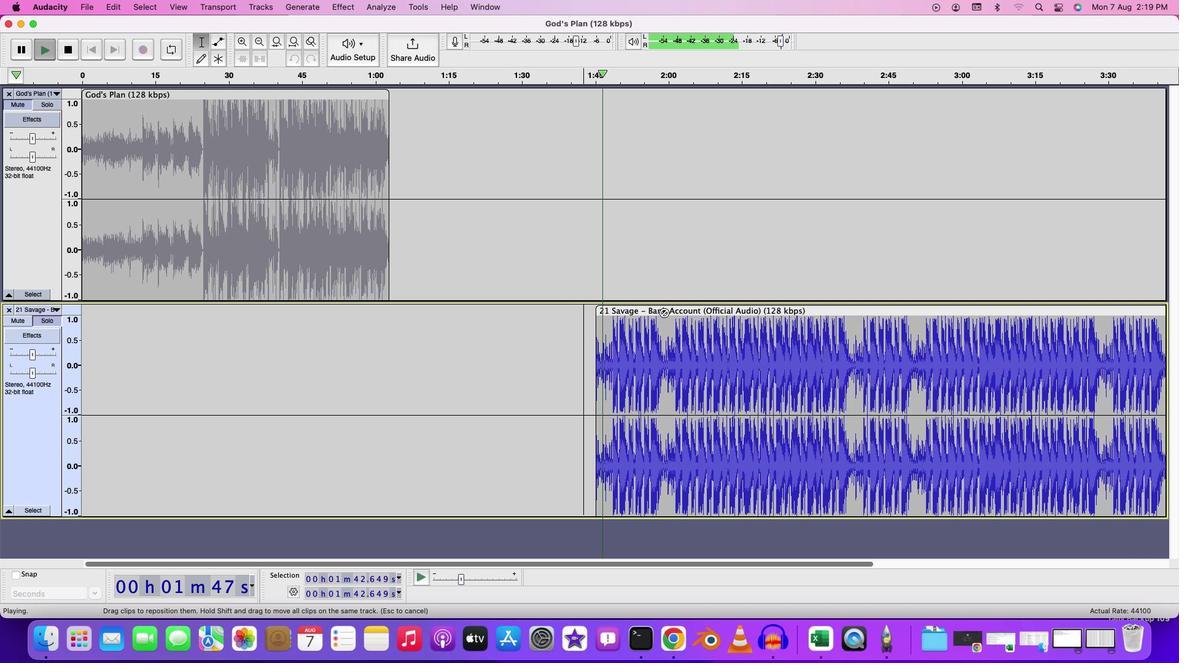
Action: Mouse pressed left at (535, 326)
Screenshot: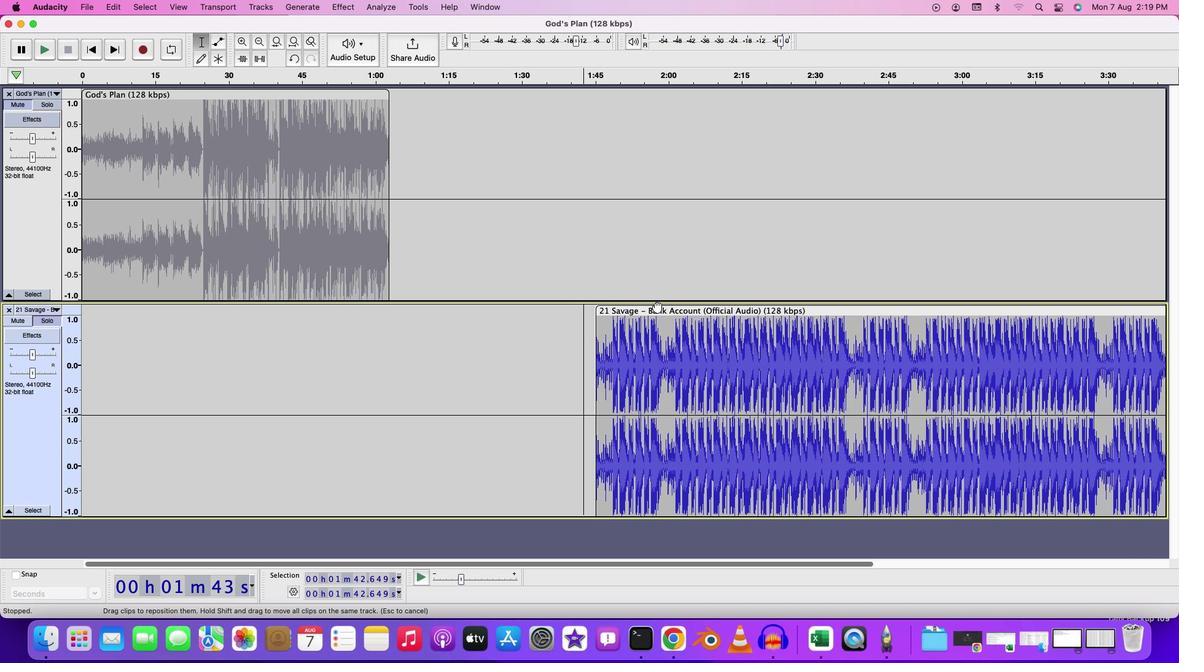 
Action: Mouse moved to (48, 121)
Screenshot: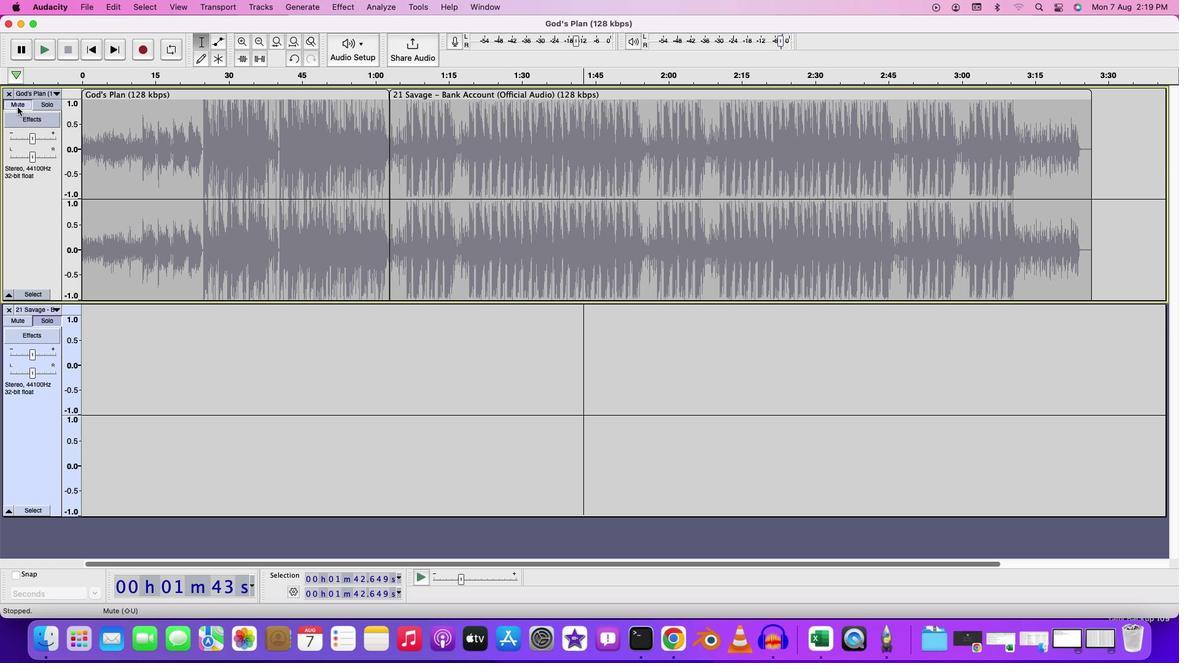 
Action: Mouse pressed left at (48, 121)
Screenshot: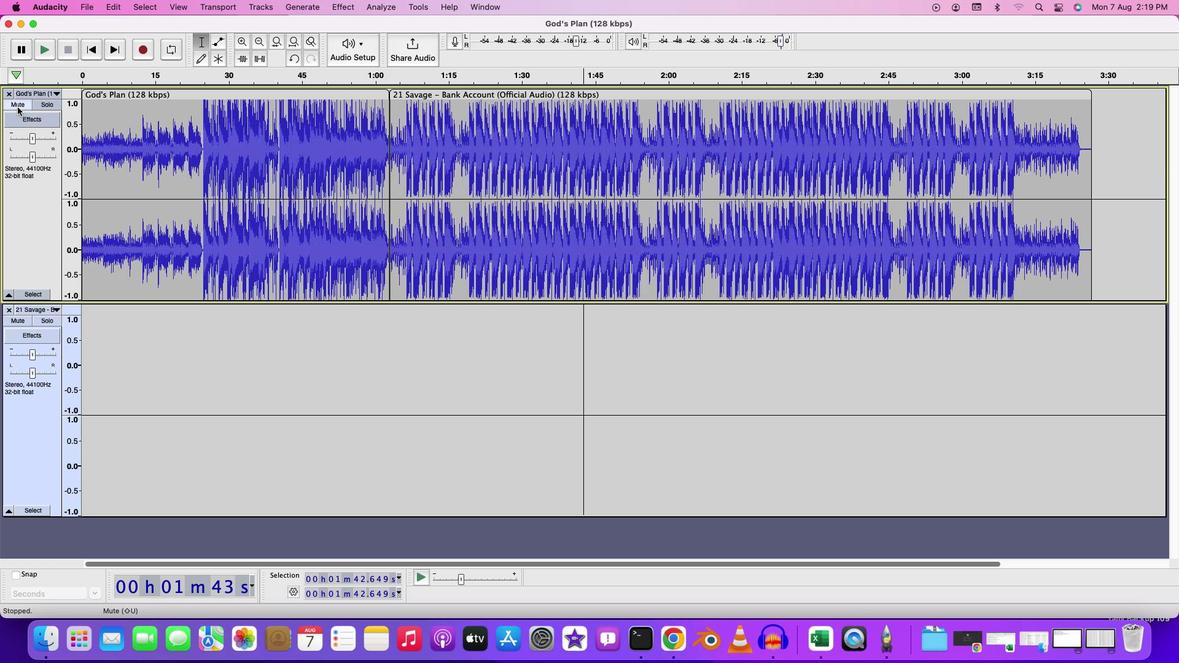 
Action: Mouse moved to (320, 128)
Screenshot: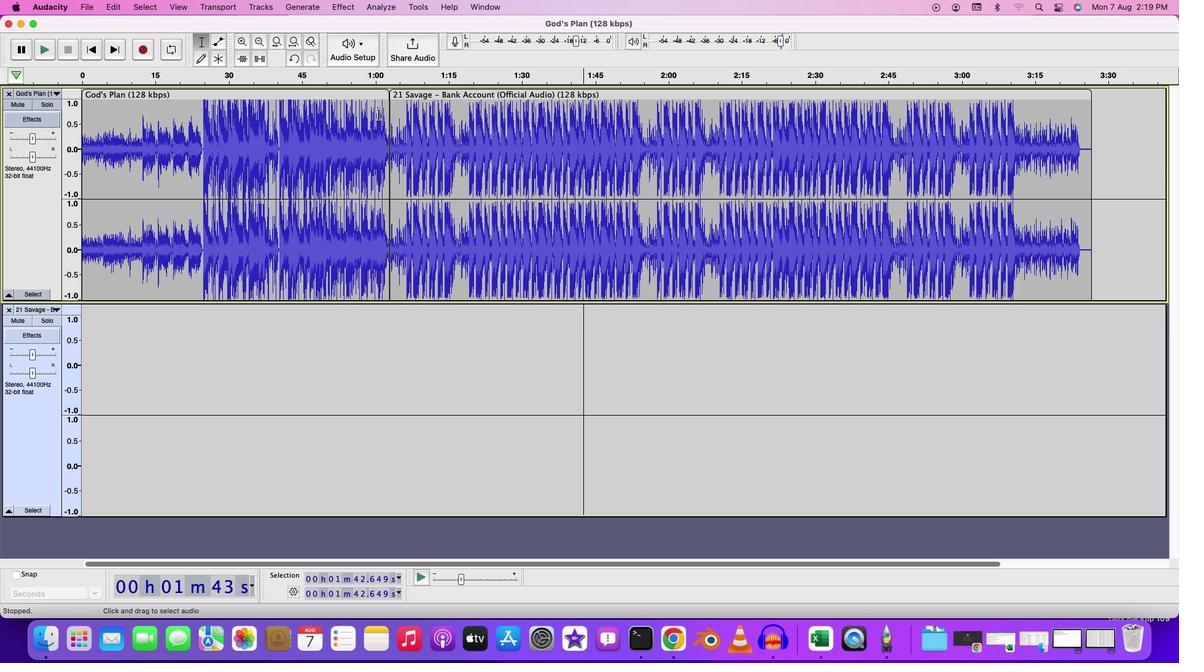 
Action: Mouse pressed left at (320, 128)
Screenshot: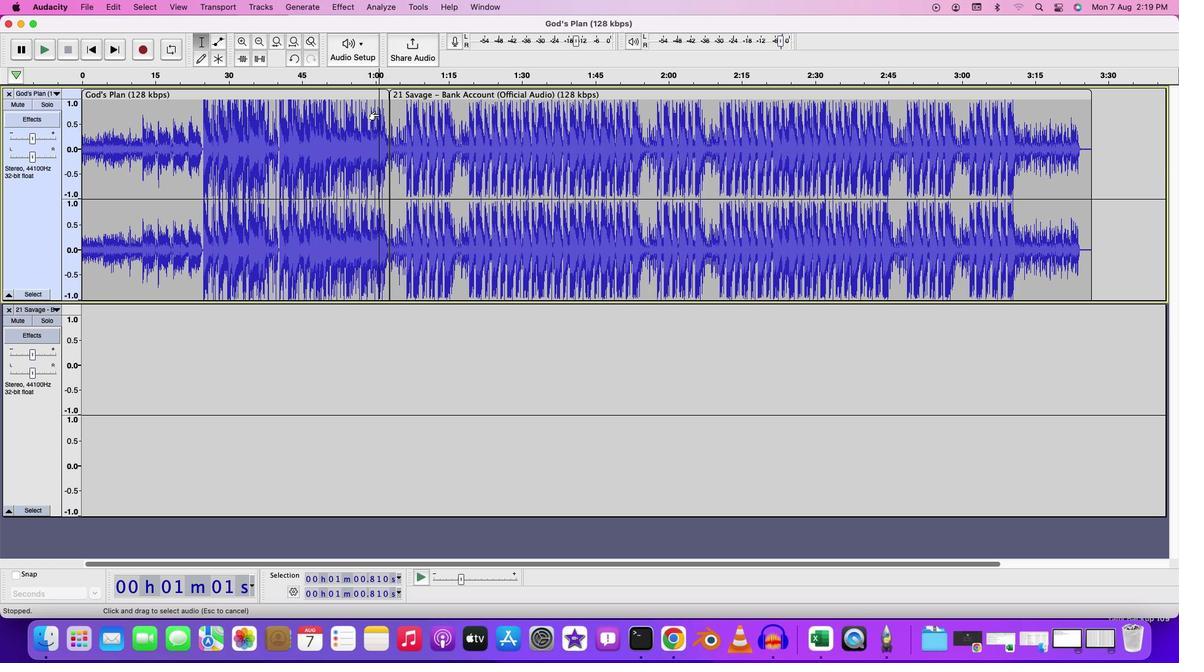 
Action: Key pressed Key.space
Screenshot: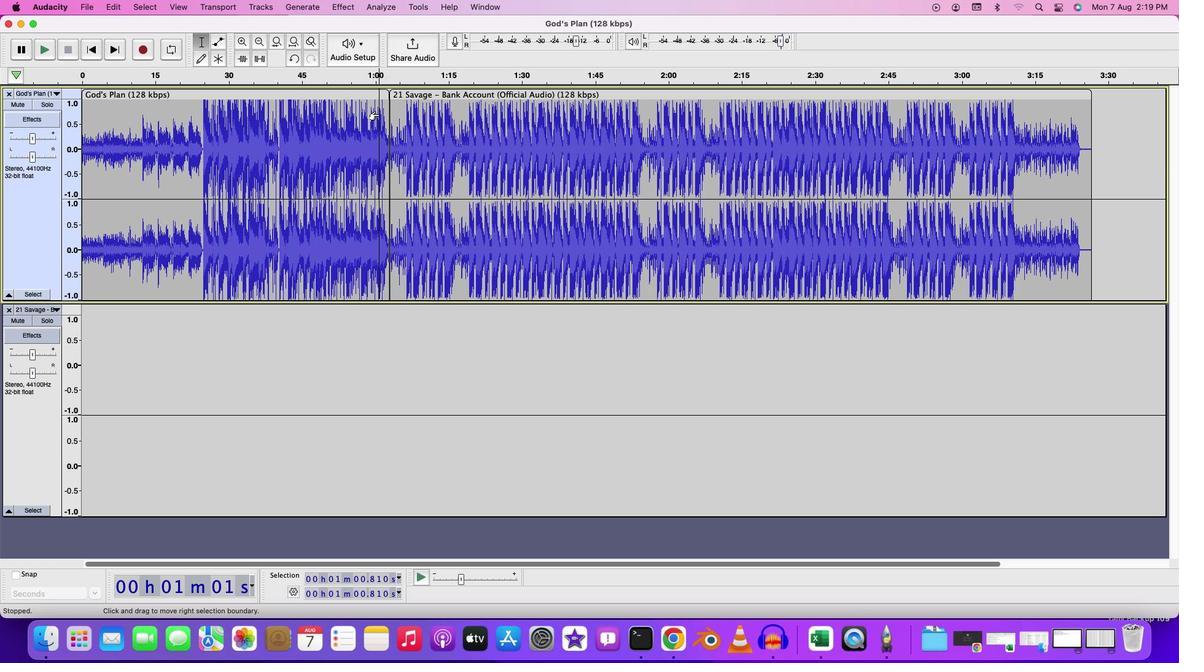 
Action: Mouse moved to (492, 125)
Screenshot: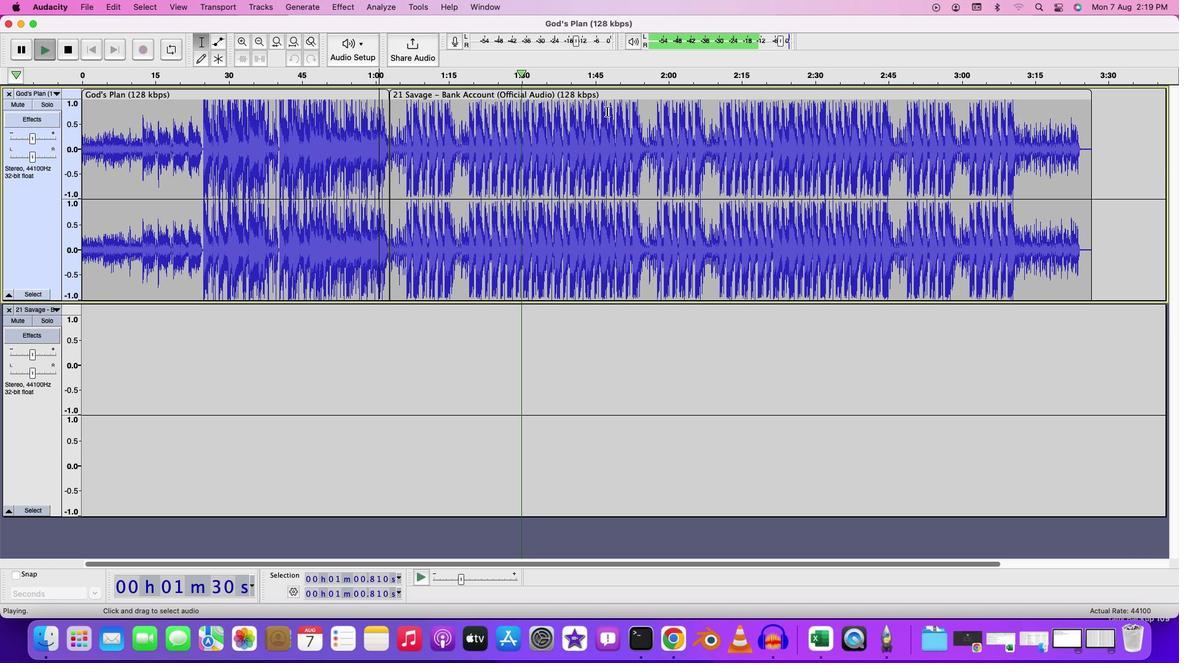 
Action: Mouse pressed left at (492, 125)
Screenshot: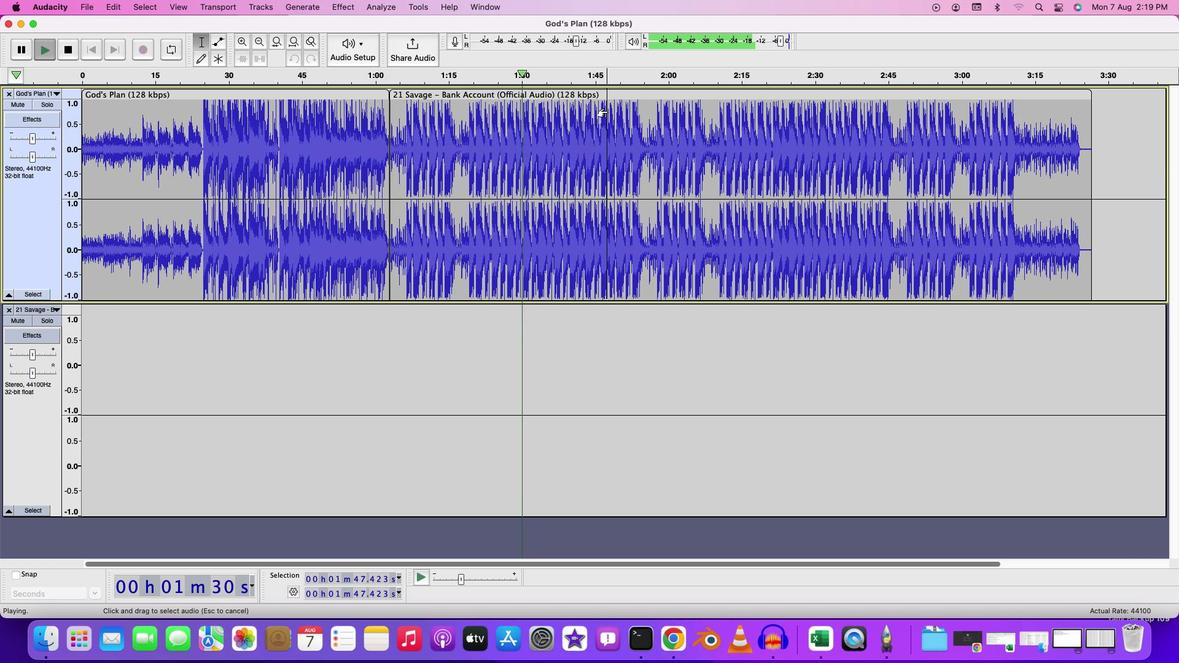 
Action: Key pressed Key.spaceKey.spaceKey.space
Screenshot: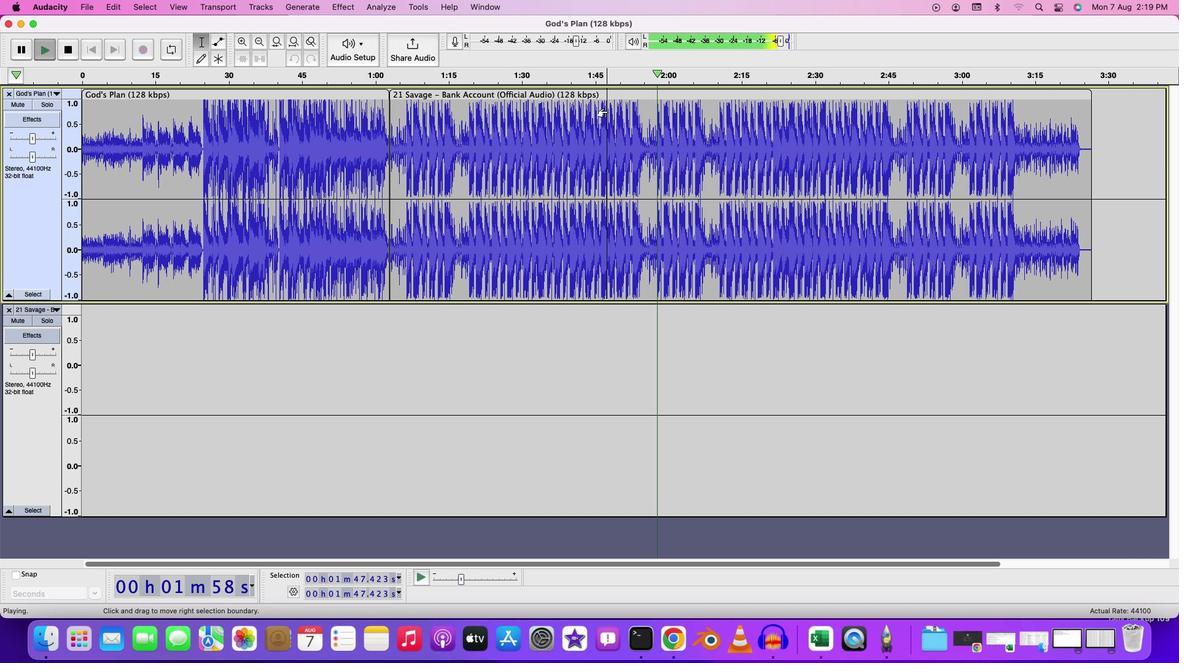 
Action: Mouse moved to (532, 124)
Screenshot: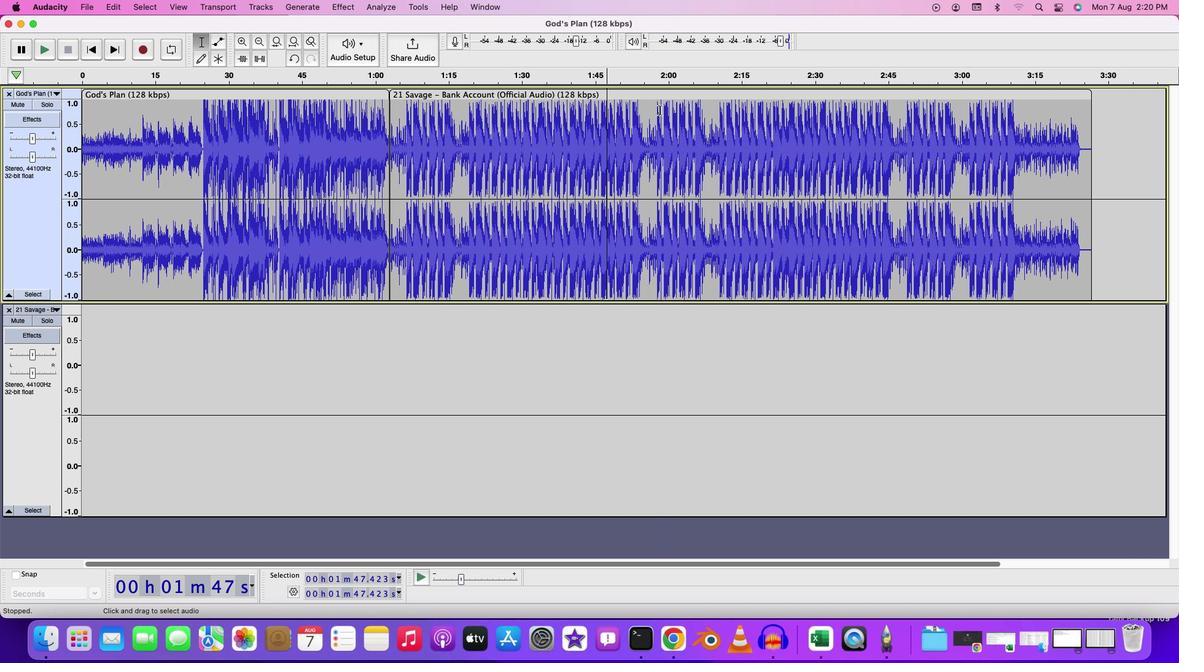 
Action: Mouse pressed left at (532, 124)
Screenshot: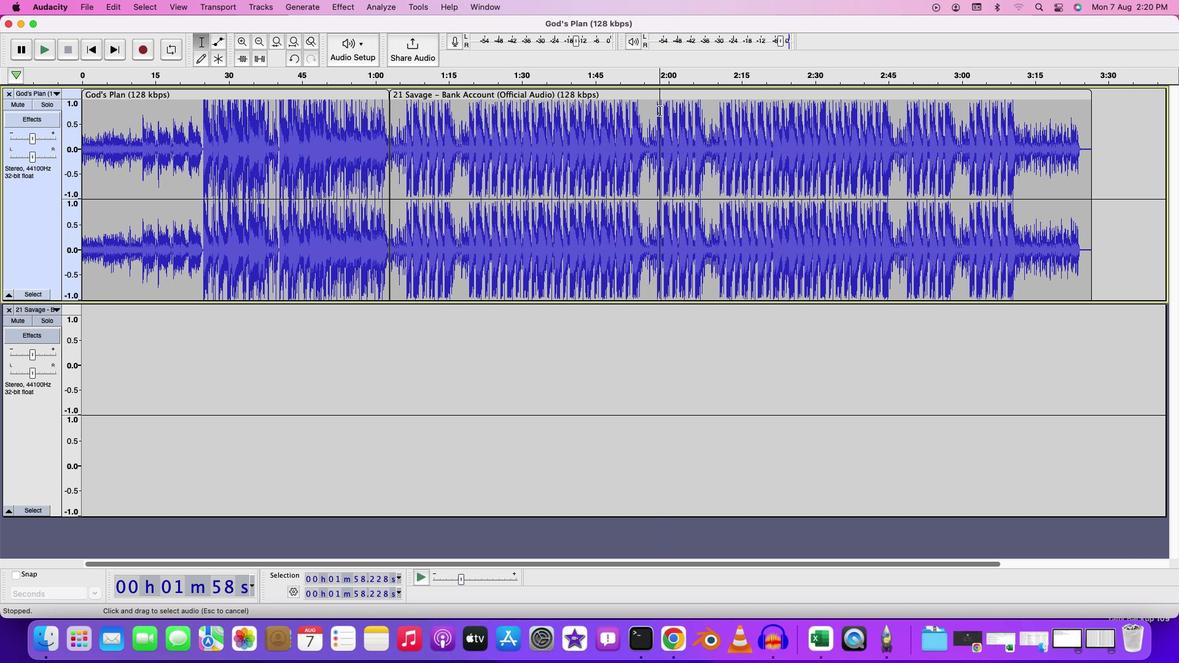
Action: Mouse moved to (856, 159)
Screenshot: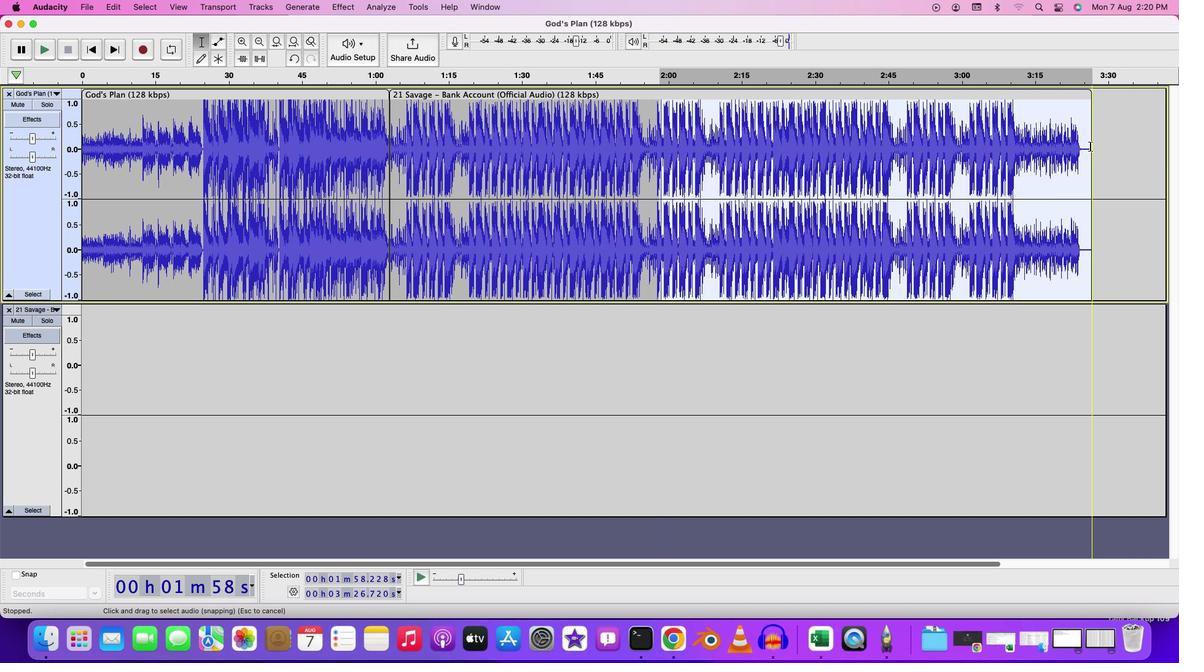 
Action: Key pressed Key.delete
Screenshot: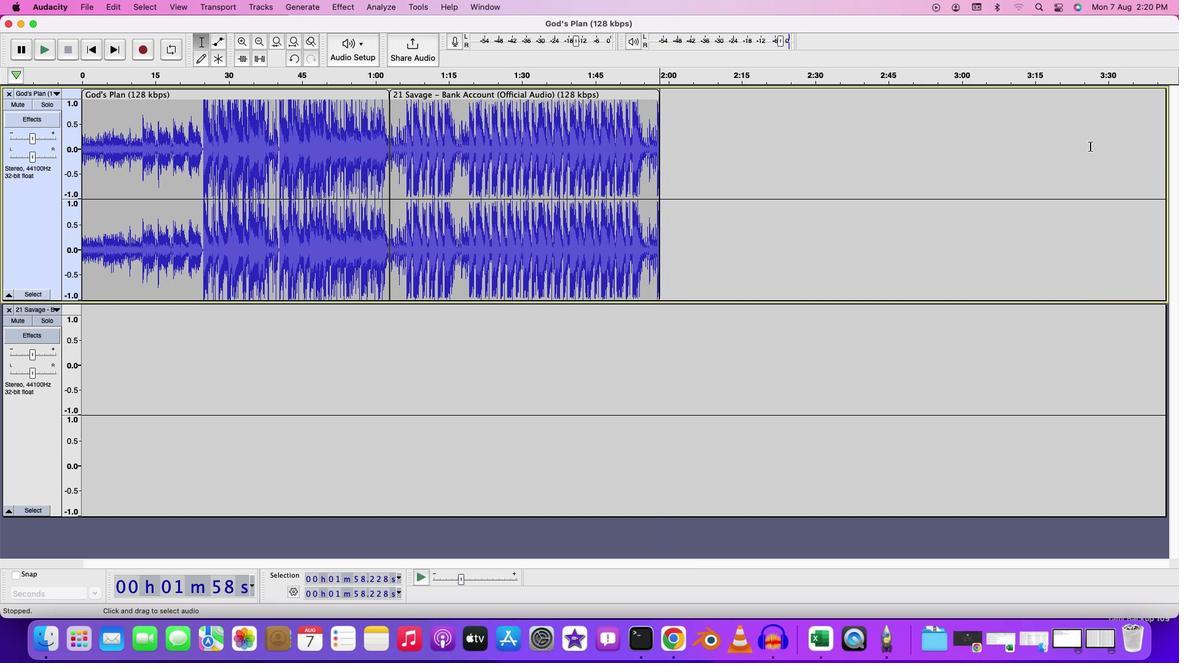 
Action: Mouse moved to (524, 124)
Screenshot: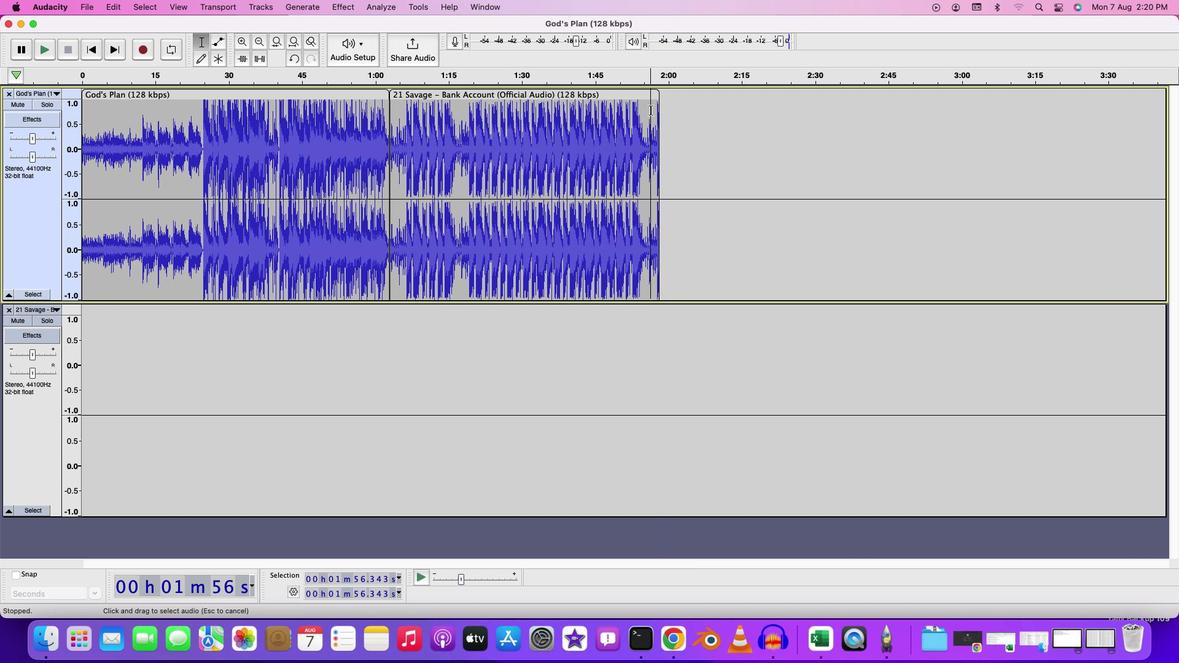 
Action: Mouse pressed left at (524, 124)
Screenshot: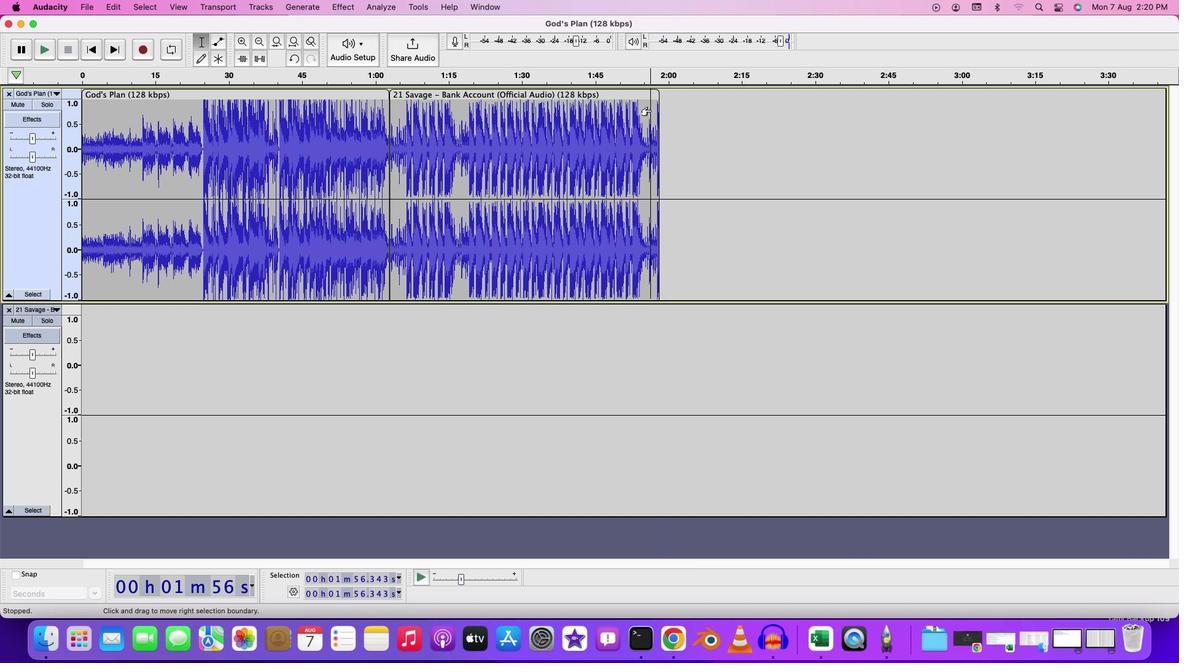 
Action: Key pressed Key.space
Screenshot: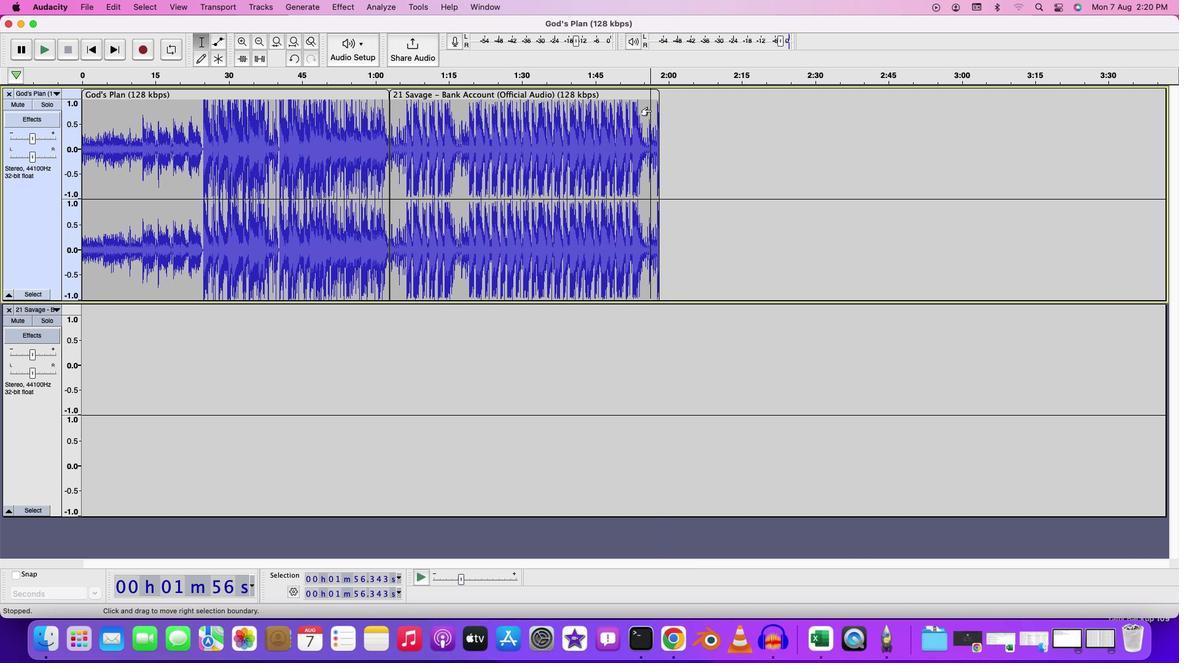 
Action: Mouse moved to (530, 116)
Screenshot: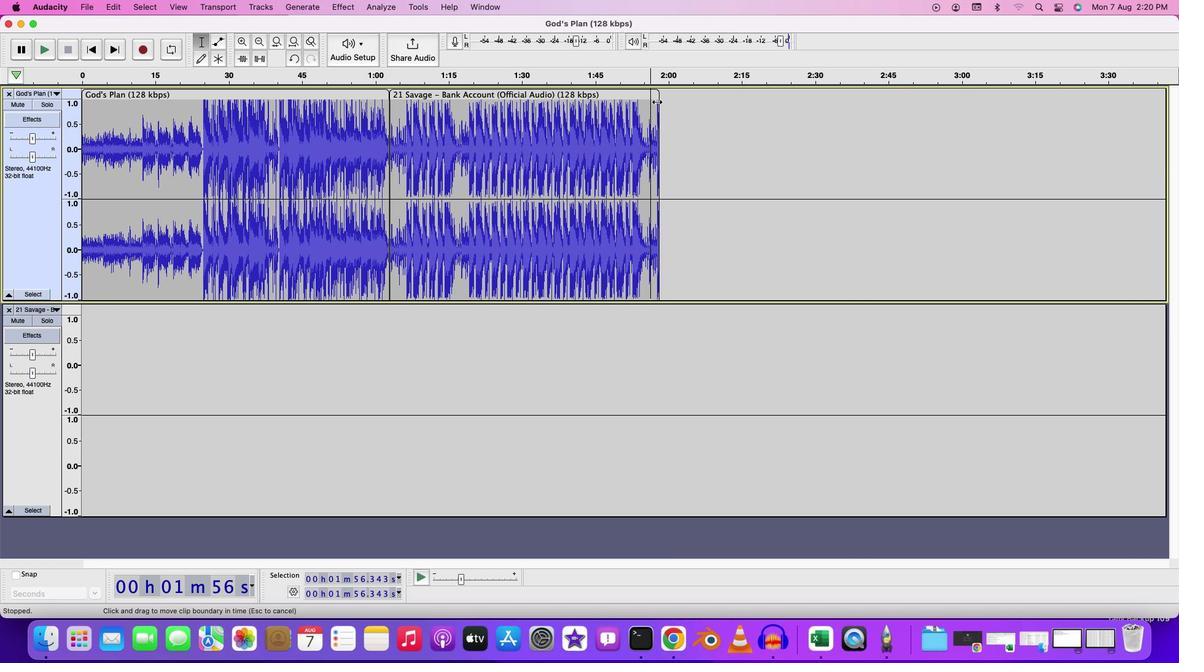 
Action: Mouse pressed left at (530, 116)
Screenshot: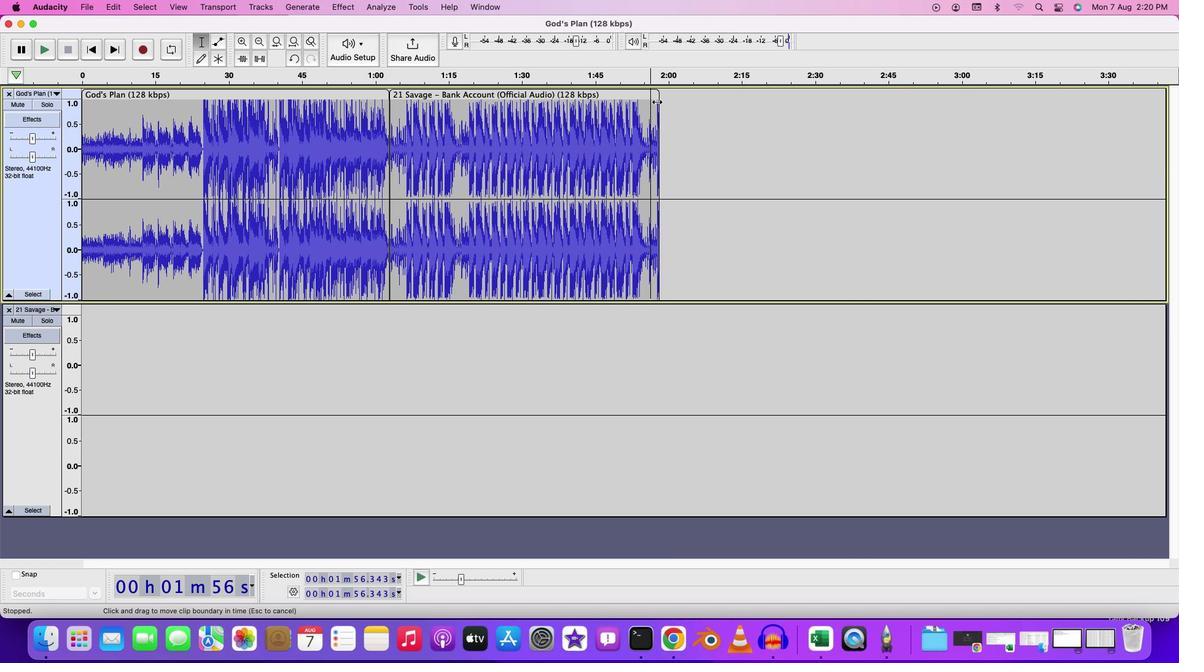 
Action: Mouse moved to (523, 122)
Screenshot: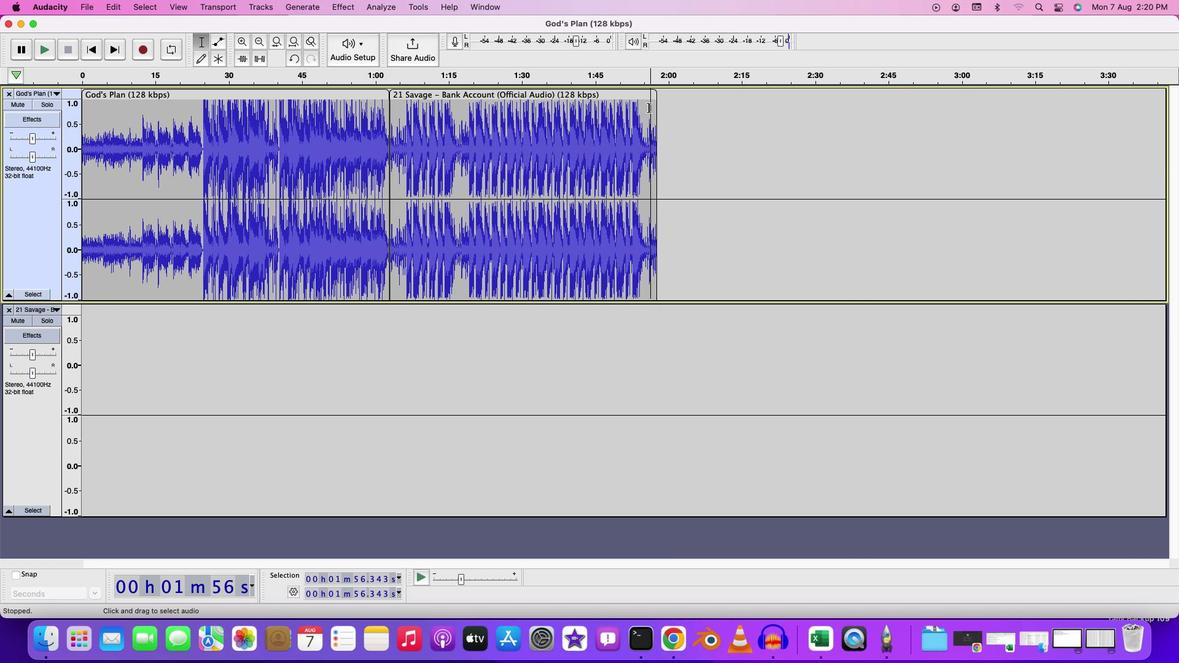 
Action: Mouse pressed left at (523, 122)
Screenshot: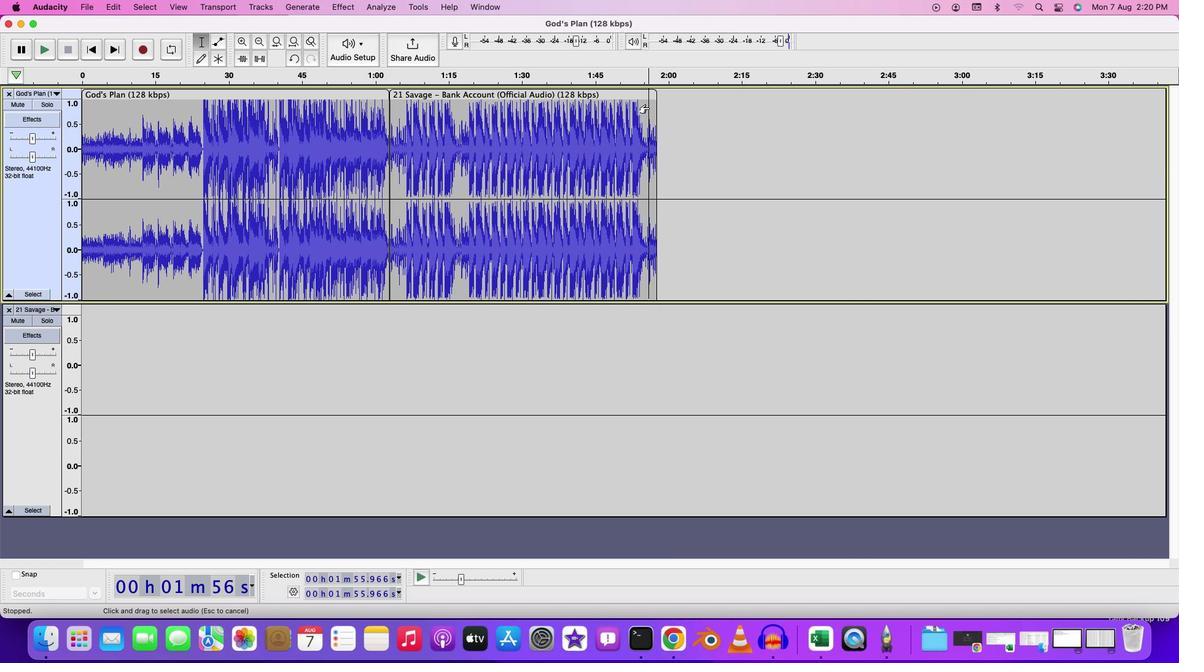
Action: Key pressed Key.space
Screenshot: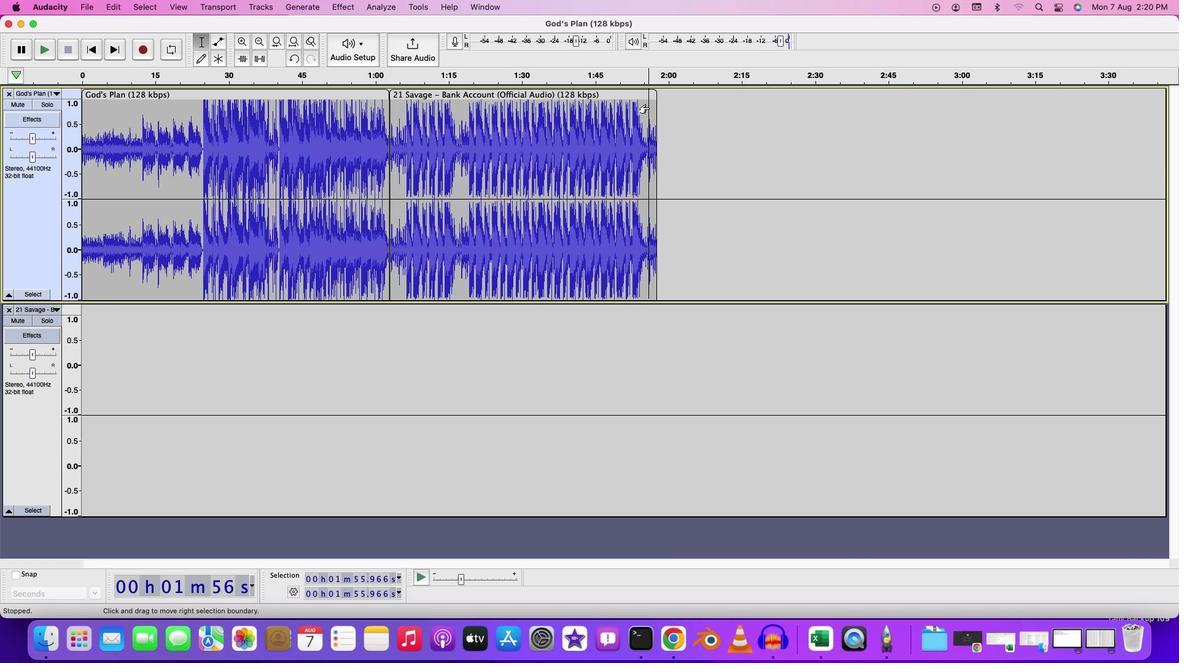 
Action: Mouse moved to (529, 117)
Screenshot: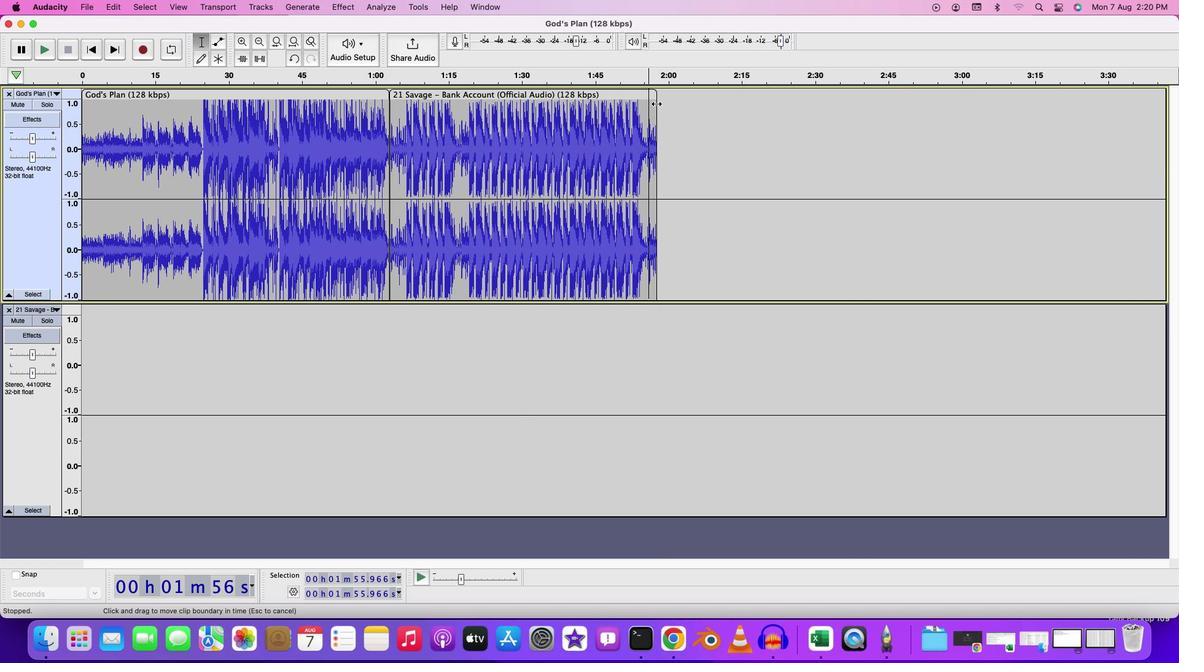
Action: Mouse pressed left at (529, 117)
Screenshot: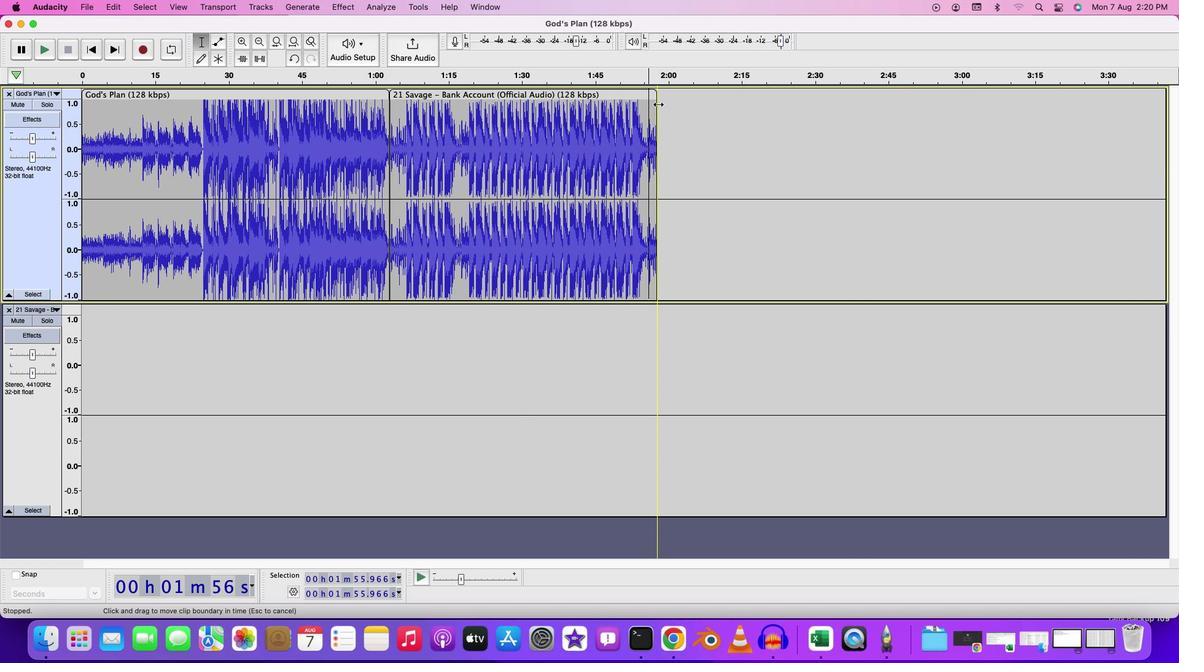 
Action: Mouse moved to (533, 129)
Screenshot: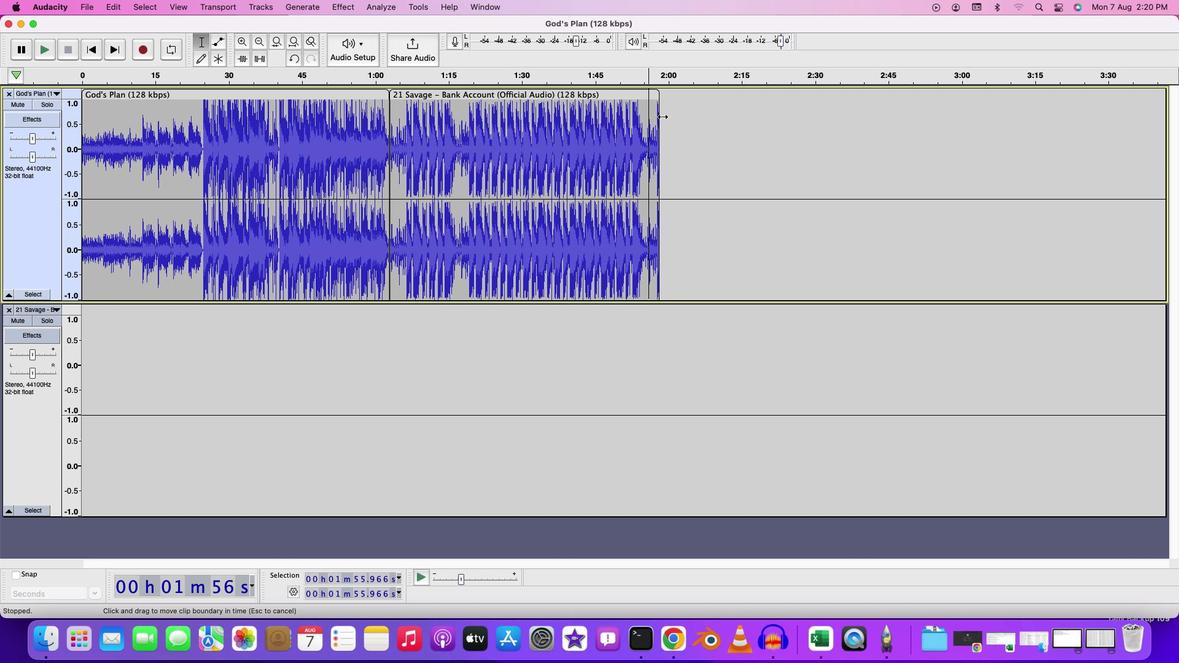 
Action: Mouse pressed left at (533, 129)
Screenshot: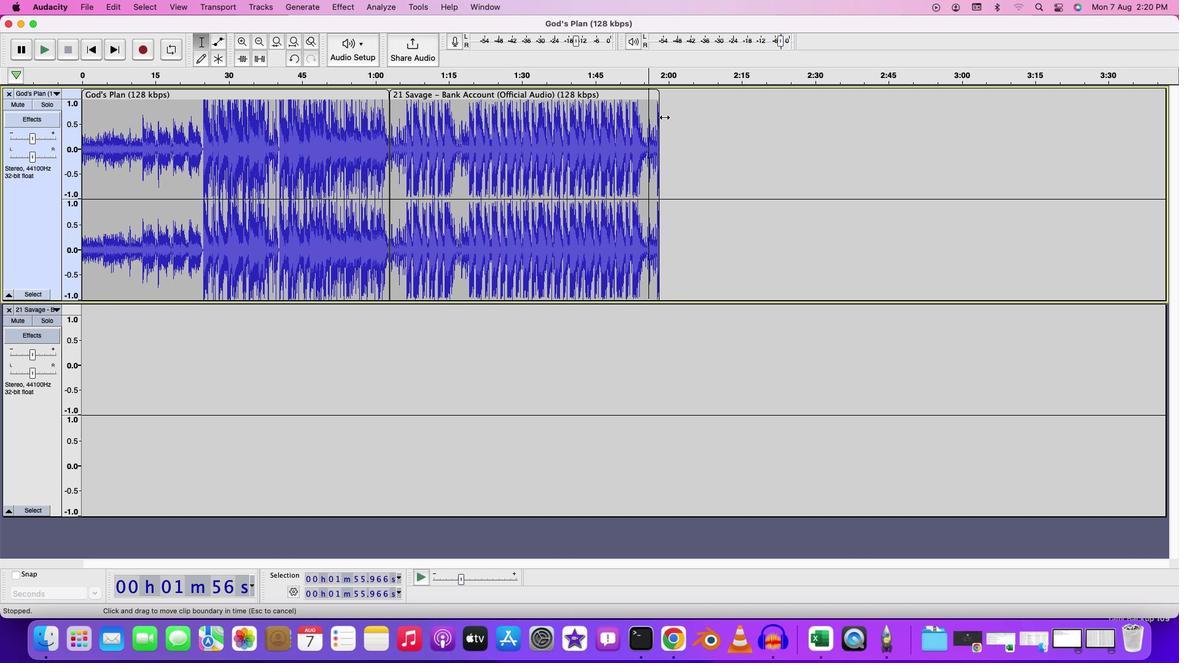 
Action: Mouse moved to (535, 132)
Screenshot: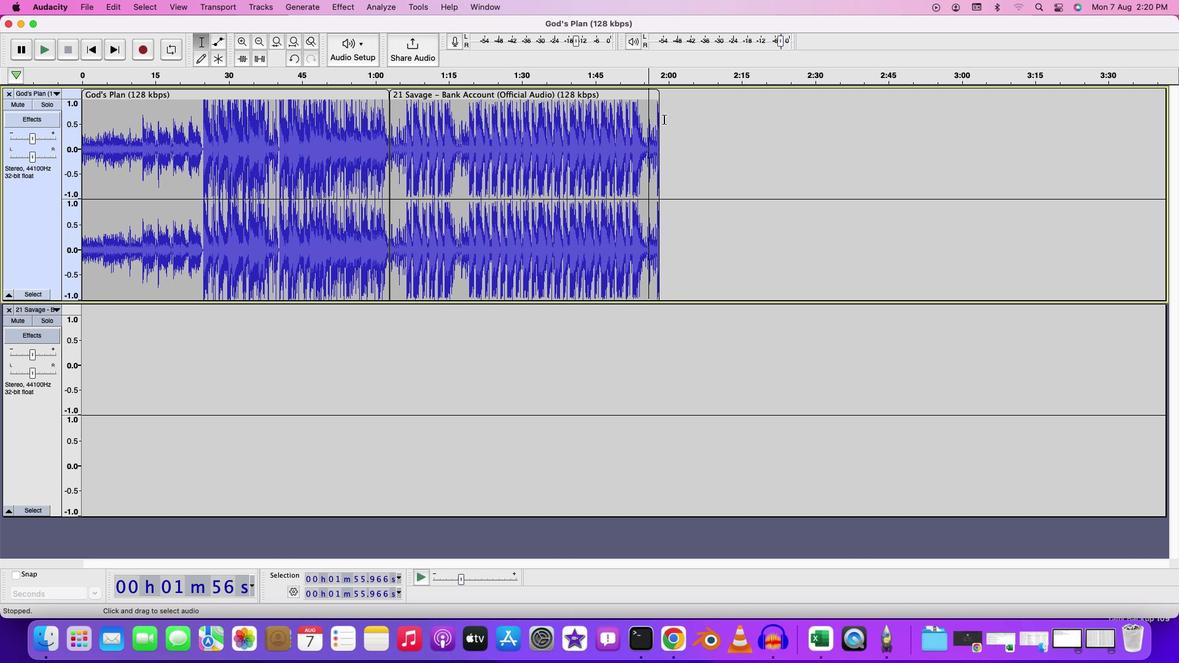 
Action: Mouse pressed left at (535, 132)
Screenshot: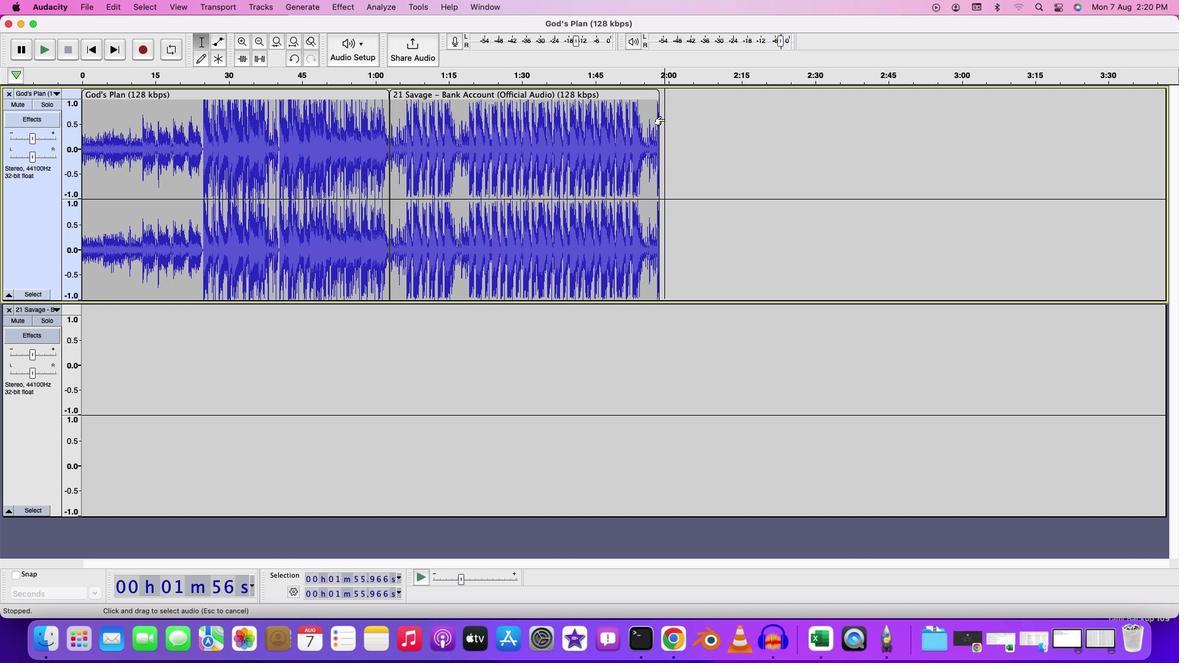 
Action: Mouse moved to (539, 133)
Screenshot: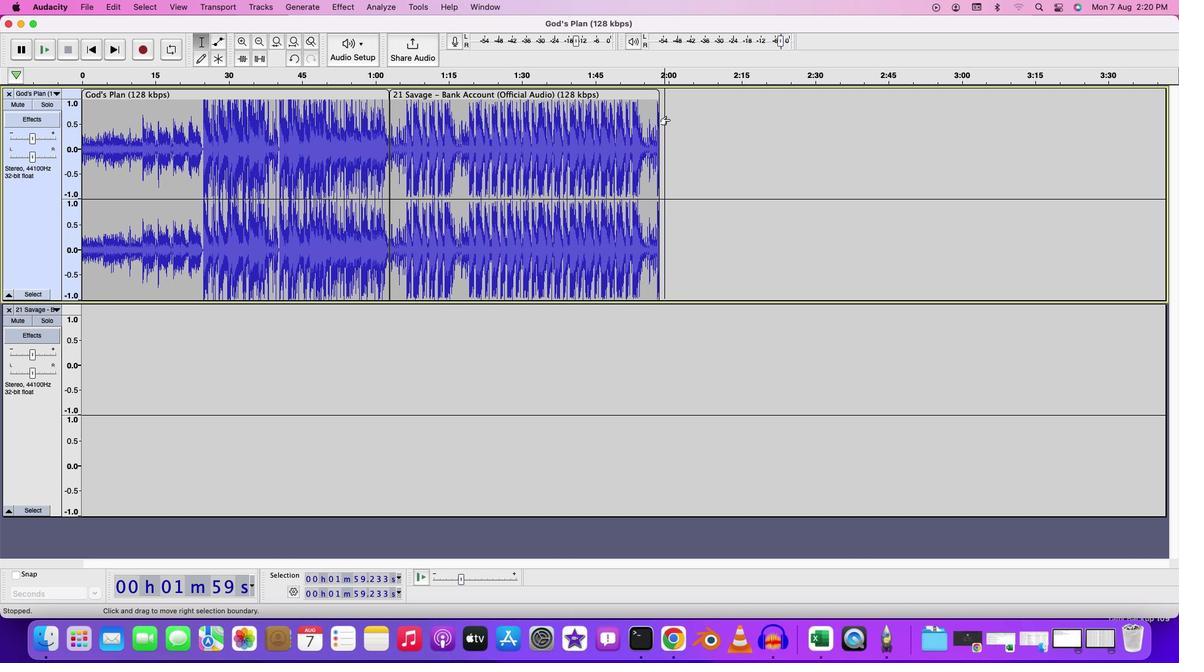 
Action: Key pressed Key.cmd
Screenshot: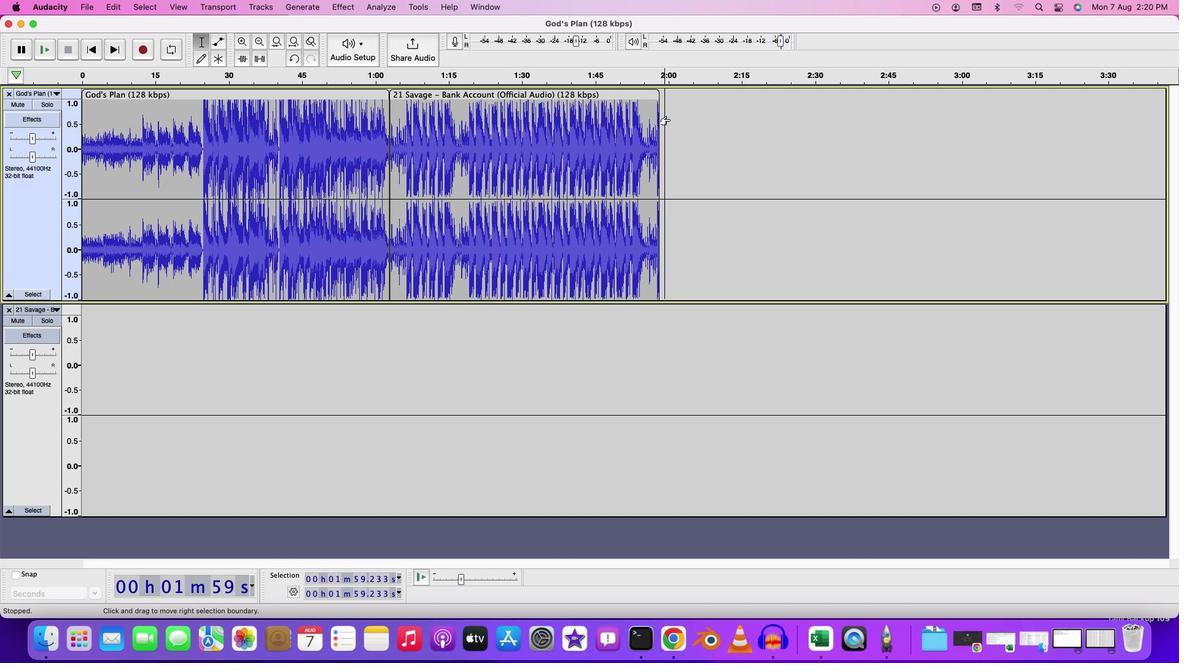 
Action: Mouse moved to (539, 133)
Screenshot: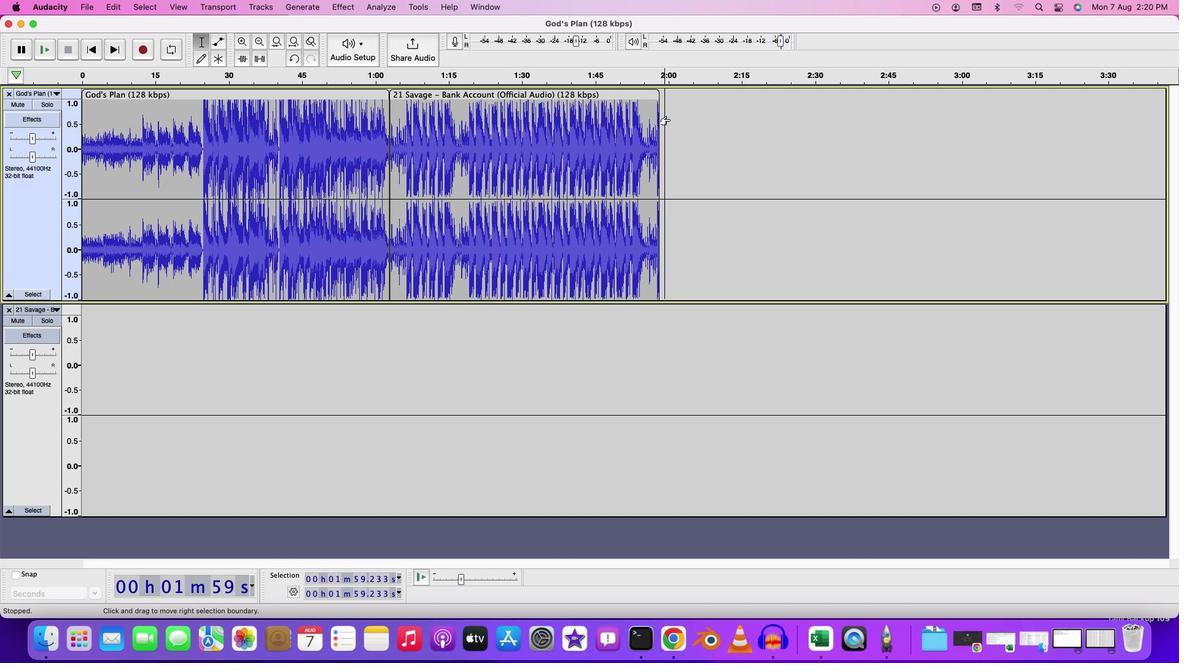 
Action: Mouse scrolled (539, 133) with delta (35, 14)
Screenshot: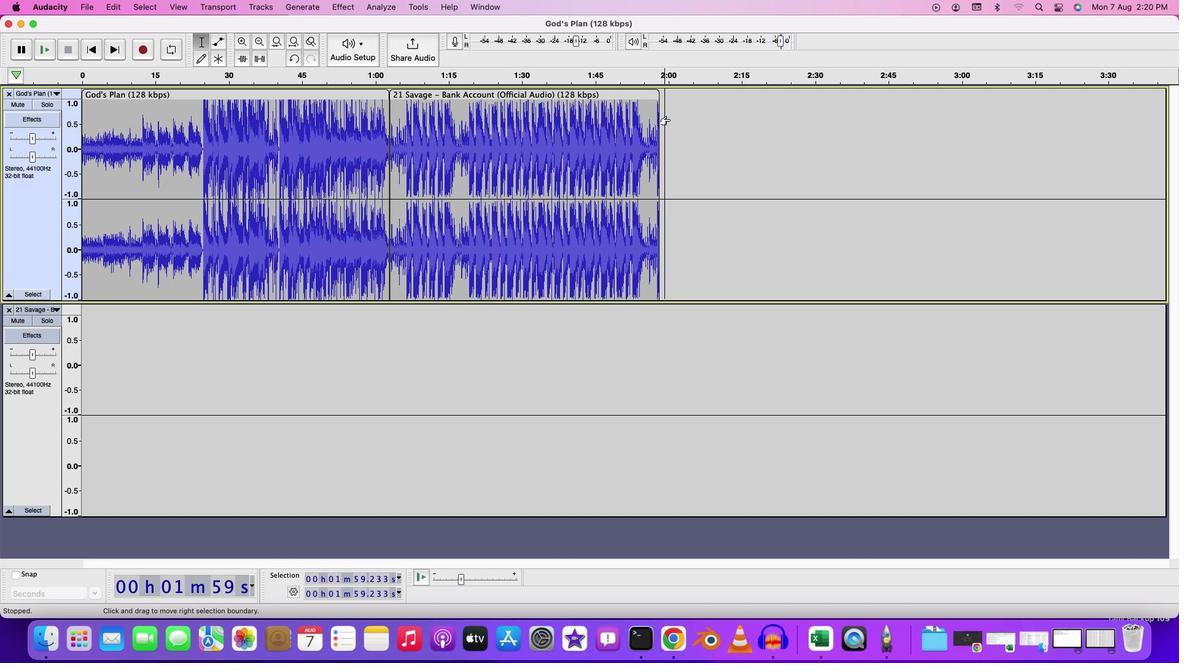 
Action: Mouse moved to (539, 133)
Screenshot: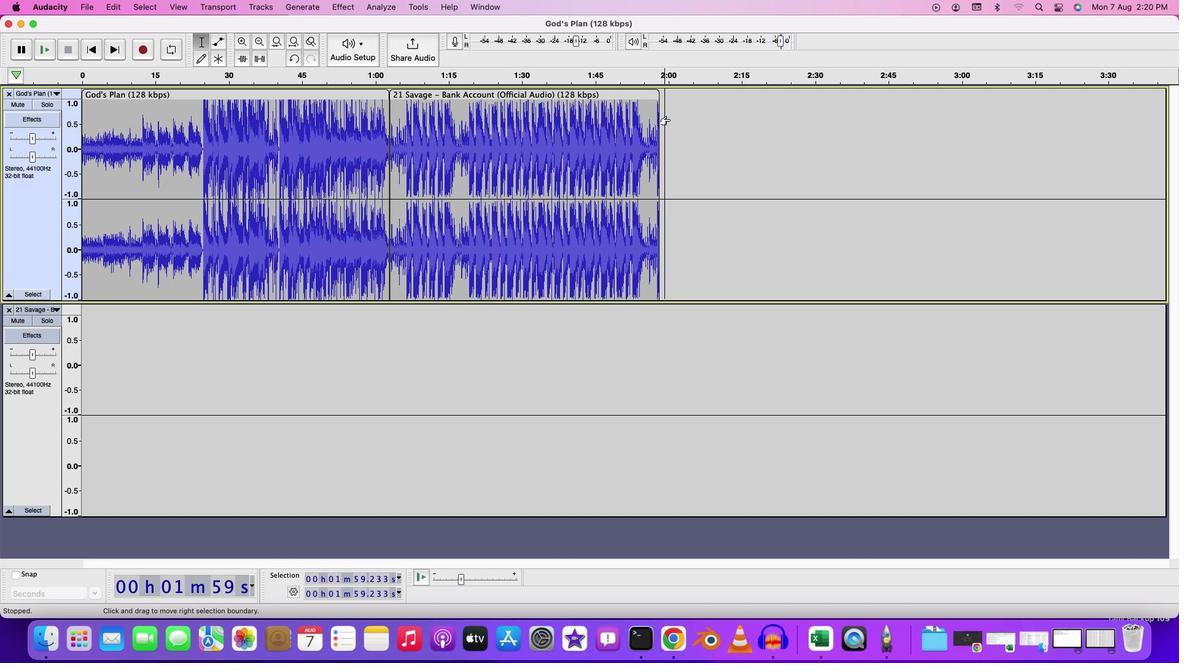 
Action: Mouse scrolled (539, 133) with delta (35, 14)
Screenshot: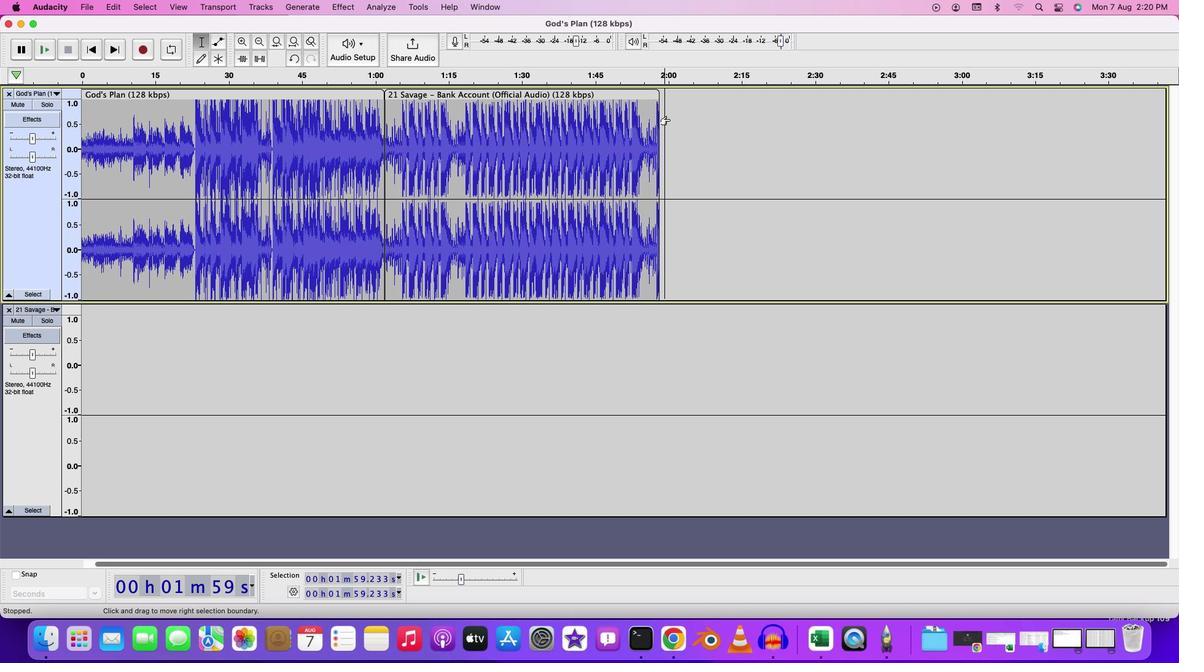 
Action: Mouse scrolled (539, 133) with delta (35, 15)
Screenshot: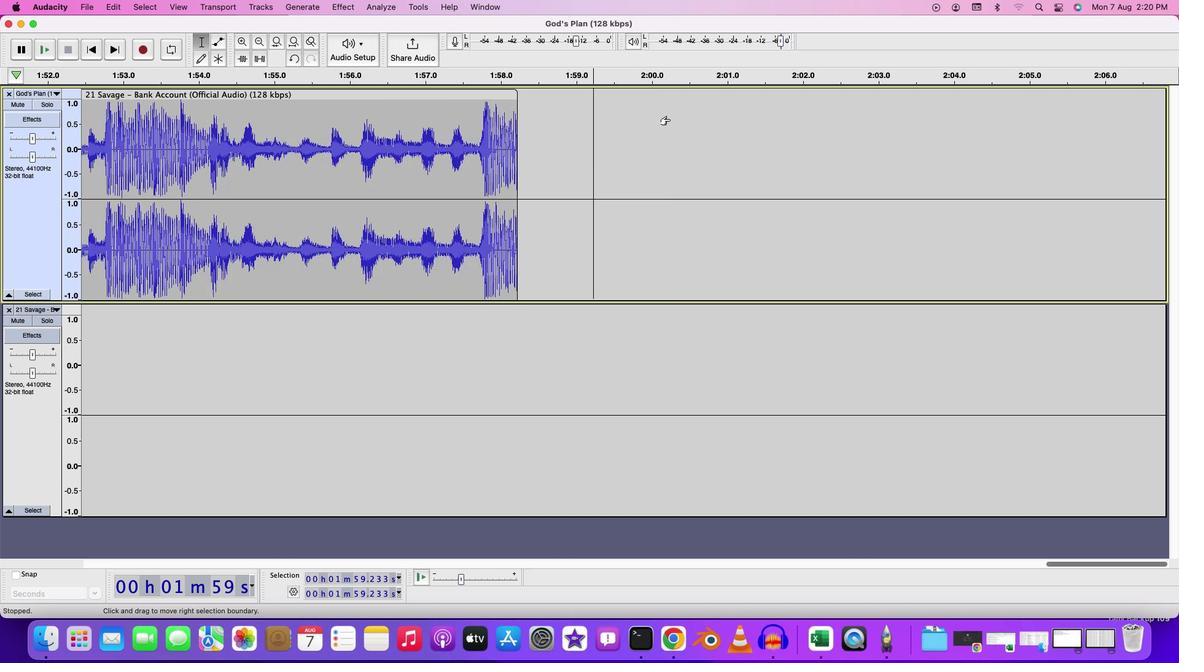 
Action: Mouse scrolled (539, 133) with delta (35, 17)
Screenshot: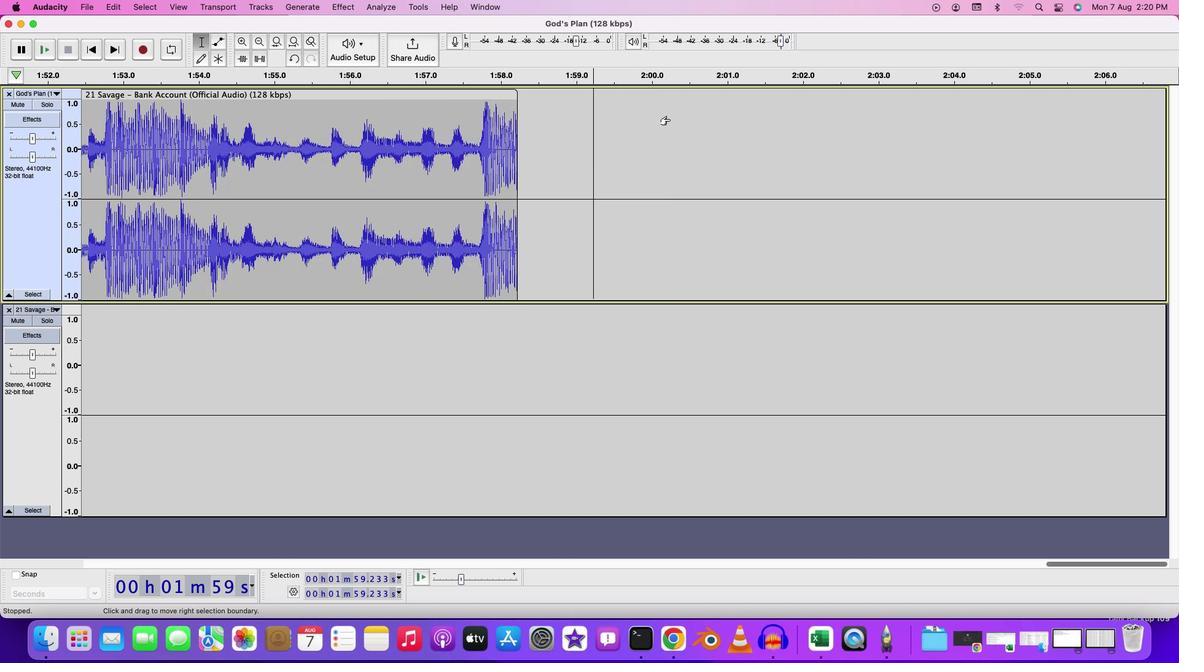 
Action: Mouse scrolled (539, 133) with delta (35, 17)
Screenshot: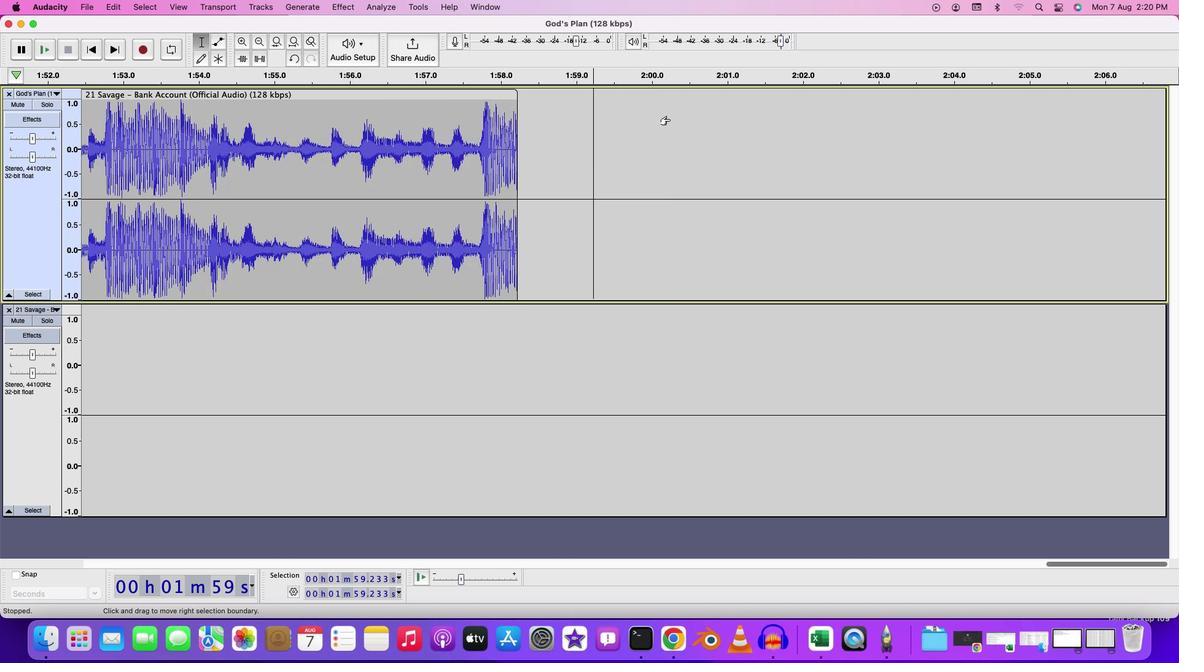
Action: Mouse scrolled (539, 133) with delta (35, 17)
Screenshot: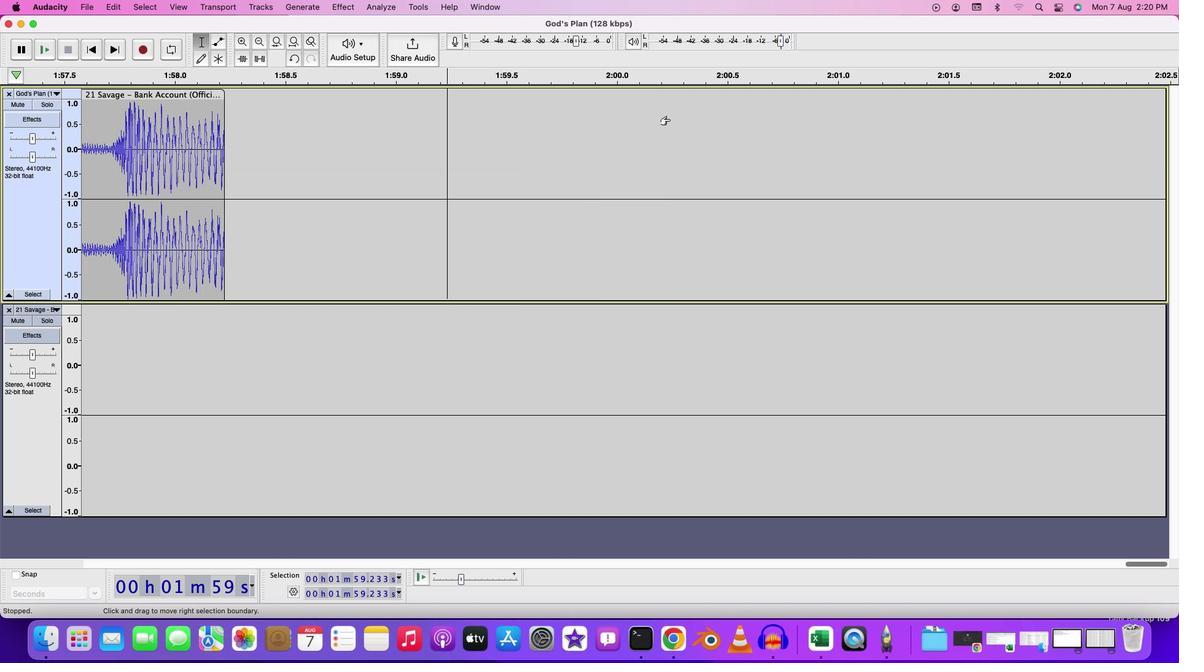 
Action: Mouse moved to (203, 133)
Screenshot: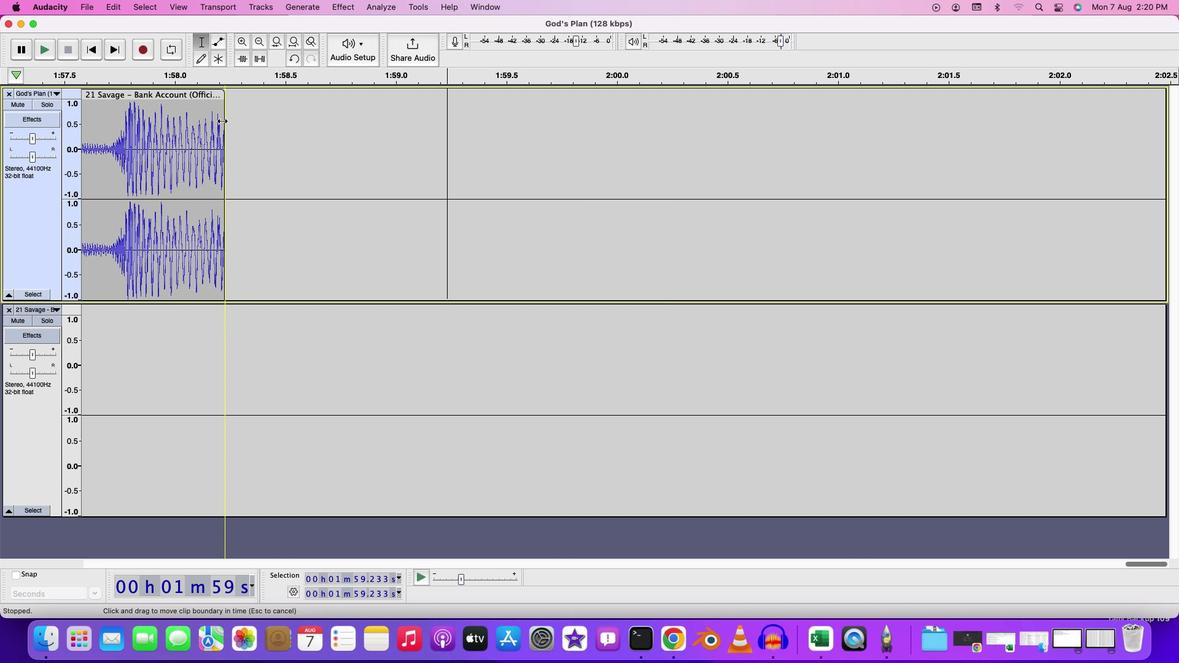 
Action: Mouse pressed left at (203, 133)
Screenshot: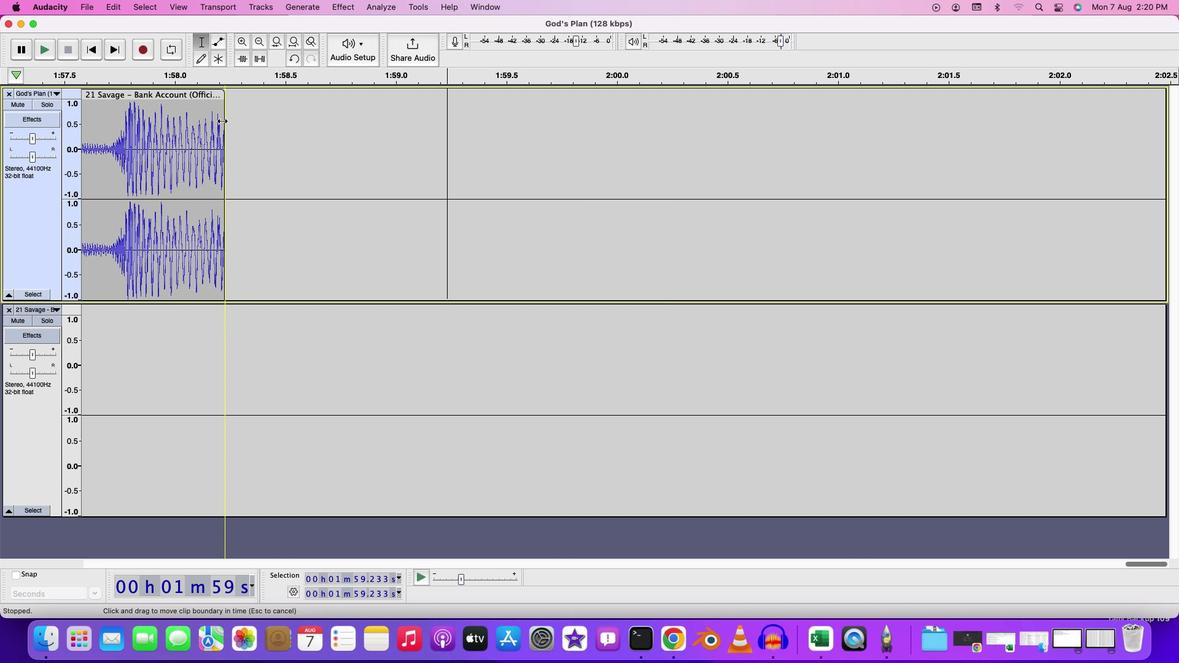 
Action: Mouse moved to (189, 176)
Screenshot: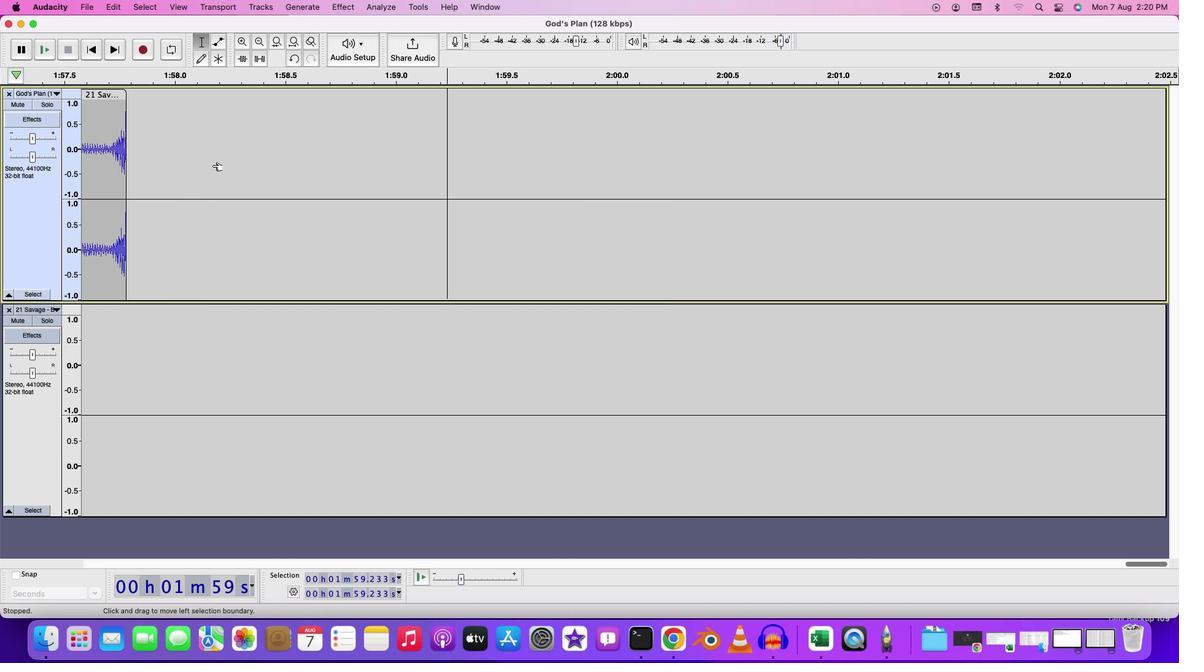 
Action: Key pressed Key.cmd
Screenshot: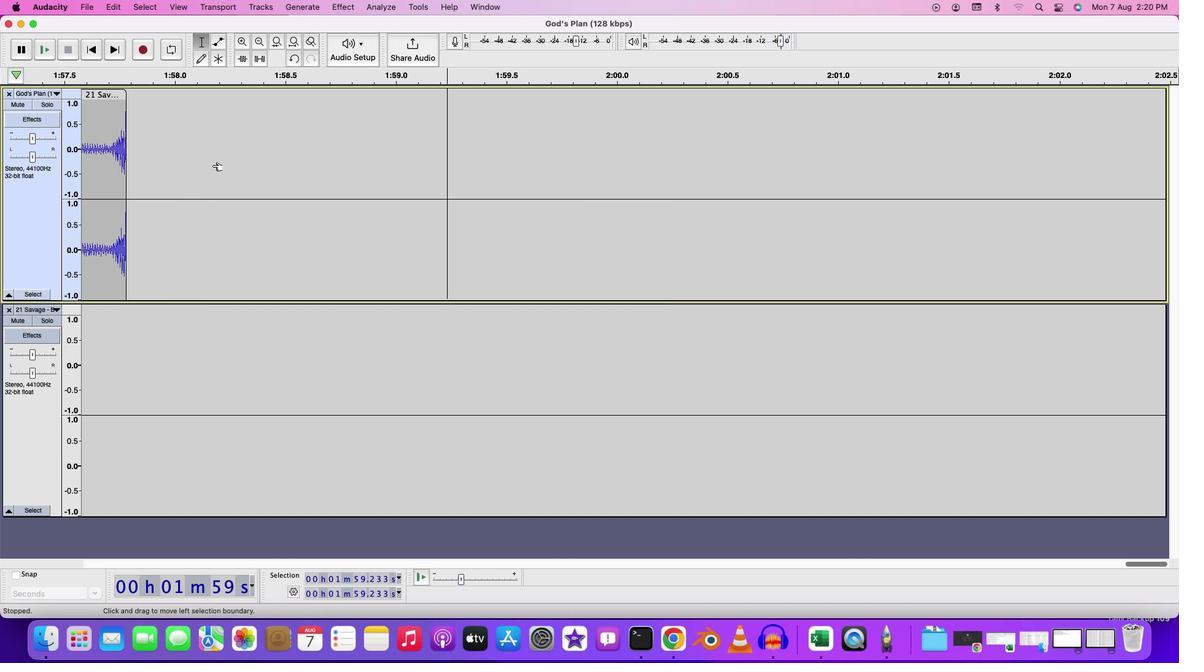 
Action: Mouse moved to (194, 178)
Screenshot: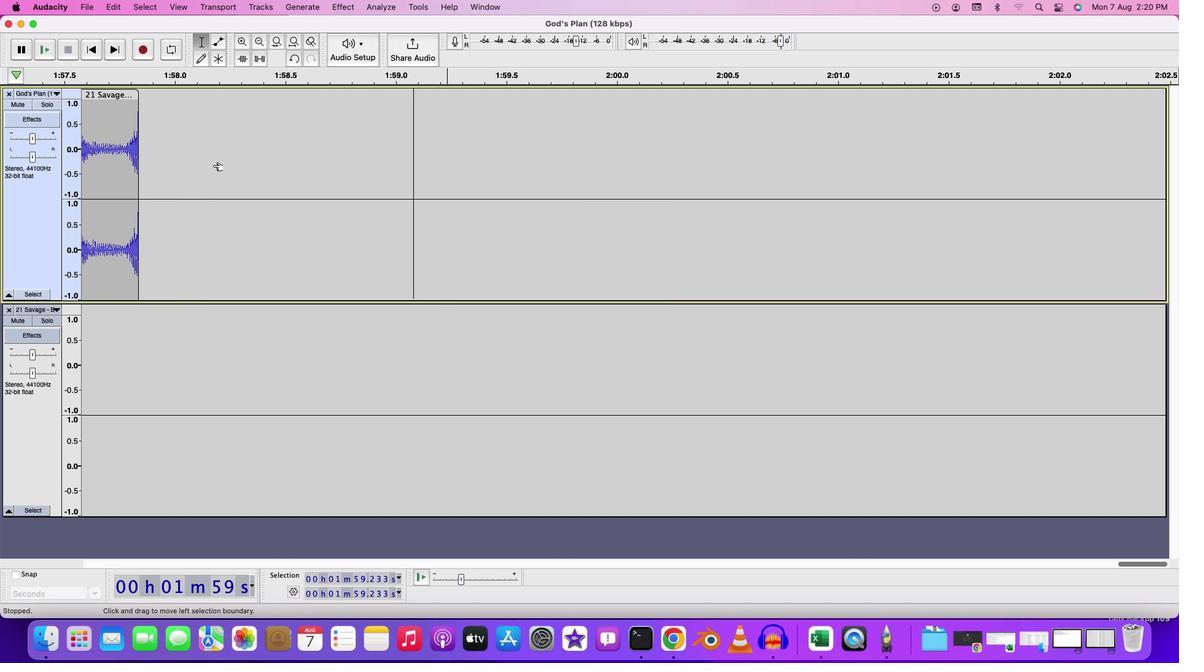
Action: Mouse scrolled (194, 178) with delta (35, 13)
Screenshot: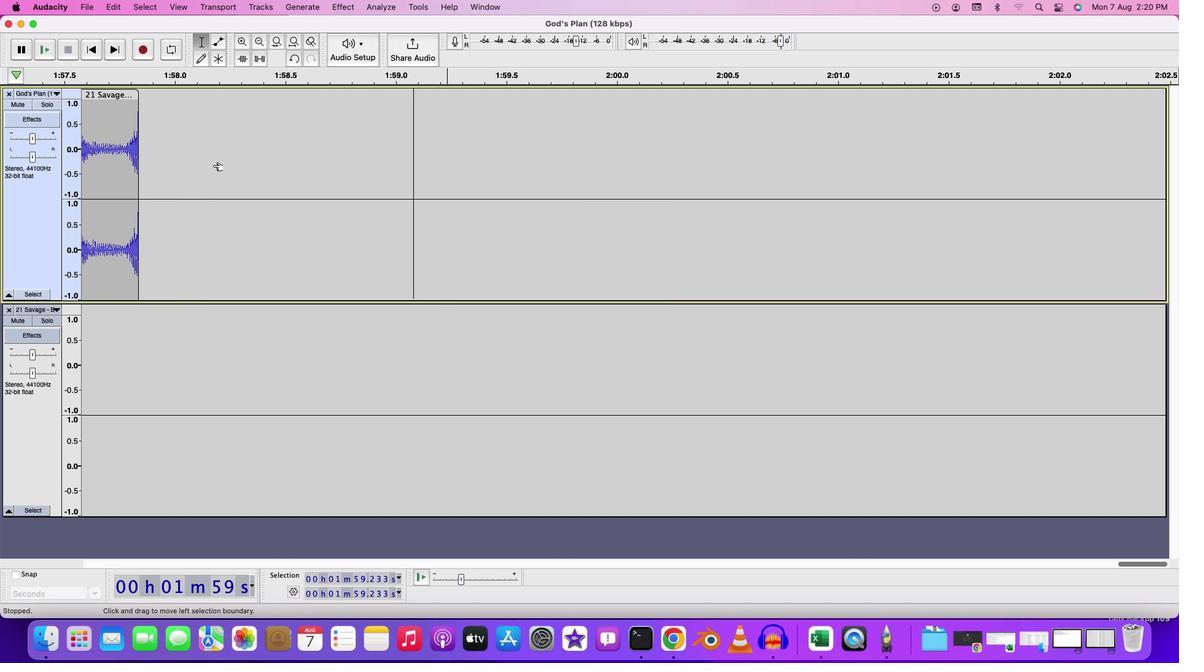 
Action: Mouse moved to (195, 179)
Screenshot: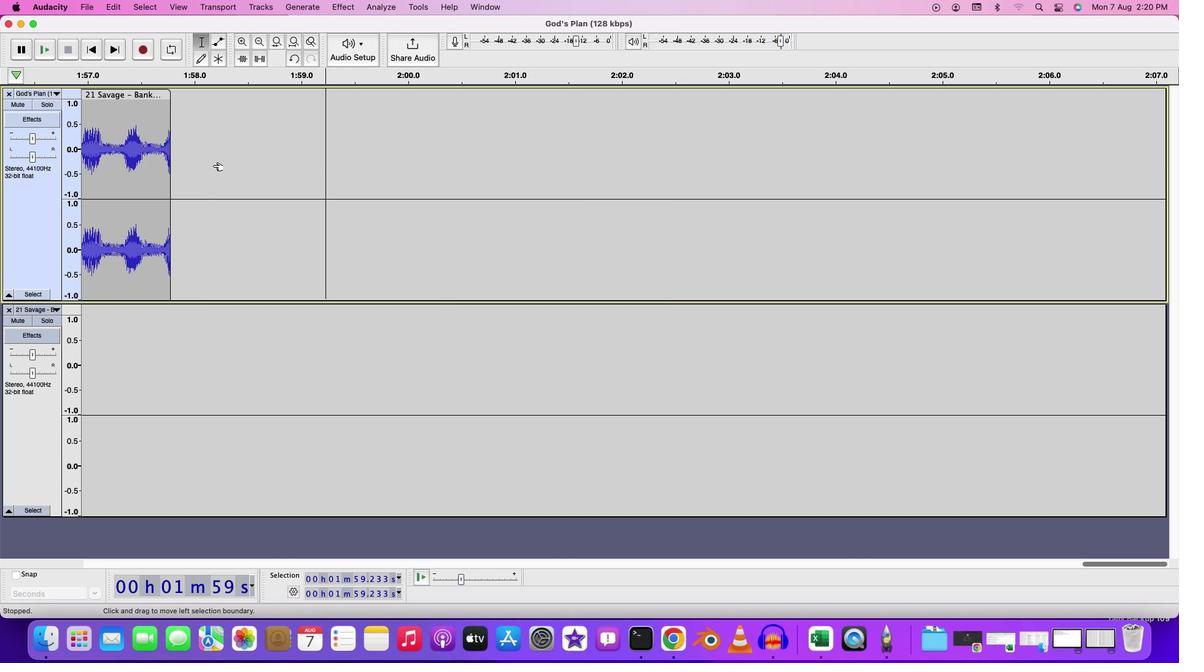 
Action: Mouse scrolled (195, 179) with delta (35, 13)
Screenshot: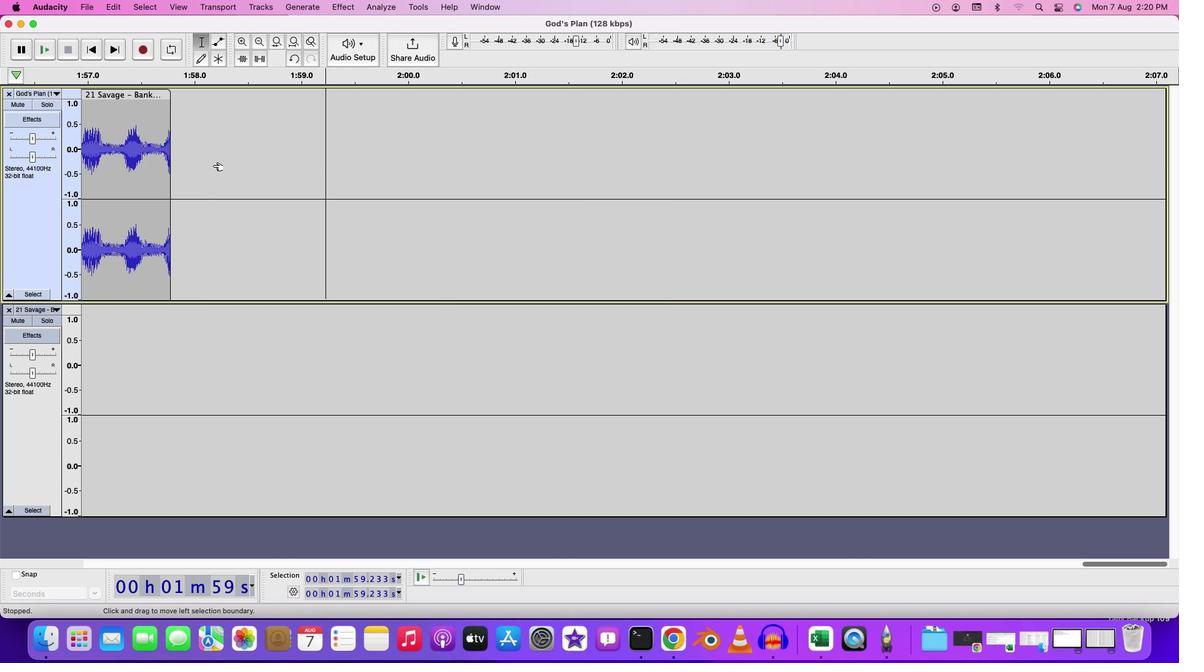 
Action: Mouse moved to (195, 179)
Screenshot: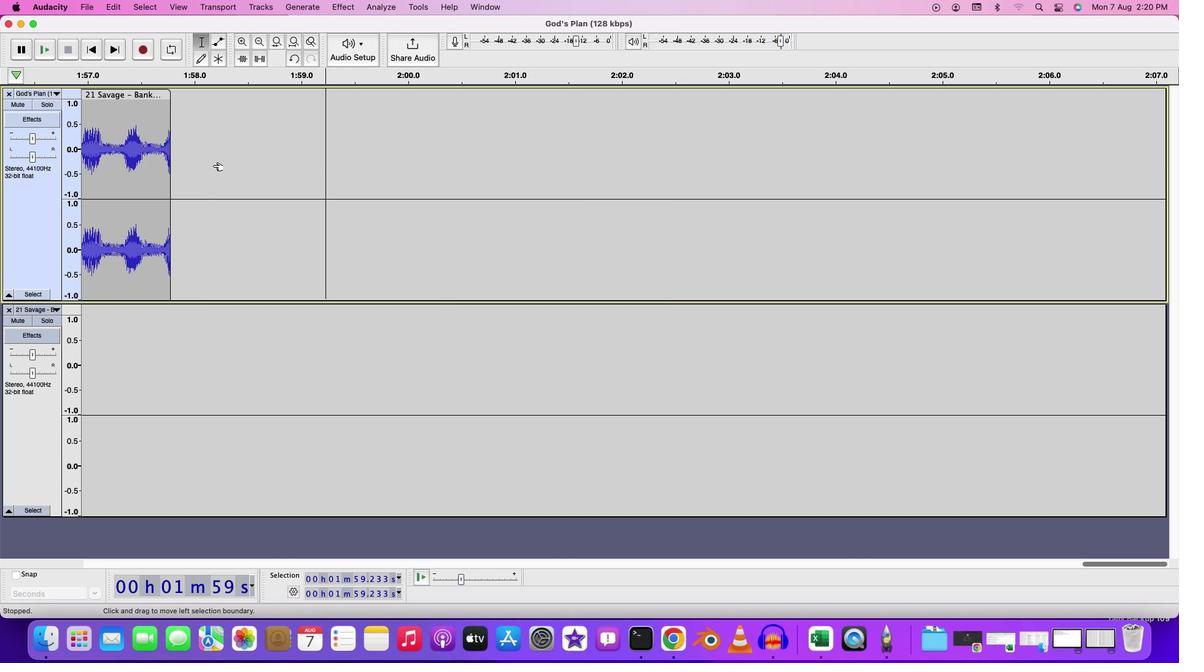 
Action: Mouse scrolled (195, 179) with delta (35, 12)
Screenshot: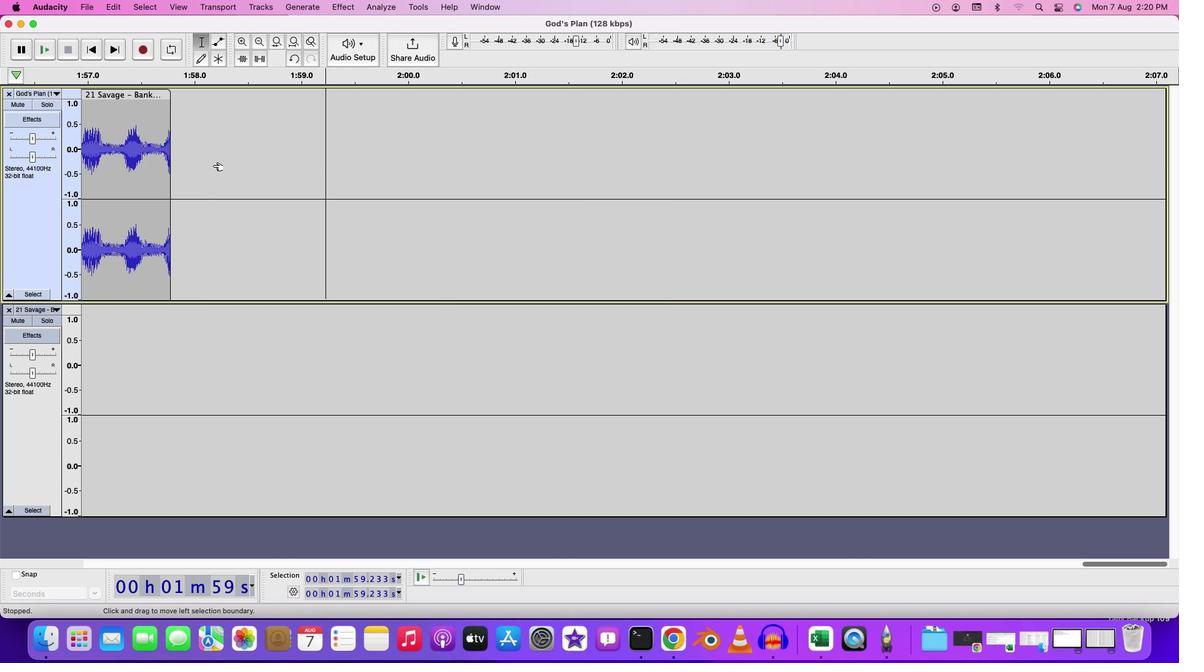 
Action: Mouse scrolled (195, 179) with delta (35, 11)
Screenshot: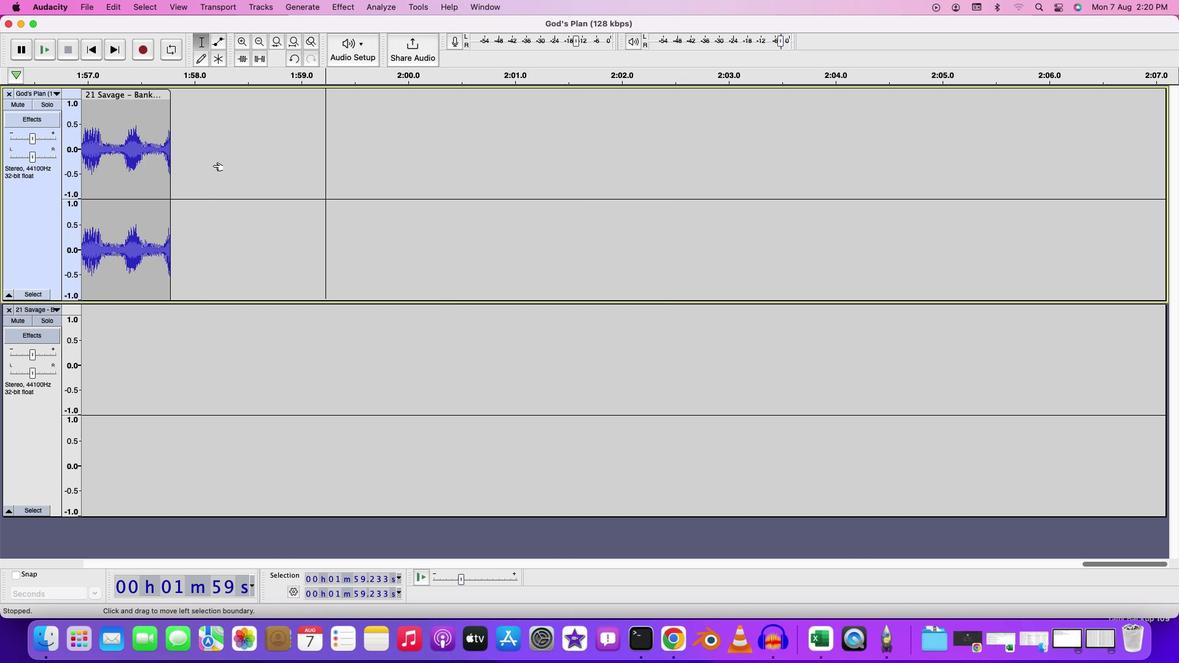 
Action: Mouse moved to (195, 179)
Screenshot: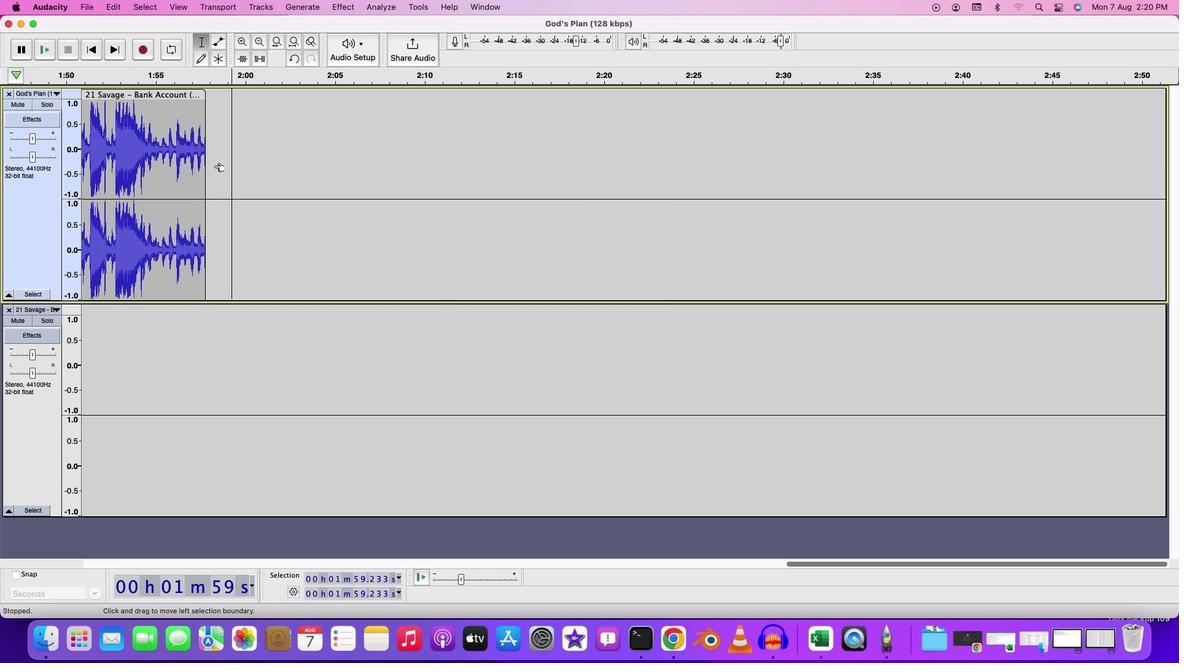 
Action: Mouse scrolled (195, 179) with delta (35, 11)
Screenshot: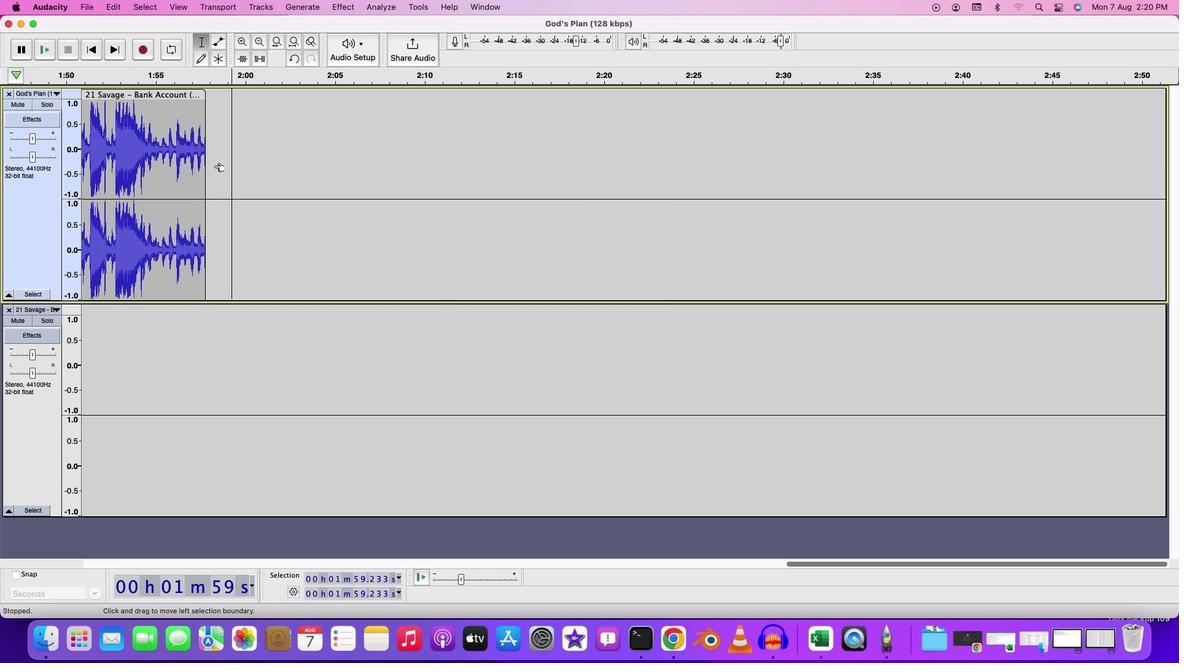 
Action: Mouse moved to (164, 137)
Screenshot: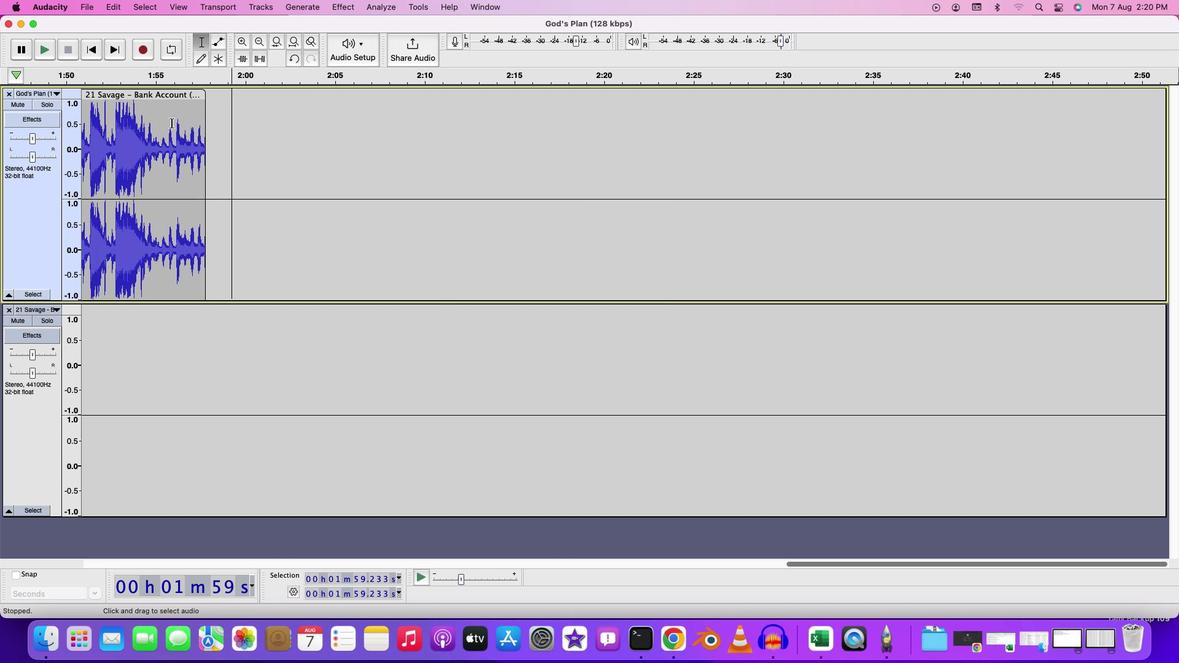 
Action: Mouse pressed left at (164, 137)
Screenshot: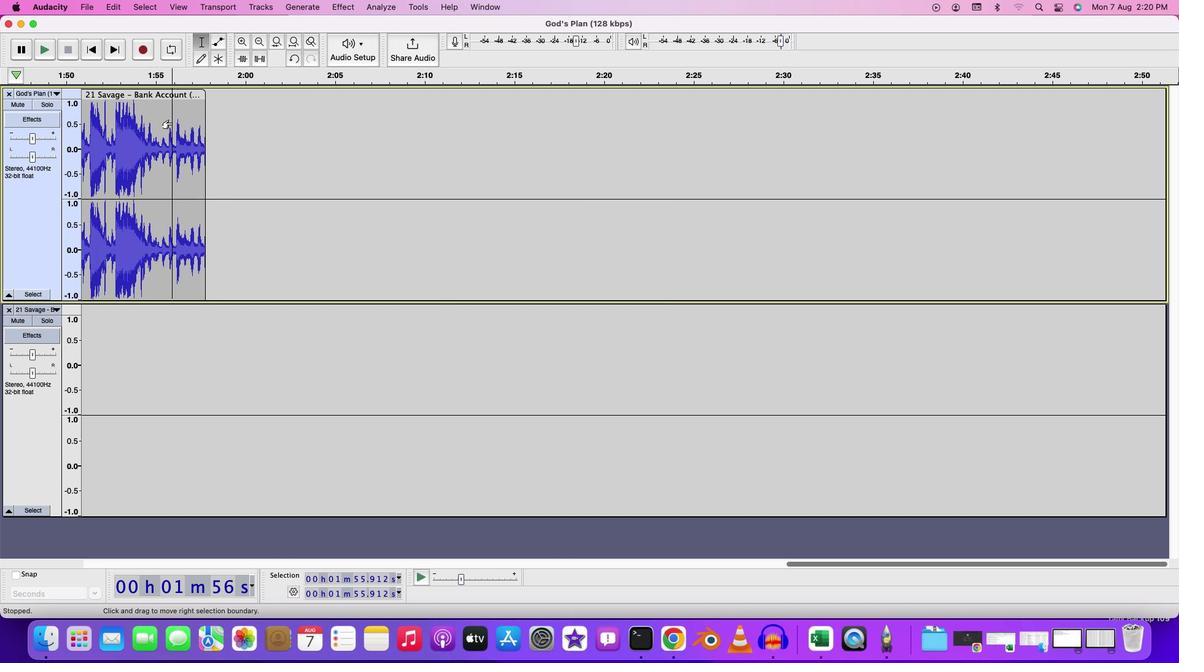 
Action: Key pressed Key.space
Screenshot: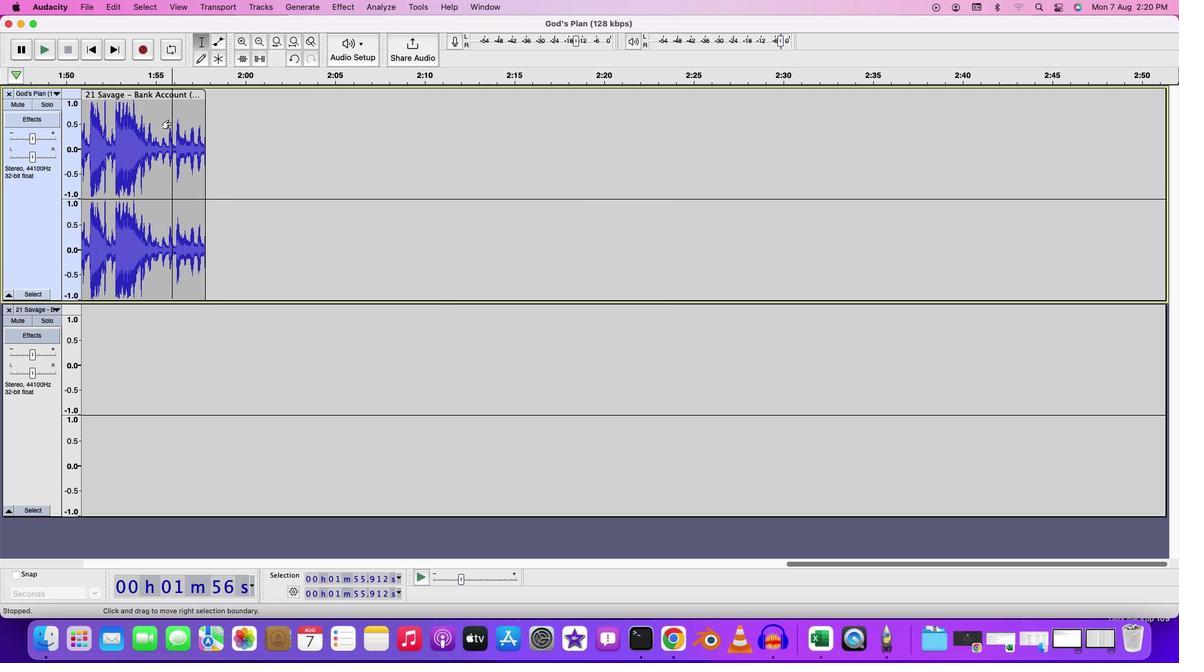 
Action: Mouse moved to (190, 121)
Screenshot: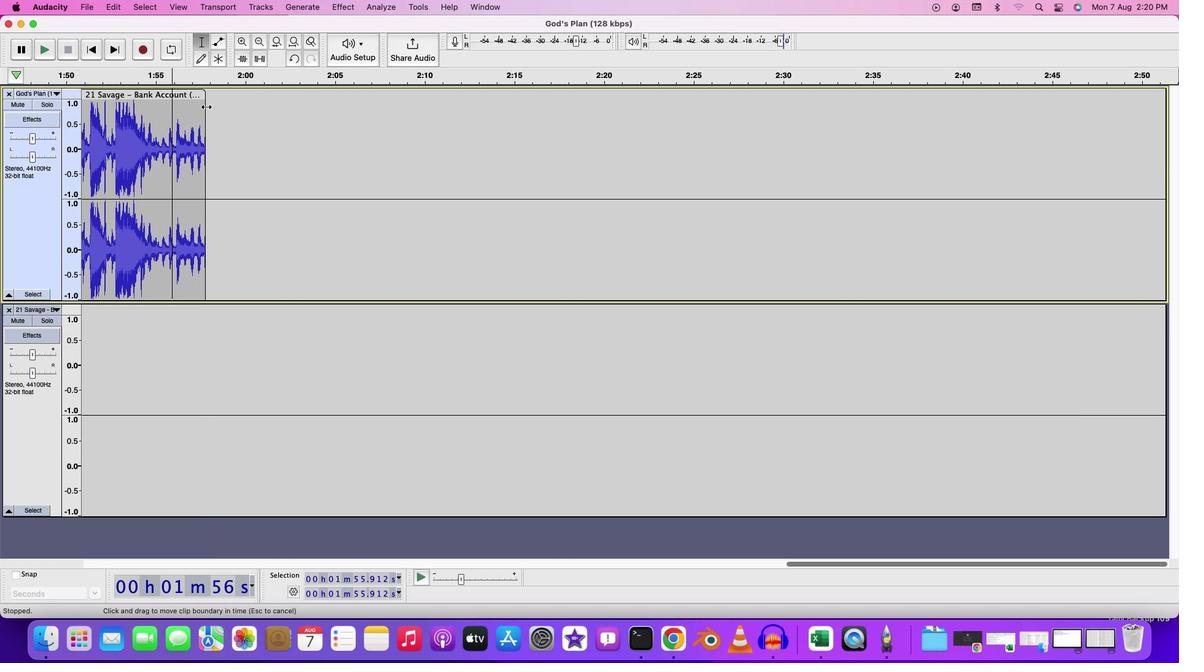 
Action: Mouse pressed left at (190, 121)
Screenshot: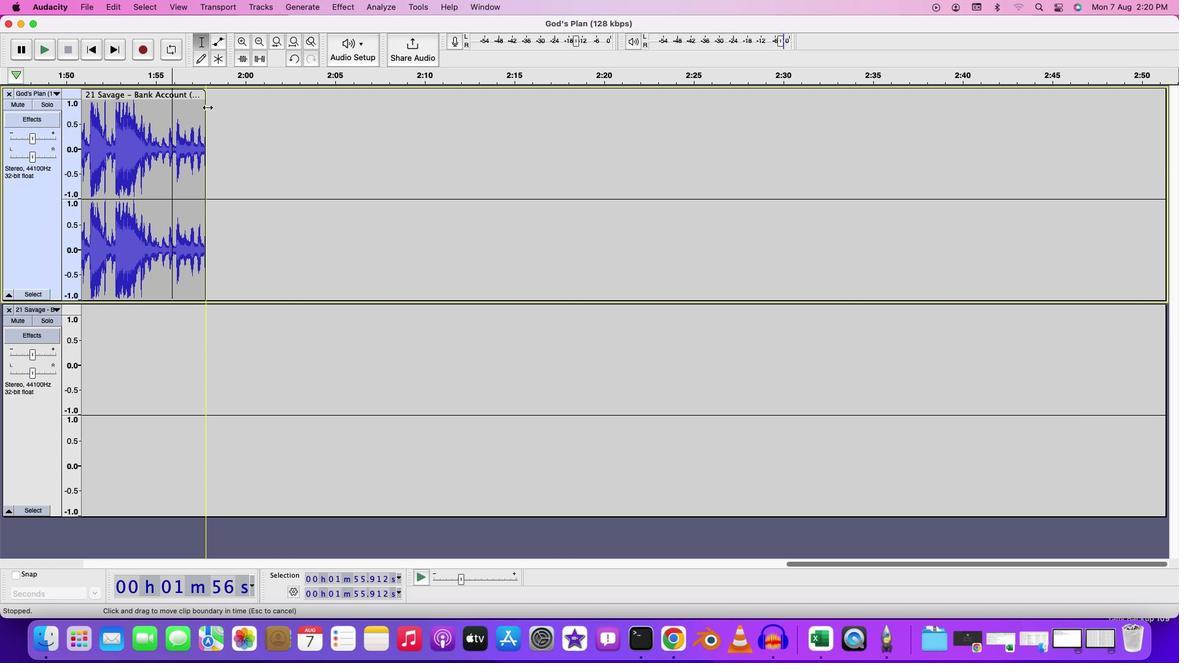 
Action: Mouse moved to (184, 122)
Screenshot: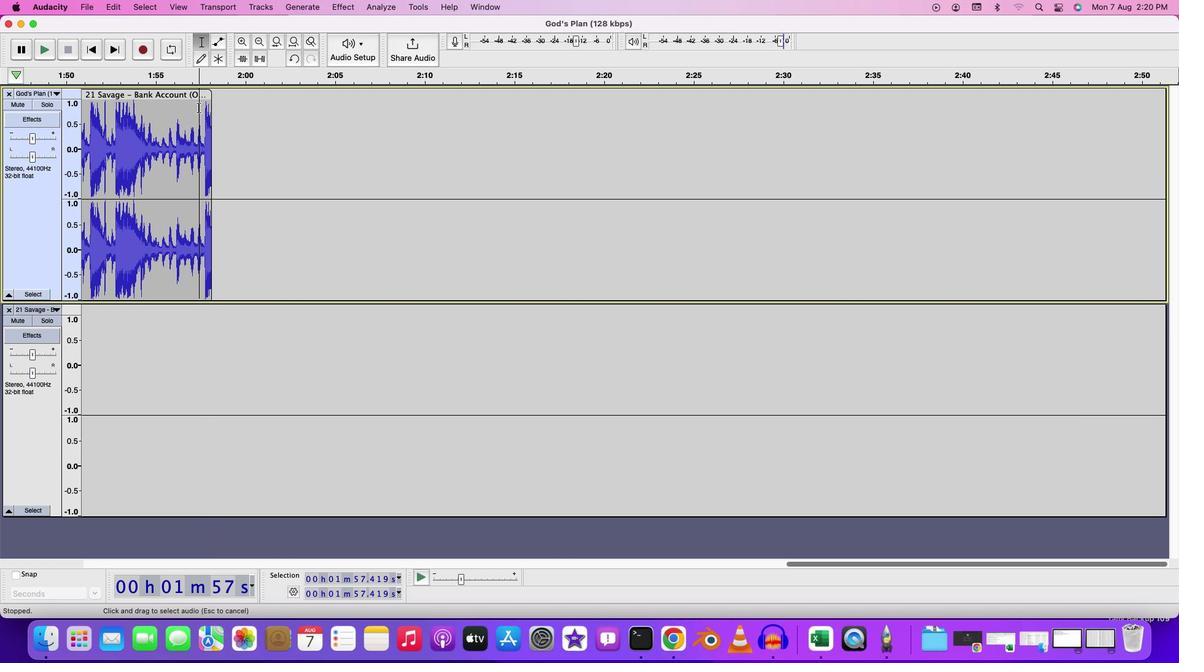 
Action: Mouse pressed left at (184, 122)
Screenshot: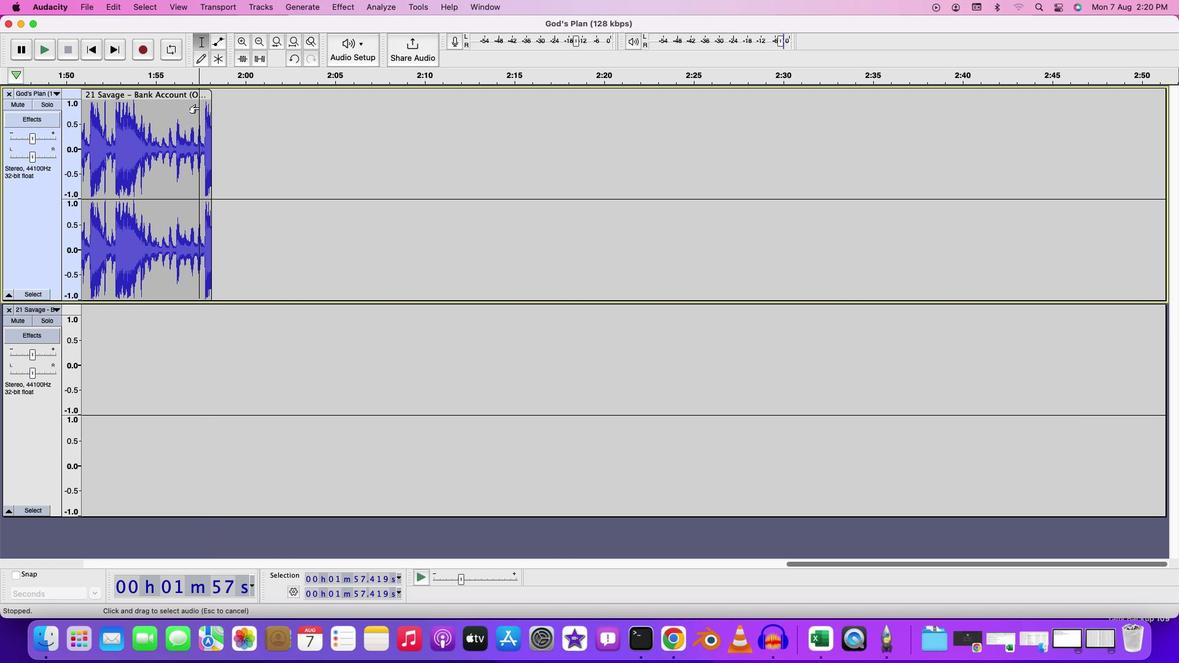 
Action: Key pressed Key.spaceKey.space
Screenshot: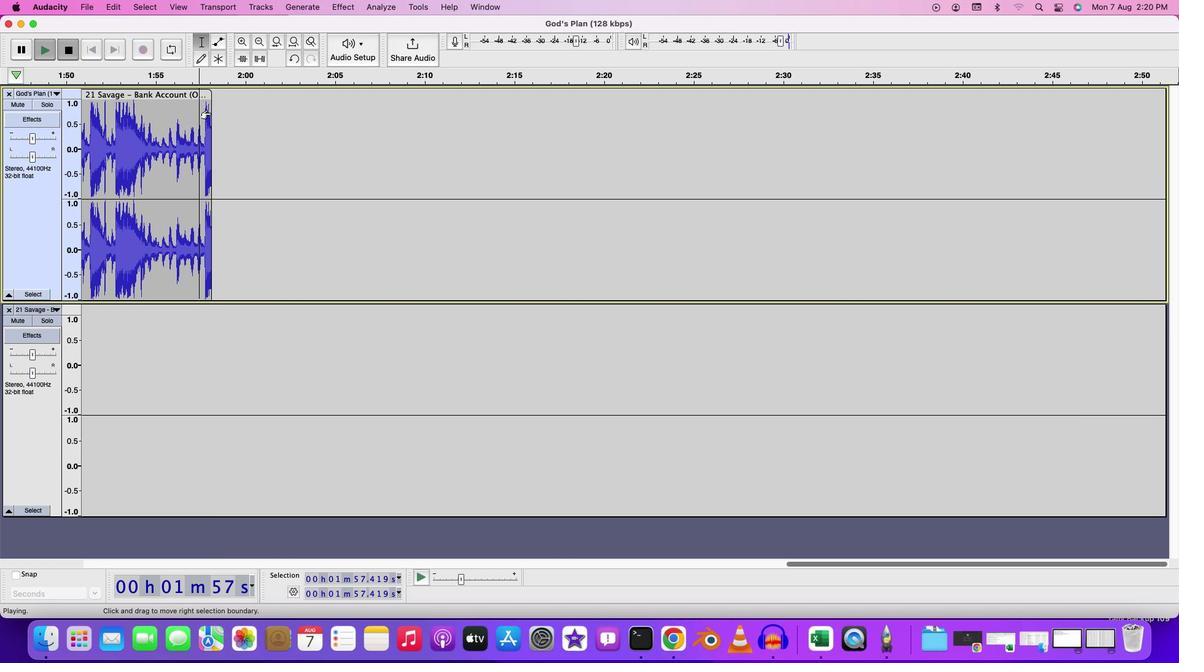 
Action: Mouse moved to (192, 125)
Screenshot: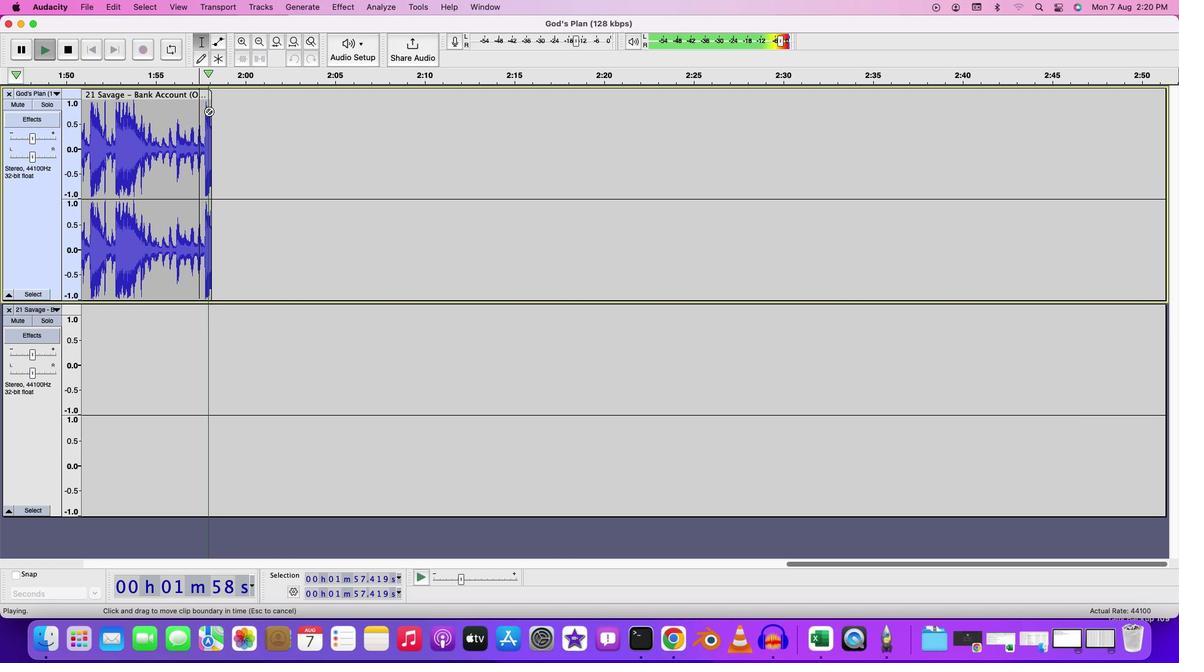 
Action: Key pressed Key.space
Screenshot: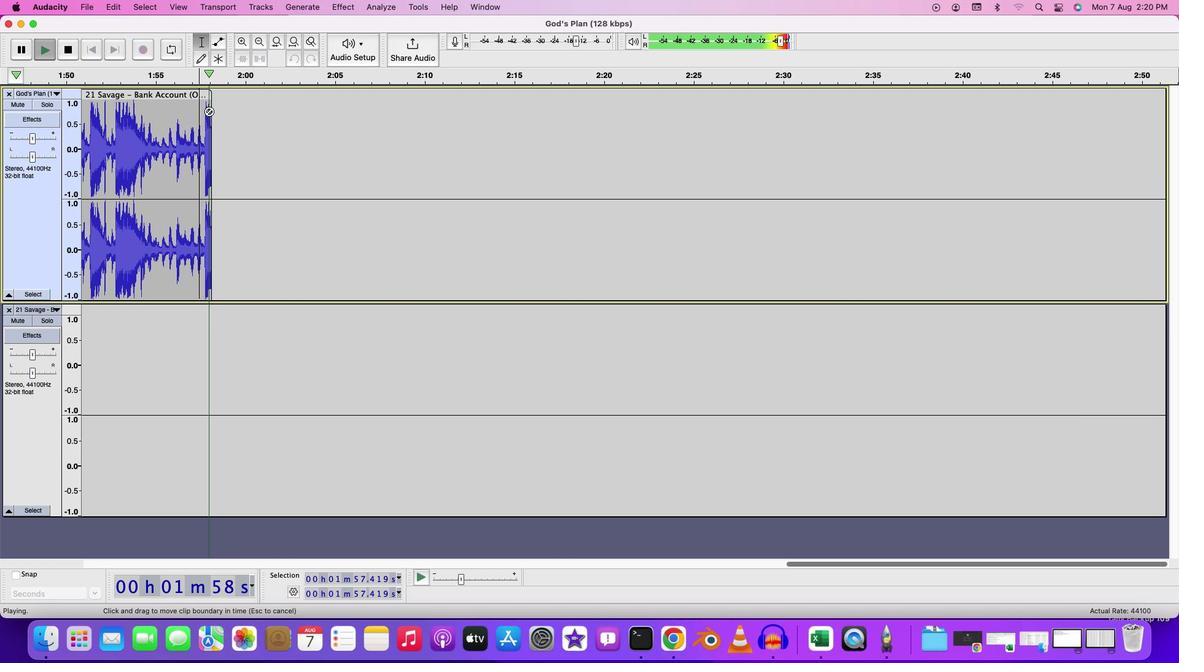 
Action: Mouse moved to (190, 129)
Screenshot: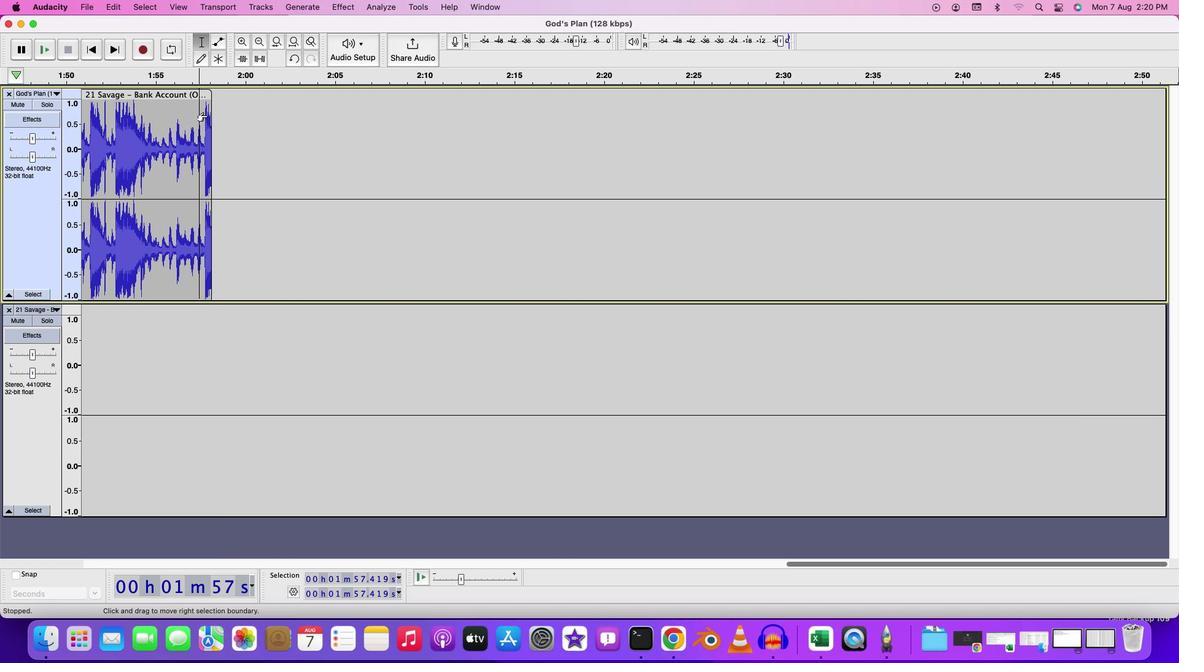
Action: Key pressed Key.cmd
Screenshot: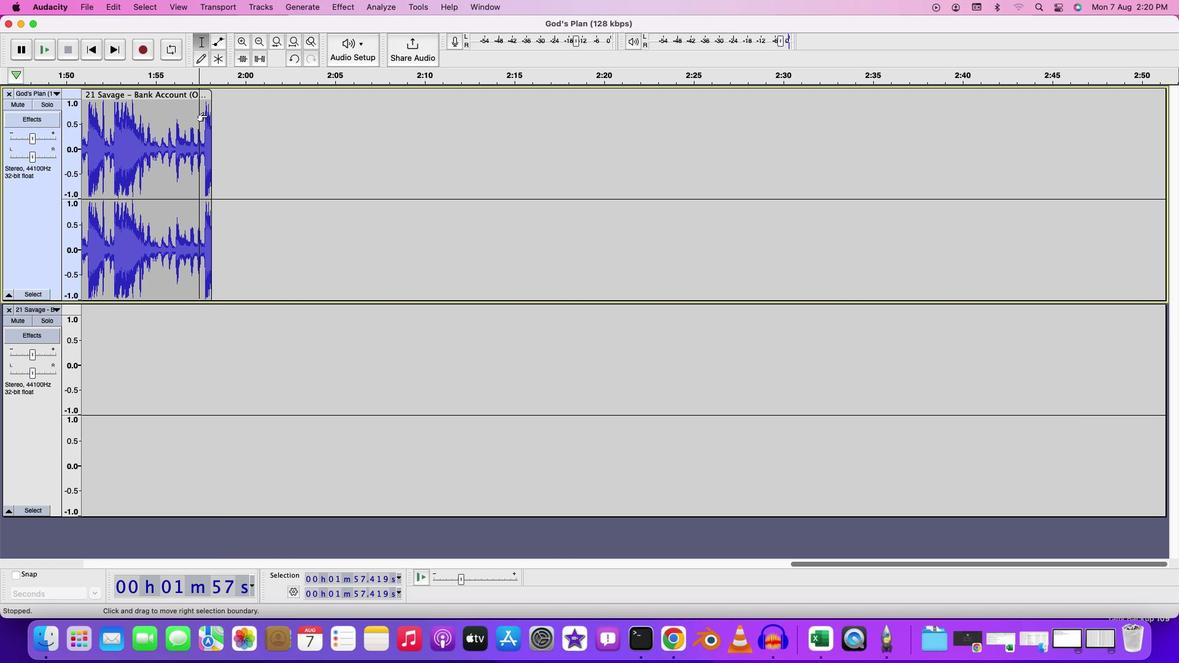 
Action: Mouse scrolled (190, 129) with delta (35, 14)
Screenshot: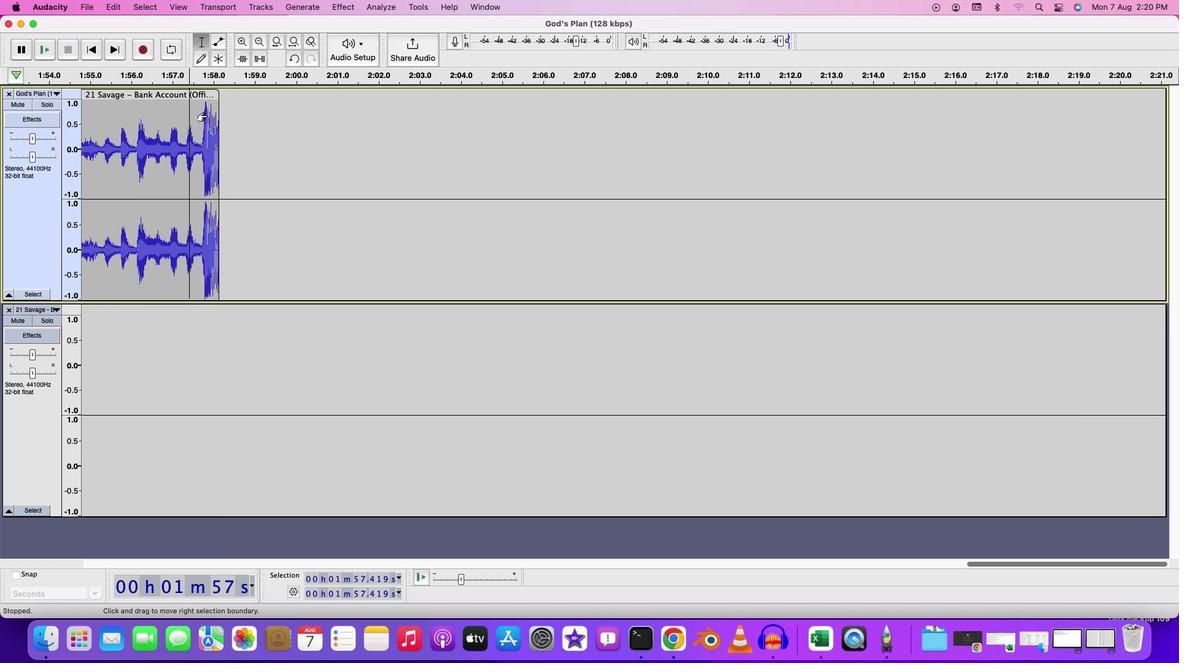 
Action: Mouse scrolled (190, 129) with delta (35, 14)
Screenshot: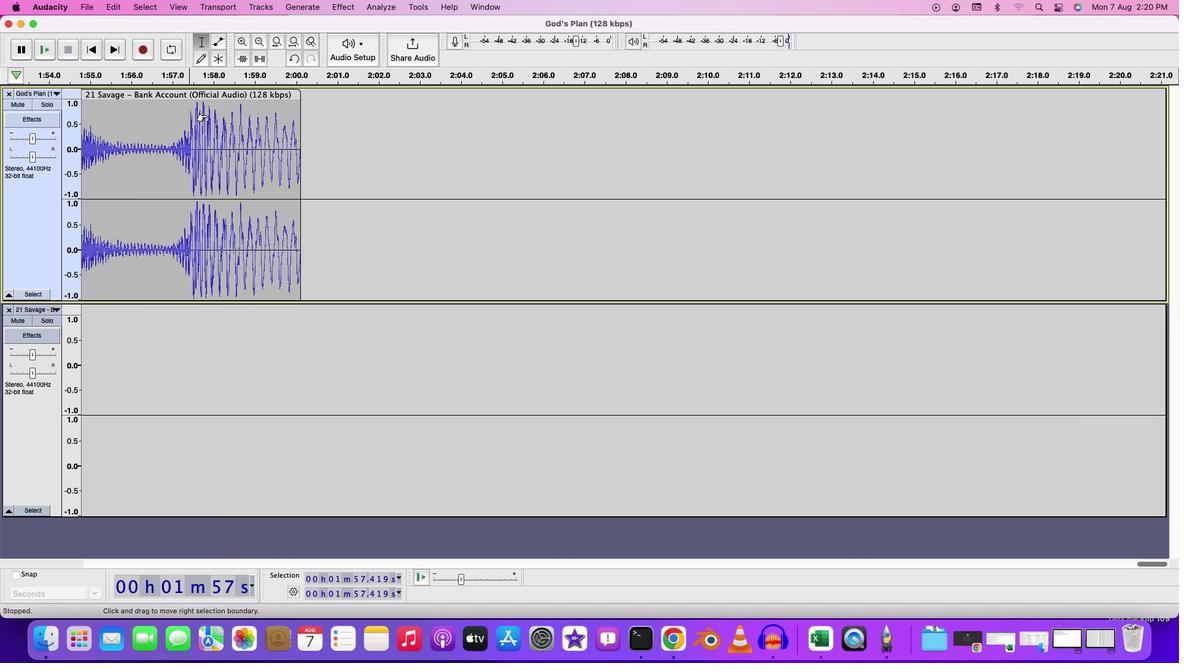 
Action: Mouse scrolled (190, 129) with delta (35, 15)
Screenshot: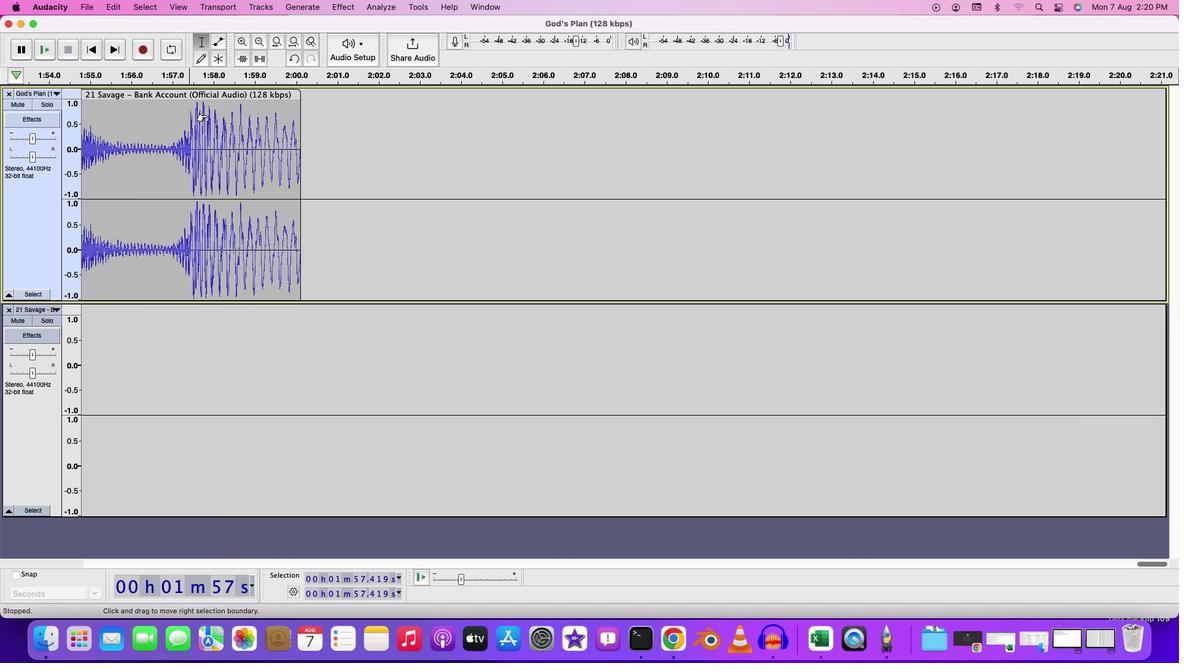 
Action: Mouse scrolled (190, 129) with delta (35, 17)
Screenshot: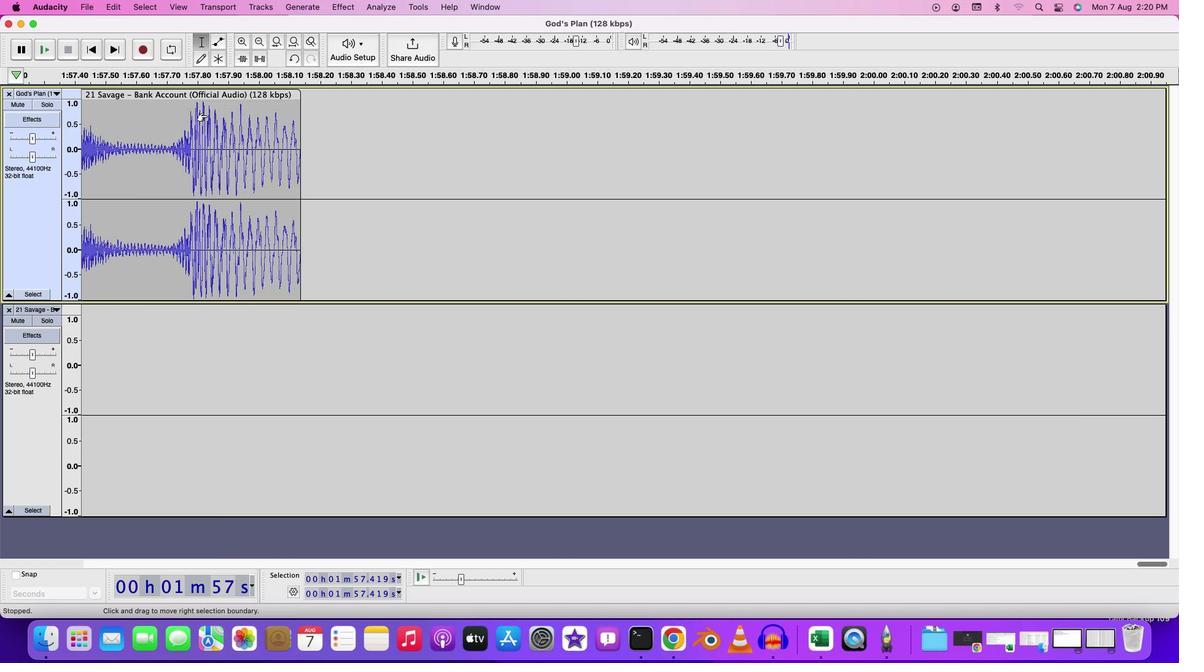 
Action: Mouse scrolled (190, 129) with delta (35, 17)
Screenshot: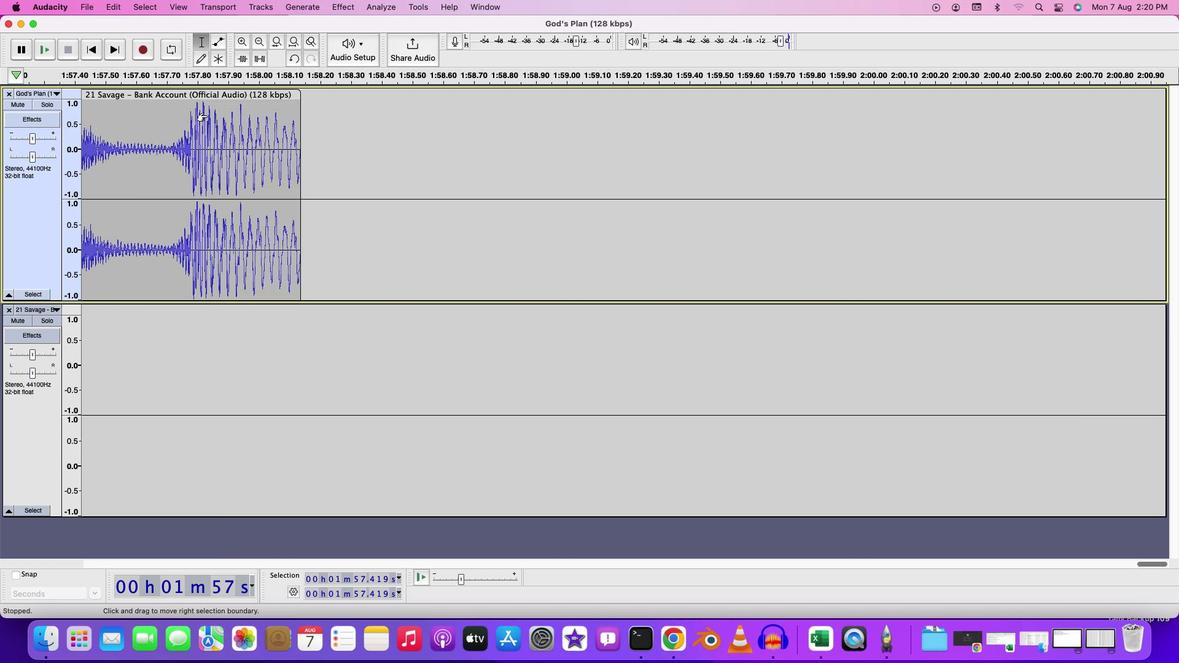 
Action: Mouse moved to (262, 123)
Screenshot: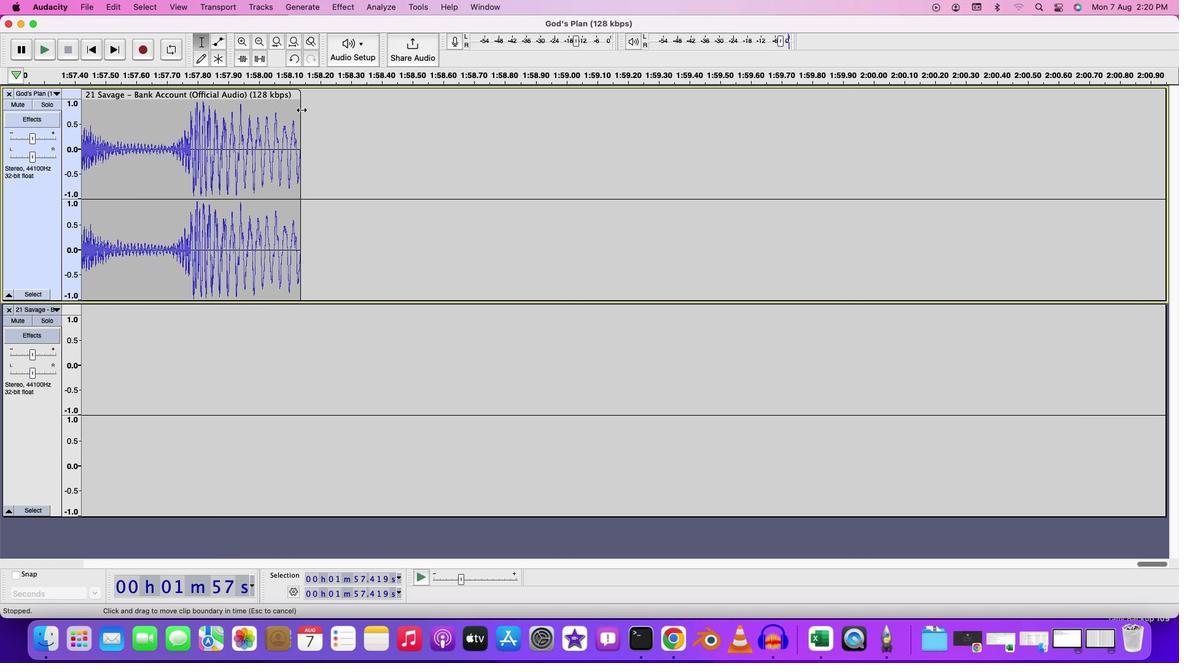 
Action: Mouse pressed left at (262, 123)
Screenshot: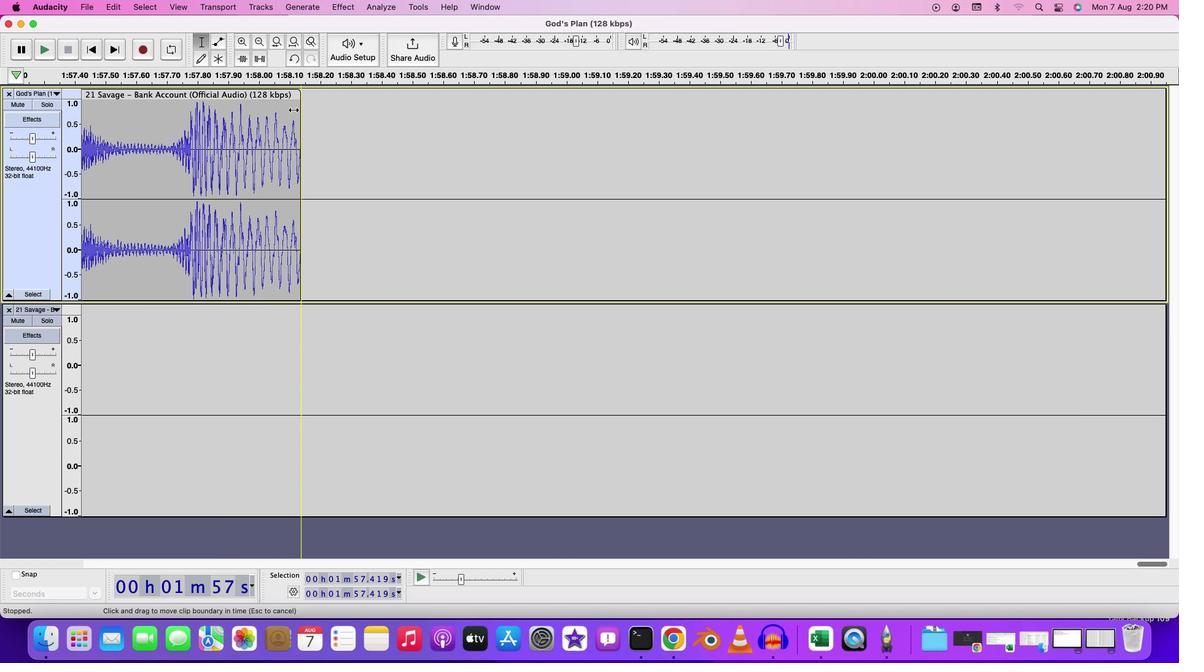 
Action: Mouse moved to (140, 124)
Screenshot: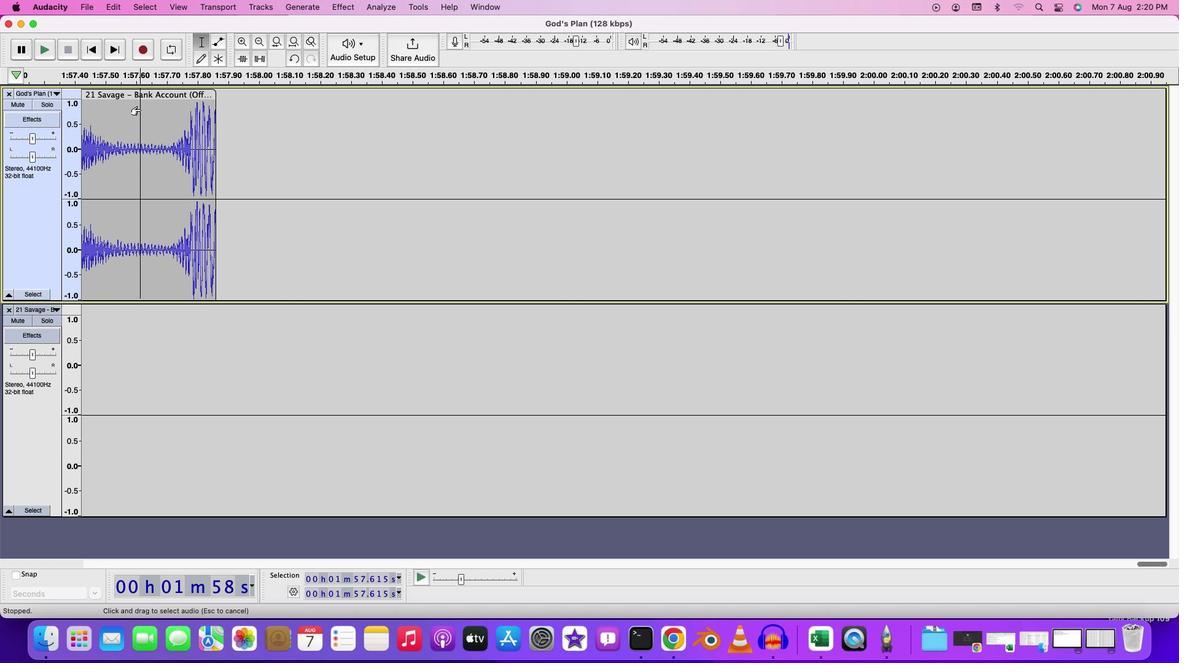 
Action: Mouse pressed left at (140, 124)
Screenshot: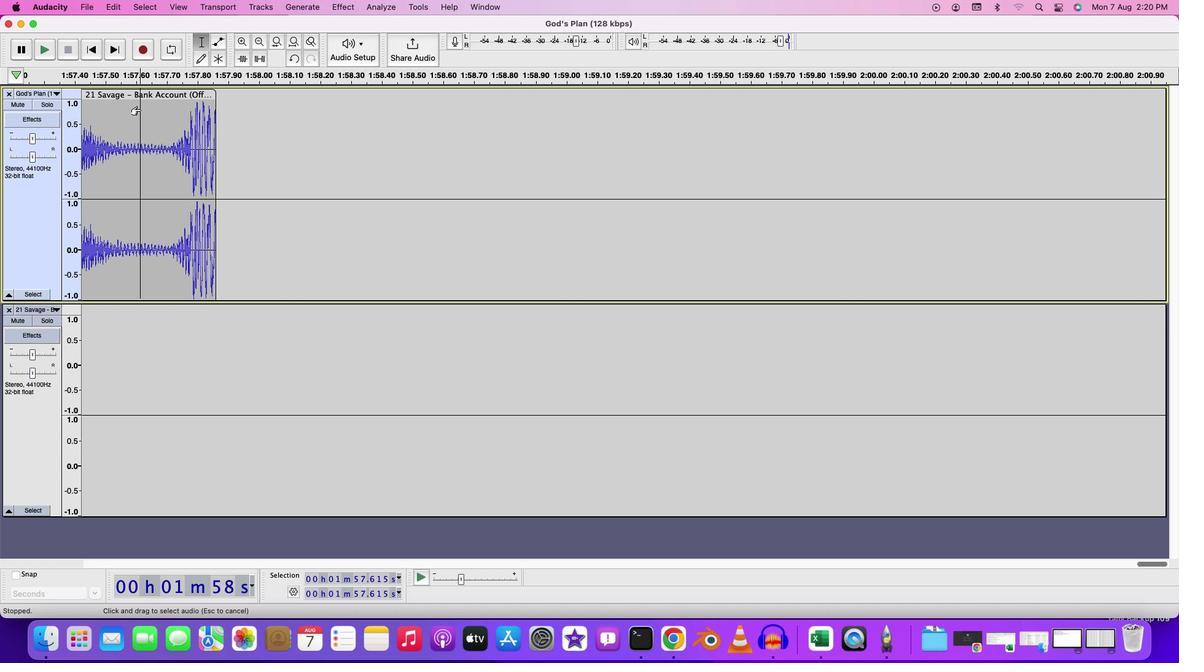 
Action: Key pressed Key.spaceKey.space
Screenshot: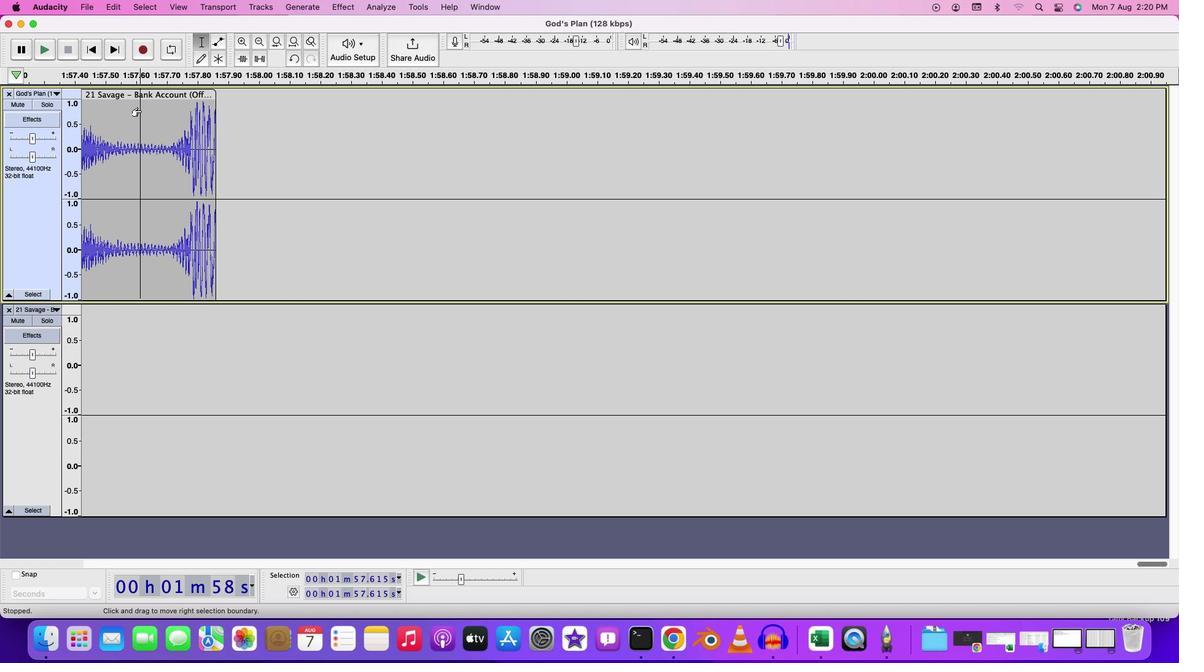
Action: Mouse moved to (146, 131)
Screenshot: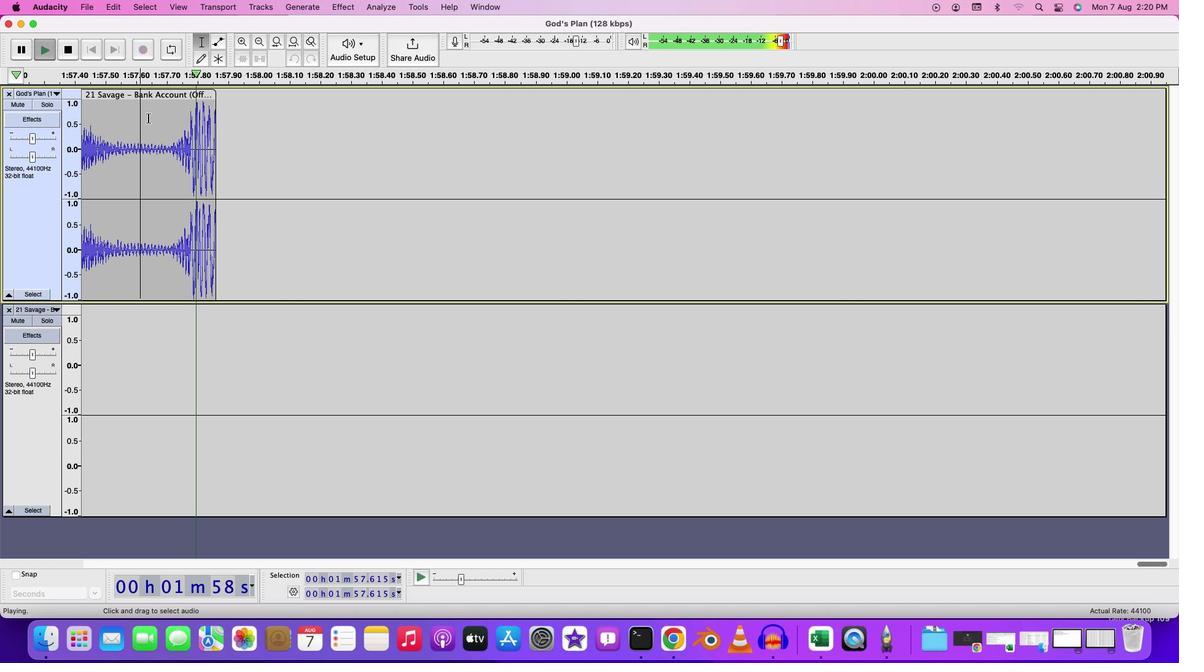 
Action: Key pressed Key.space
Screenshot: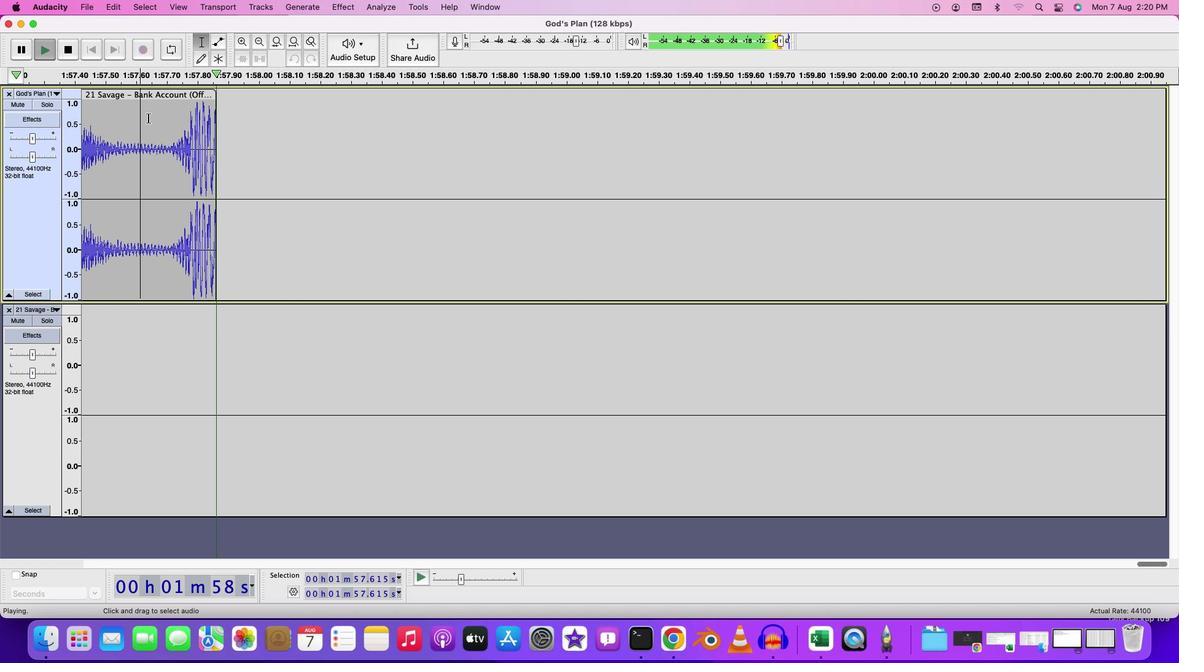 
Action: Mouse moved to (148, 132)
Screenshot: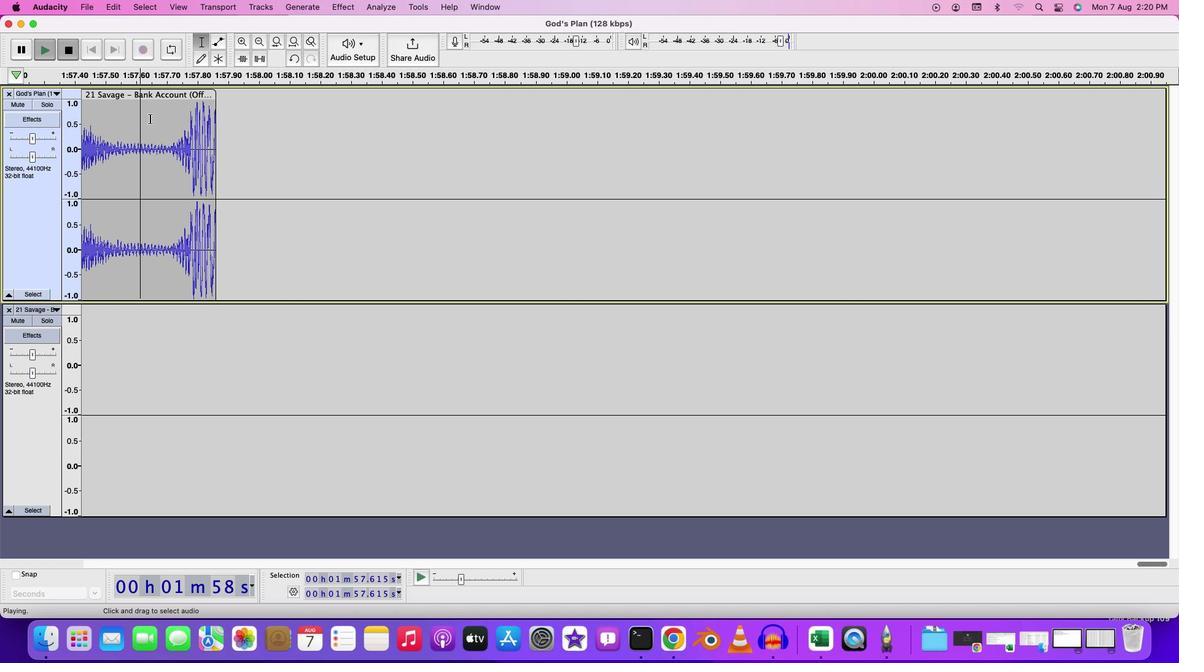 
Action: Mouse scrolled (148, 132) with delta (35, 13)
Screenshot: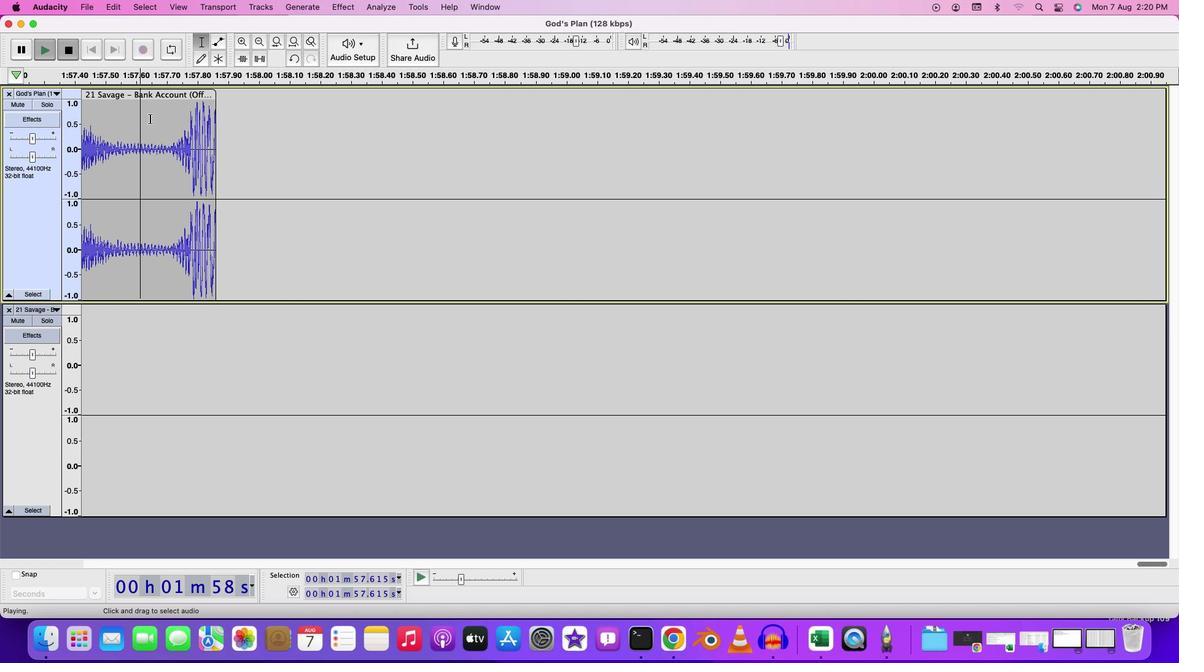 
Action: Mouse scrolled (148, 132) with delta (35, 13)
Screenshot: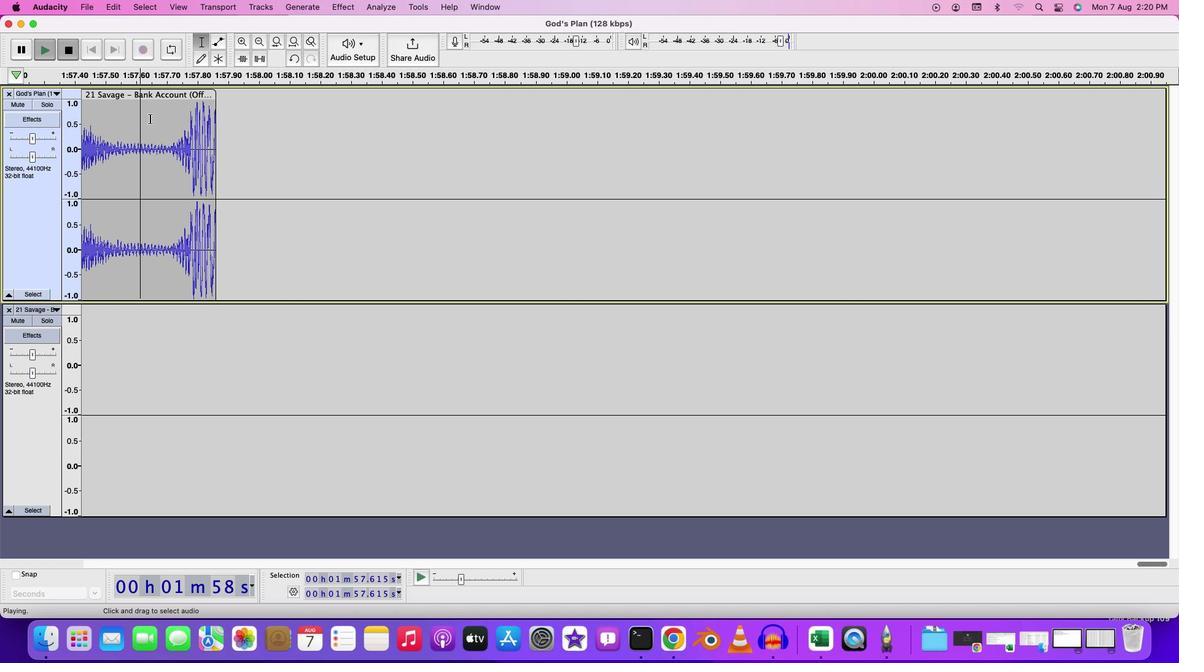 
Action: Mouse scrolled (148, 132) with delta (35, 12)
Screenshot: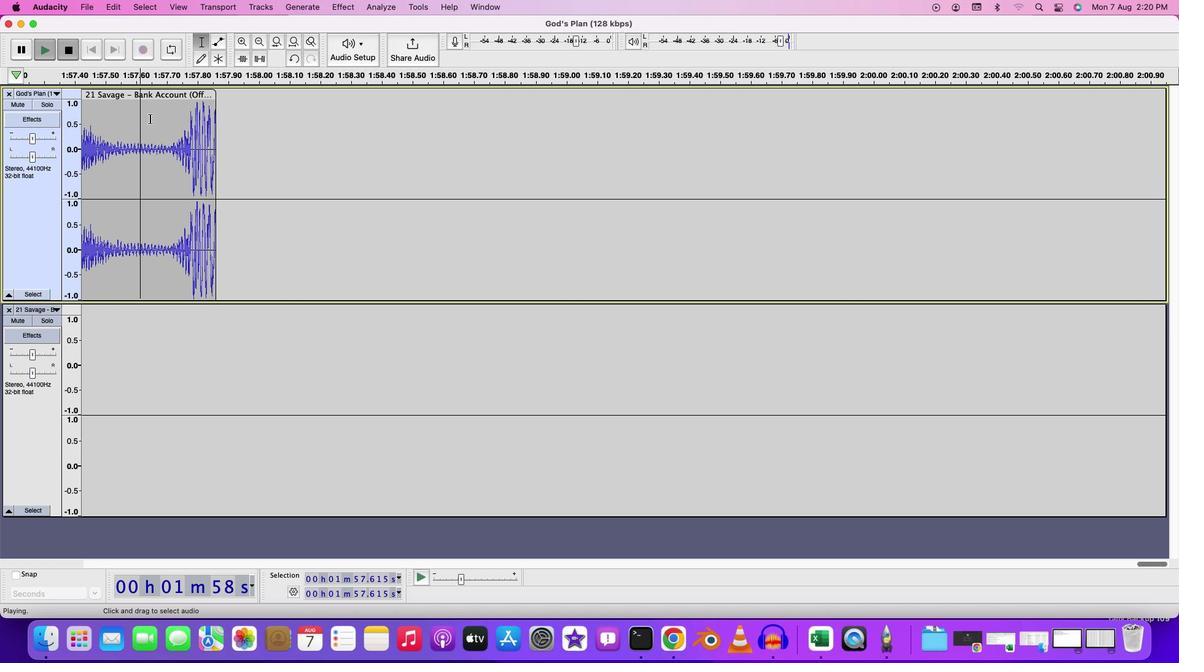 
Action: Mouse scrolled (148, 132) with delta (35, 11)
Screenshot: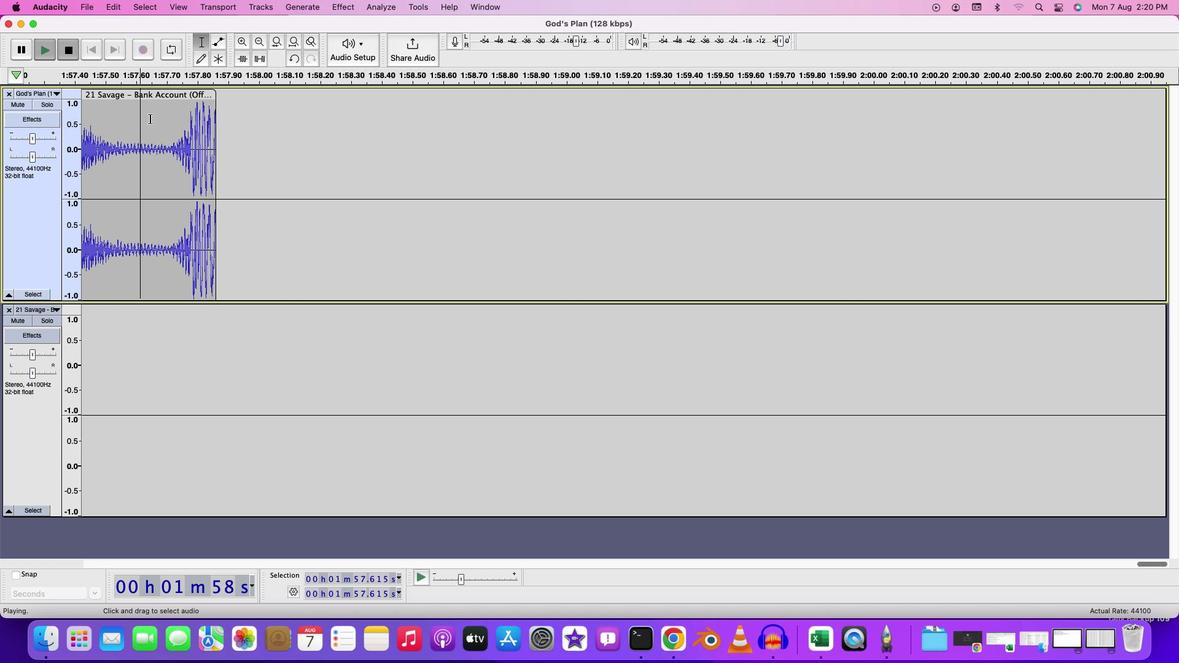 
Action: Mouse moved to (149, 133)
Screenshot: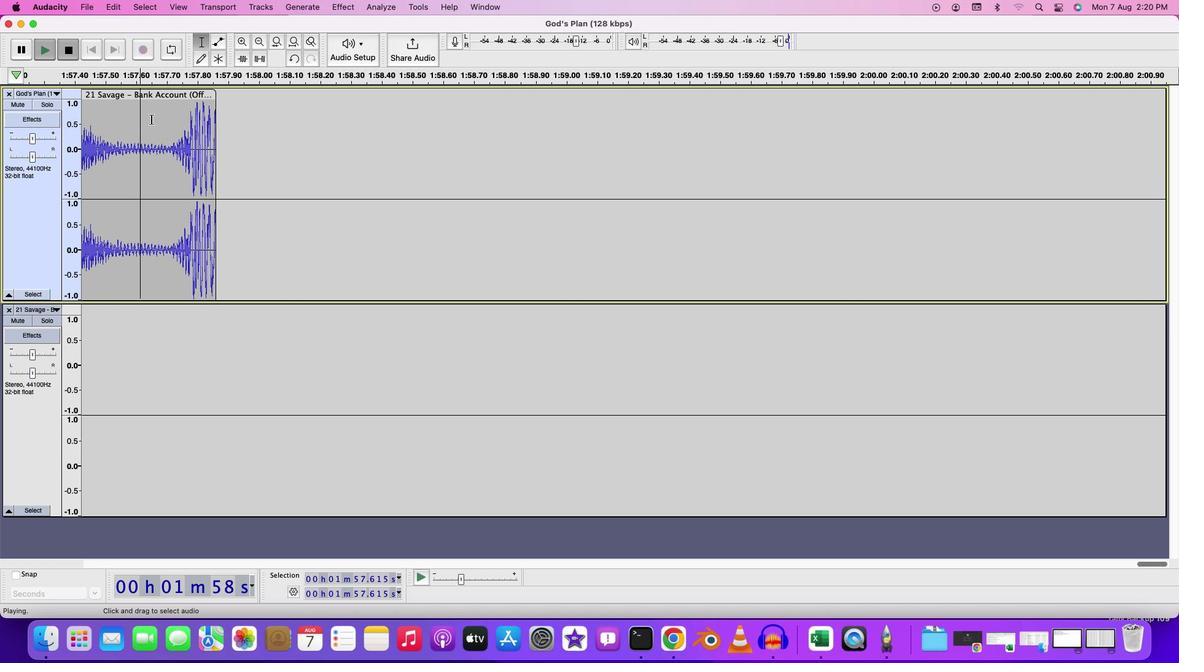 
Action: Key pressed Key.cmd
Screenshot: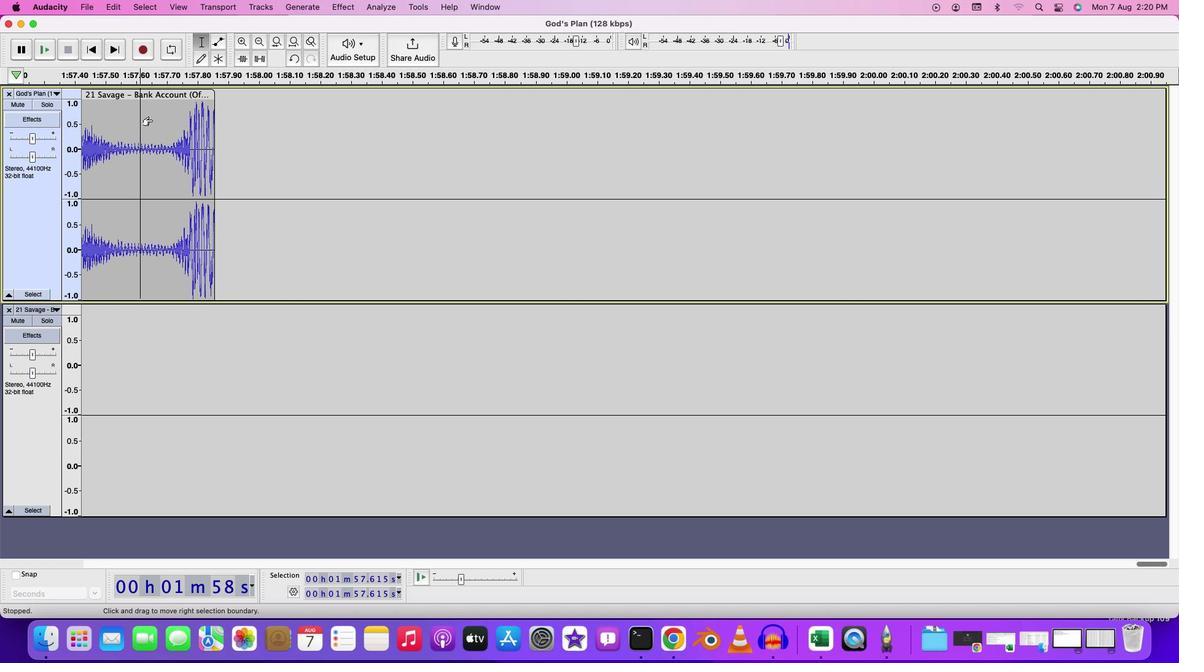 
Action: Mouse moved to (149, 133)
Screenshot: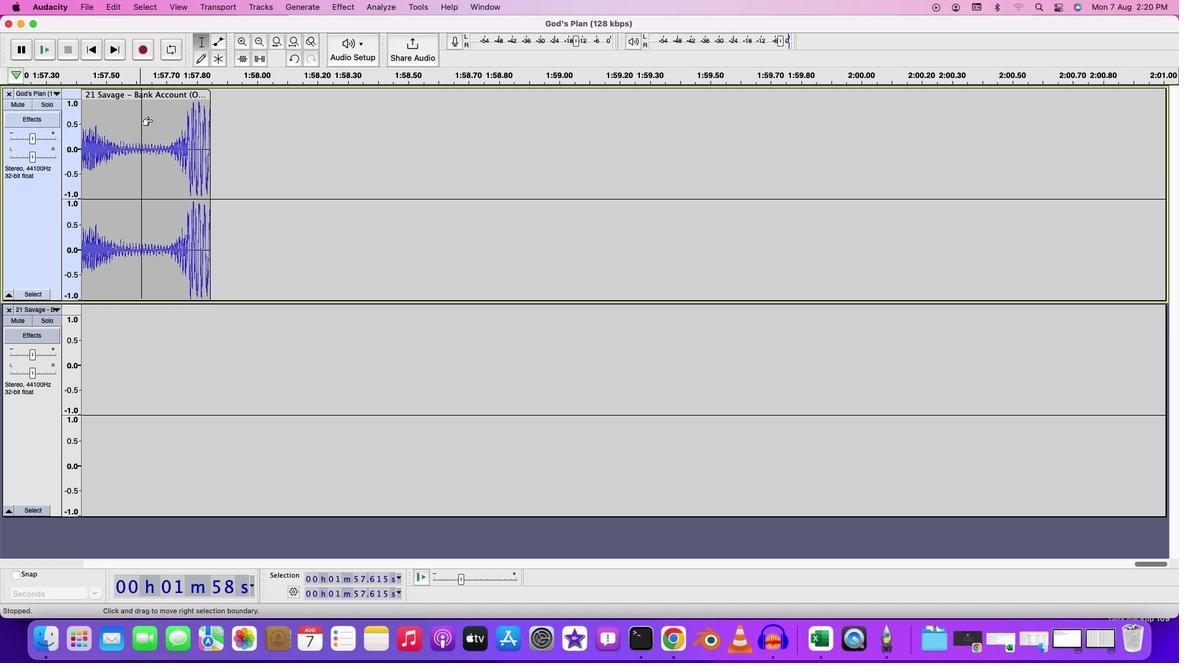 
Action: Mouse scrolled (149, 133) with delta (35, 13)
